 Task: 1.8.3 Create list view for contact records
Action: Mouse moved to (28, 99)
Screenshot: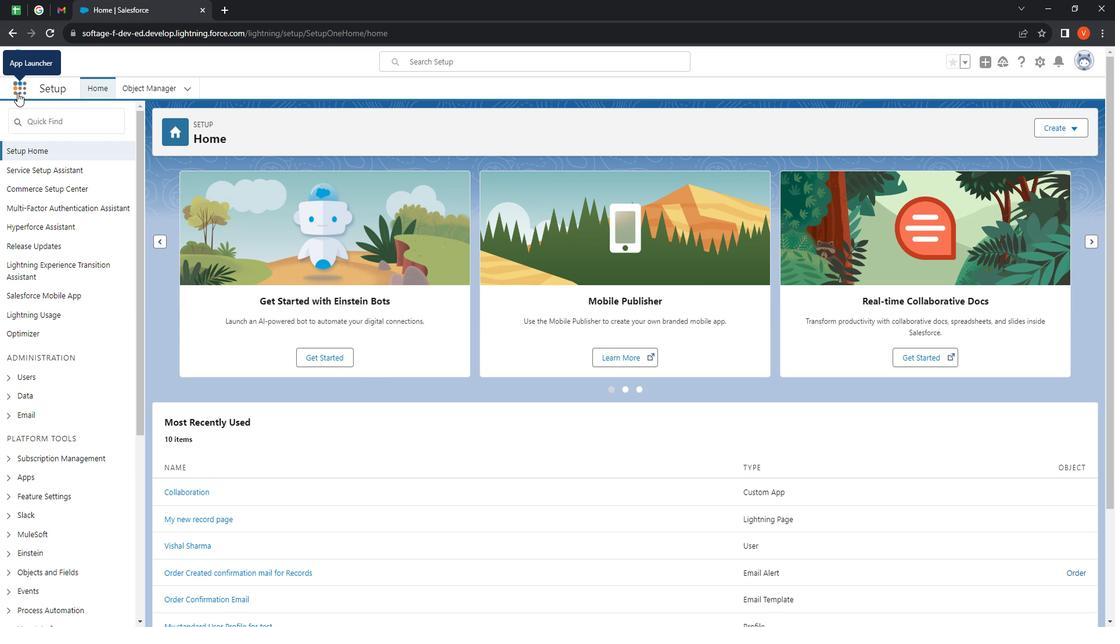 
Action: Mouse pressed left at (28, 99)
Screenshot: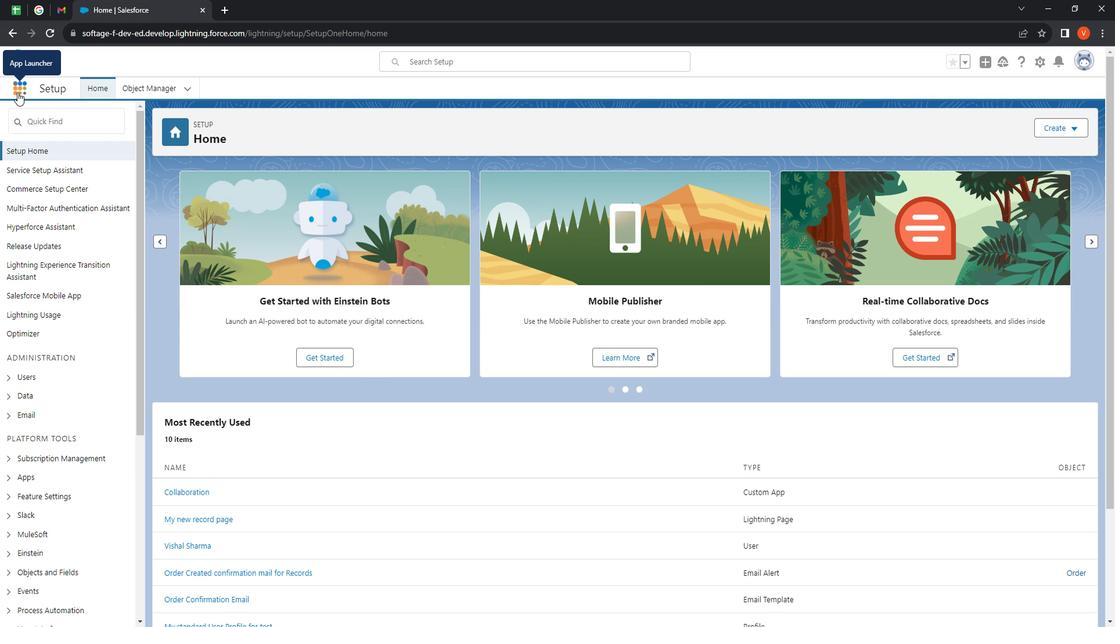 
Action: Mouse moved to (52, 295)
Screenshot: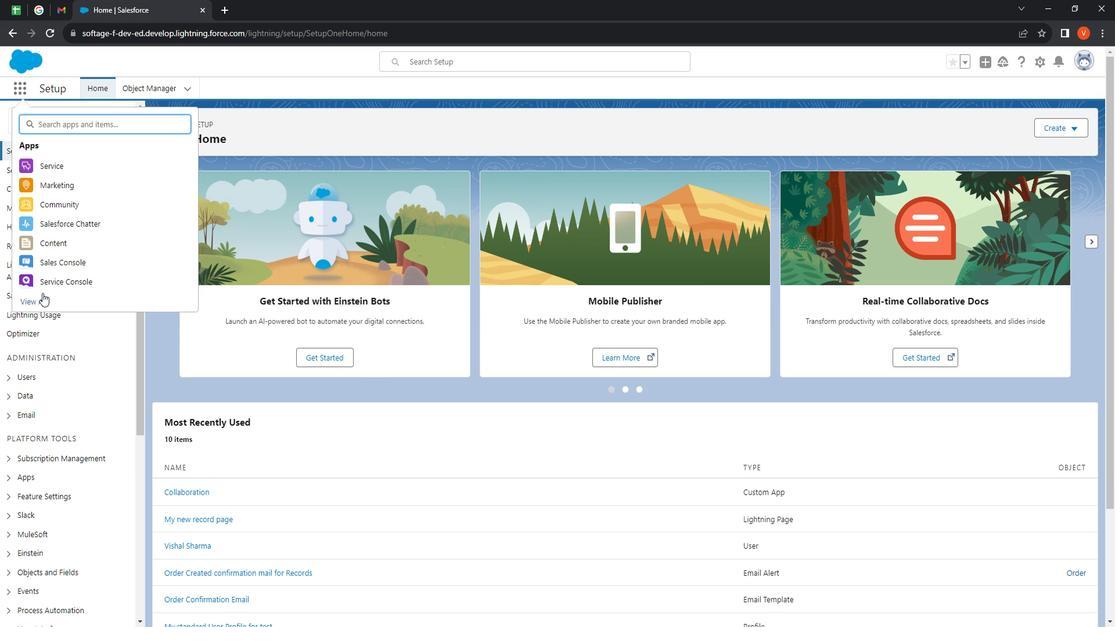 
Action: Mouse pressed left at (52, 295)
Screenshot: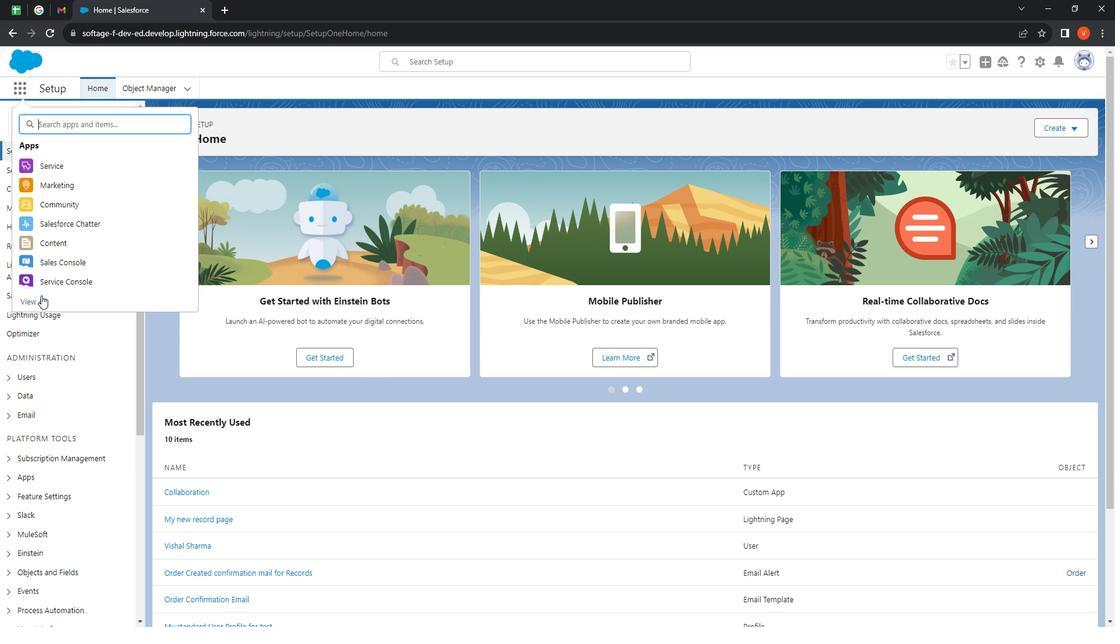 
Action: Mouse moved to (800, 466)
Screenshot: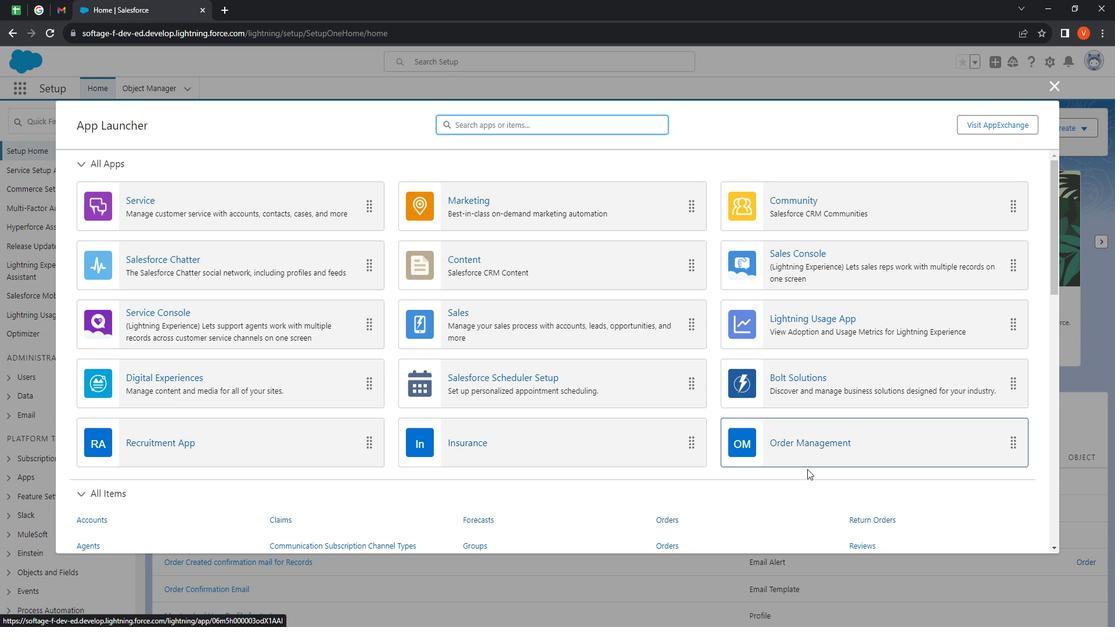 
Action: Mouse scrolled (800, 466) with delta (0, 0)
Screenshot: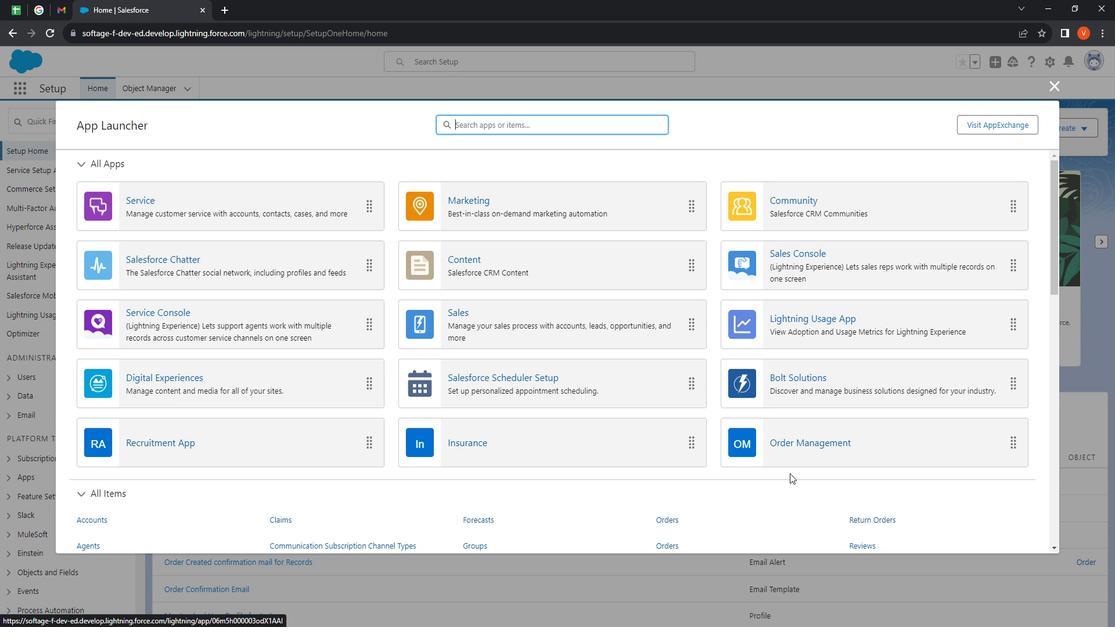 
Action: Mouse scrolled (800, 466) with delta (0, 0)
Screenshot: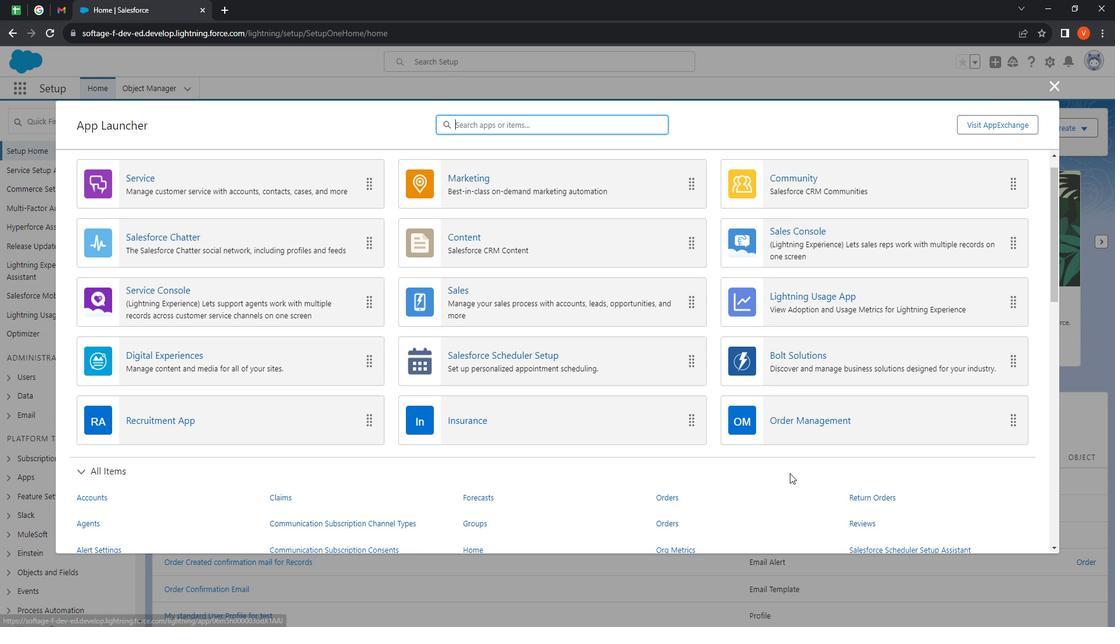 
Action: Mouse moved to (793, 463)
Screenshot: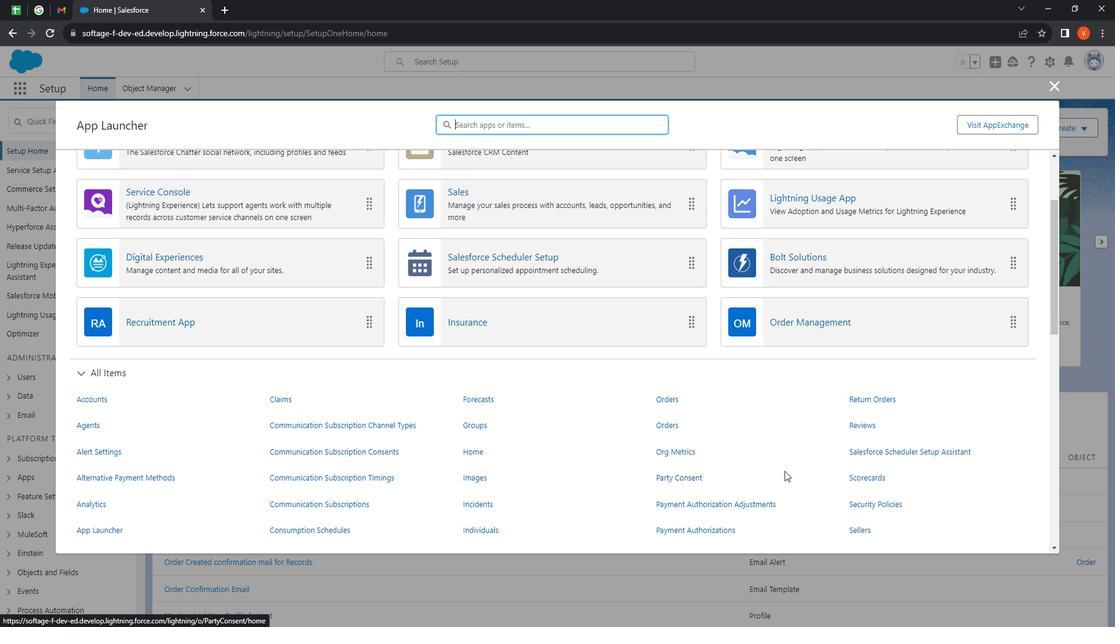 
Action: Mouse scrolled (793, 462) with delta (0, 0)
Screenshot: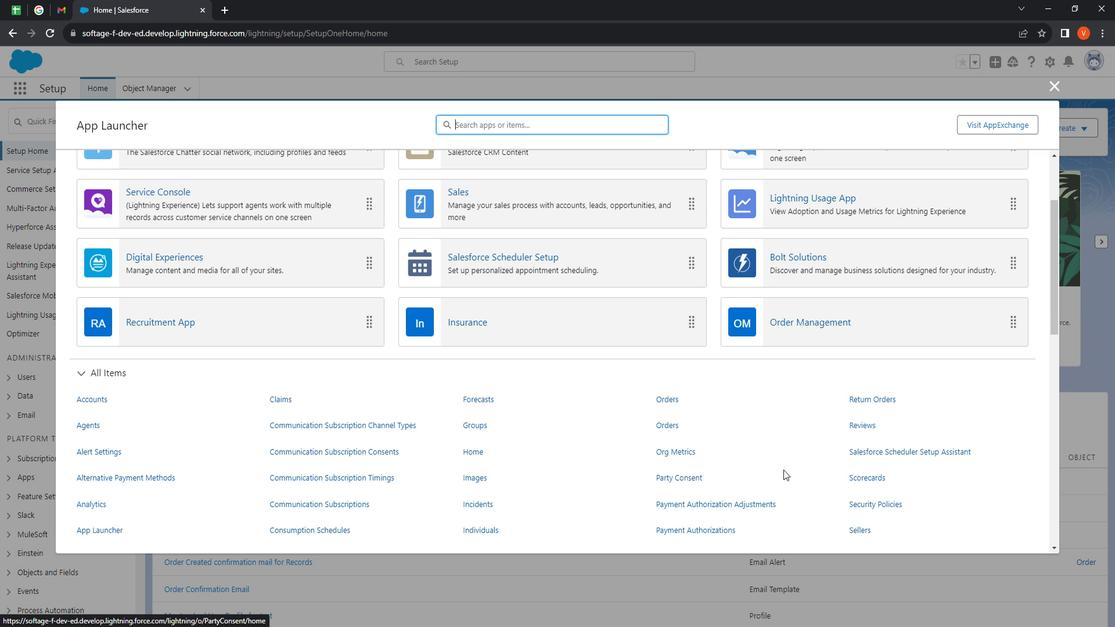 
Action: Mouse moved to (792, 461)
Screenshot: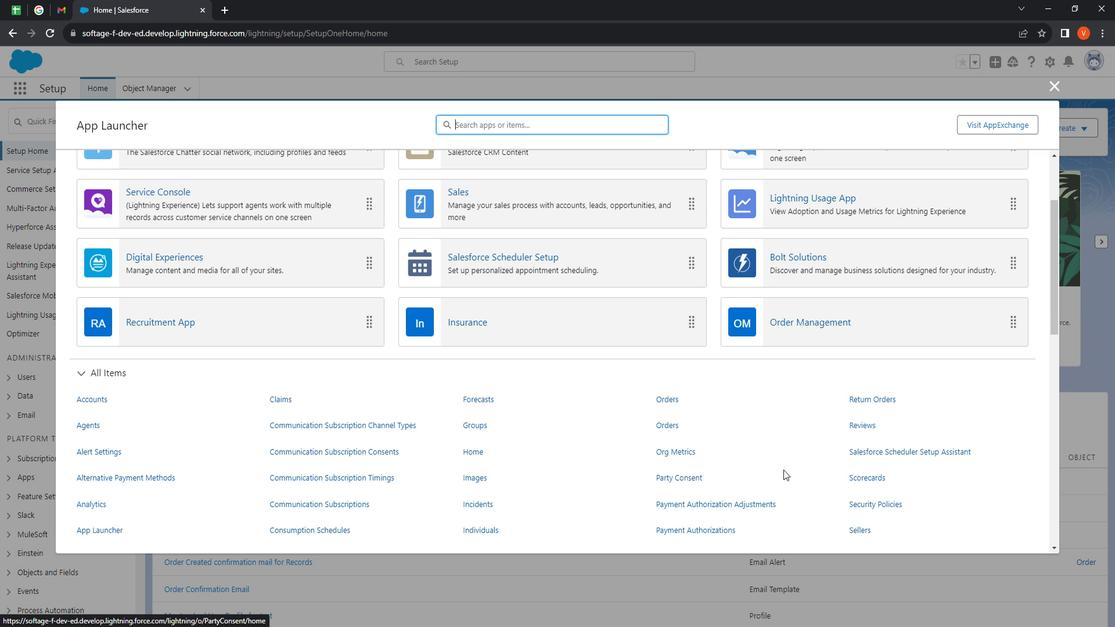 
Action: Mouse scrolled (792, 461) with delta (0, 0)
Screenshot: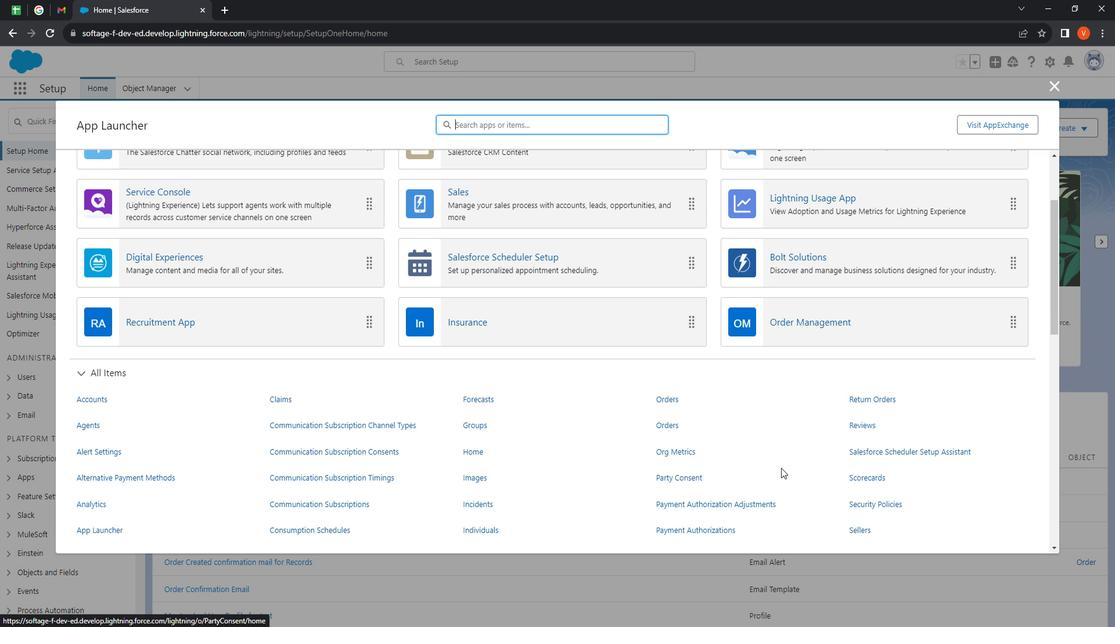 
Action: Mouse moved to (648, 436)
Screenshot: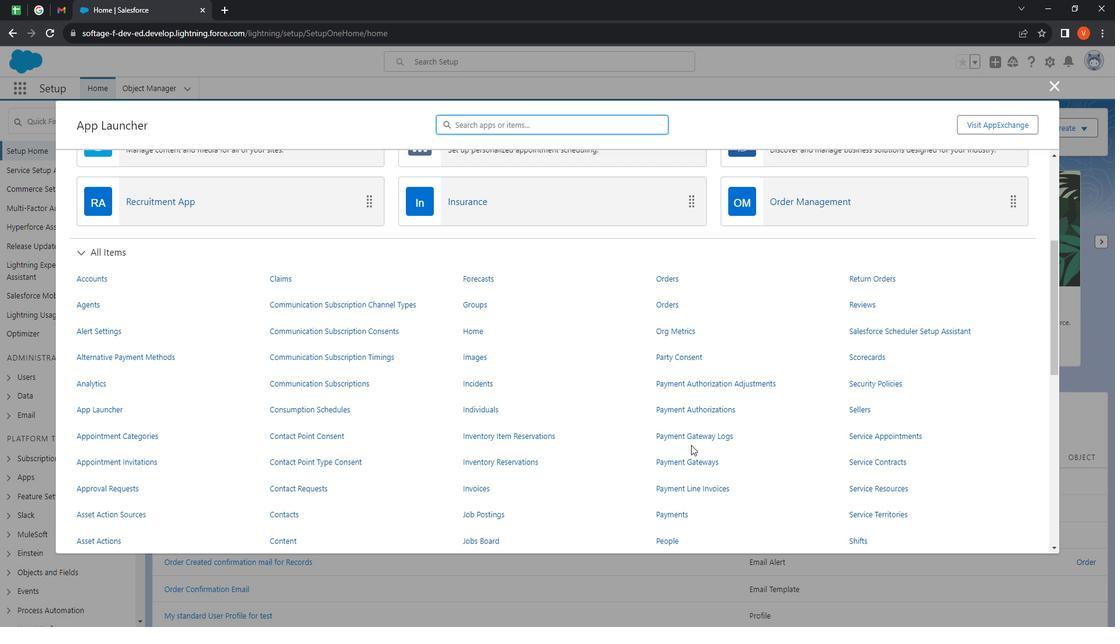 
Action: Mouse scrolled (648, 436) with delta (0, 0)
Screenshot: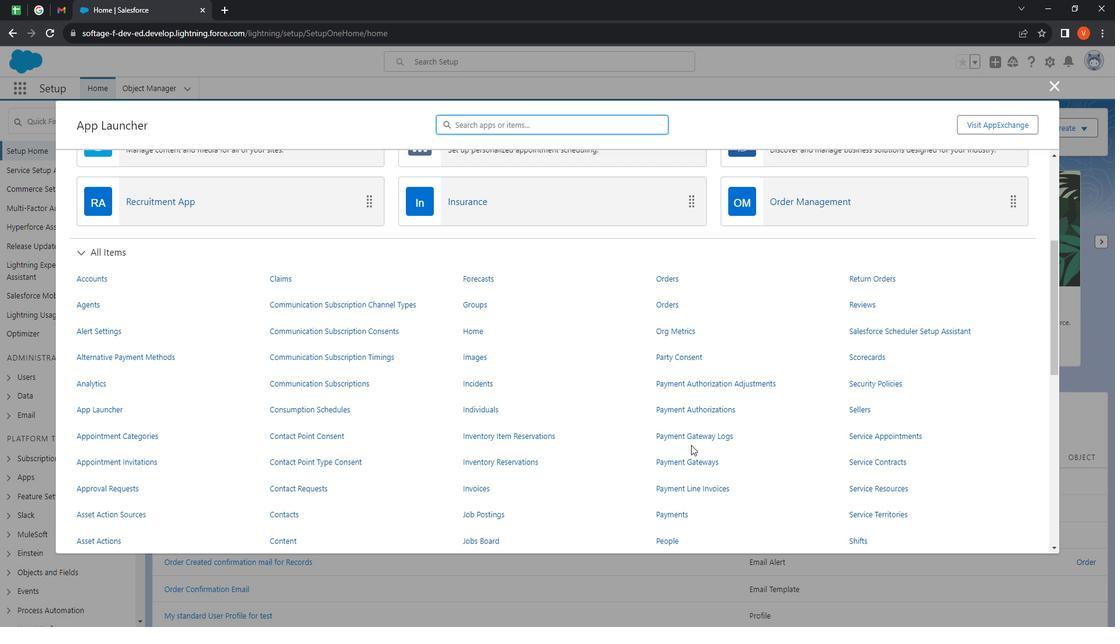 
Action: Mouse moved to (344, 408)
Screenshot: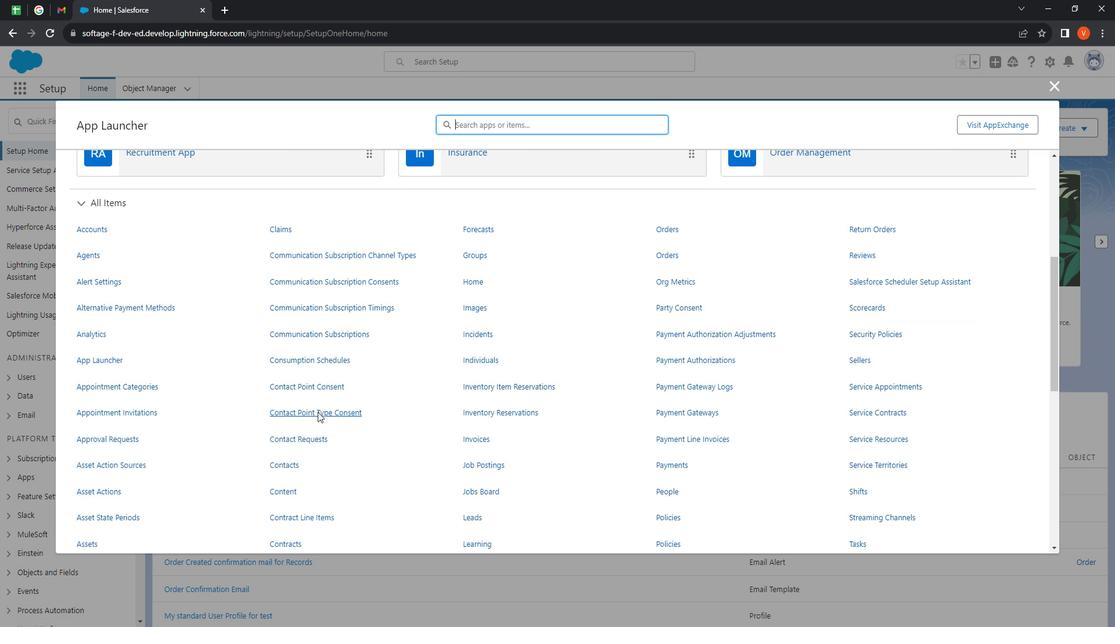 
Action: Mouse scrolled (344, 408) with delta (0, 0)
Screenshot: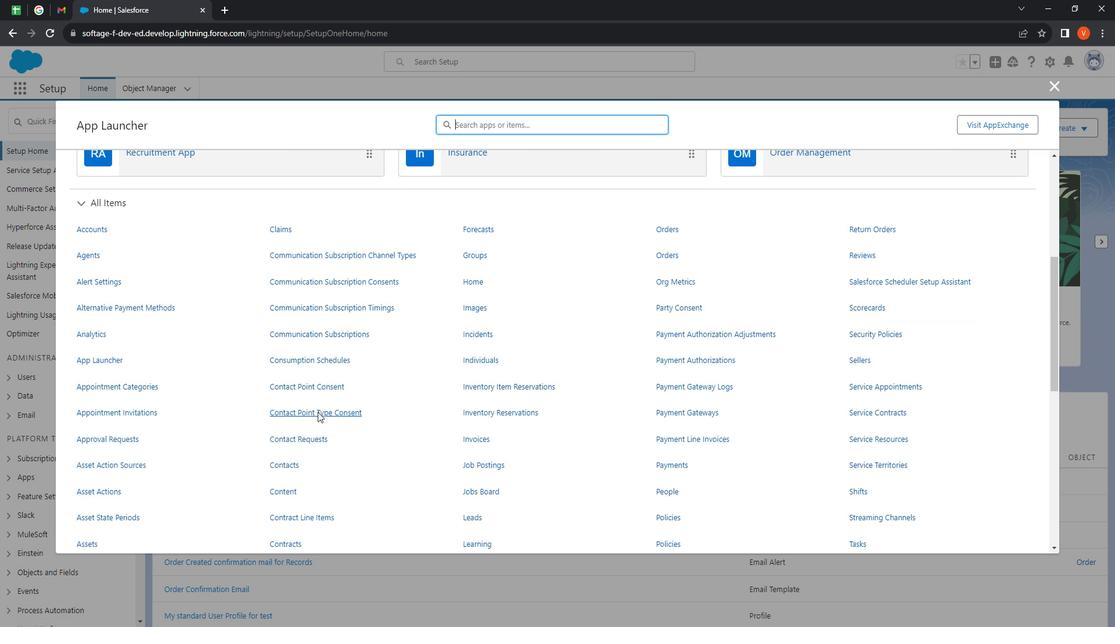 
Action: Mouse moved to (282, 400)
Screenshot: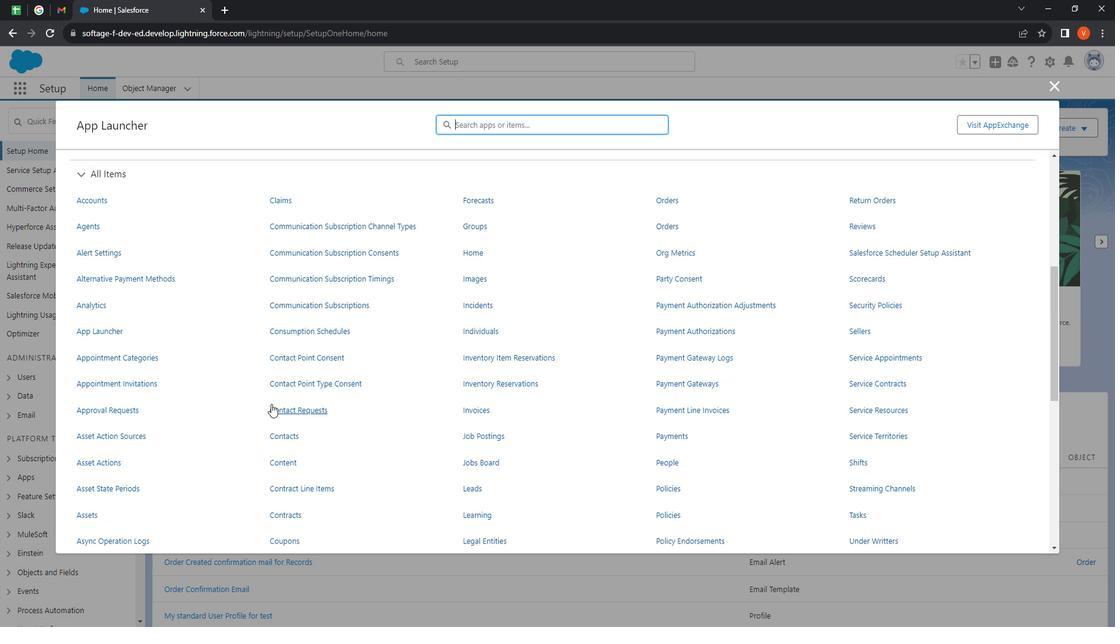 
Action: Mouse scrolled (282, 399) with delta (0, 0)
Screenshot: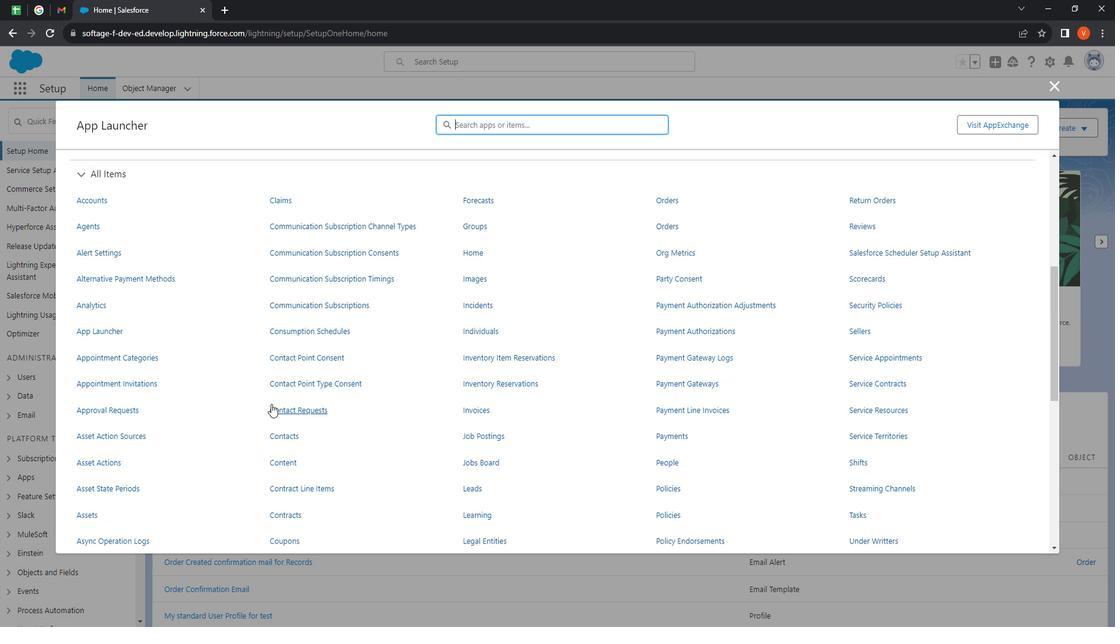 
Action: Mouse moved to (200, 378)
Screenshot: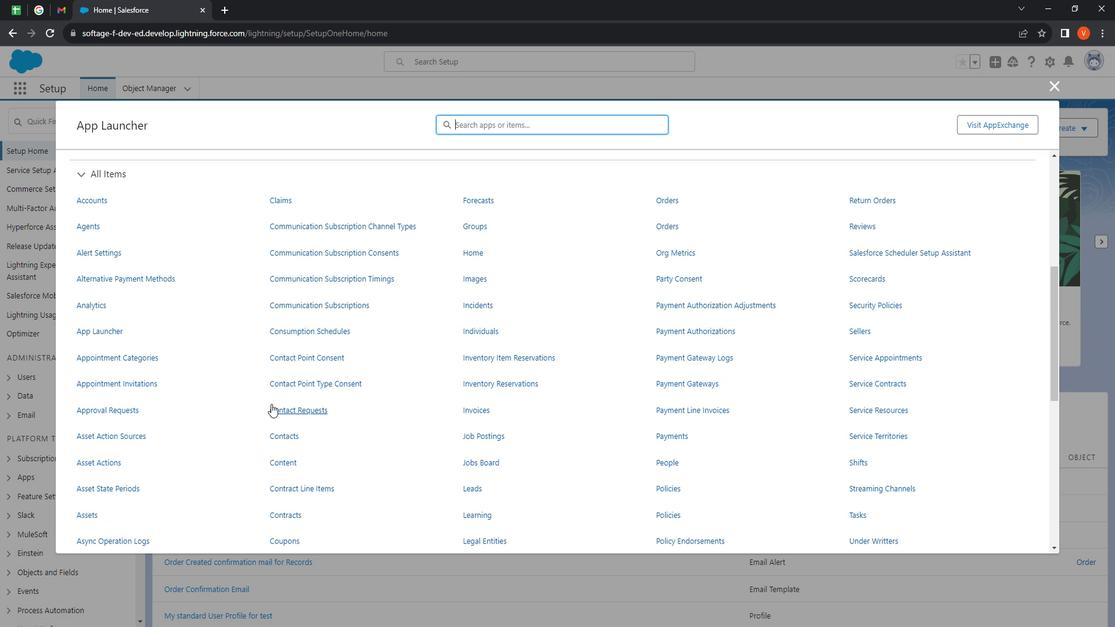 
Action: Mouse scrolled (200, 378) with delta (0, 0)
Screenshot: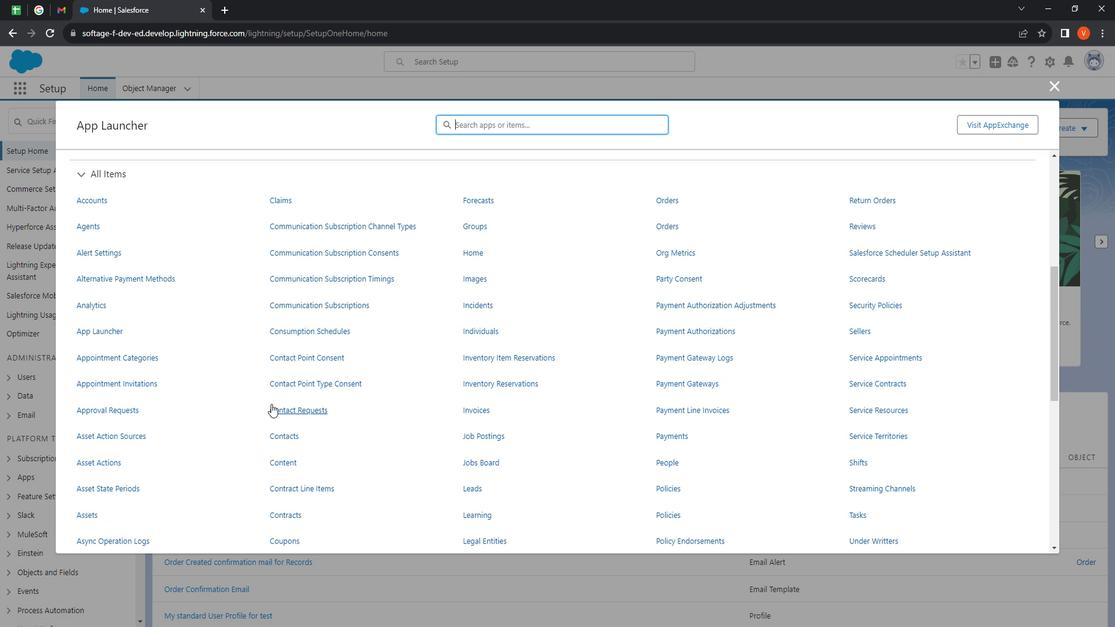 
Action: Mouse moved to (139, 400)
Screenshot: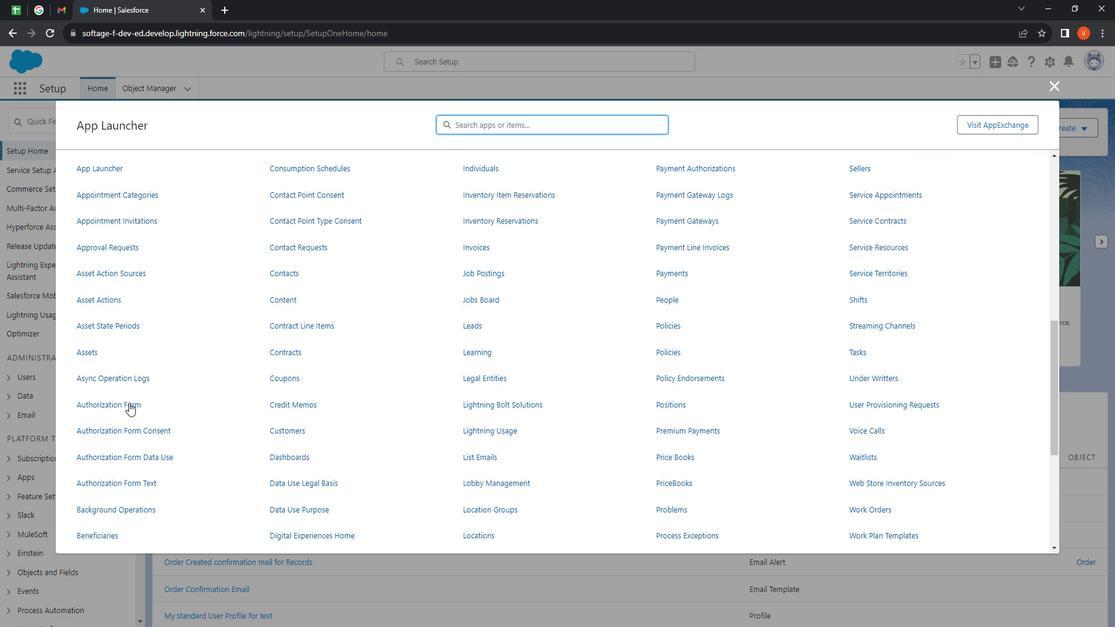 
Action: Mouse scrolled (139, 399) with delta (0, 0)
Screenshot: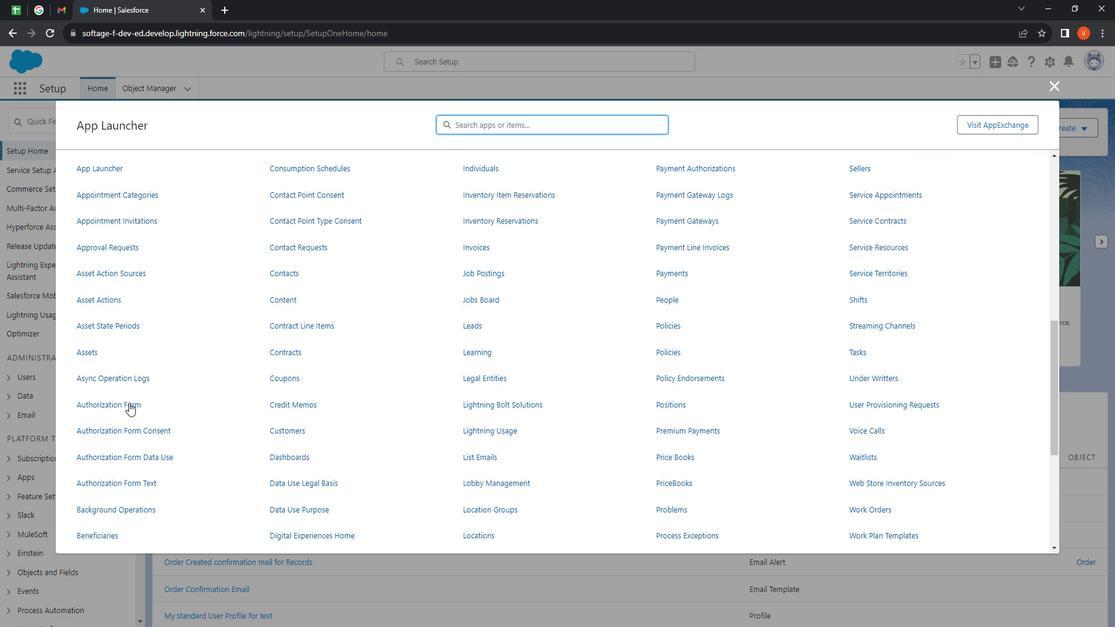 
Action: Mouse moved to (139, 401)
Screenshot: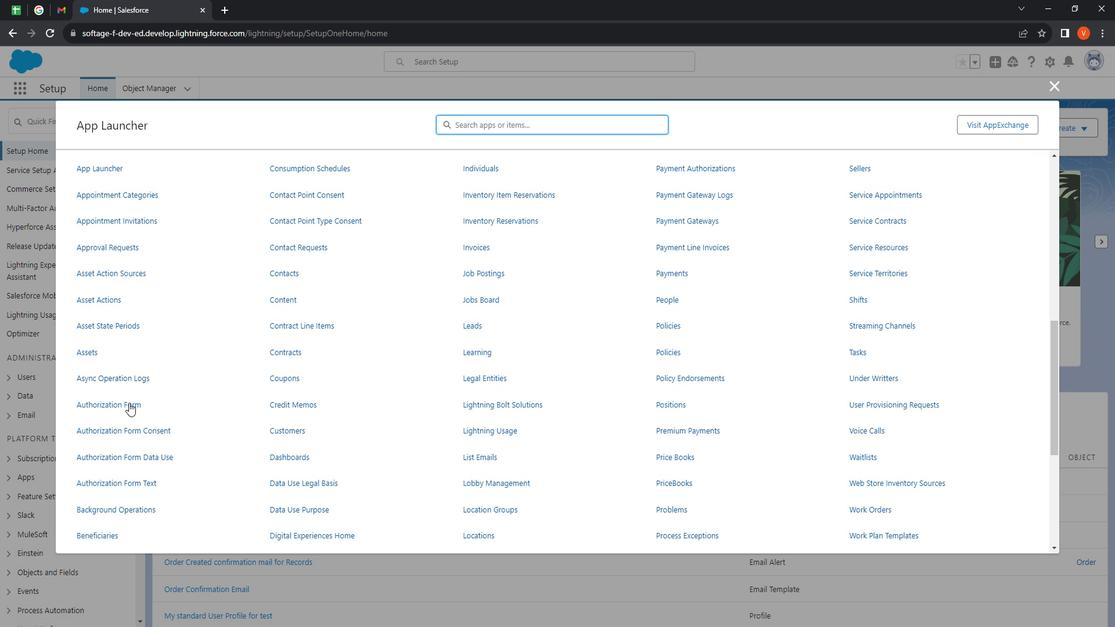 
Action: Mouse scrolled (139, 400) with delta (0, 0)
Screenshot: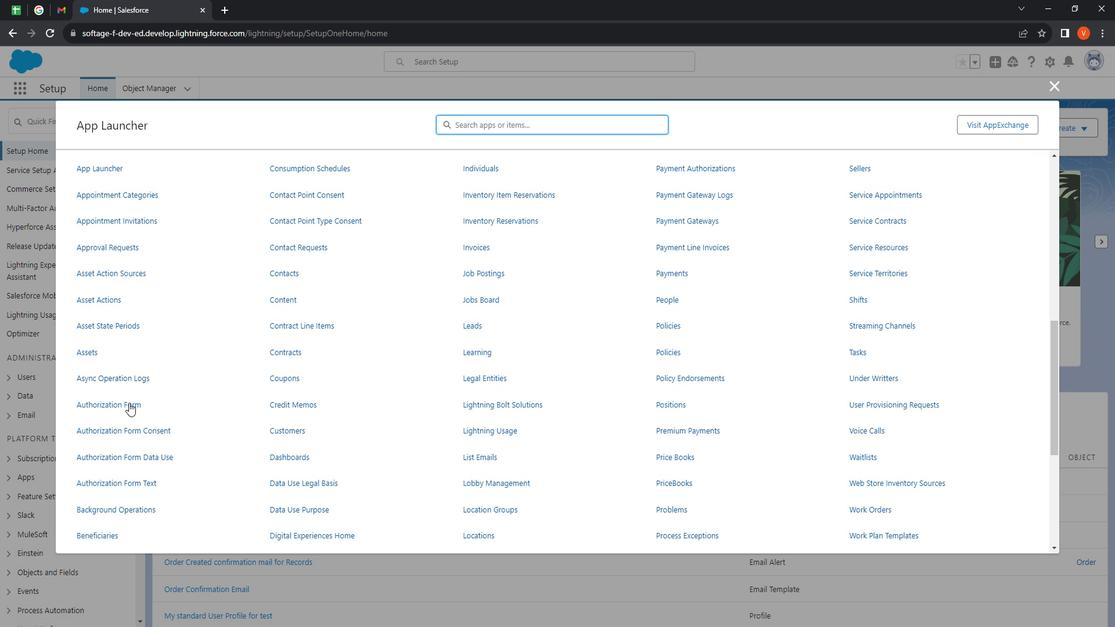 
Action: Mouse moved to (137, 403)
Screenshot: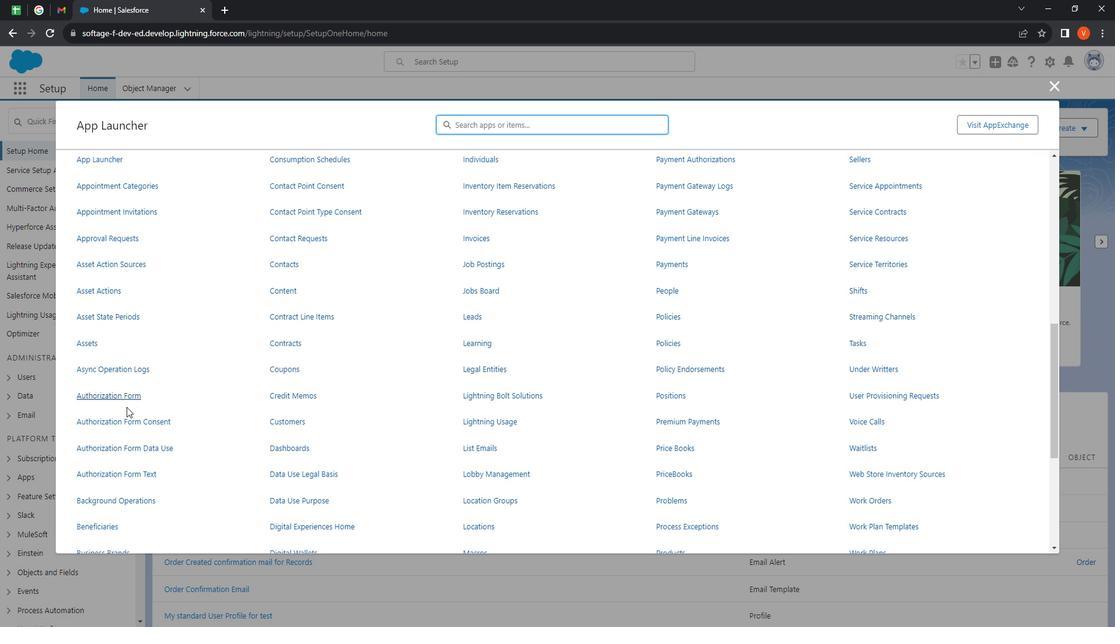 
Action: Mouse scrolled (137, 402) with delta (0, 0)
Screenshot: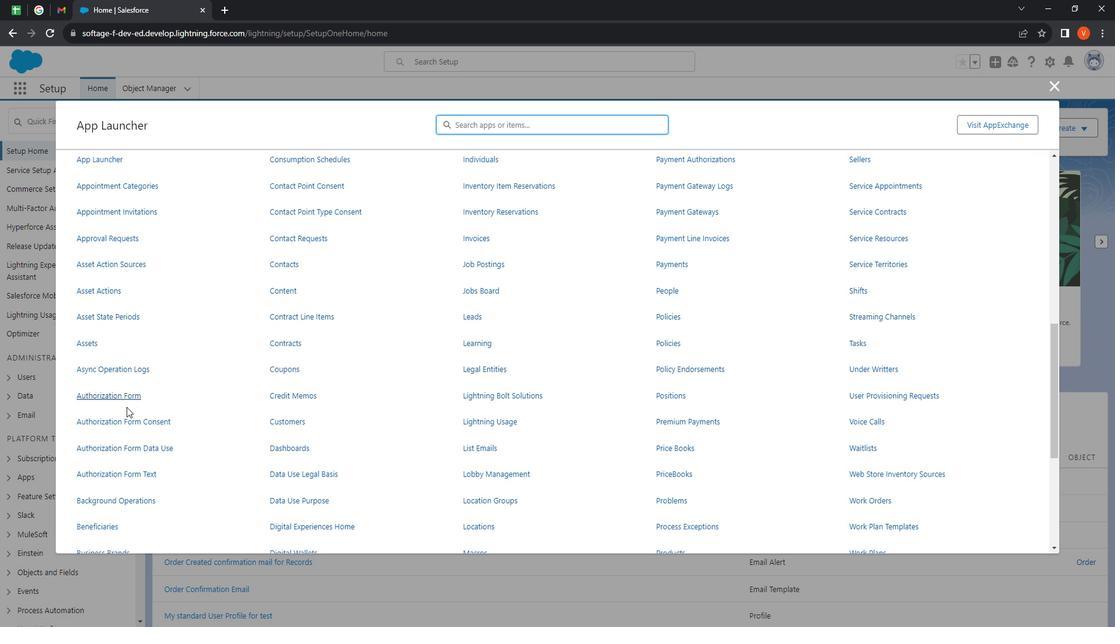 
Action: Mouse moved to (133, 405)
Screenshot: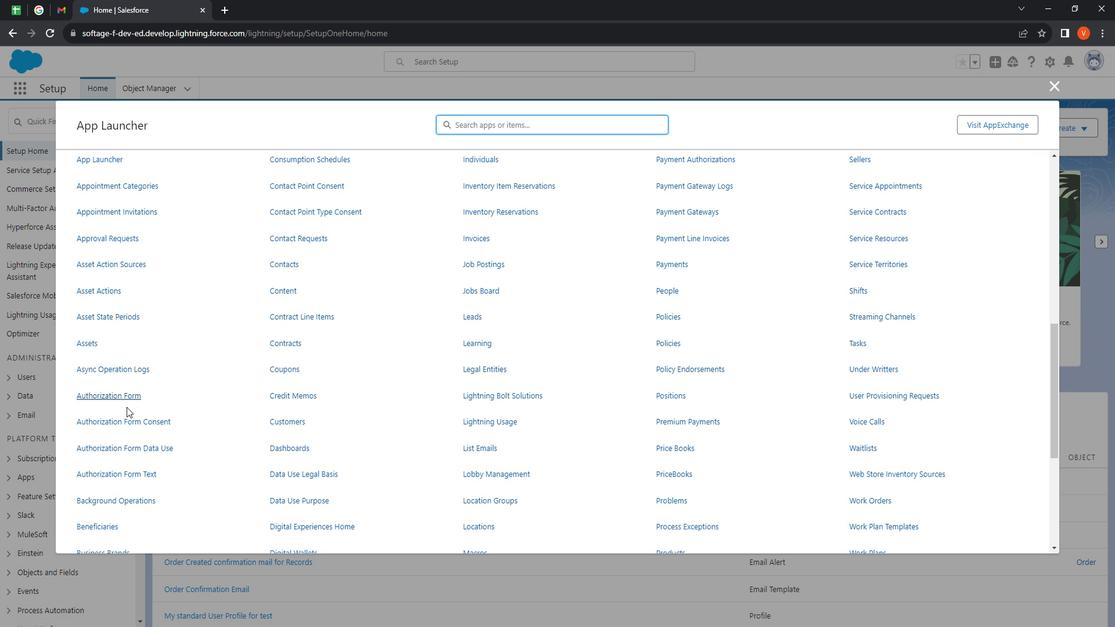 
Action: Mouse scrolled (133, 404) with delta (0, 0)
Screenshot: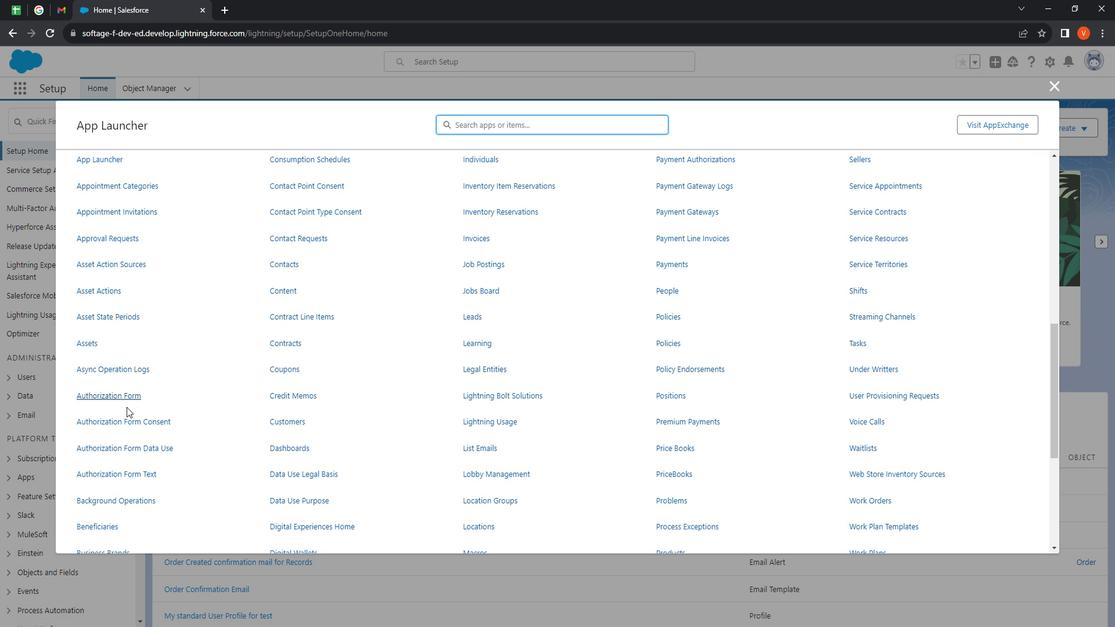
Action: Mouse moved to (130, 407)
Screenshot: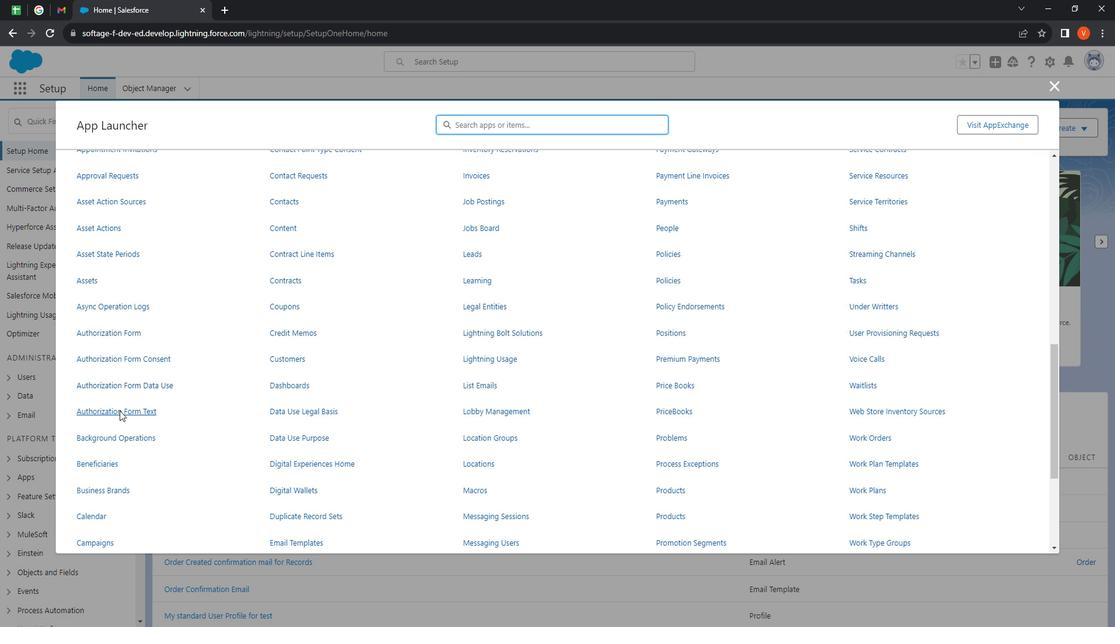 
Action: Mouse scrolled (130, 406) with delta (0, 0)
Screenshot: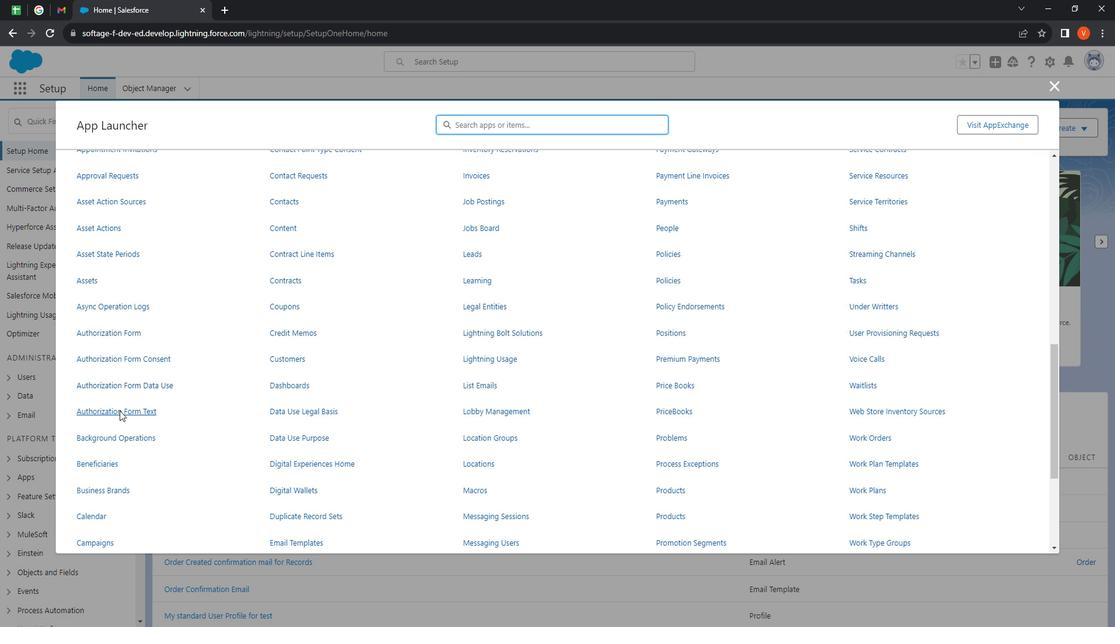 
Action: Mouse moved to (106, 335)
Screenshot: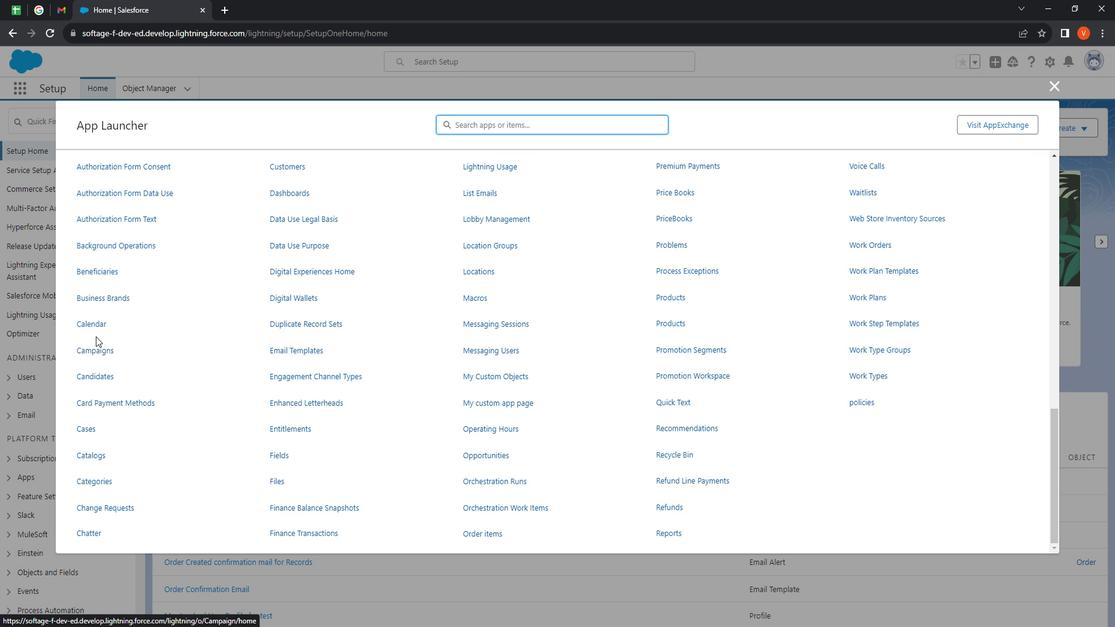 
Action: Mouse scrolled (106, 334) with delta (0, 0)
Screenshot: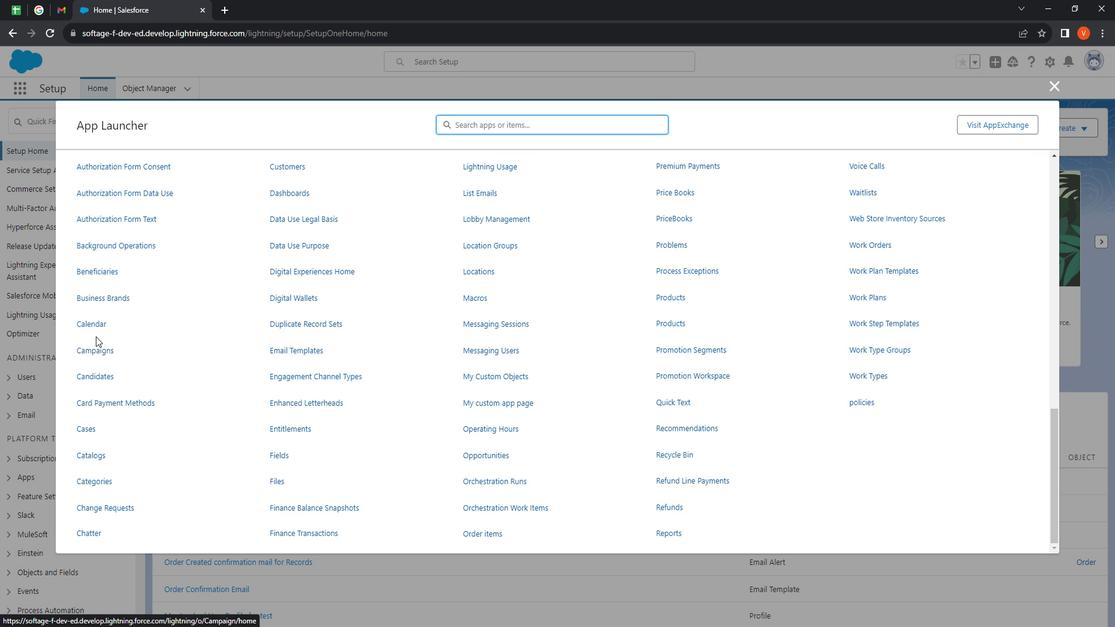 
Action: Mouse scrolled (106, 334) with delta (0, 0)
Screenshot: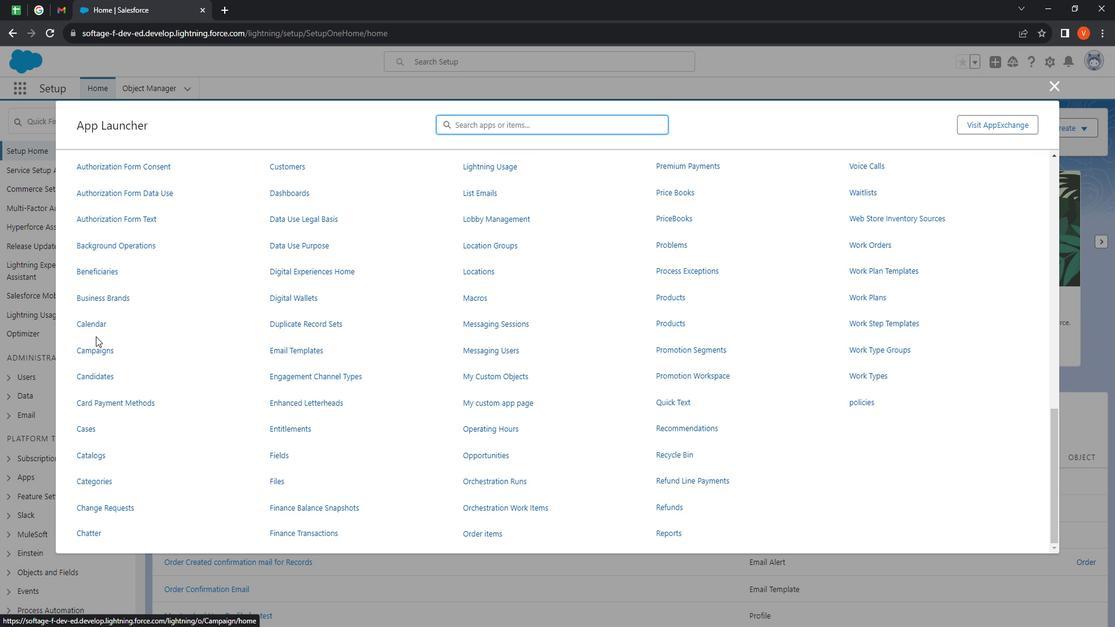 
Action: Mouse moved to (103, 372)
Screenshot: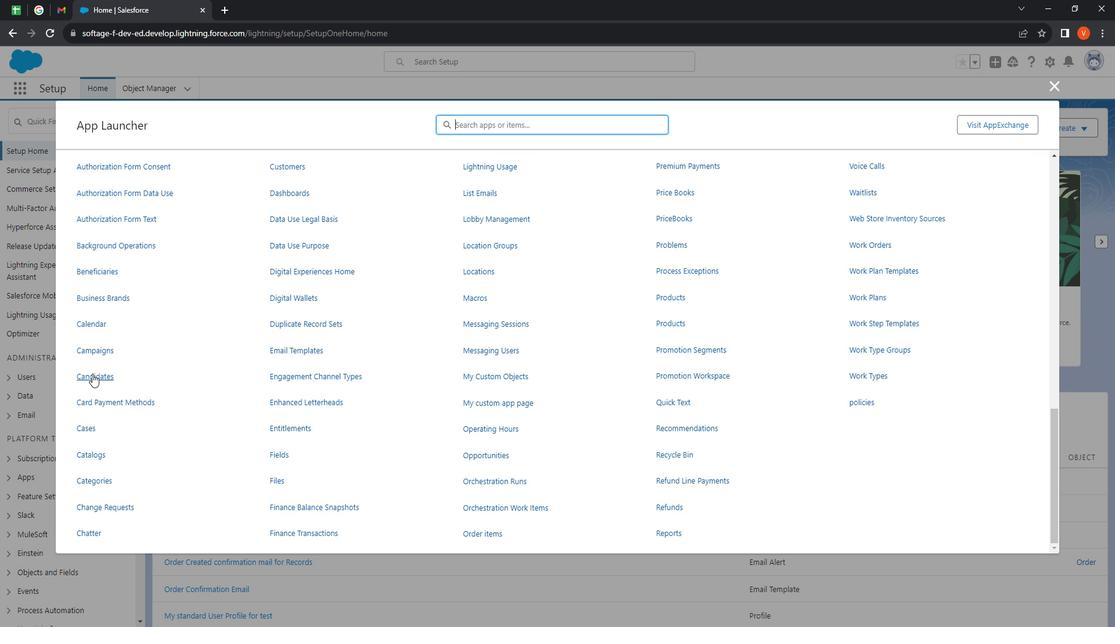 
Action: Mouse scrolled (103, 371) with delta (0, 0)
Screenshot: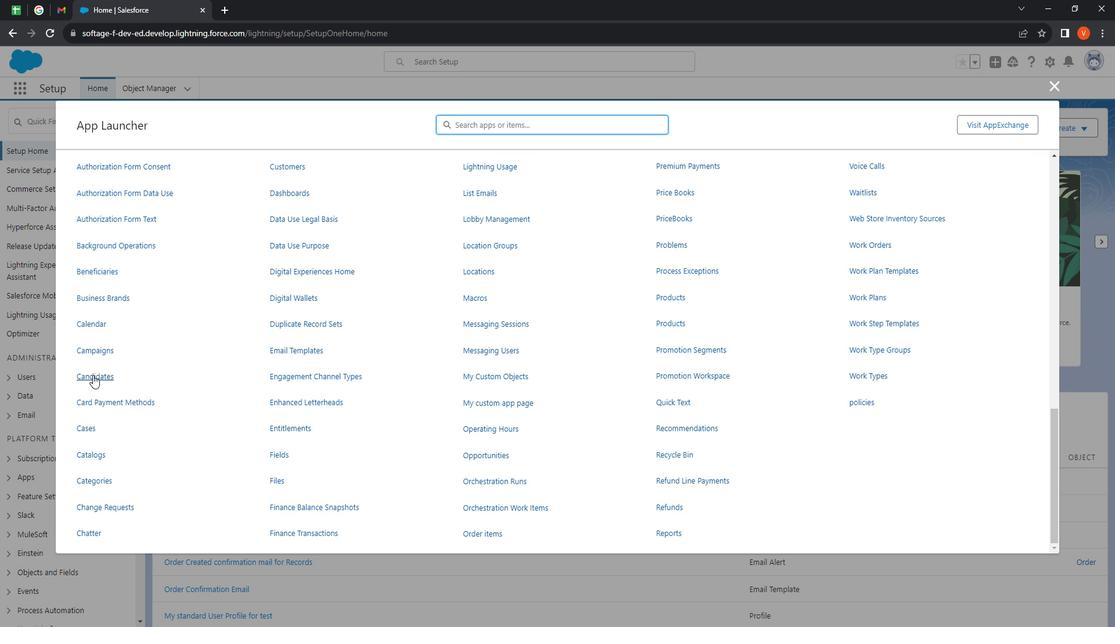 
Action: Mouse moved to (103, 378)
Screenshot: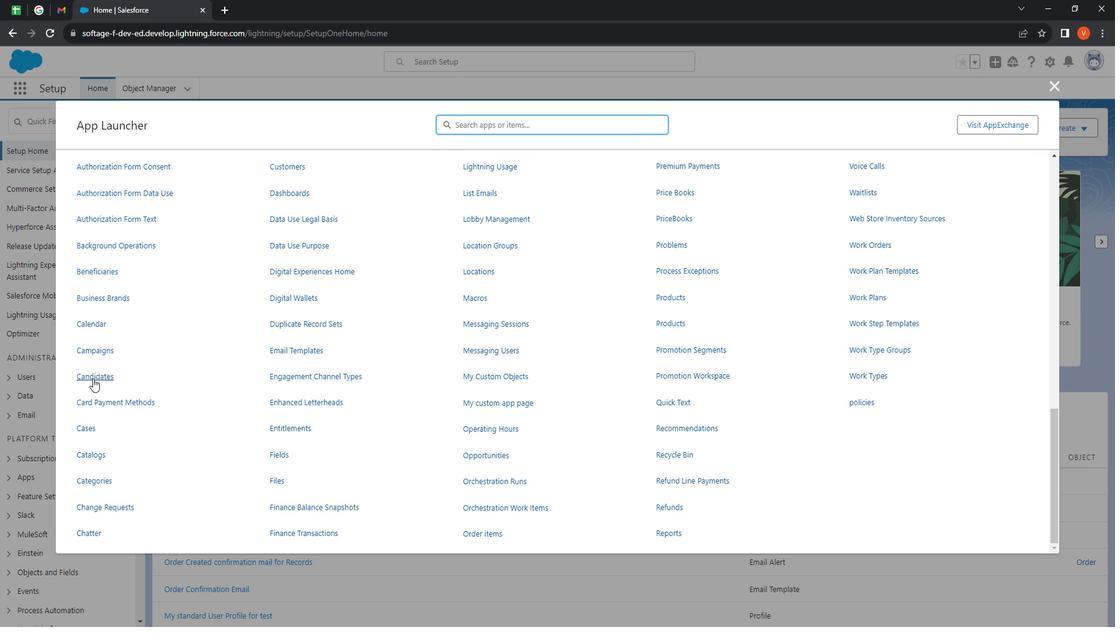 
Action: Mouse scrolled (103, 378) with delta (0, 0)
Screenshot: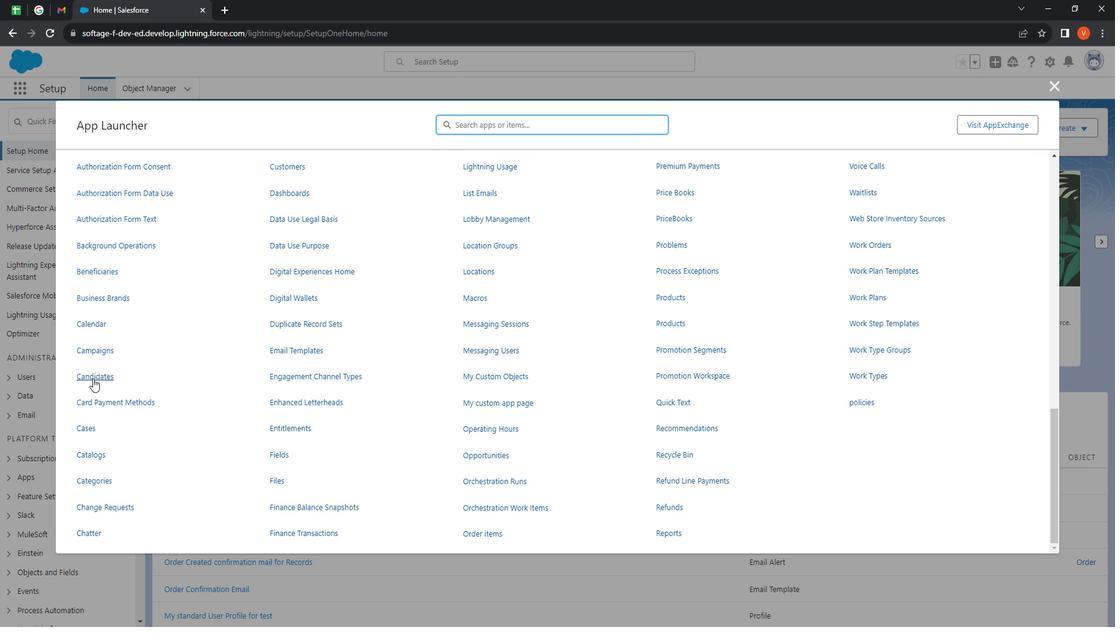 
Action: Mouse moved to (112, 394)
Screenshot: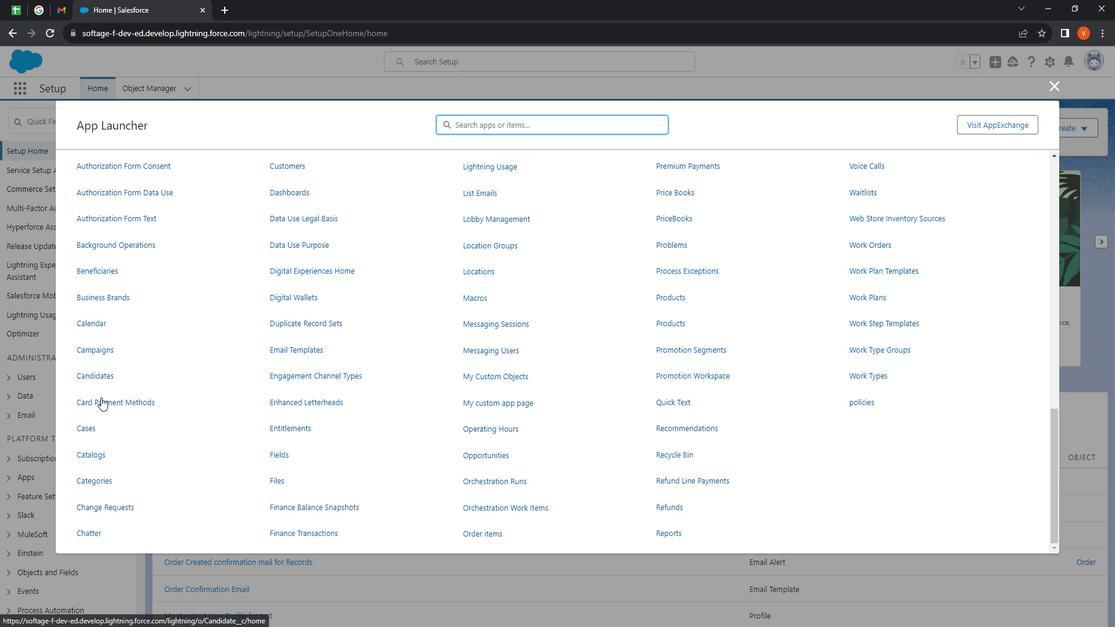 
Action: Mouse scrolled (112, 394) with delta (0, 0)
Screenshot: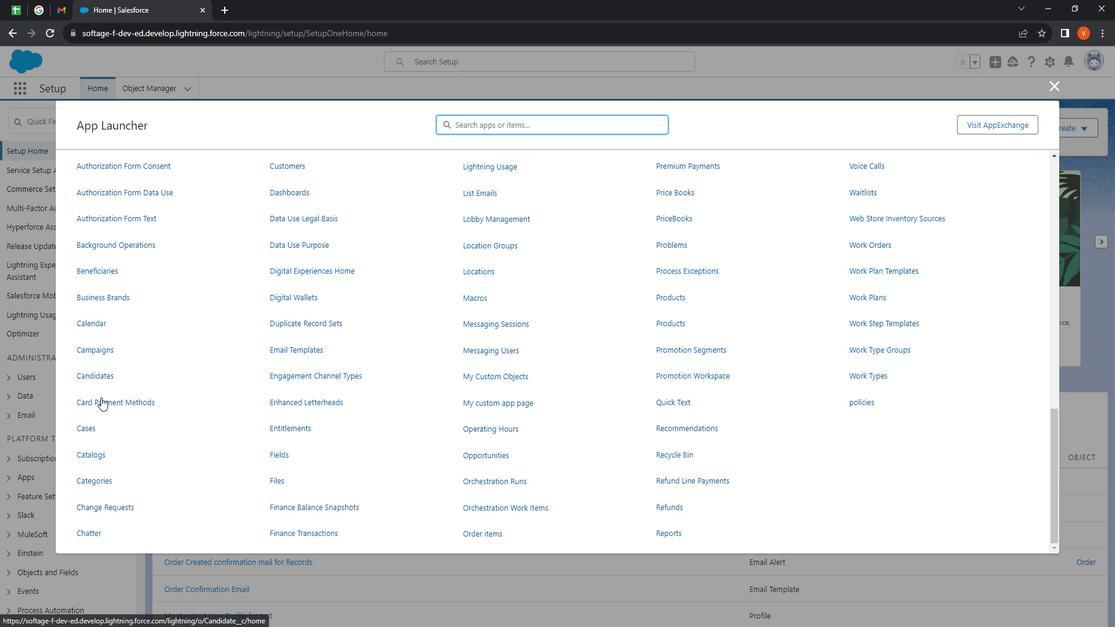 
Action: Mouse moved to (378, 376)
Screenshot: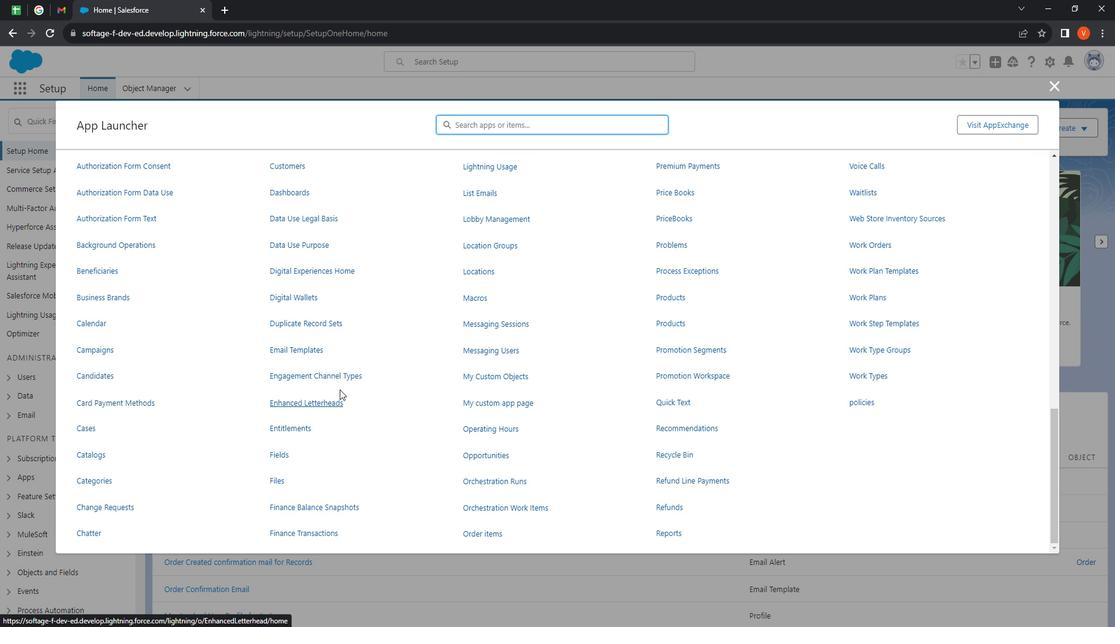 
Action: Mouse scrolled (378, 376) with delta (0, 0)
Screenshot: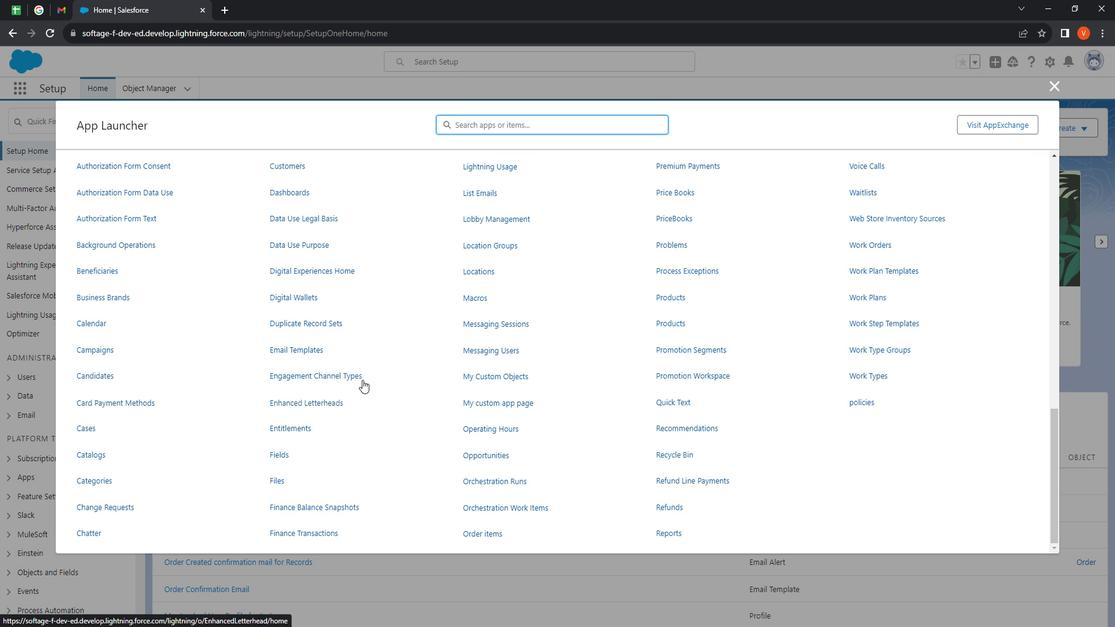 
Action: Mouse moved to (379, 375)
Screenshot: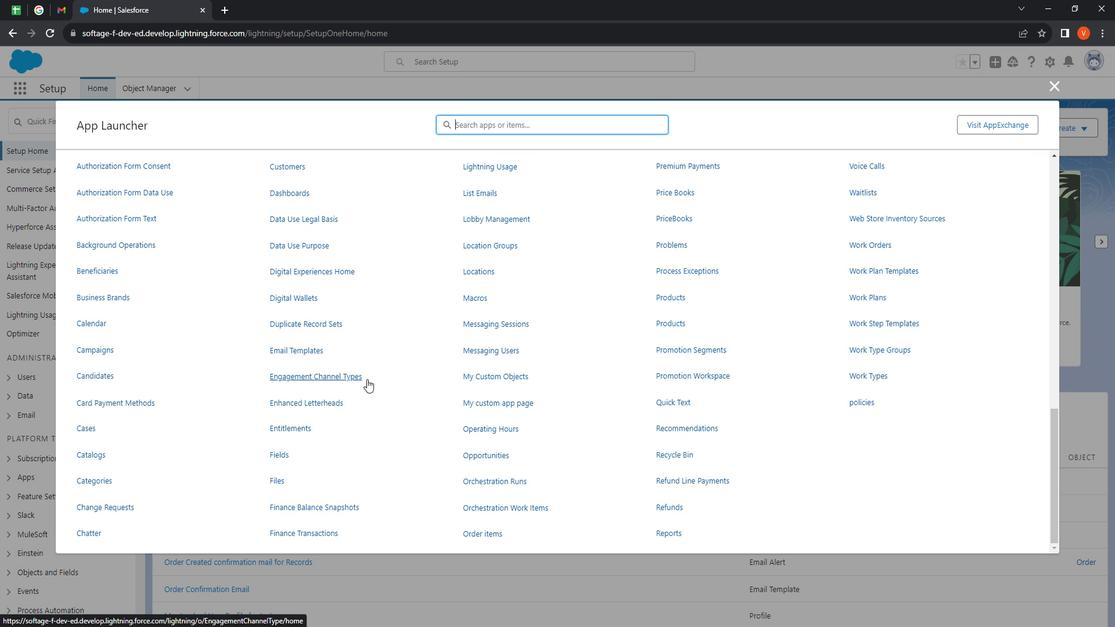 
Action: Mouse scrolled (379, 376) with delta (0, 0)
Screenshot: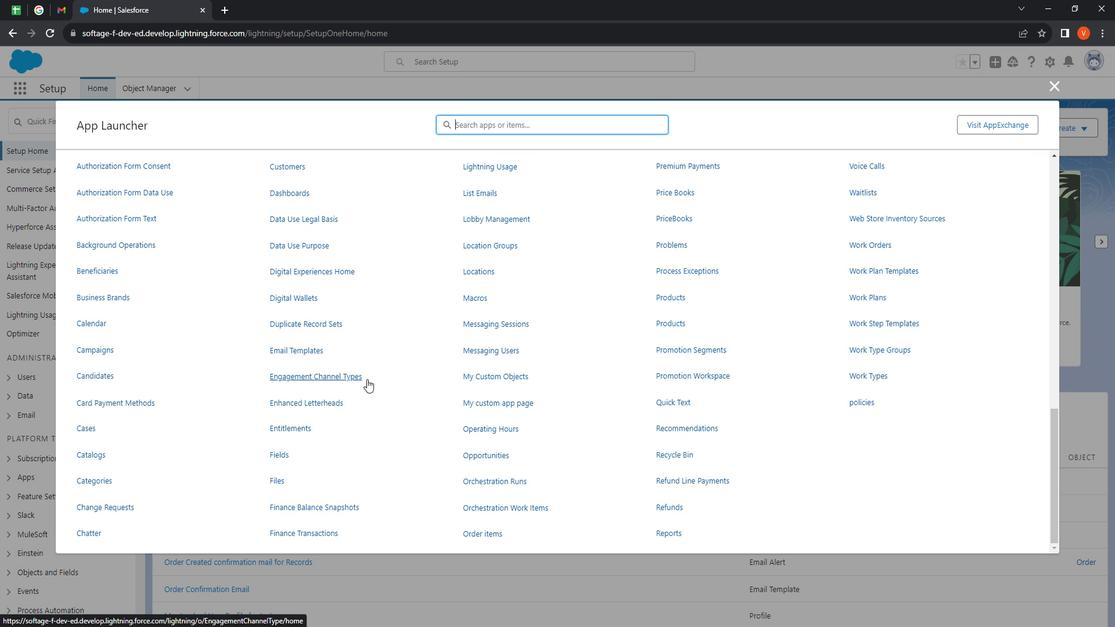 
Action: Mouse moved to (379, 375)
Screenshot: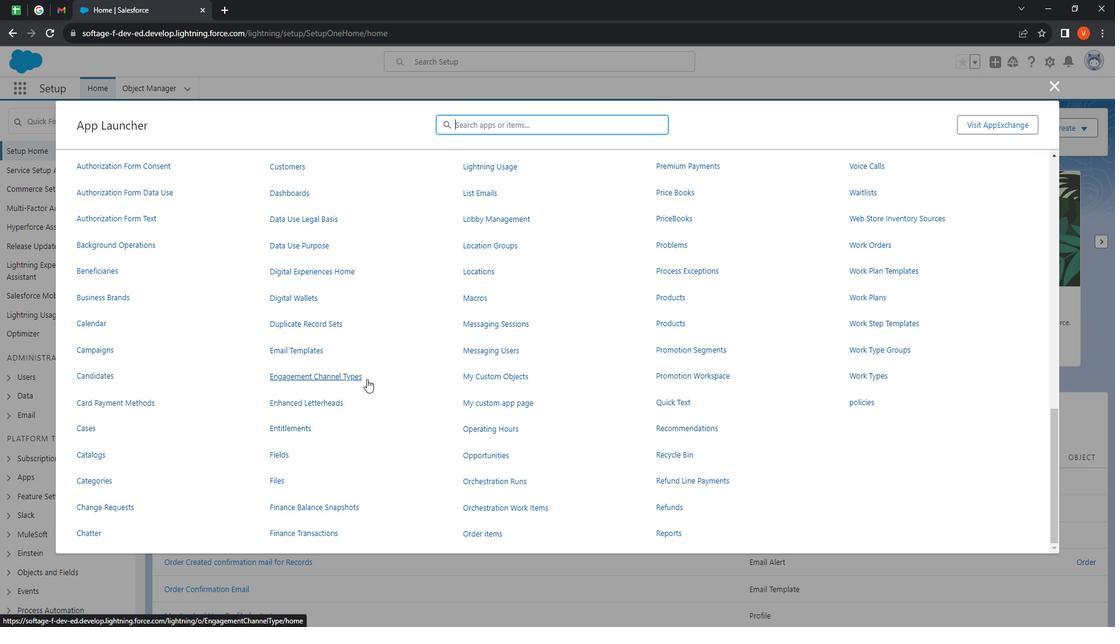 
Action: Mouse scrolled (379, 375) with delta (0, 0)
Screenshot: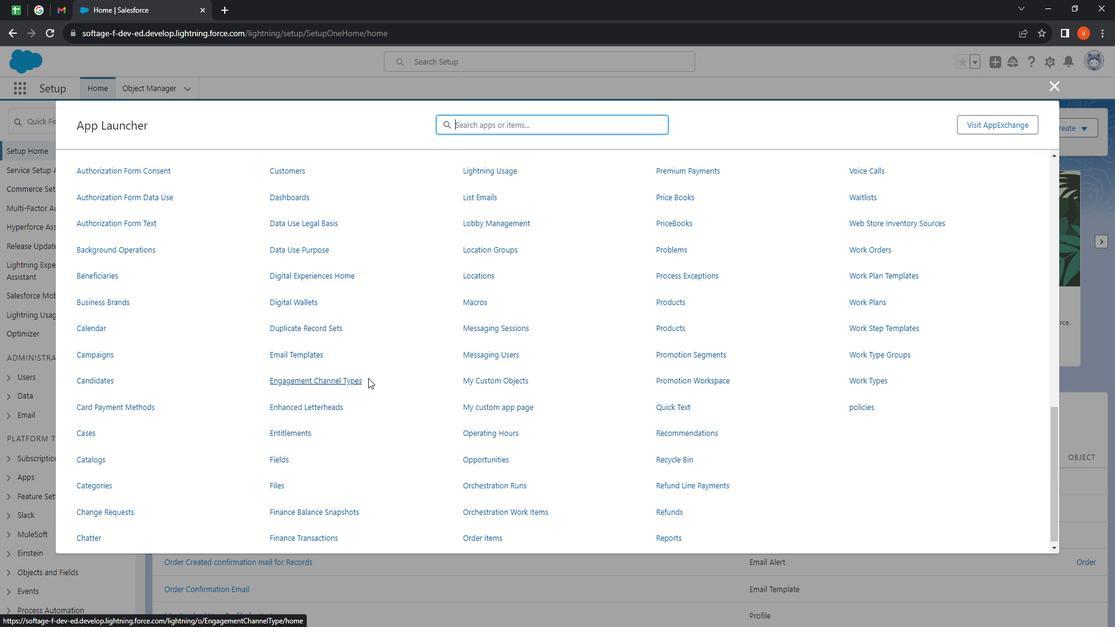 
Action: Mouse moved to (380, 374)
Screenshot: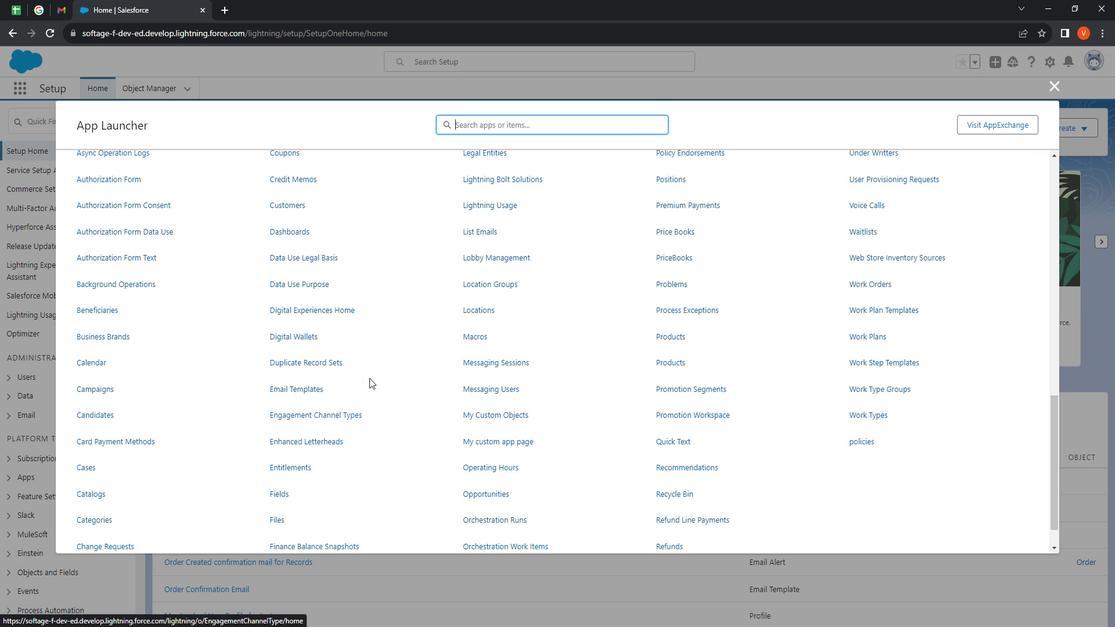 
Action: Mouse scrolled (380, 375) with delta (0, 0)
Screenshot: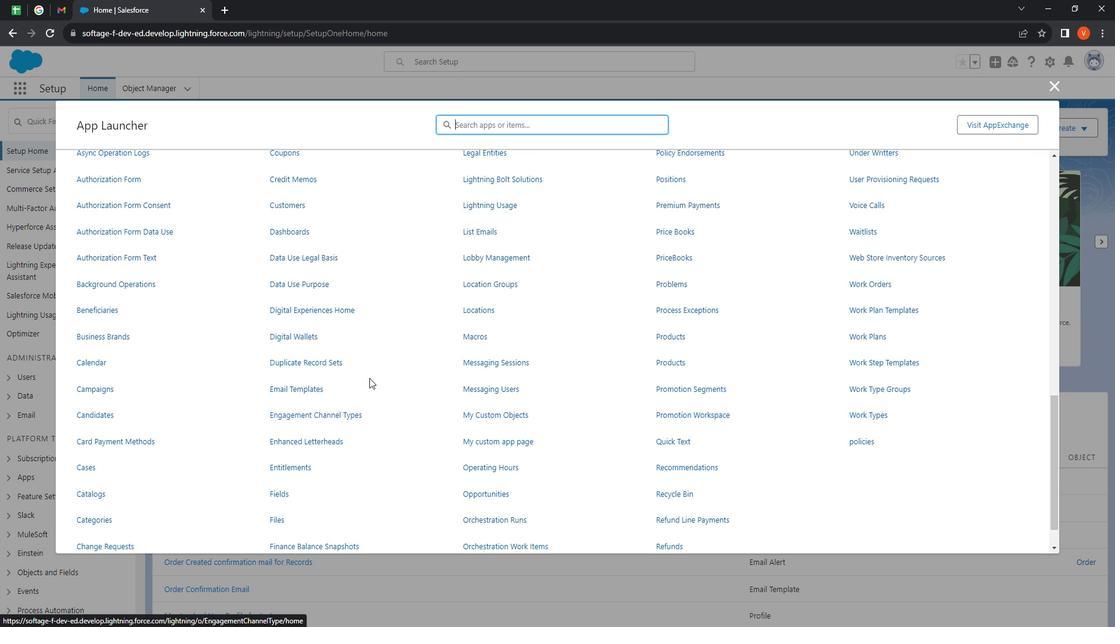 
Action: Mouse moved to (382, 373)
Screenshot: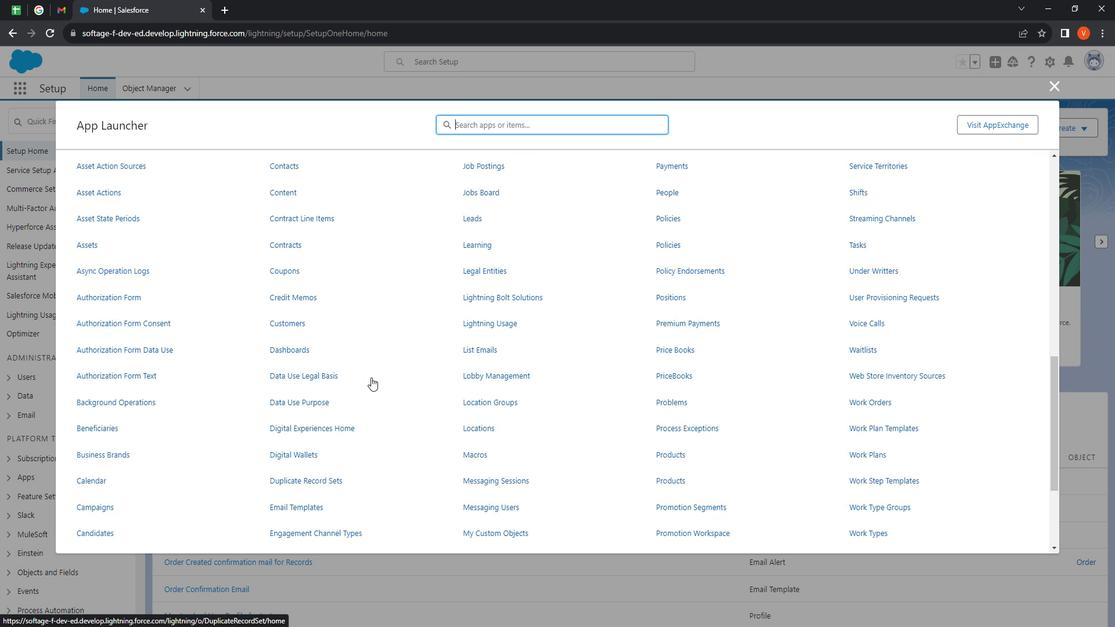 
Action: Mouse scrolled (382, 374) with delta (0, 0)
Screenshot: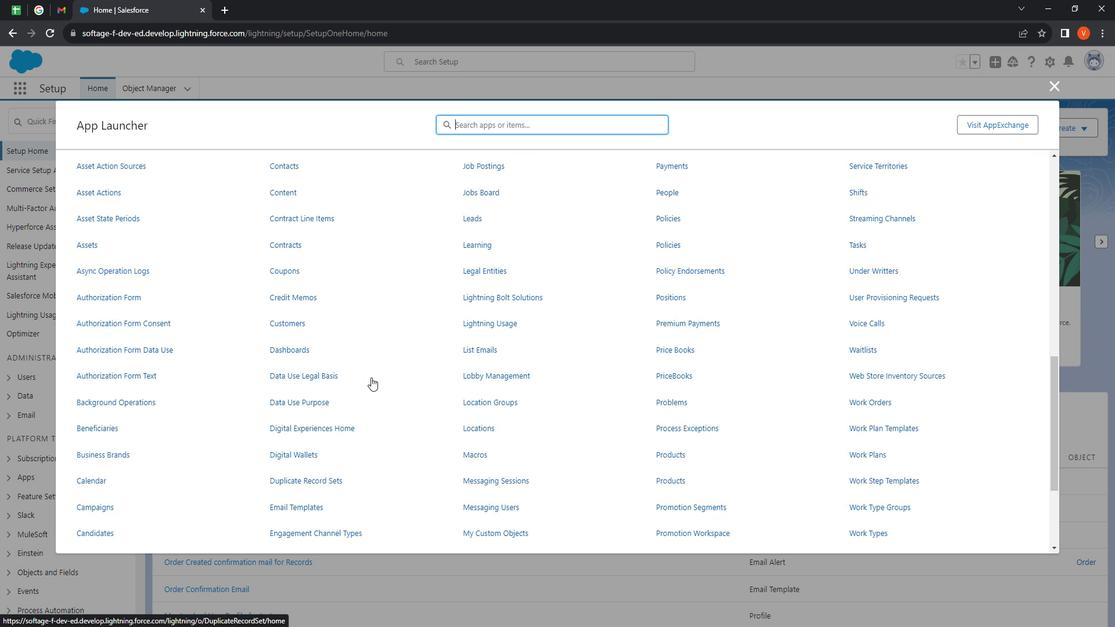 
Action: Mouse moved to (388, 369)
Screenshot: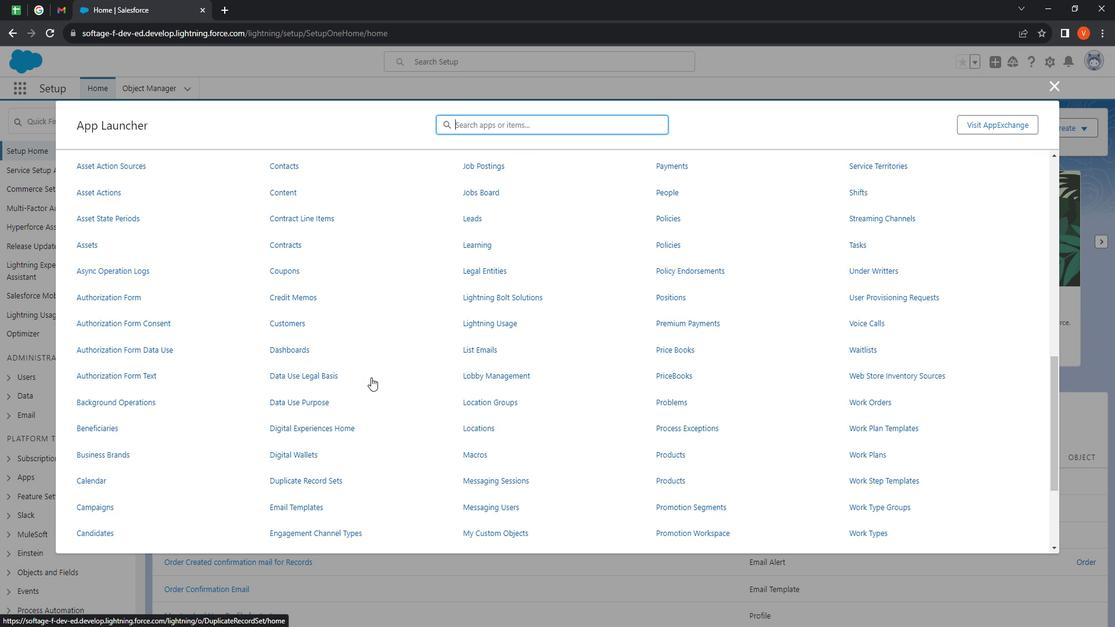 
Action: Mouse scrolled (388, 369) with delta (0, 0)
Screenshot: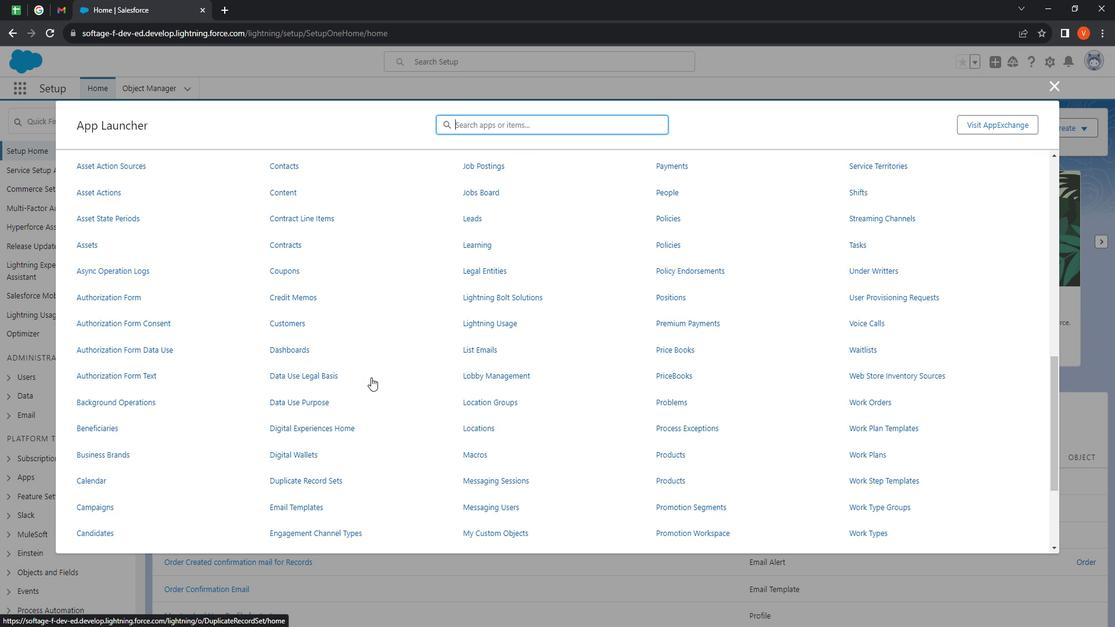 
Action: Mouse moved to (393, 367)
Screenshot: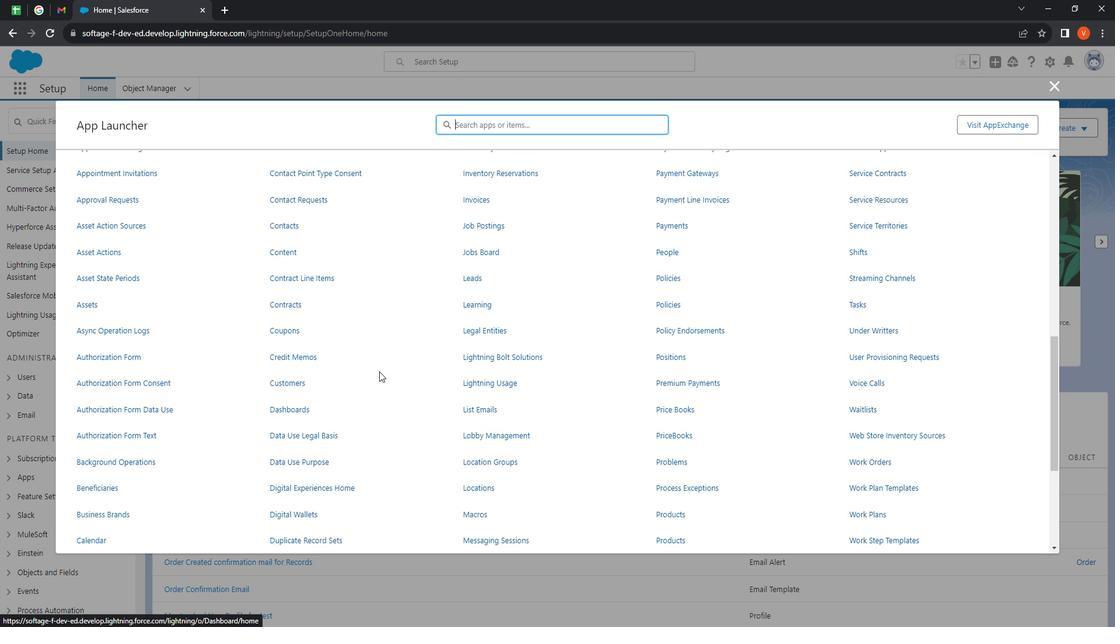 
Action: Mouse scrolled (393, 367) with delta (0, 0)
Screenshot: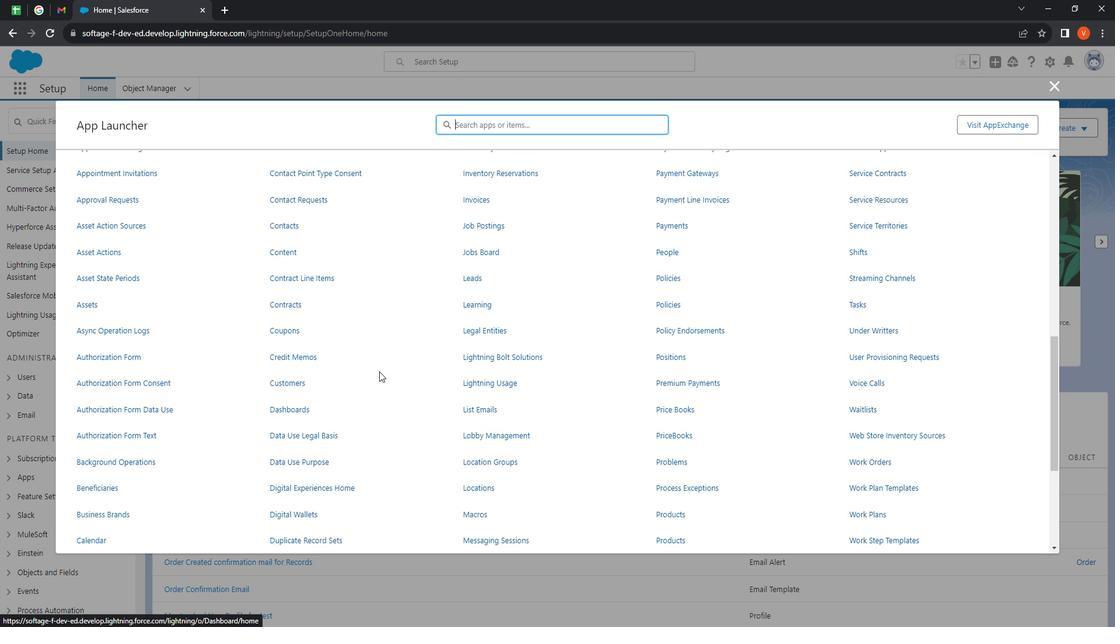 
Action: Mouse moved to (392, 362)
Screenshot: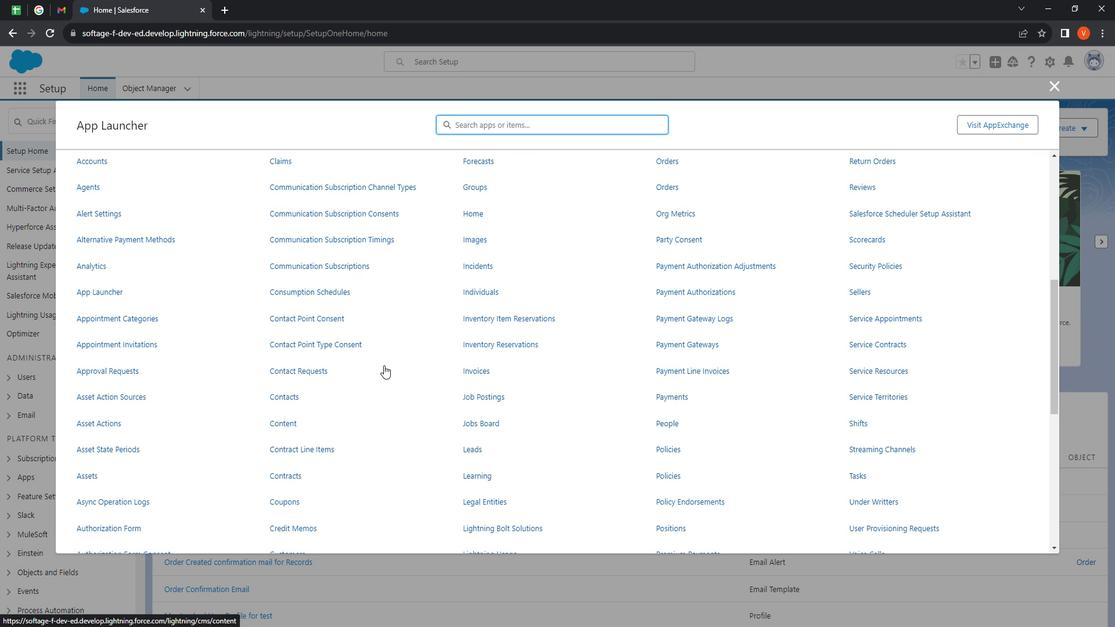 
Action: Mouse scrolled (392, 362) with delta (0, 0)
Screenshot: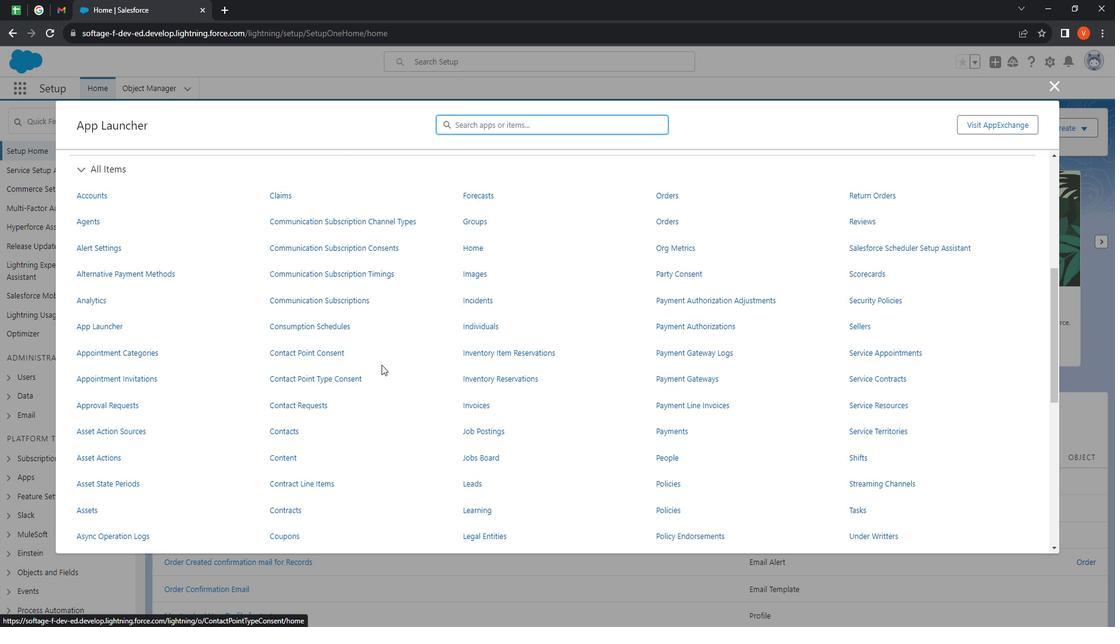 
Action: Mouse scrolled (392, 362) with delta (0, 0)
Screenshot: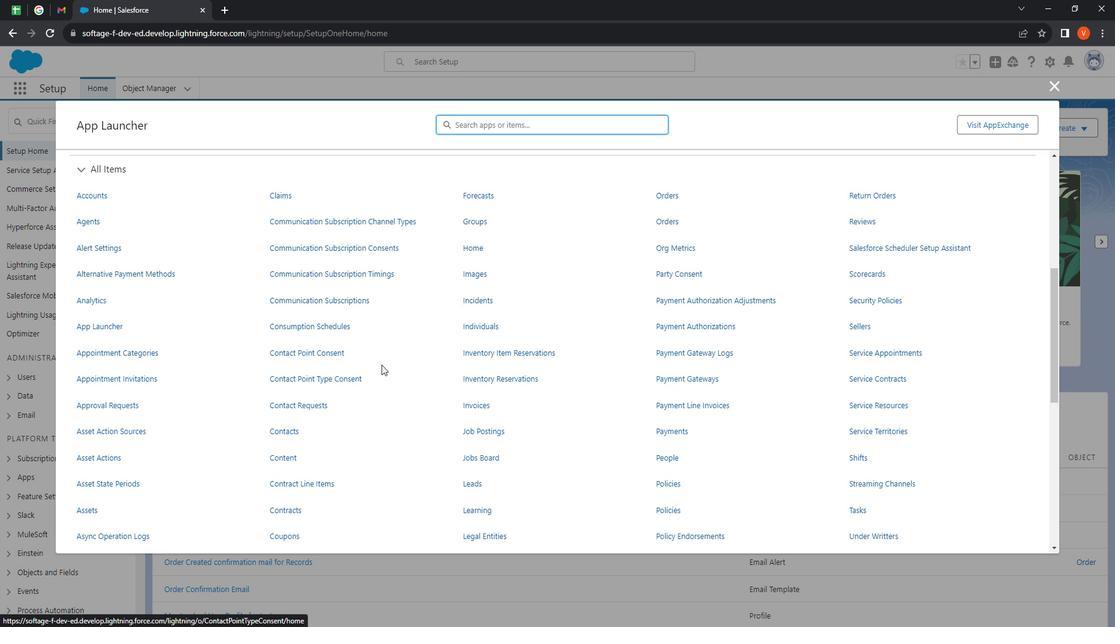 
Action: Mouse moved to (321, 355)
Screenshot: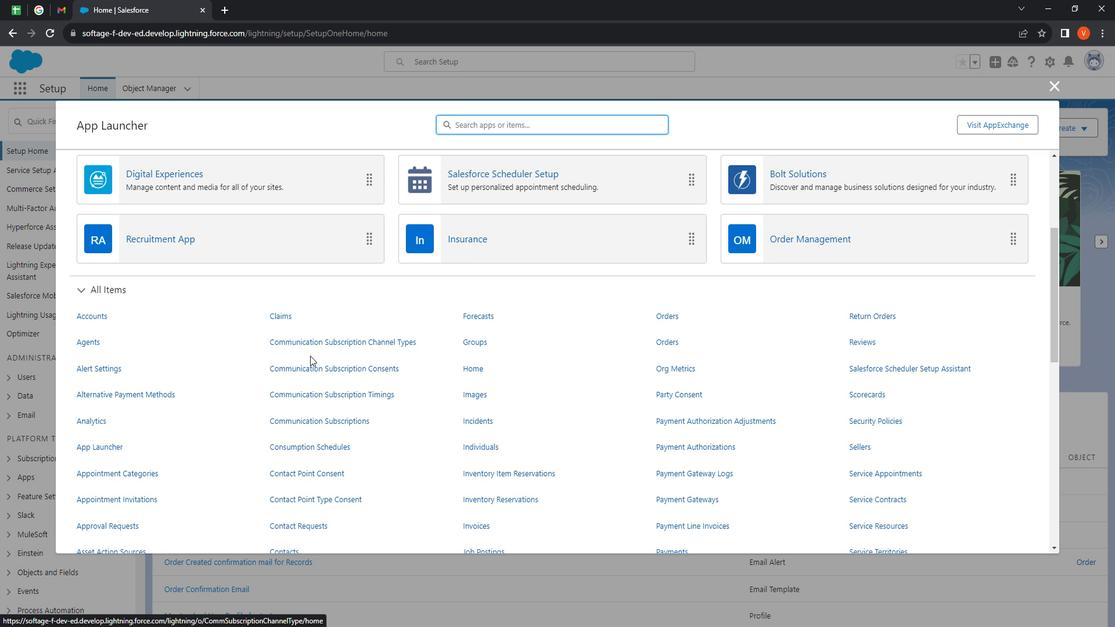 
Action: Mouse scrolled (321, 354) with delta (0, 0)
Screenshot: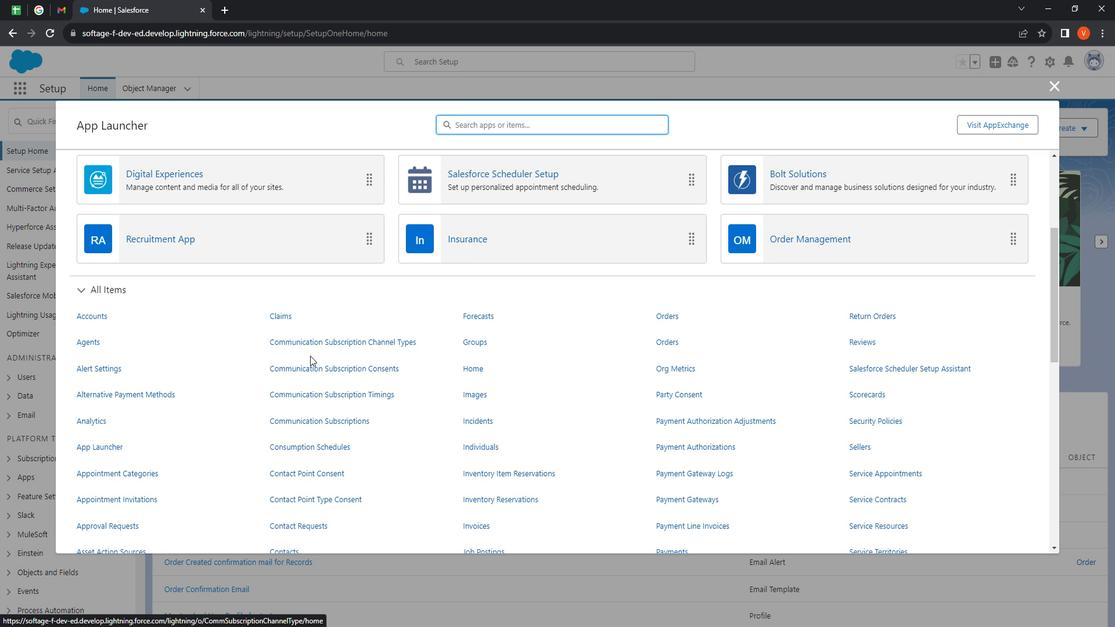 
Action: Mouse moved to (321, 360)
Screenshot: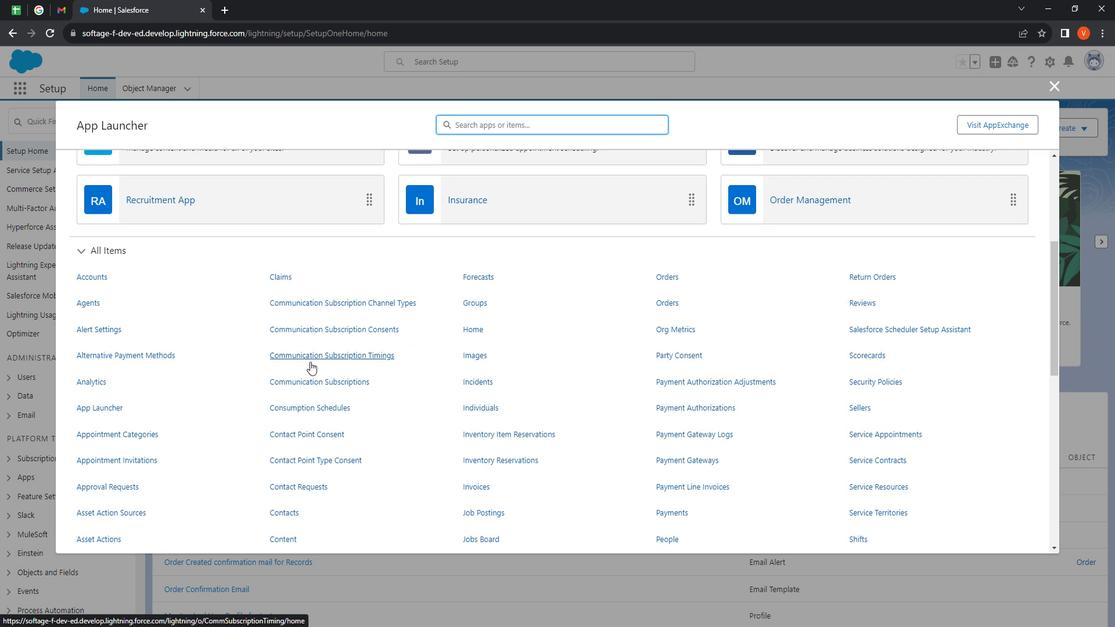
Action: Mouse scrolled (321, 360) with delta (0, 0)
Screenshot: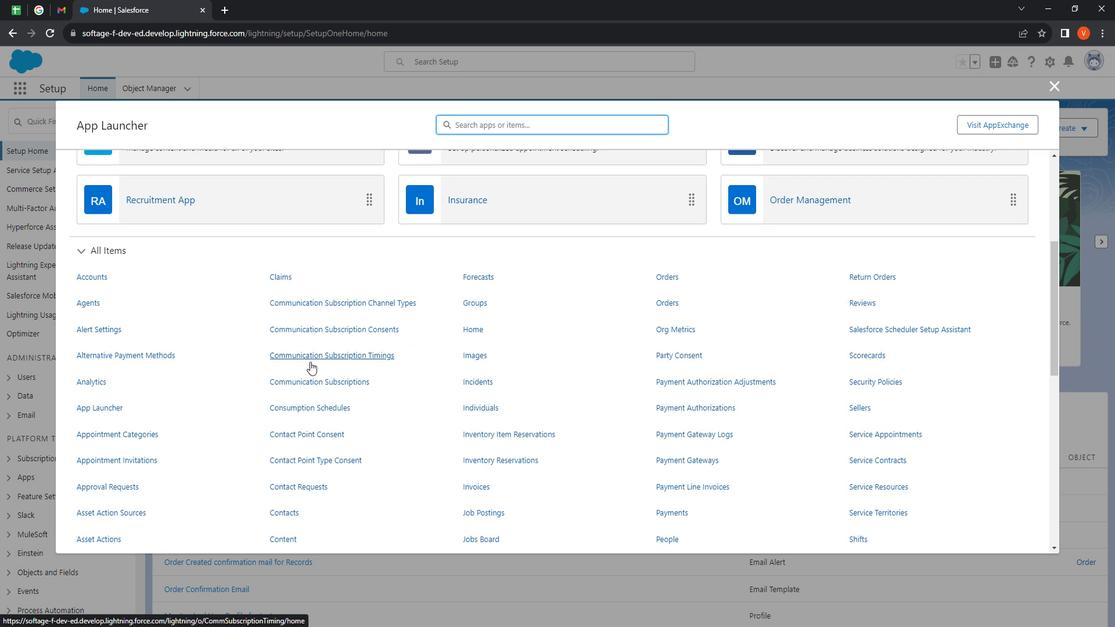 
Action: Mouse moved to (306, 428)
Screenshot: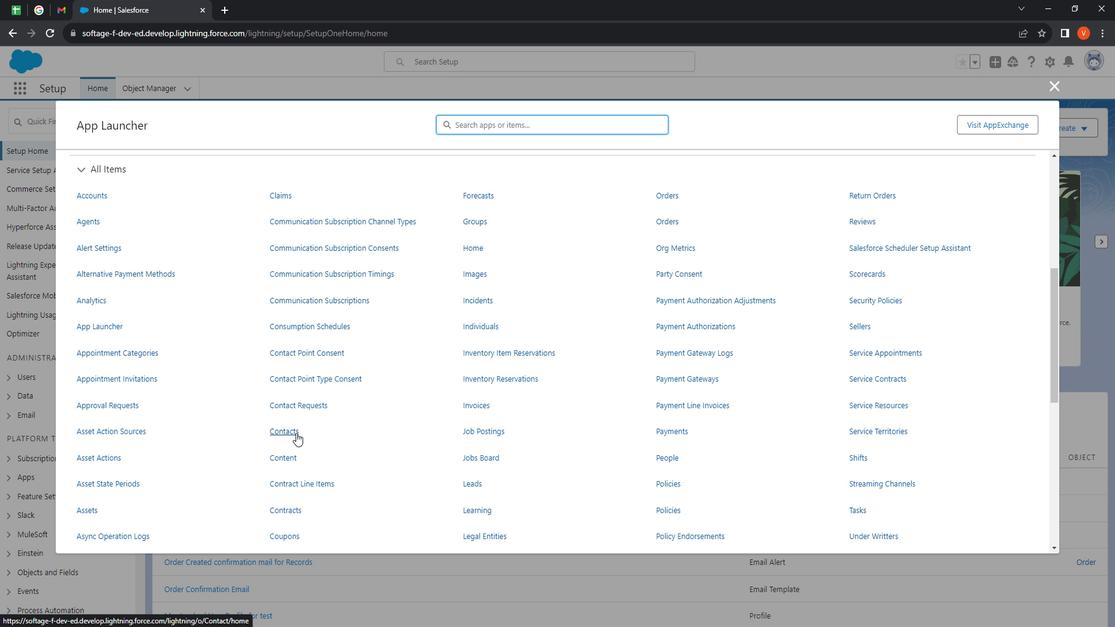 
Action: Mouse pressed left at (306, 428)
Screenshot: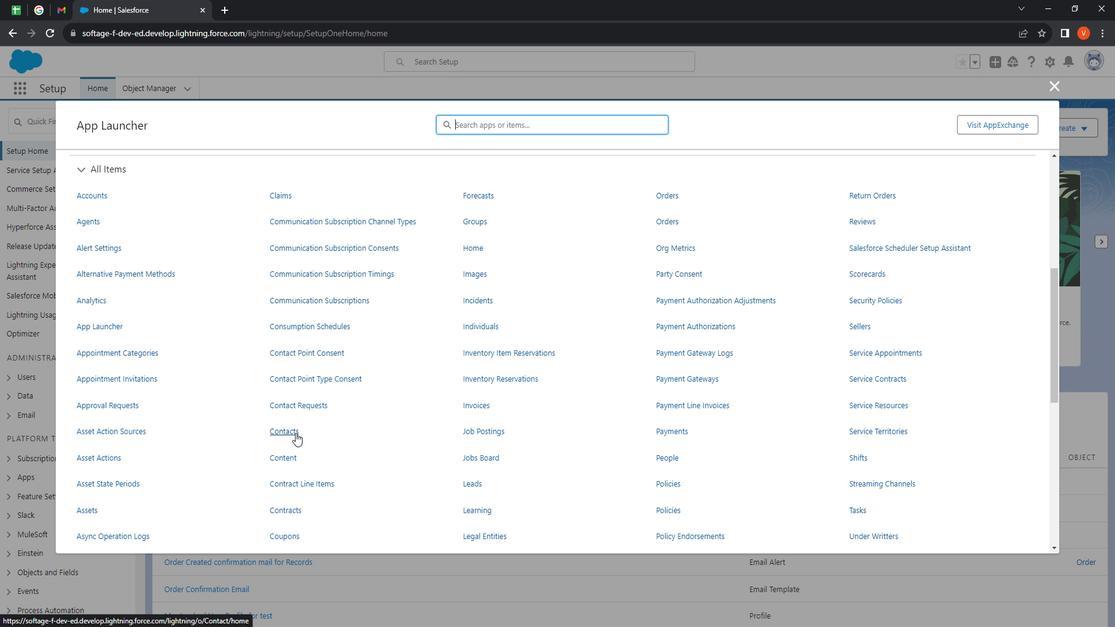 
Action: Mouse moved to (134, 139)
Screenshot: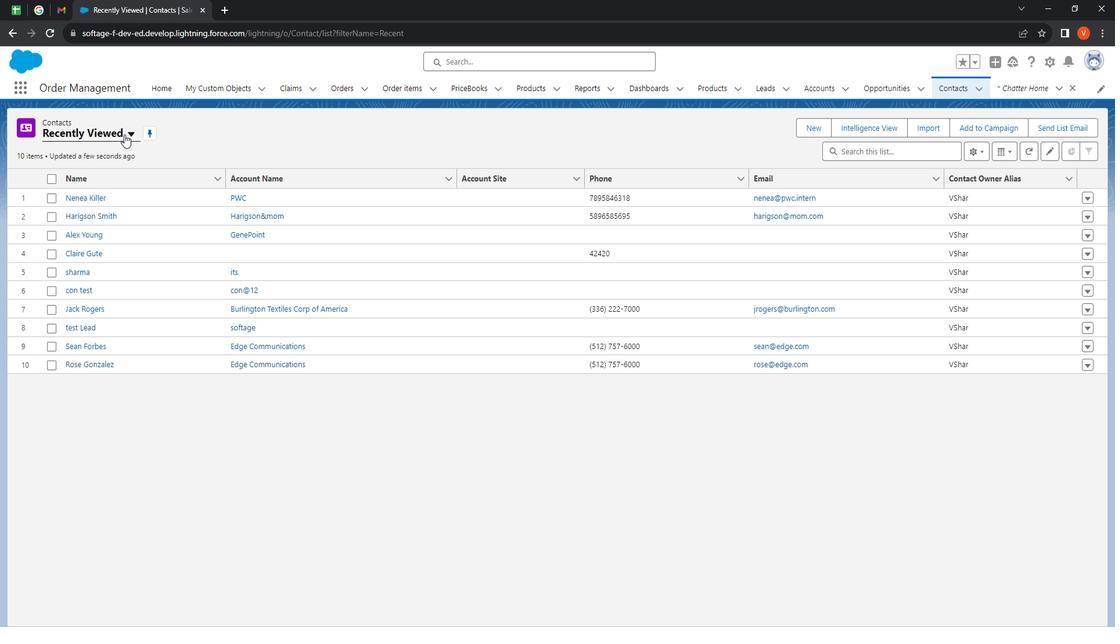 
Action: Mouse pressed left at (134, 139)
Screenshot: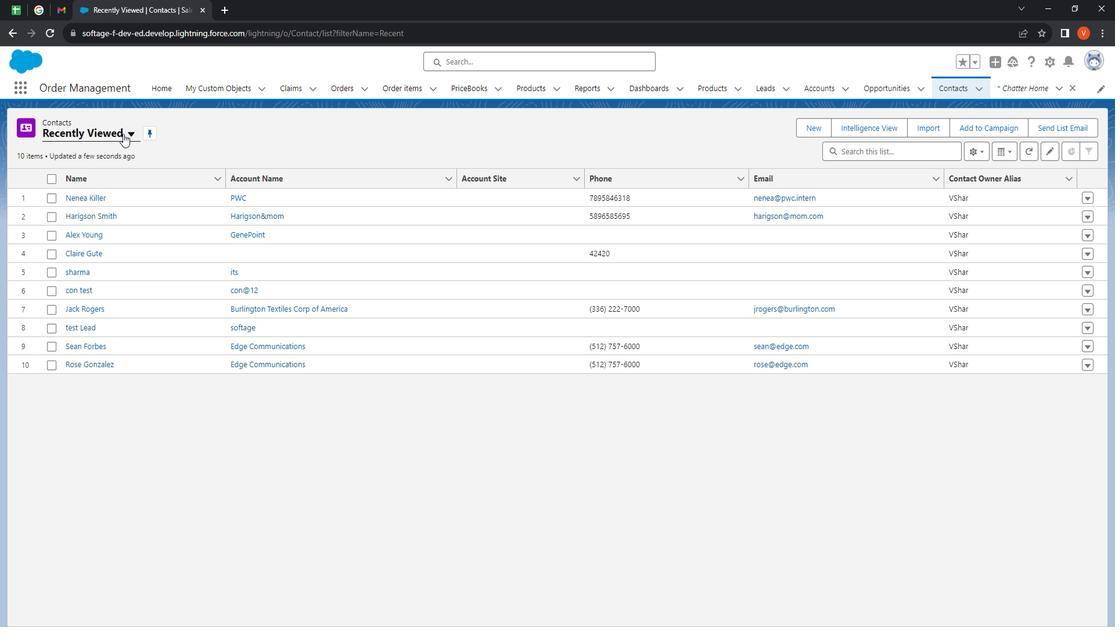 
Action: Mouse moved to (130, 181)
Screenshot: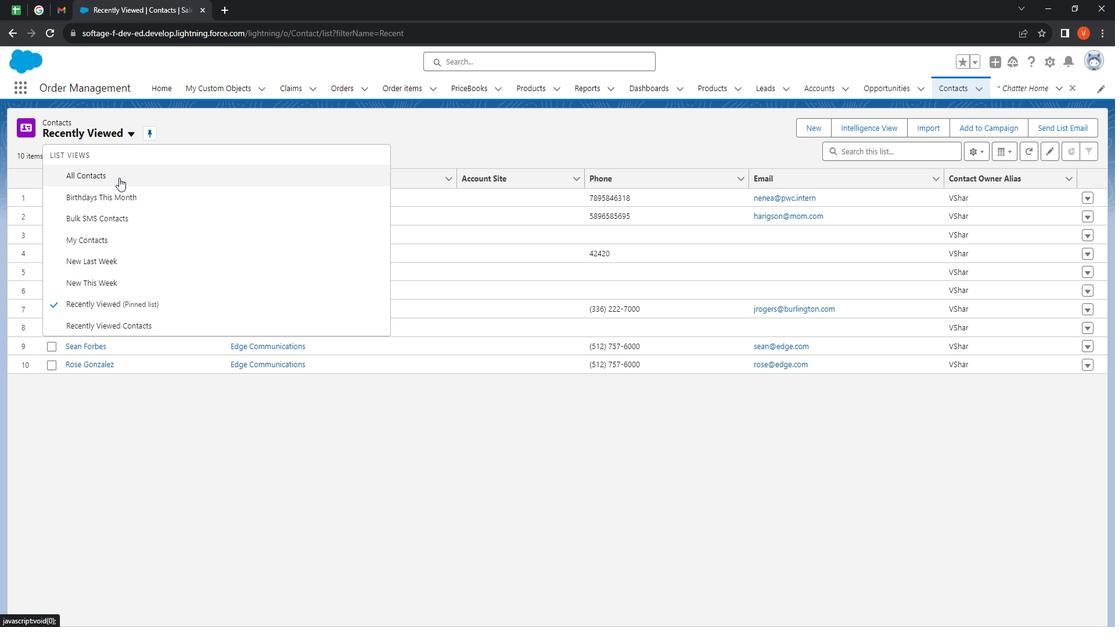 
Action: Mouse pressed left at (130, 181)
Screenshot: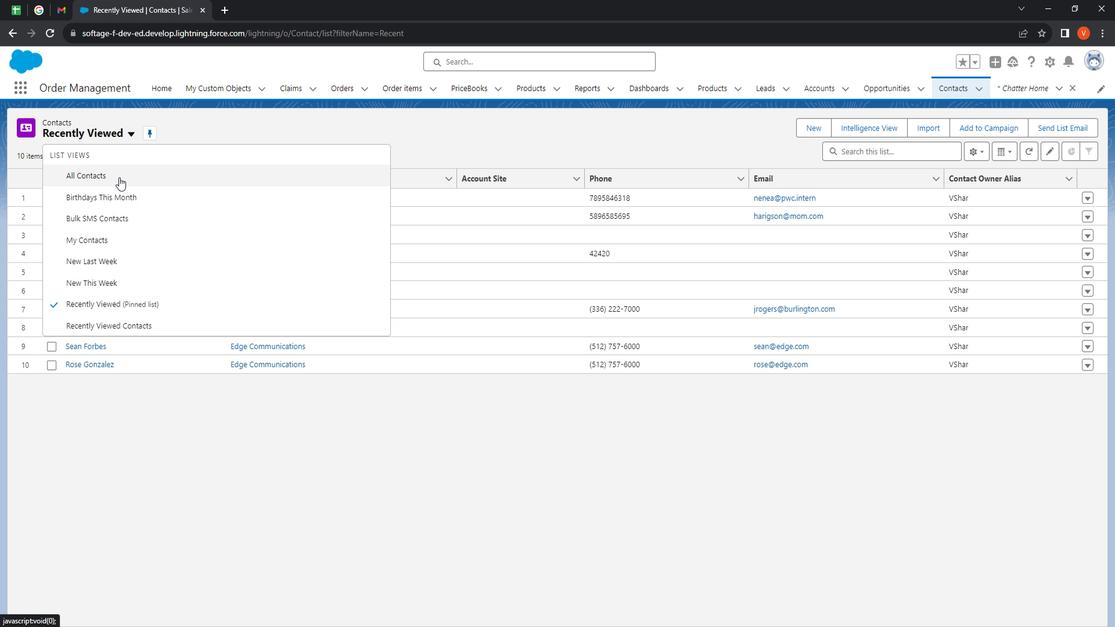 
Action: Mouse moved to (139, 142)
Screenshot: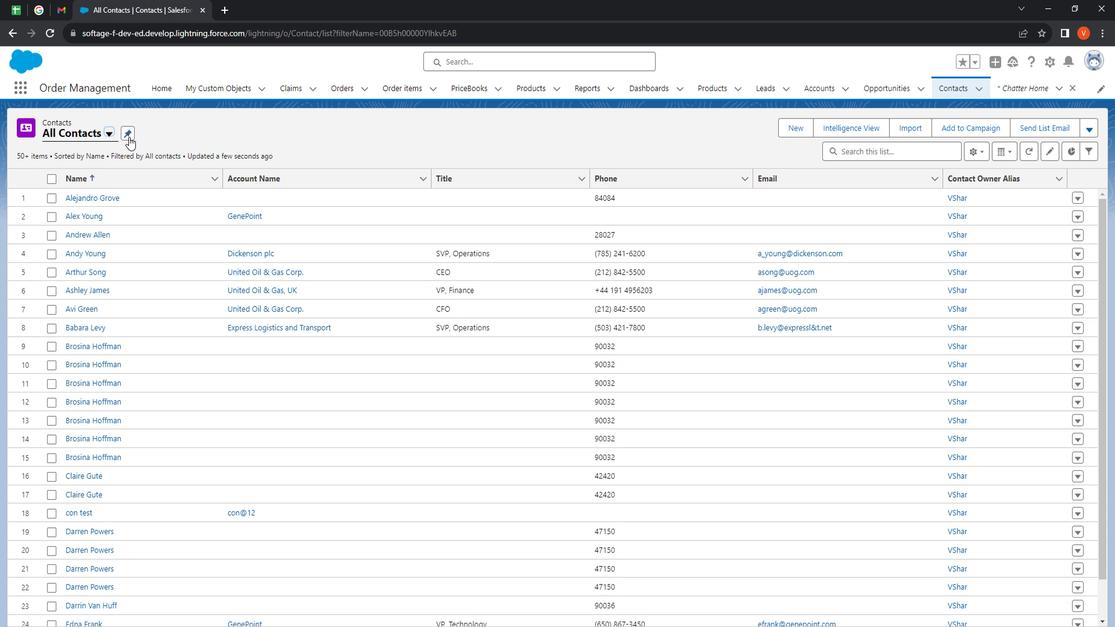 
Action: Mouse pressed left at (139, 142)
Screenshot: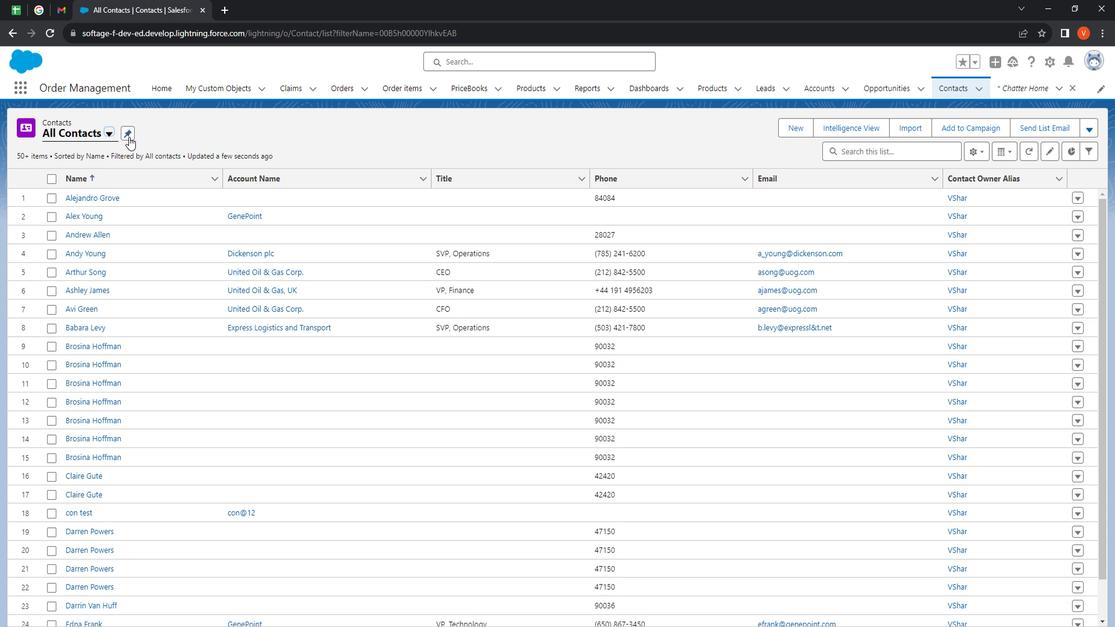 
Action: Mouse moved to (994, 160)
Screenshot: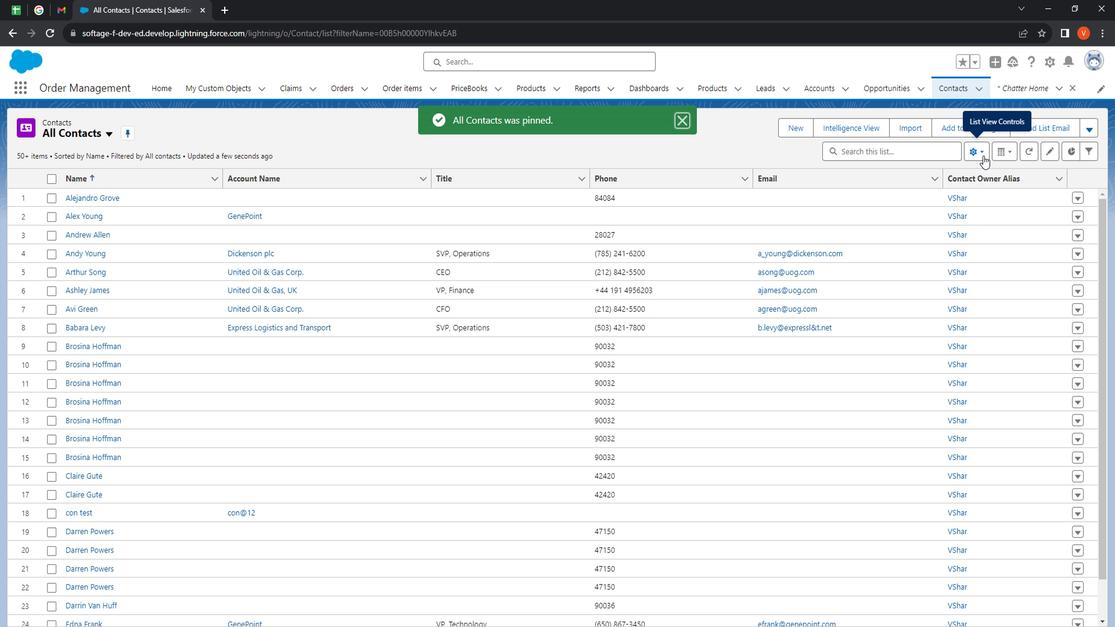 
Action: Mouse pressed left at (994, 160)
Screenshot: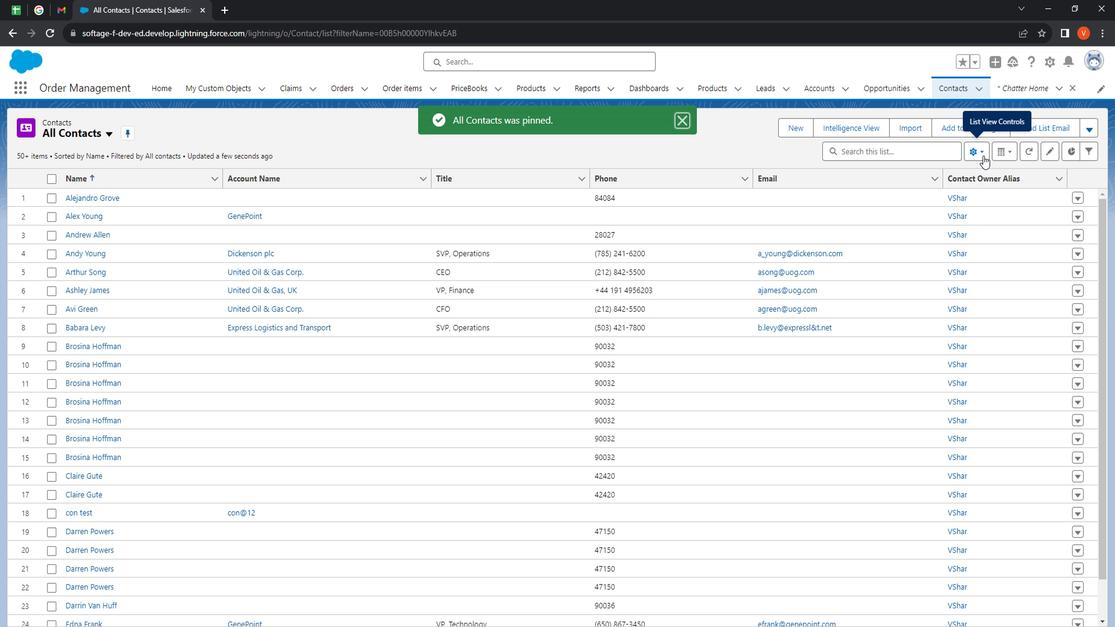 
Action: Mouse moved to (965, 216)
Screenshot: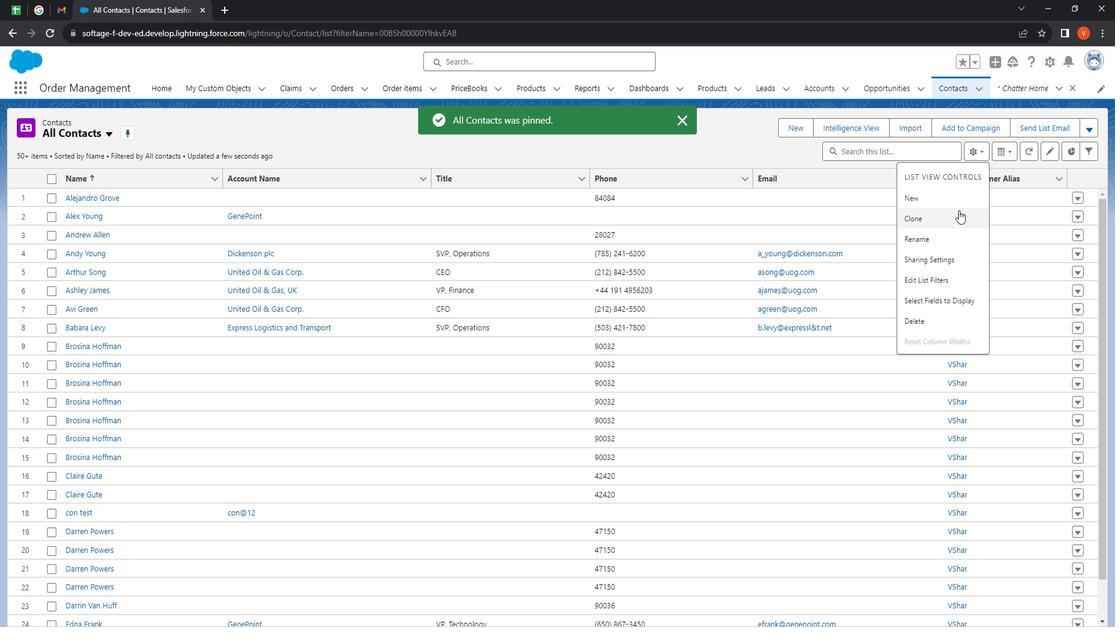 
Action: Mouse pressed left at (965, 216)
Screenshot: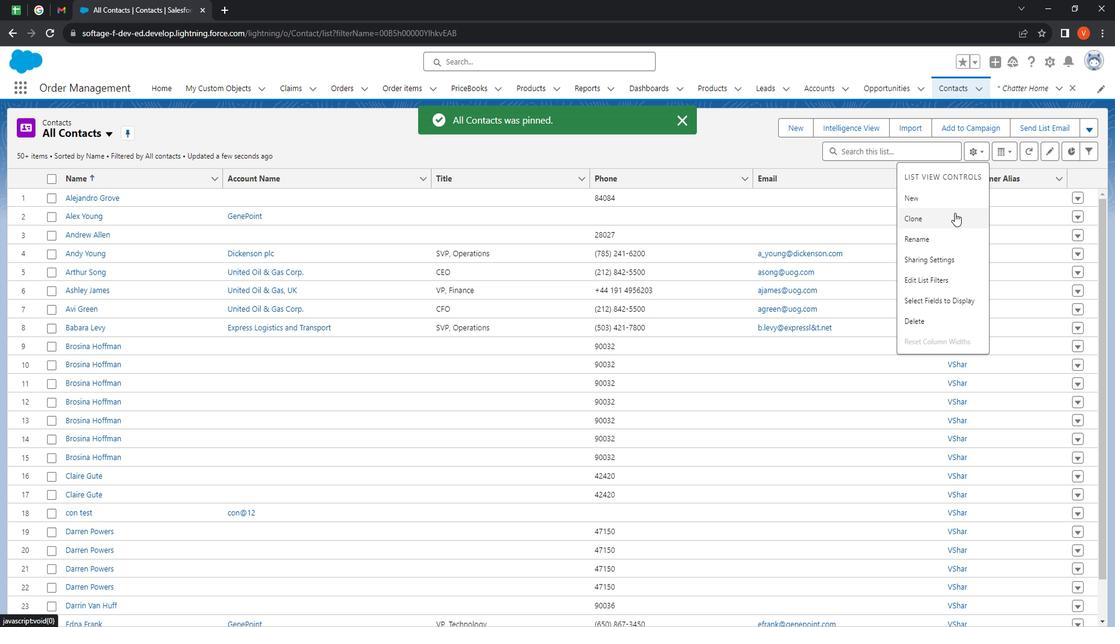 
Action: Mouse moved to (506, 269)
Screenshot: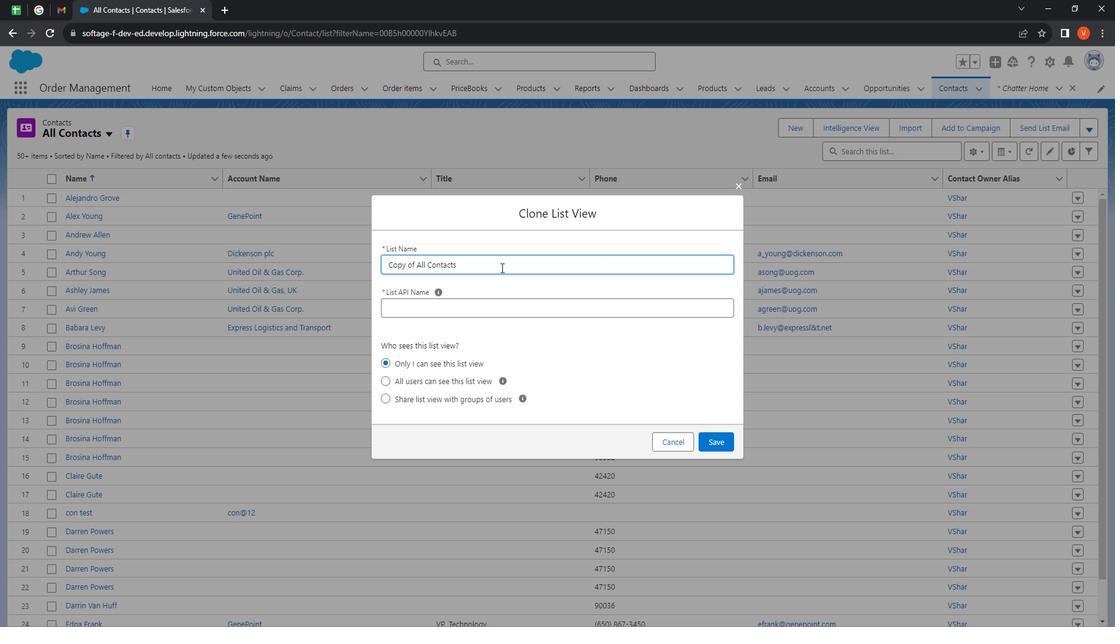 
Action: Key pressed <Key.backspace><Key.backspace><Key.backspace><Key.backspace><Key.backspace><Key.backspace><Key.backspace><Key.backspace><Key.backspace><Key.backspace><Key.backspace><Key.backspace><Key.backspace><Key.shift>Account<Key.space>name<Key.space>with<Key.space>united<Key.space>oil<Key.space>and<Key.space>gas<Key.space>corps<Key.backspace><Key.backspace><Key.backspace><Key.backspace>sp<Key.backspace><Key.backspace><Key.shift>Corp
Screenshot: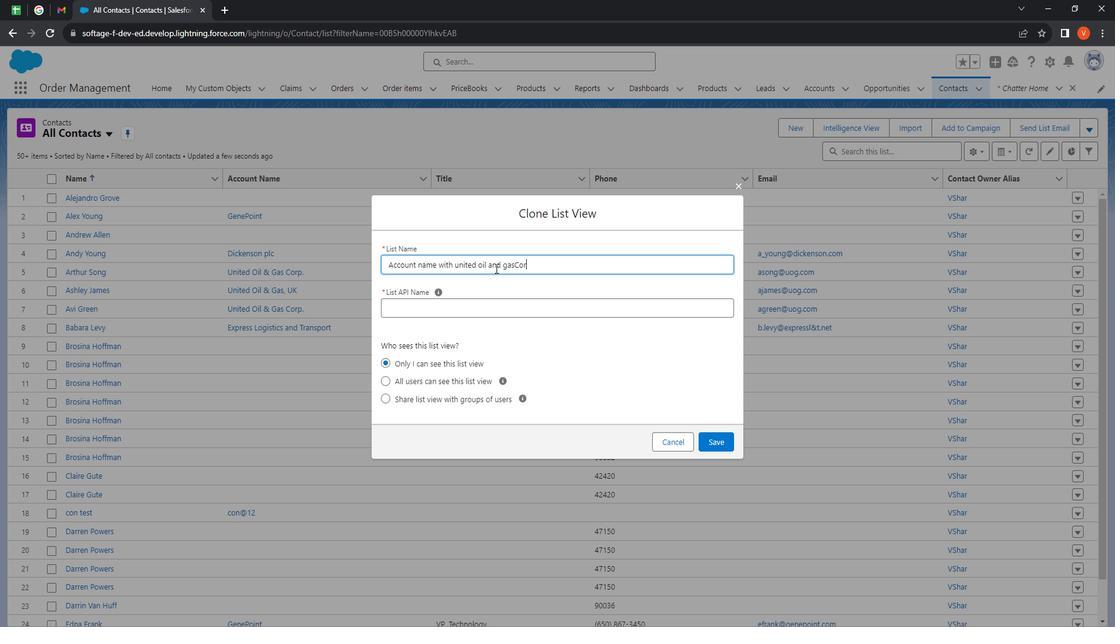 
Action: Mouse moved to (579, 306)
Screenshot: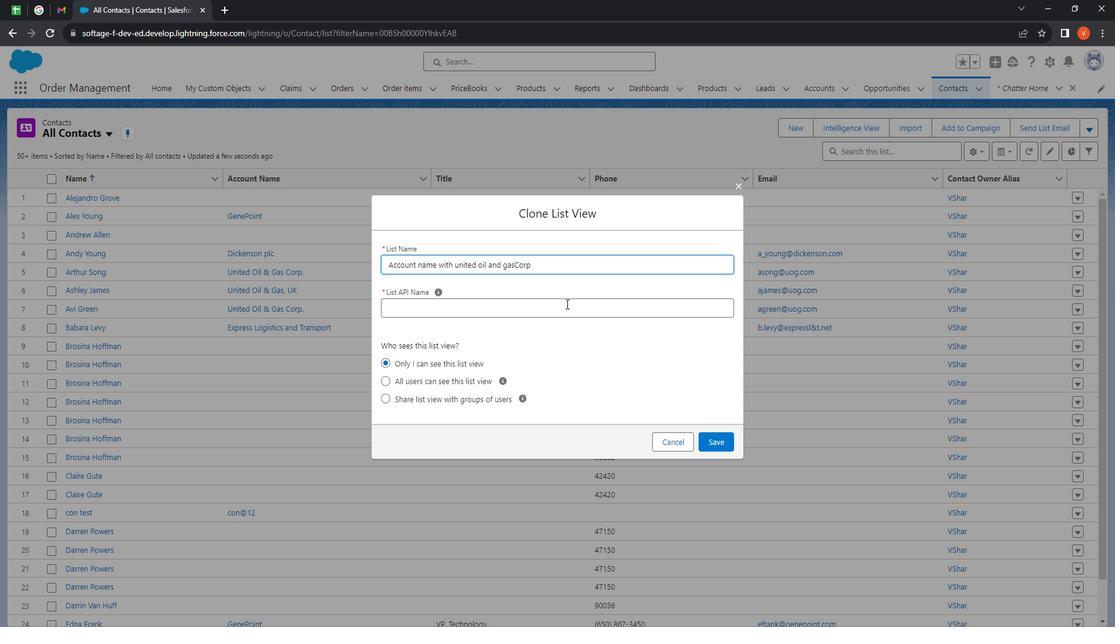 
Action: Mouse pressed left at (579, 306)
Screenshot: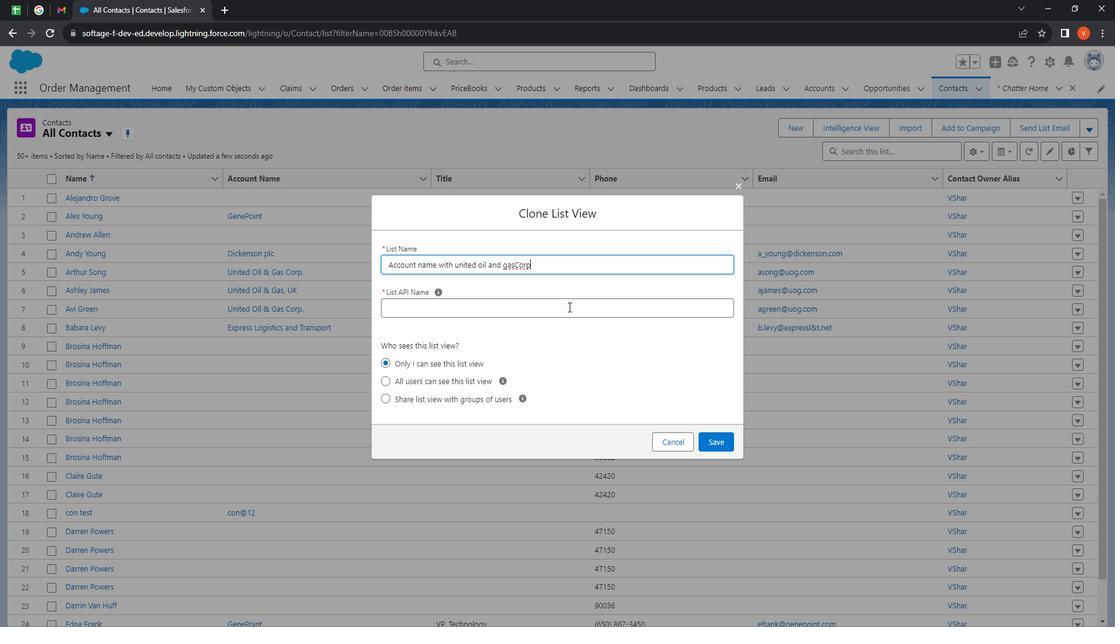 
Action: Mouse moved to (720, 435)
Screenshot: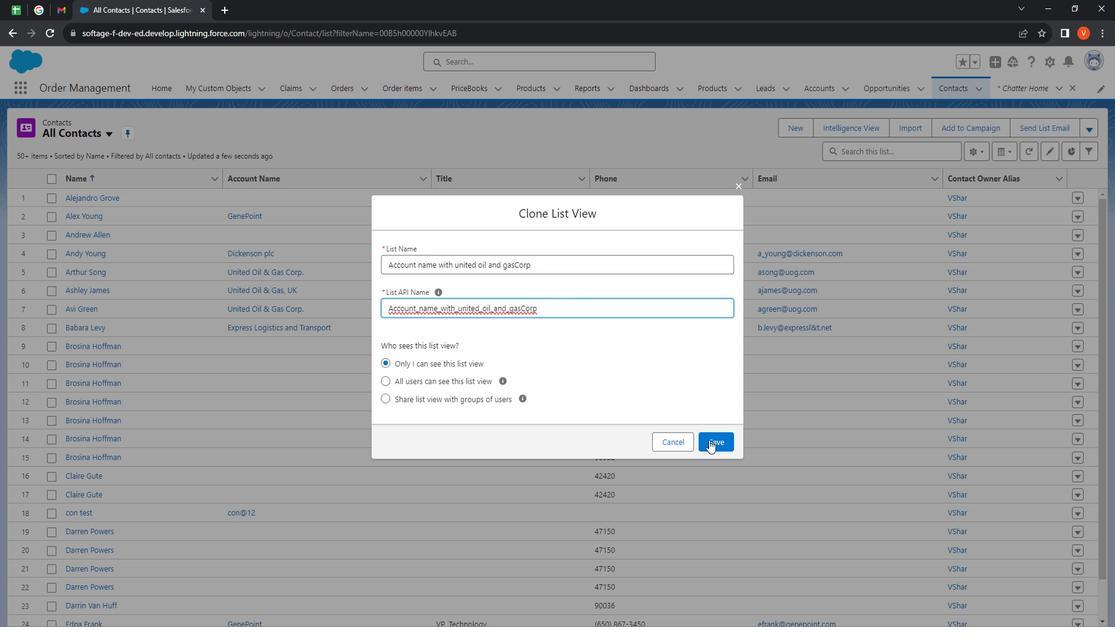
Action: Mouse pressed left at (720, 435)
Screenshot: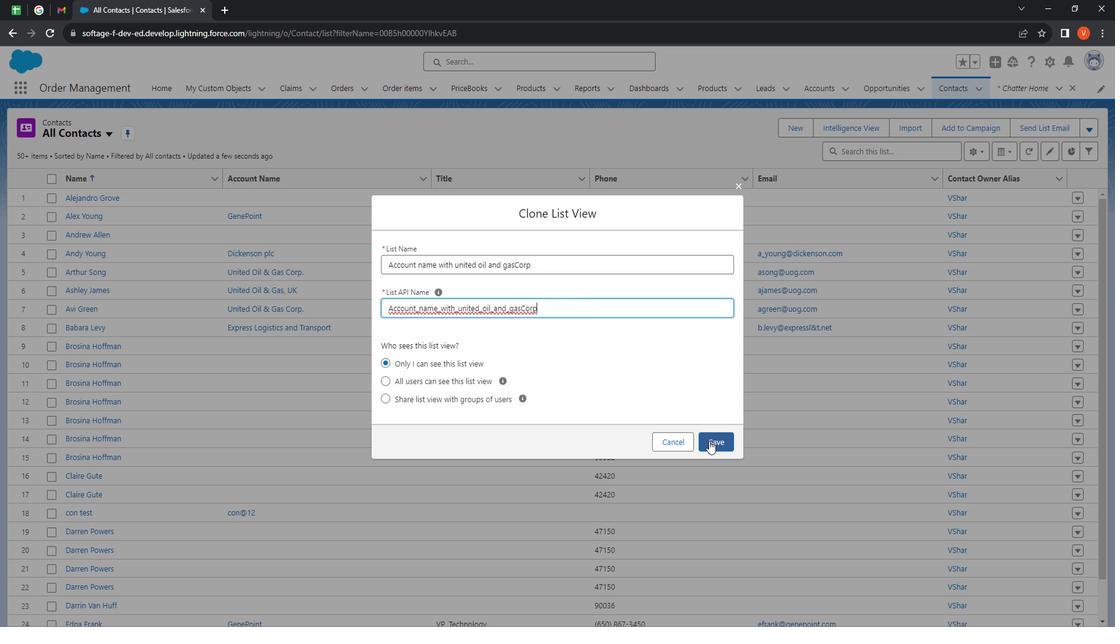 
Action: Mouse moved to (951, 261)
Screenshot: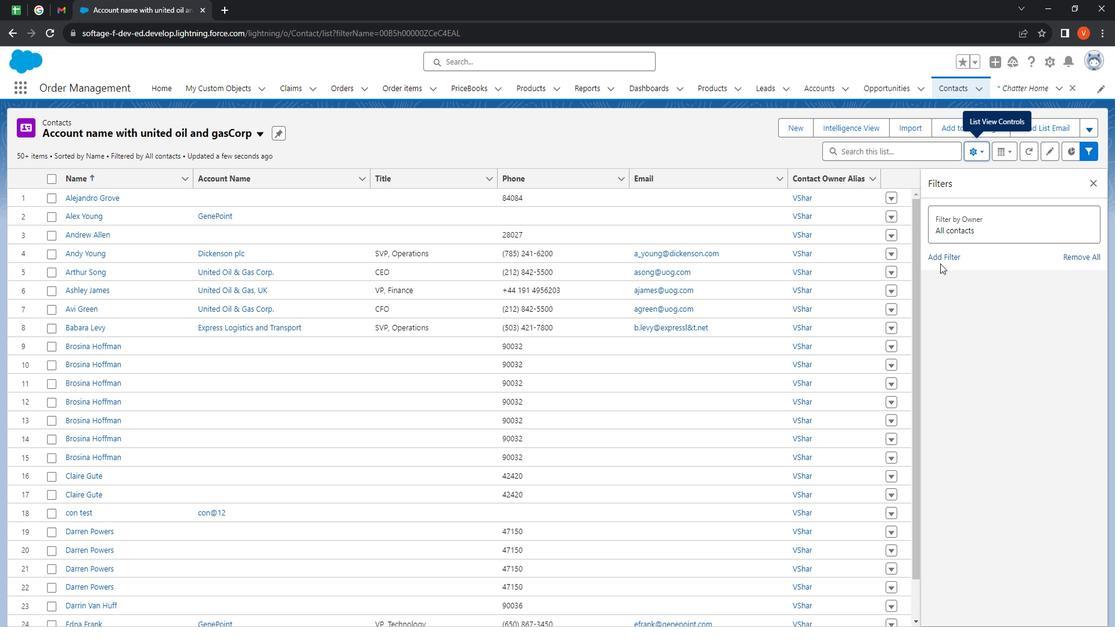 
Action: Mouse pressed left at (951, 261)
Screenshot: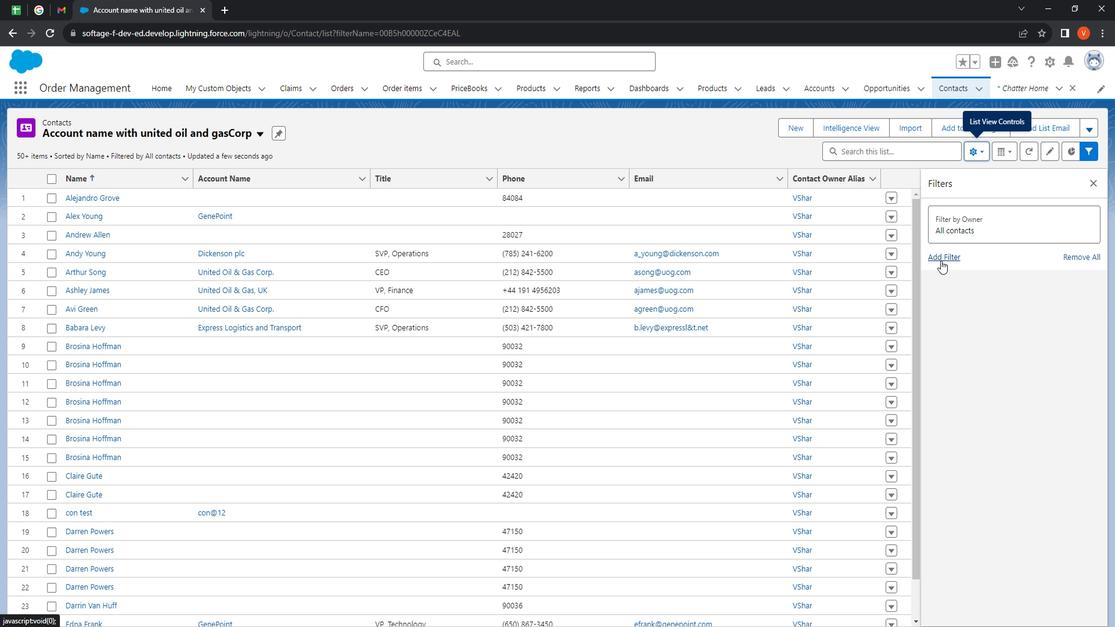 
Action: Mouse moved to (816, 229)
Screenshot: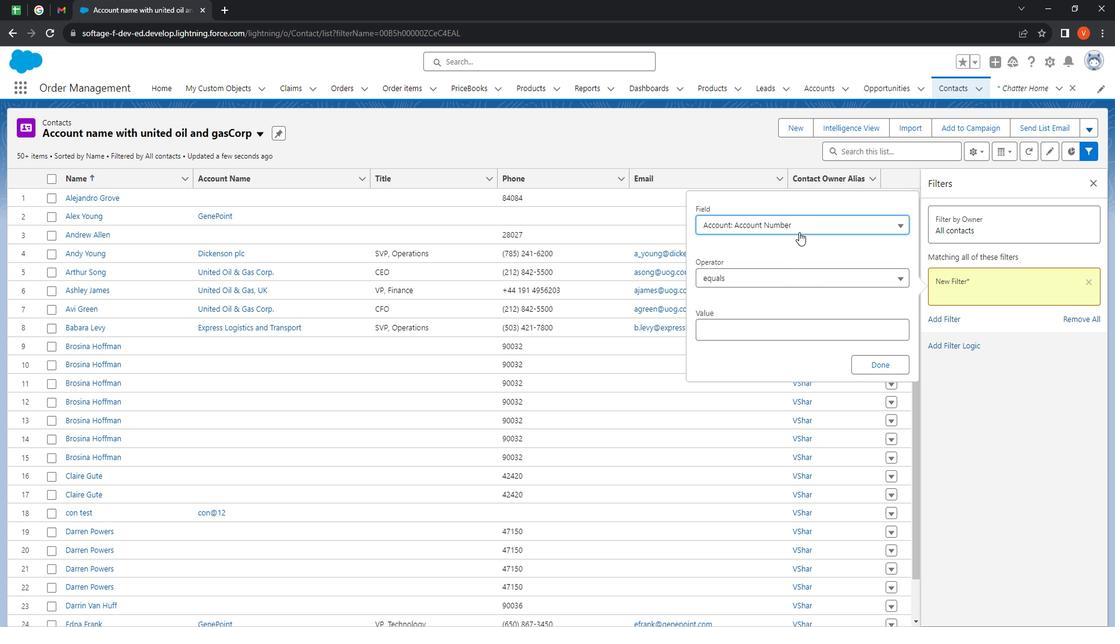 
Action: Mouse pressed left at (816, 229)
Screenshot: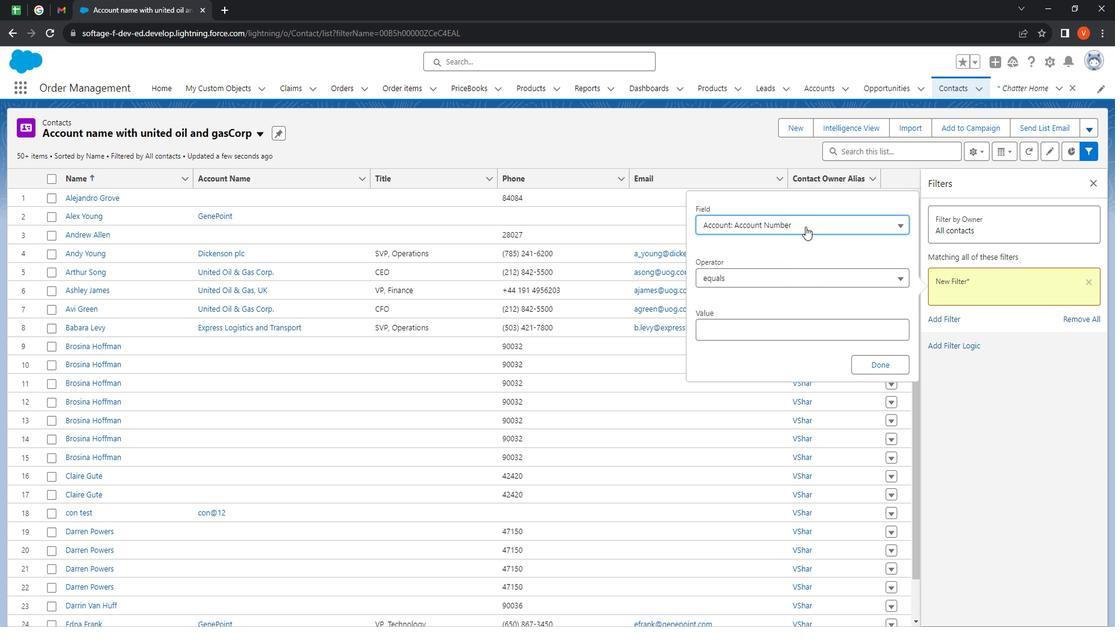 
Action: Mouse moved to (842, 329)
Screenshot: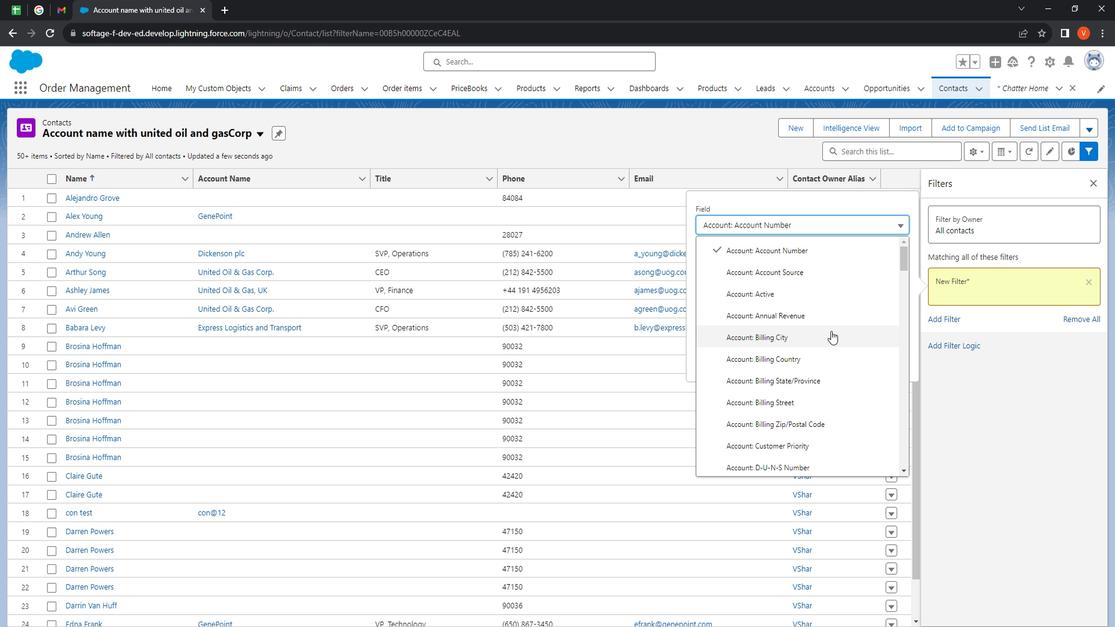 
Action: Mouse scrolled (842, 330) with delta (0, 0)
Screenshot: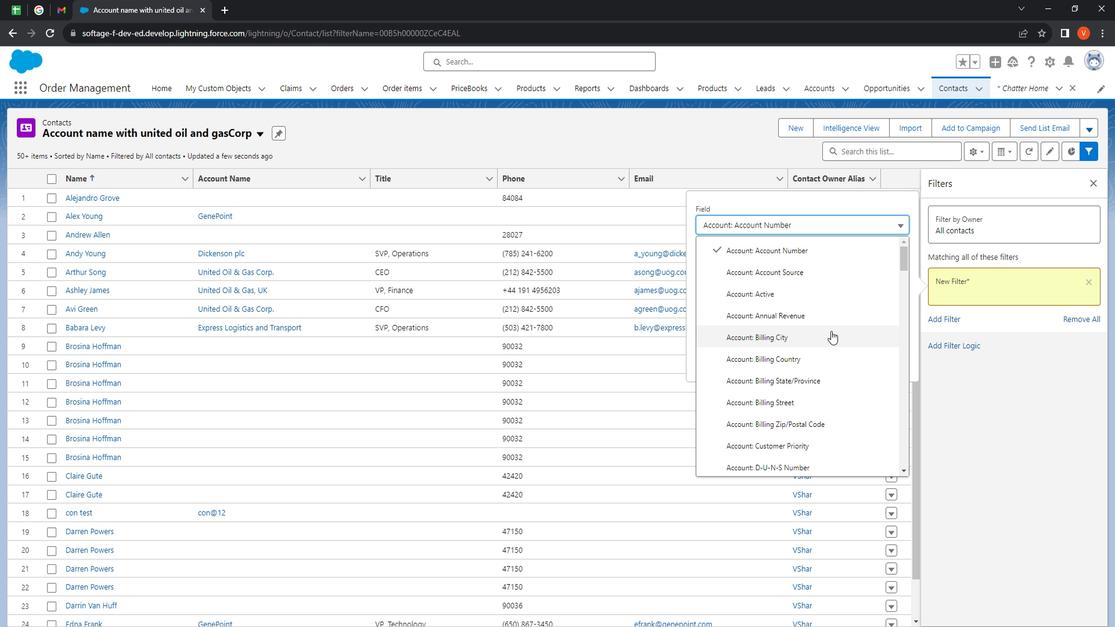 
Action: Mouse scrolled (842, 329) with delta (0, 0)
Screenshot: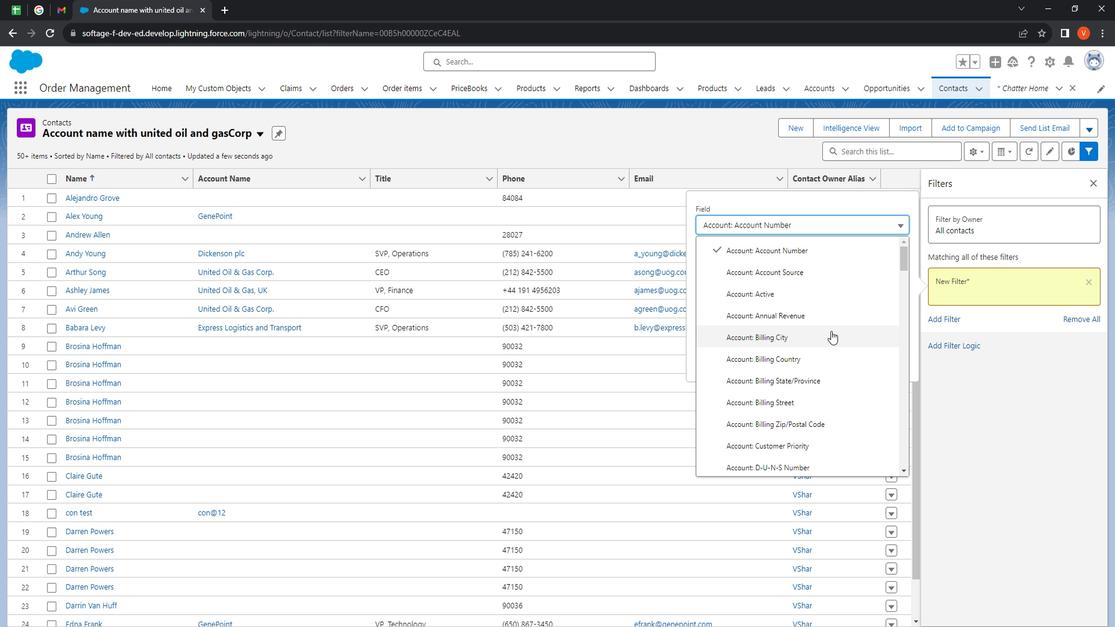 
Action: Mouse moved to (841, 338)
Screenshot: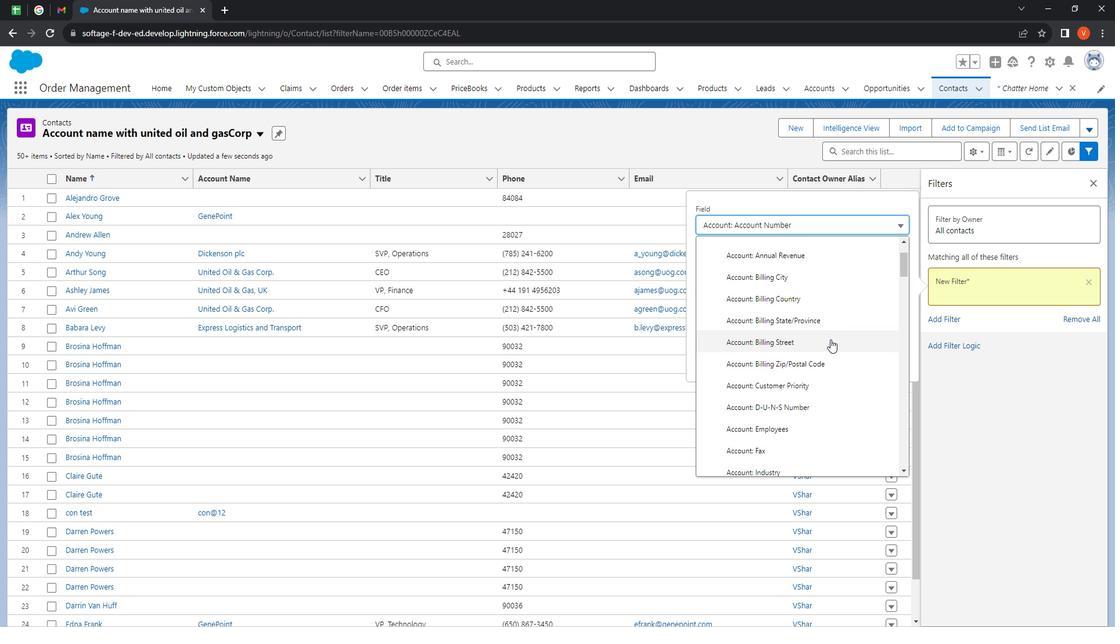 
Action: Mouse scrolled (841, 337) with delta (0, 0)
Screenshot: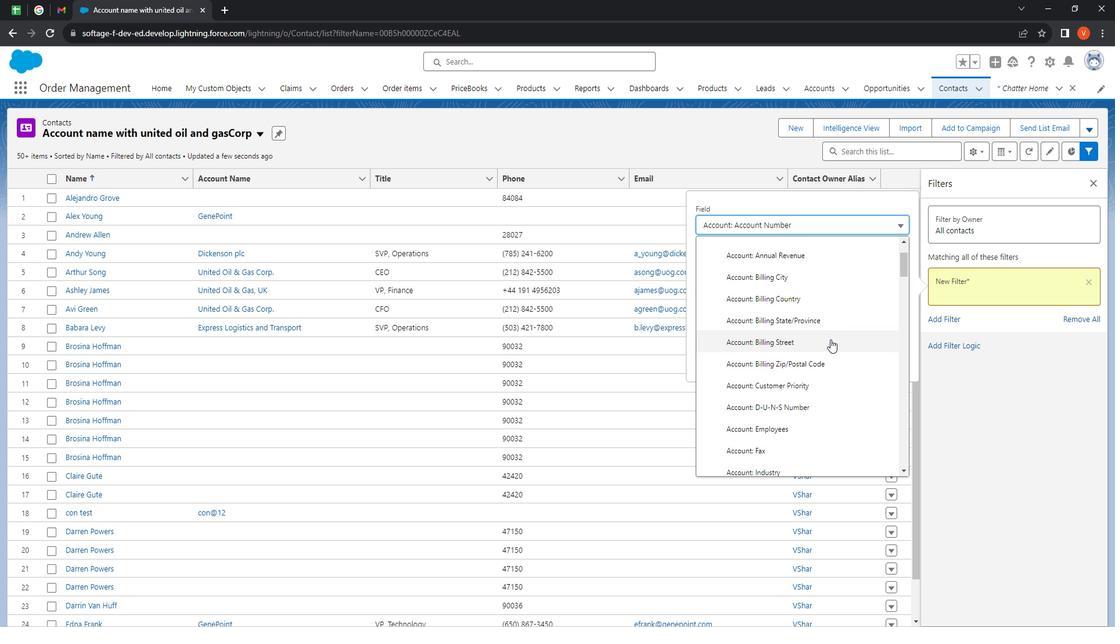 
Action: Mouse moved to (803, 367)
Screenshot: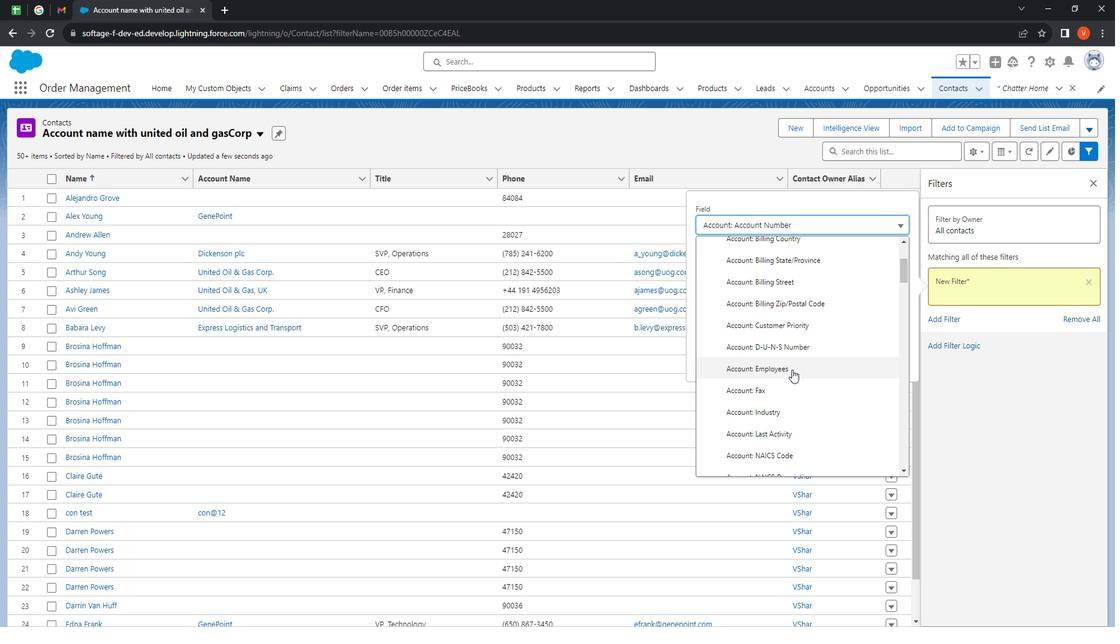
Action: Mouse scrolled (803, 367) with delta (0, 0)
Screenshot: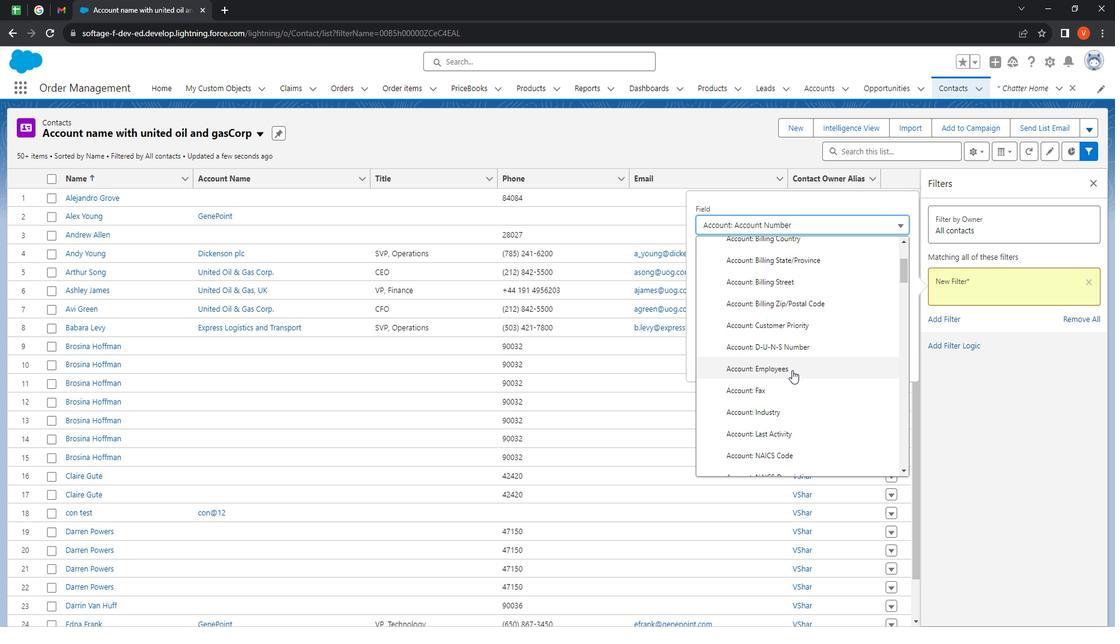 
Action: Mouse moved to (814, 353)
Screenshot: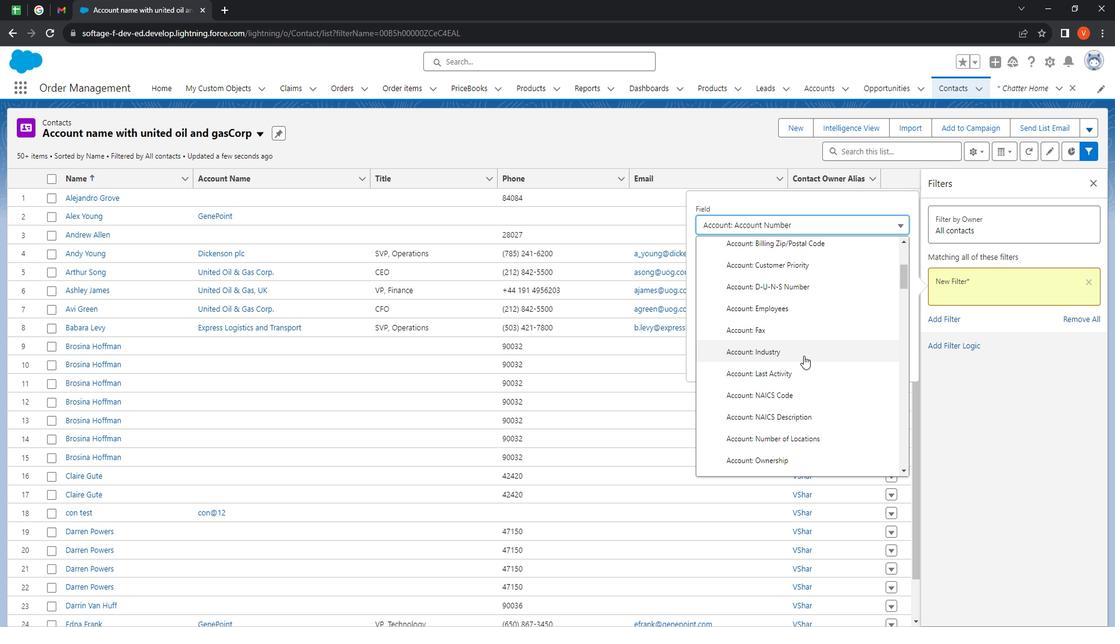 
Action: Mouse scrolled (814, 353) with delta (0, 0)
Screenshot: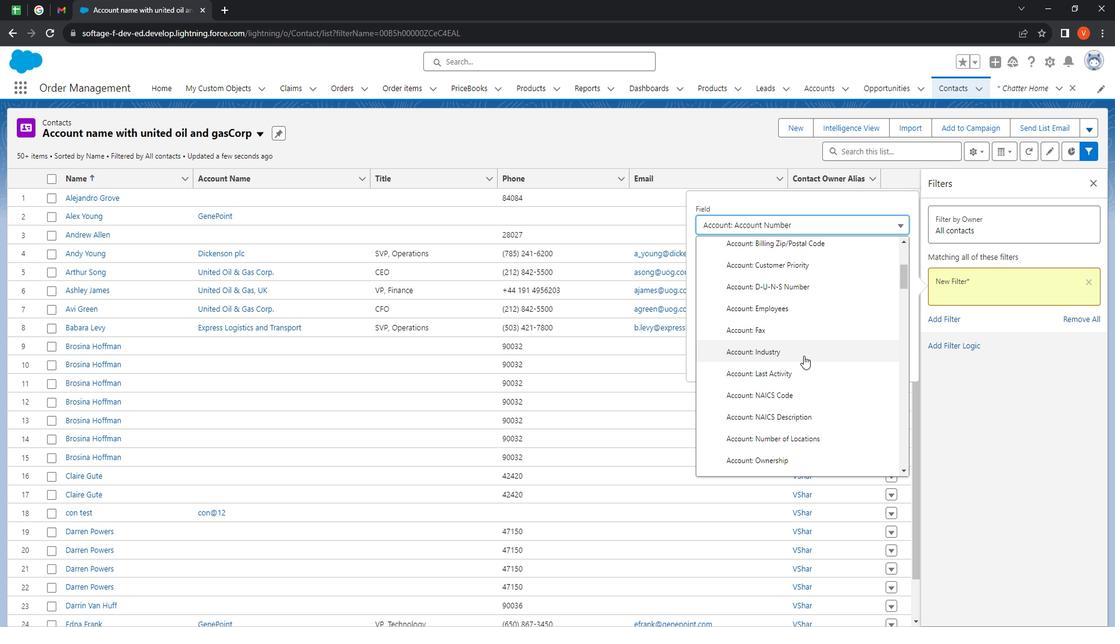 
Action: Mouse moved to (816, 359)
Screenshot: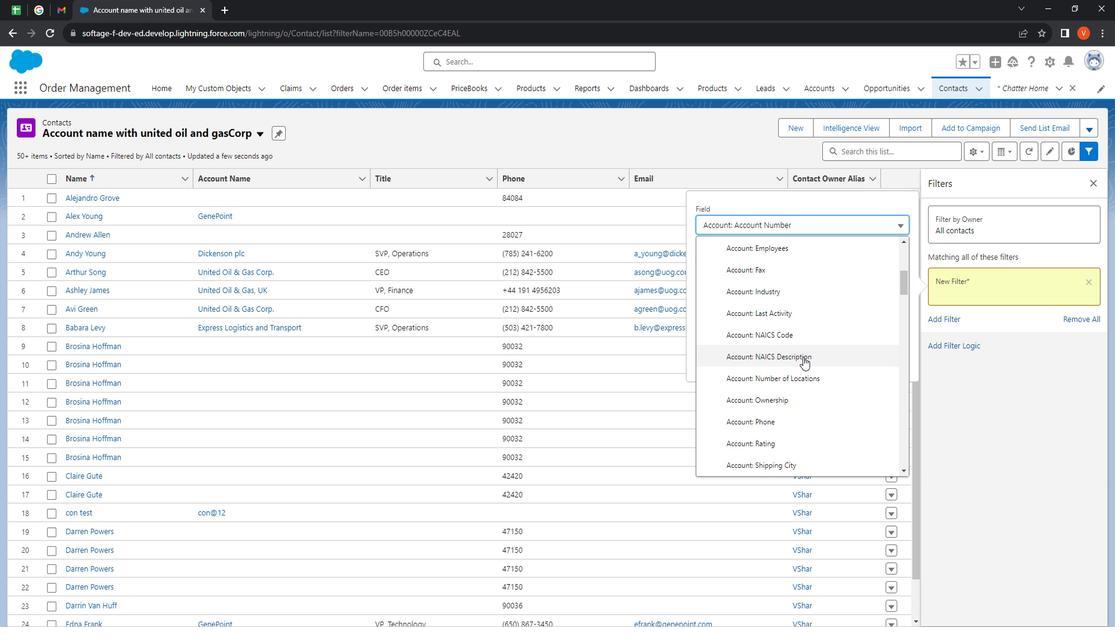 
Action: Mouse scrolled (816, 358) with delta (0, 0)
Screenshot: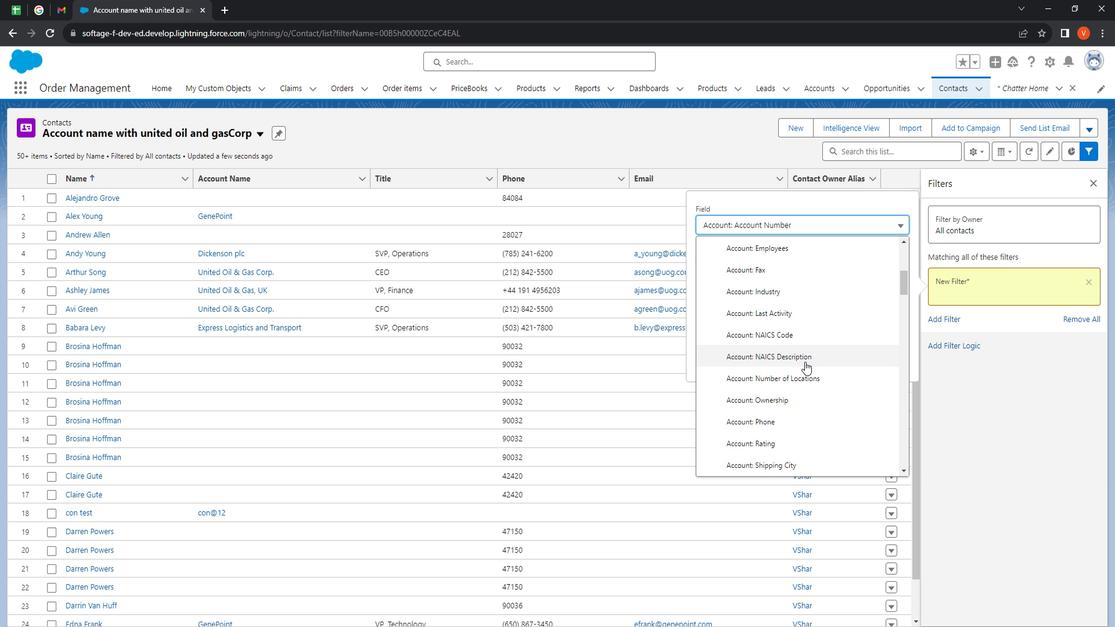 
Action: Mouse moved to (840, 308)
Screenshot: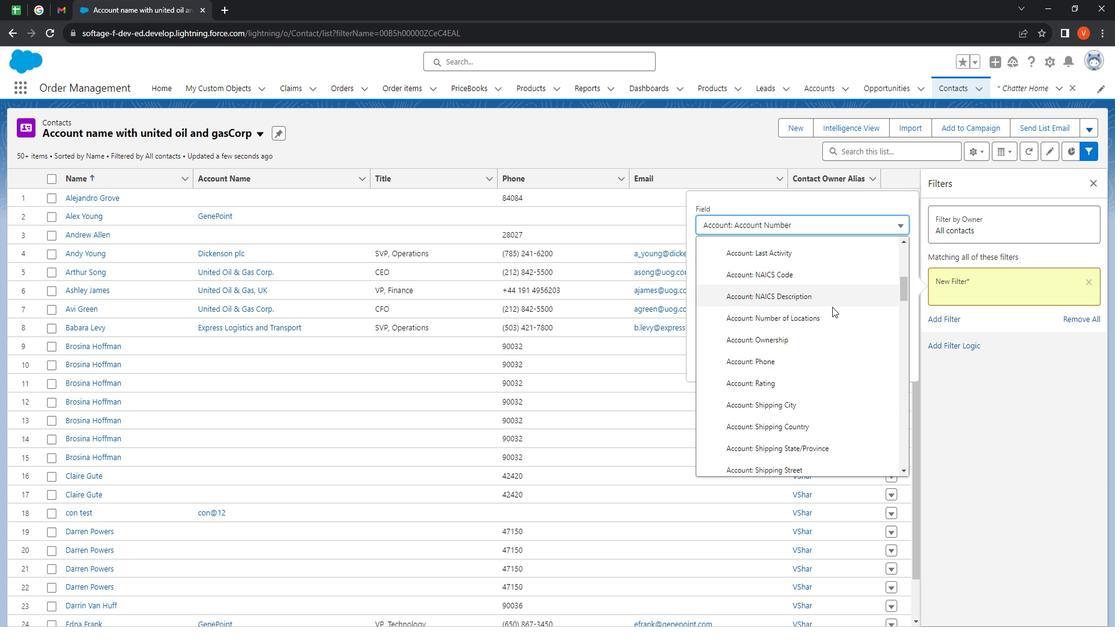 
Action: Mouse scrolled (840, 308) with delta (0, 0)
Screenshot: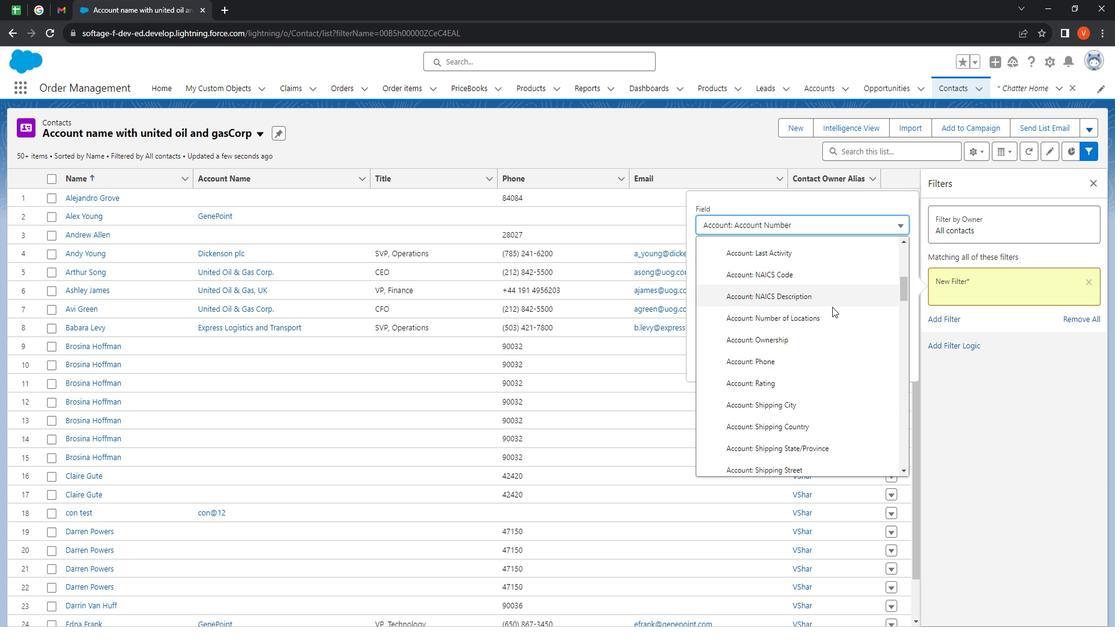 
Action: Mouse scrolled (840, 308) with delta (0, 0)
Screenshot: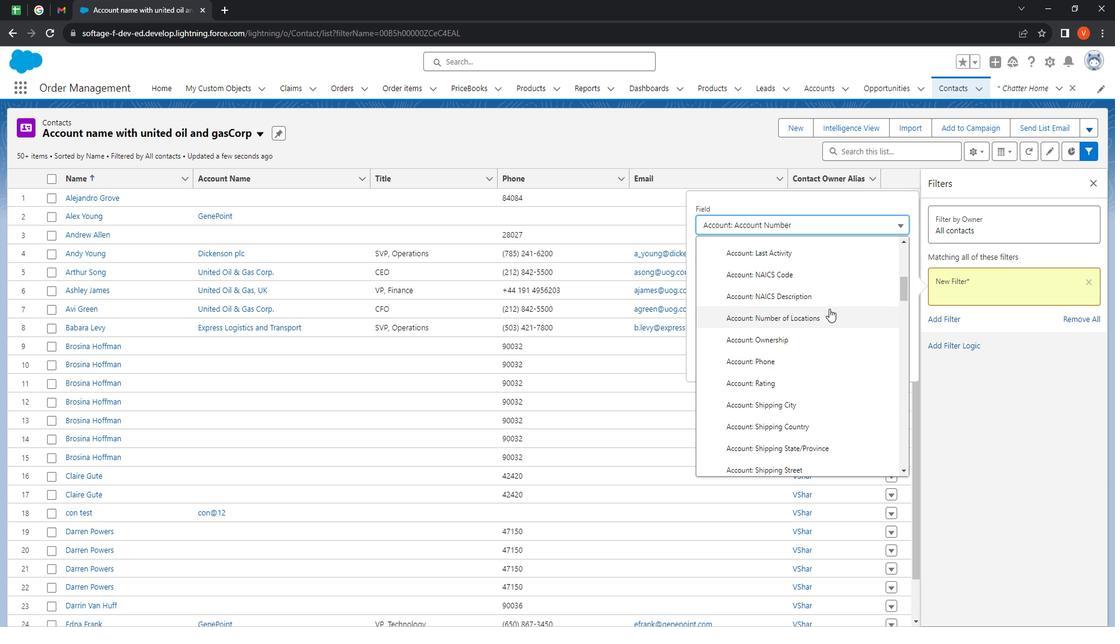 
Action: Mouse moved to (838, 313)
Screenshot: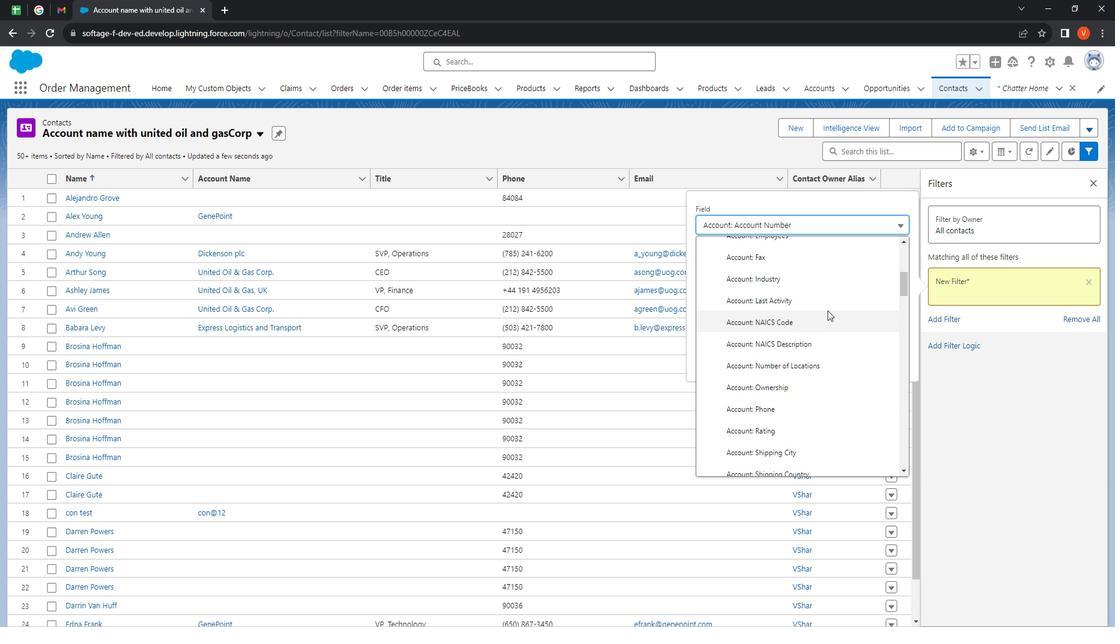 
Action: Mouse scrolled (838, 313) with delta (0, 0)
Screenshot: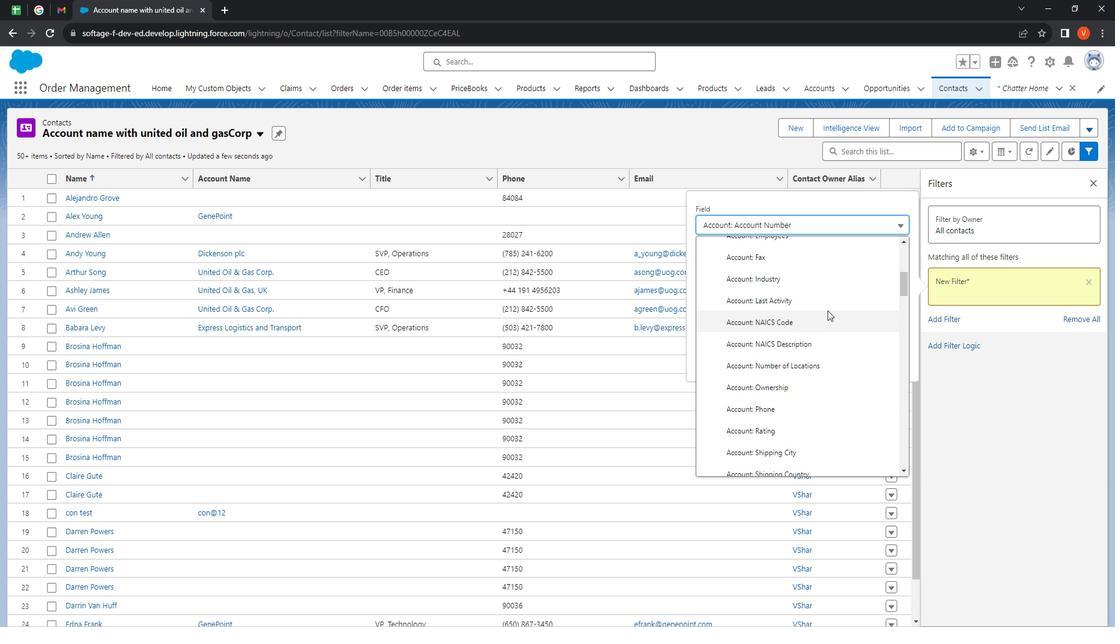 
Action: Mouse moved to (882, 292)
Screenshot: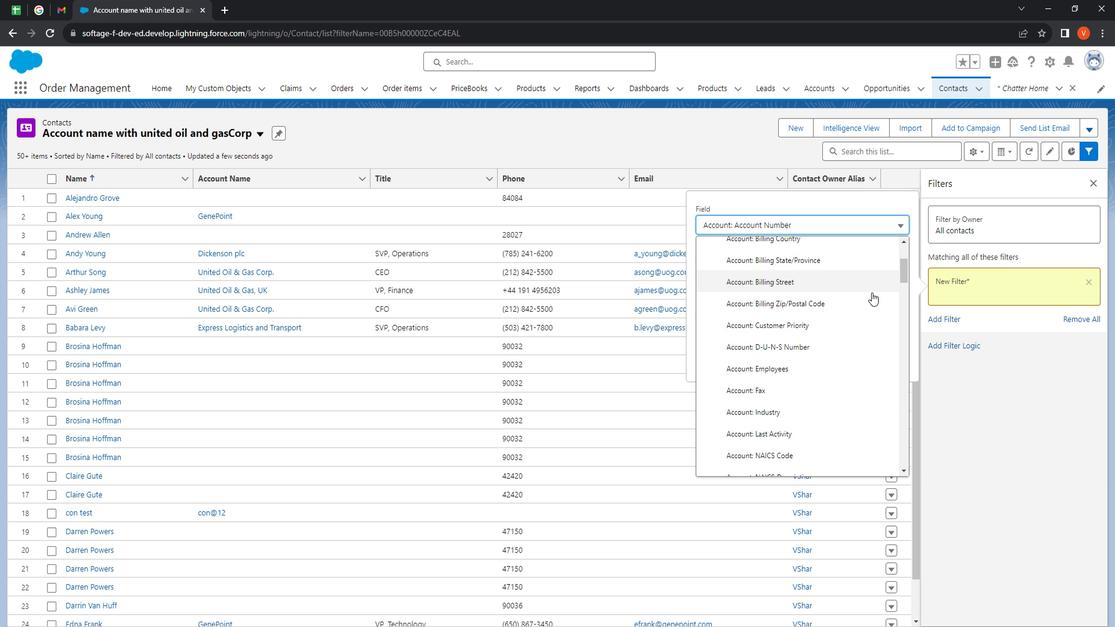 
Action: Mouse scrolled (882, 293) with delta (0, 0)
Screenshot: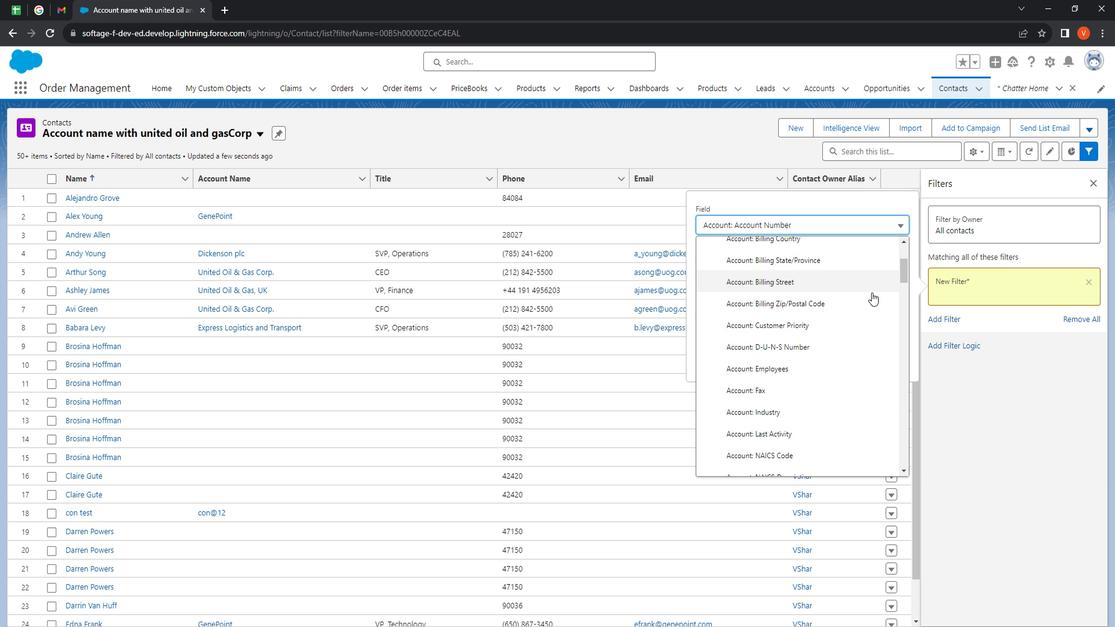 
Action: Mouse moved to (882, 293)
Screenshot: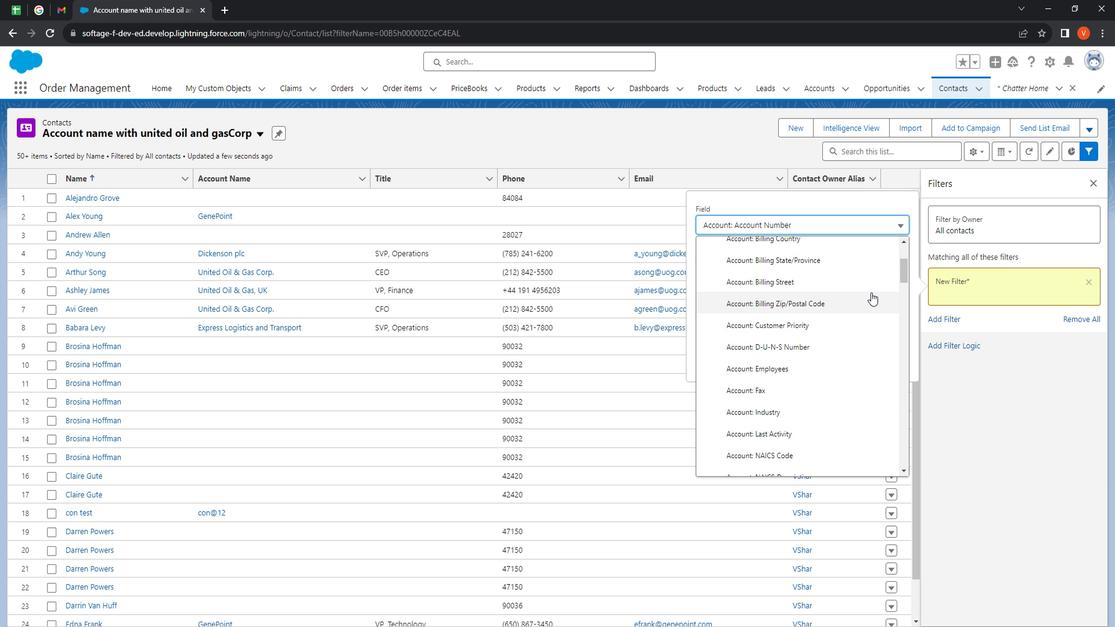
Action: Mouse scrolled (882, 293) with delta (0, 0)
Screenshot: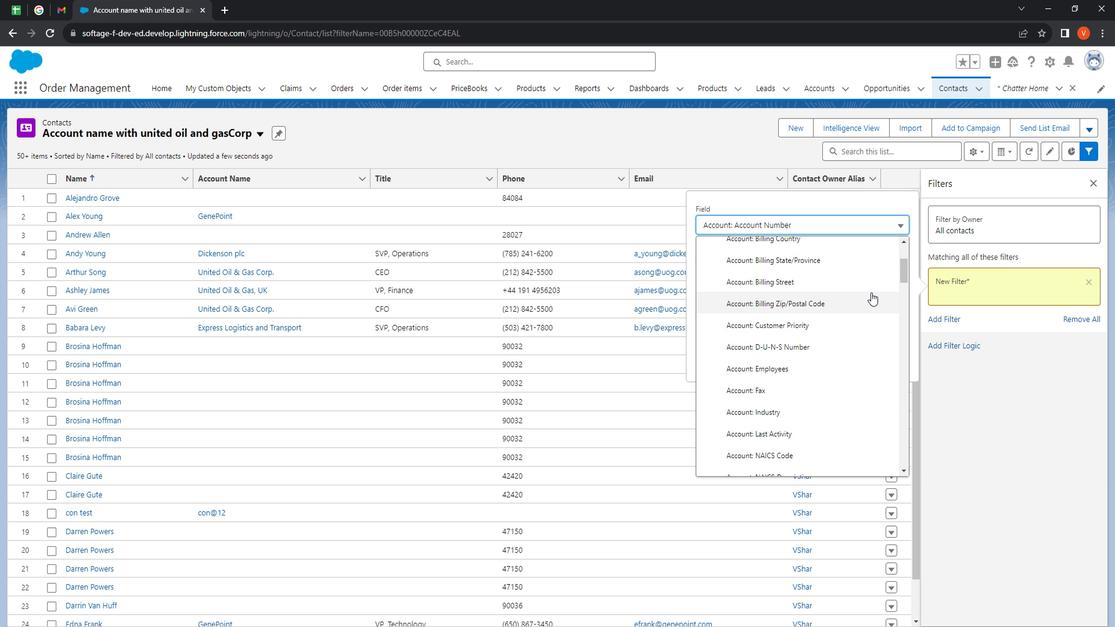
Action: Mouse moved to (882, 293)
Screenshot: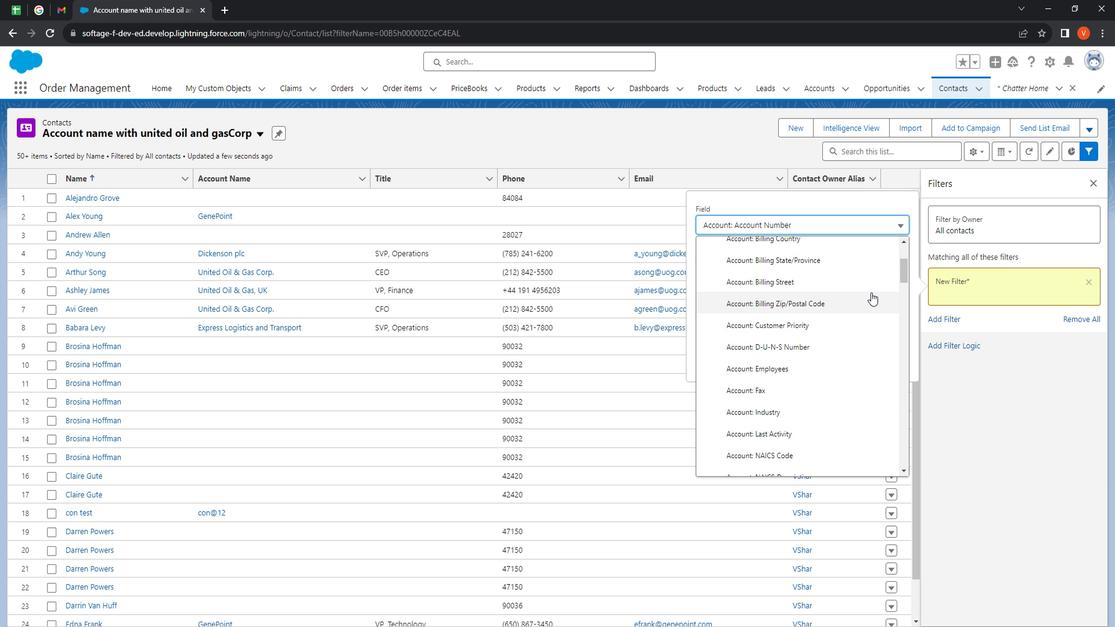 
Action: Mouse scrolled (882, 294) with delta (0, 0)
Screenshot: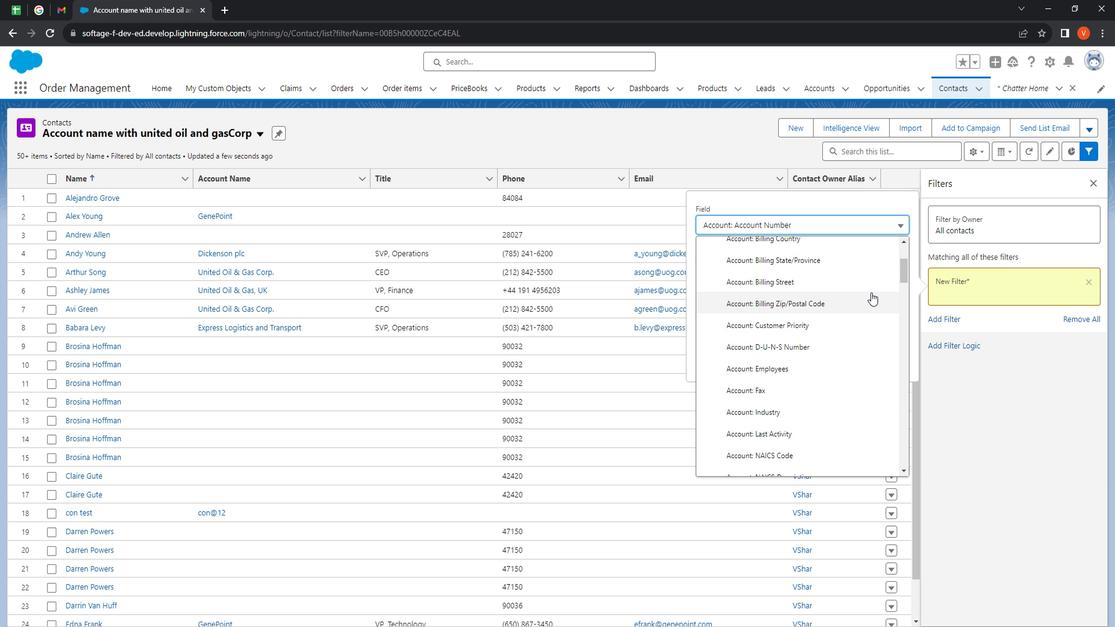 
Action: Mouse moved to (886, 286)
Screenshot: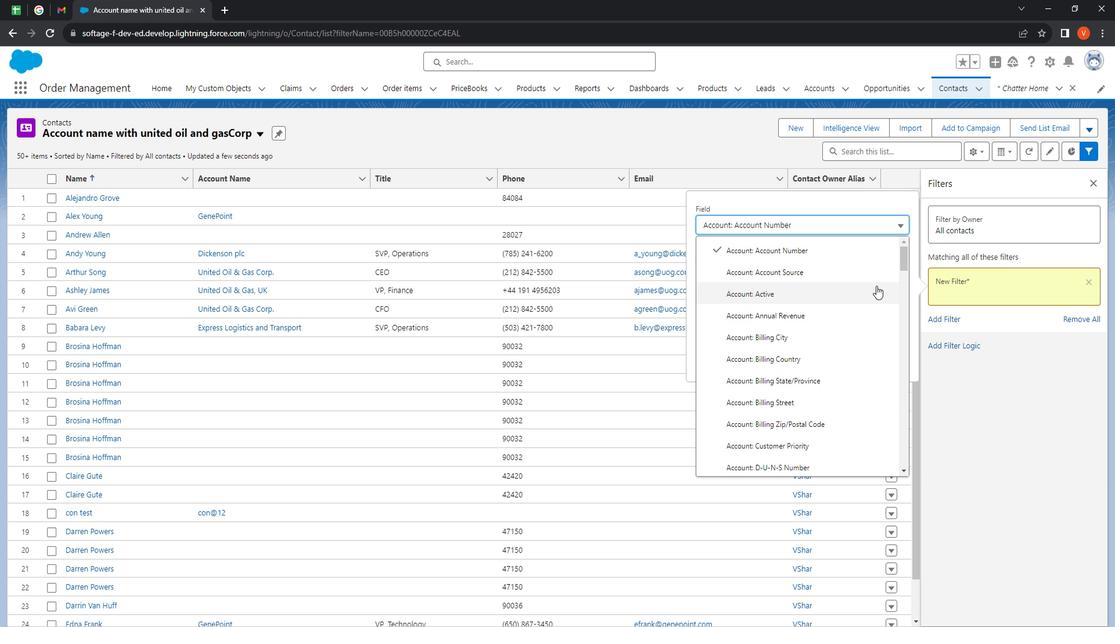 
Action: Mouse scrolled (886, 286) with delta (0, 0)
Screenshot: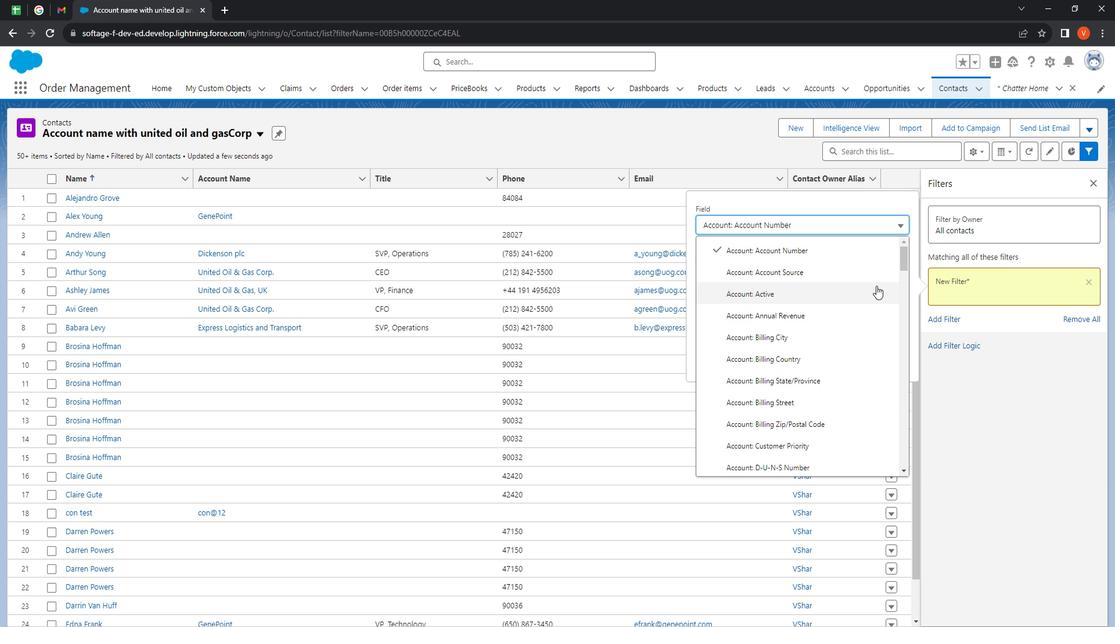 
Action: Mouse moved to (886, 286)
Screenshot: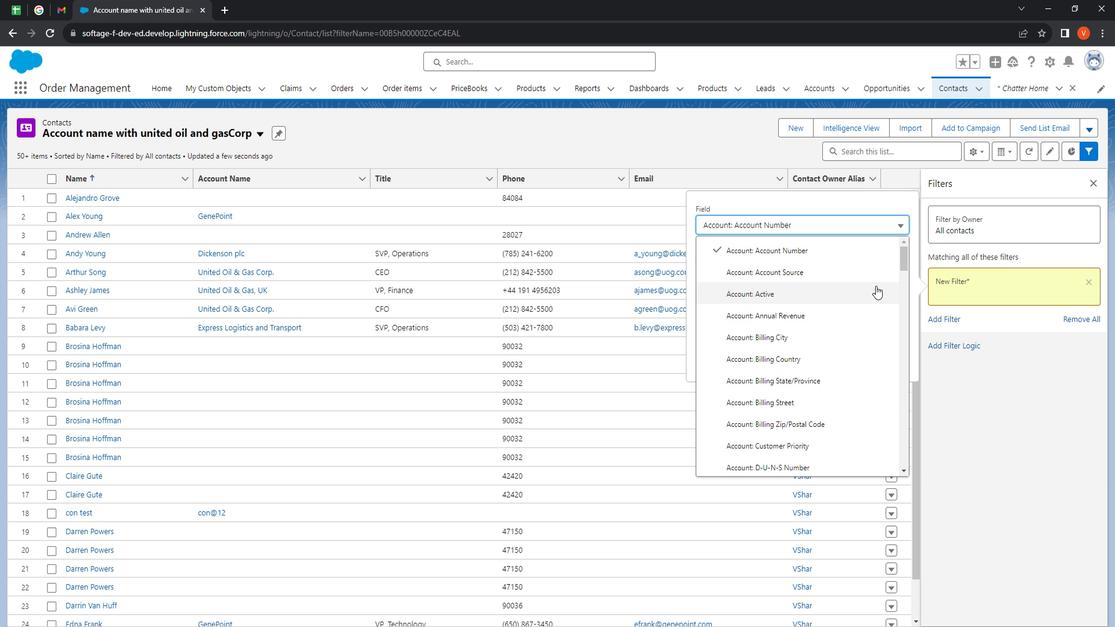 
Action: Mouse scrolled (886, 286) with delta (0, 0)
Screenshot: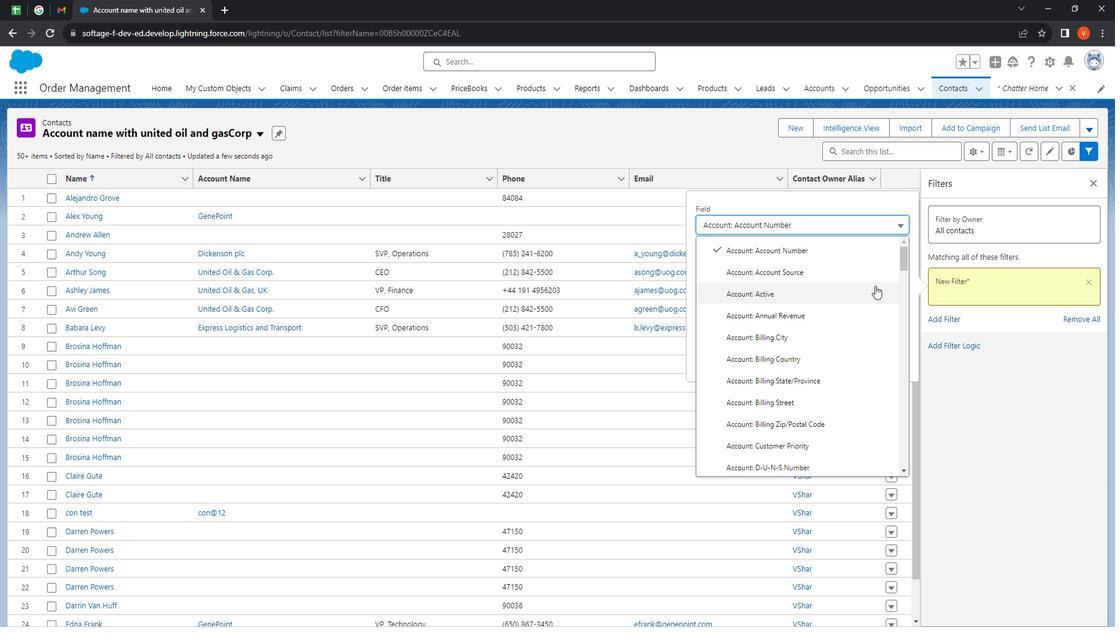 
Action: Mouse scrolled (886, 286) with delta (0, 0)
Screenshot: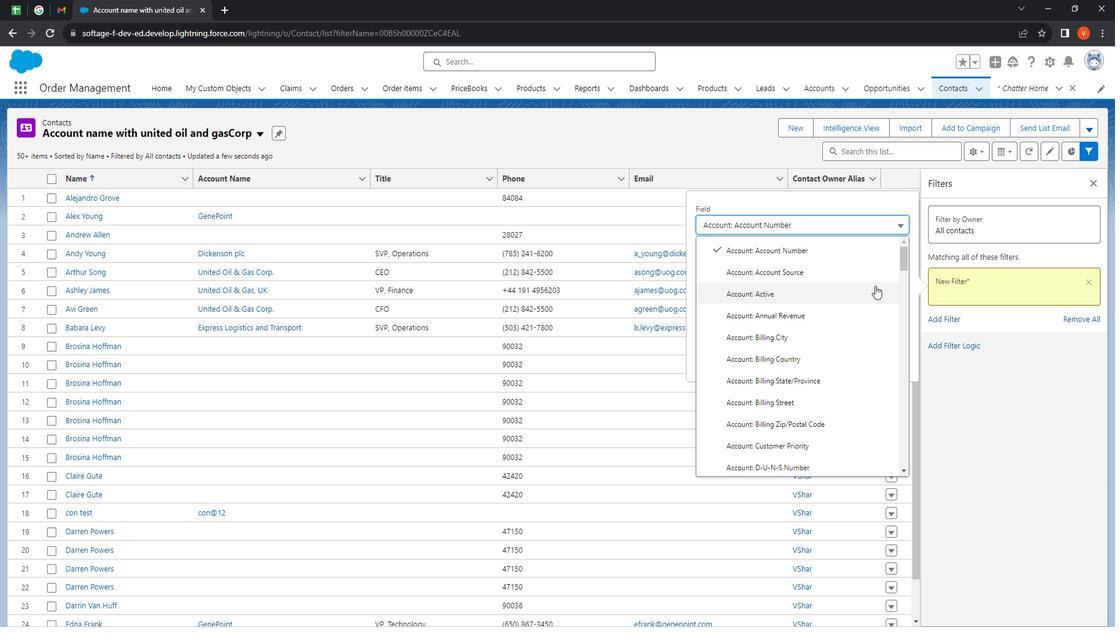 
Action: Mouse moved to (914, 259)
Screenshot: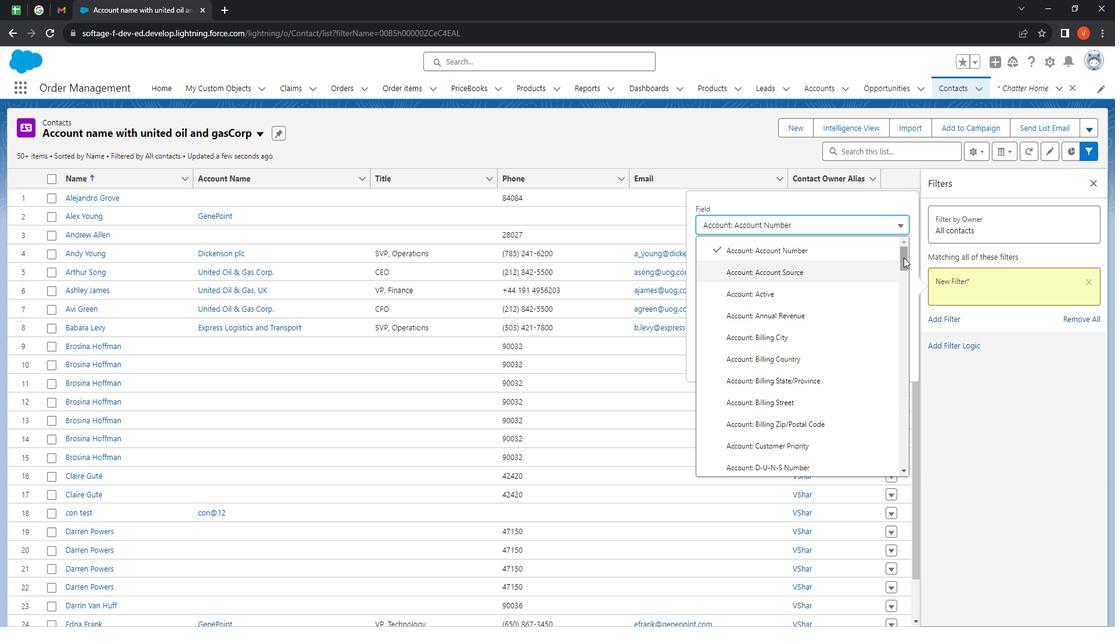 
Action: Mouse pressed left at (914, 259)
Screenshot: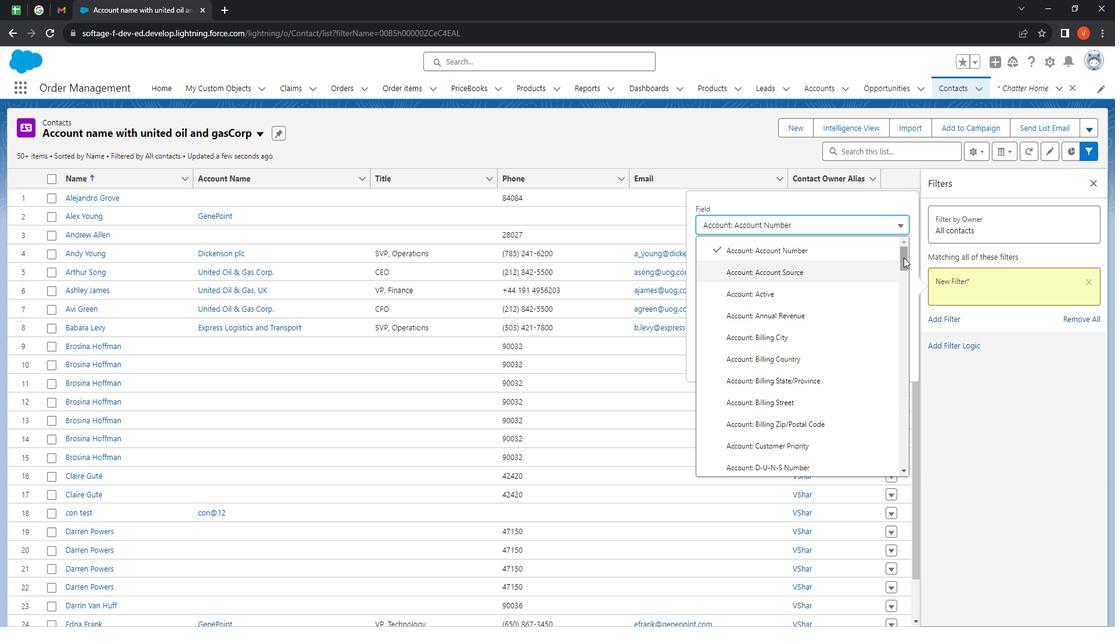 
Action: Mouse moved to (822, 226)
Screenshot: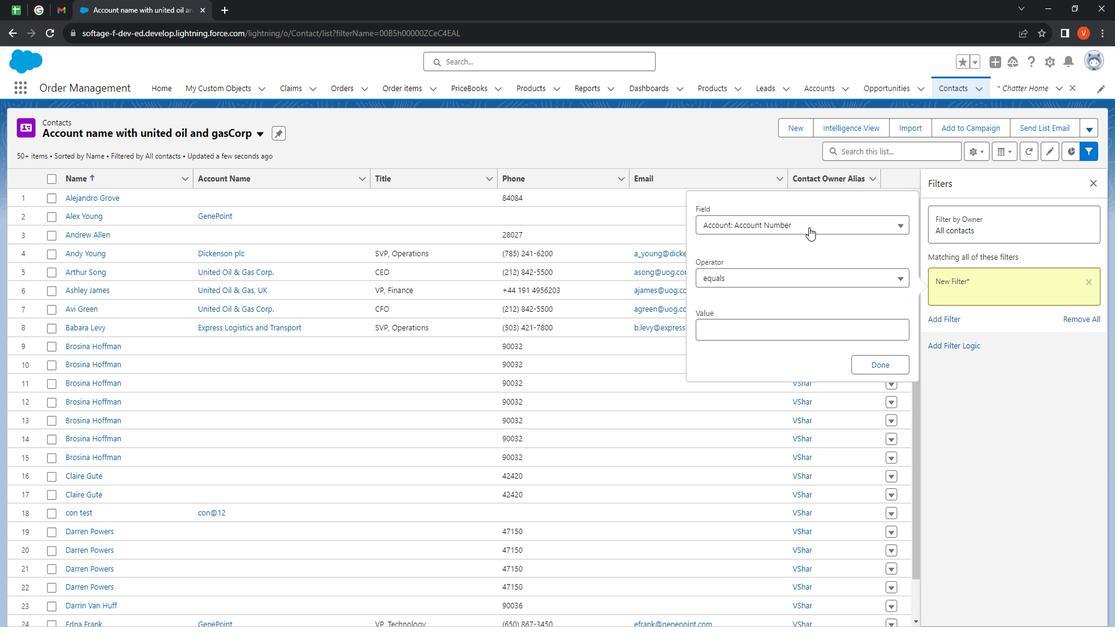 
Action: Mouse pressed left at (822, 226)
Screenshot: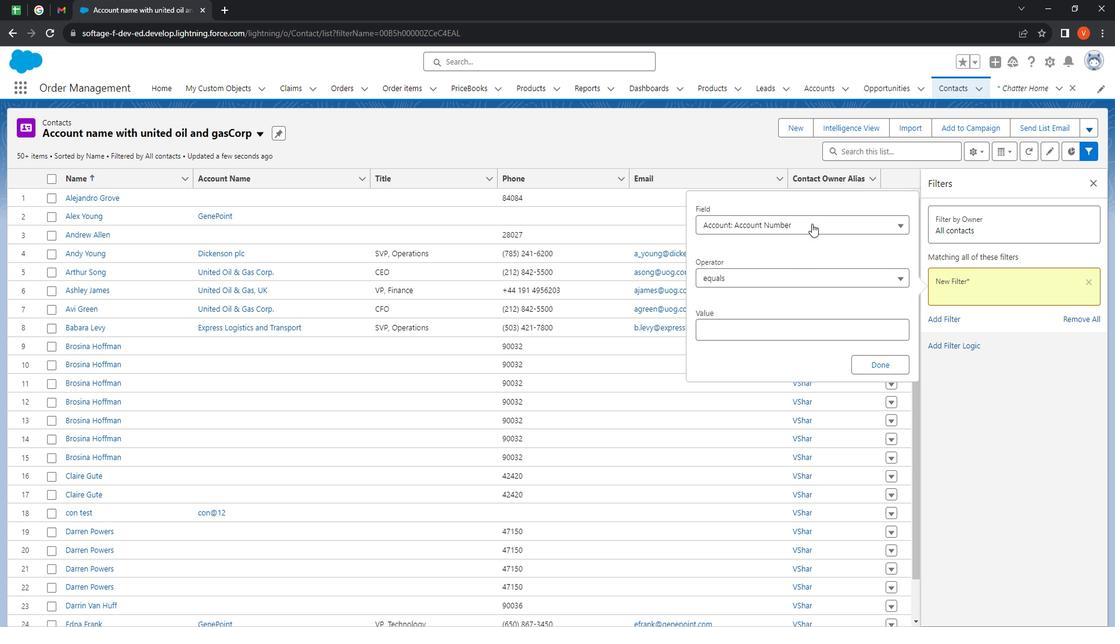 
Action: Mouse moved to (829, 310)
Screenshot: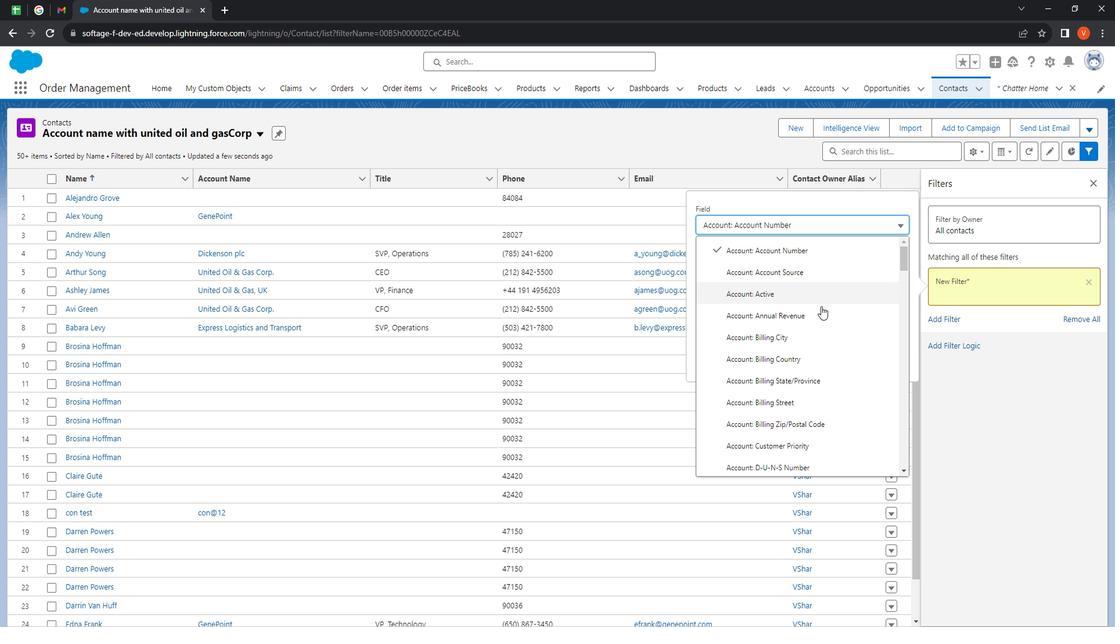 
Action: Mouse scrolled (829, 310) with delta (0, 0)
Screenshot: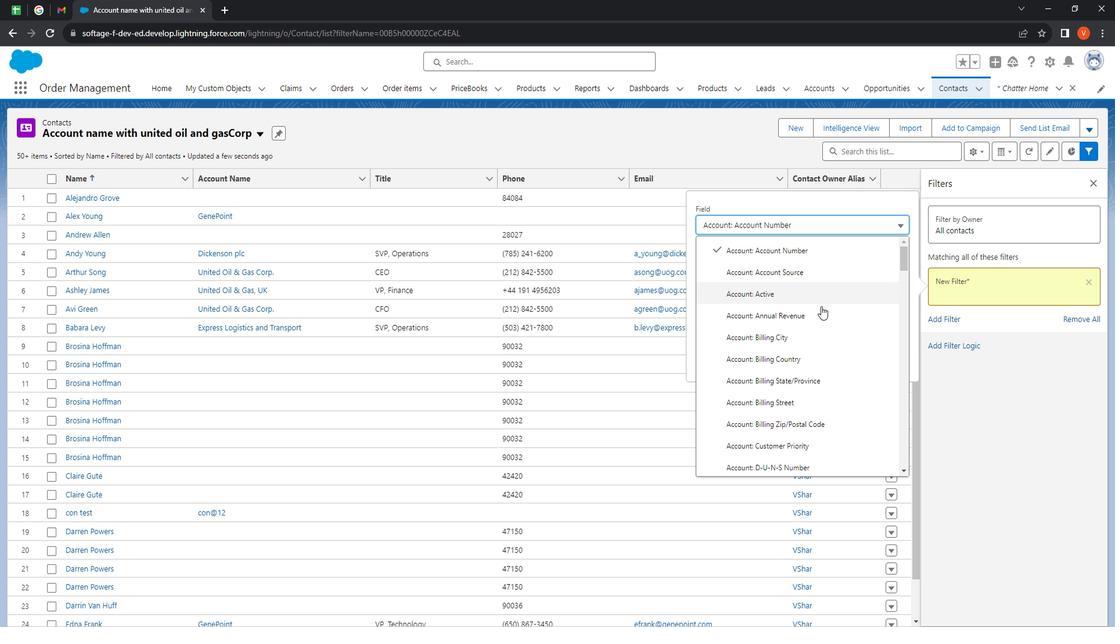 
Action: Mouse moved to (825, 315)
Screenshot: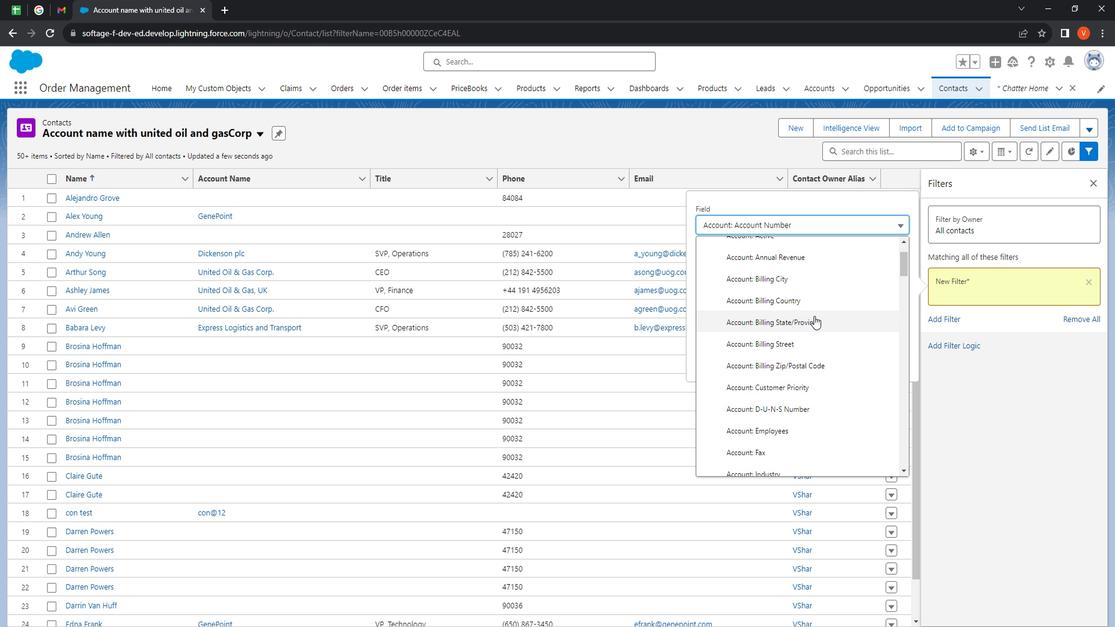 
Action: Mouse scrolled (825, 315) with delta (0, 0)
Screenshot: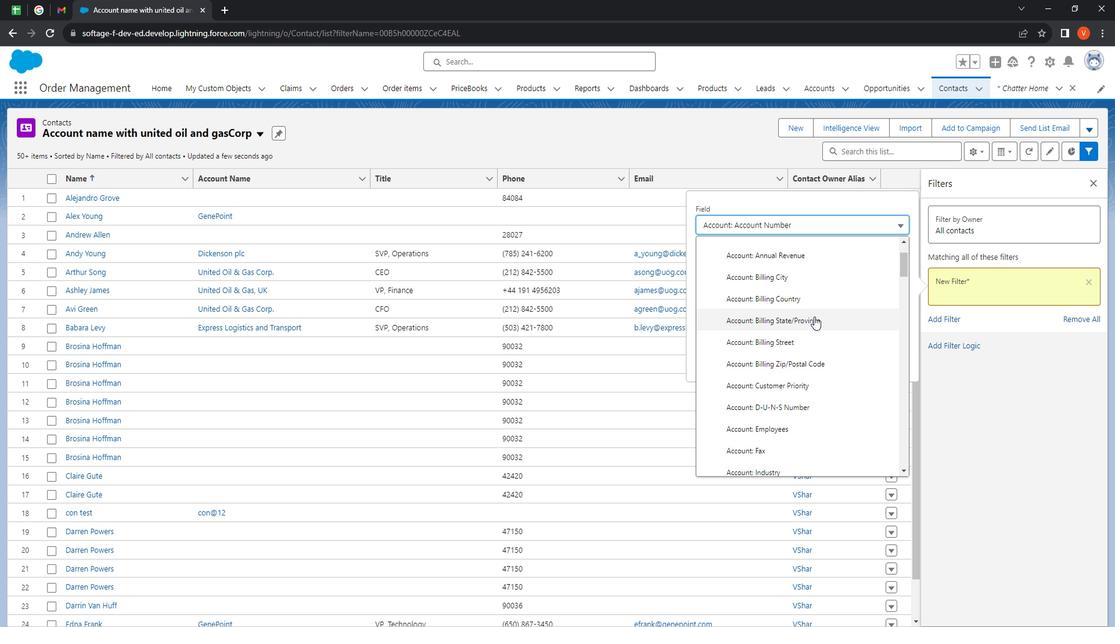 
Action: Mouse moved to (818, 332)
Screenshot: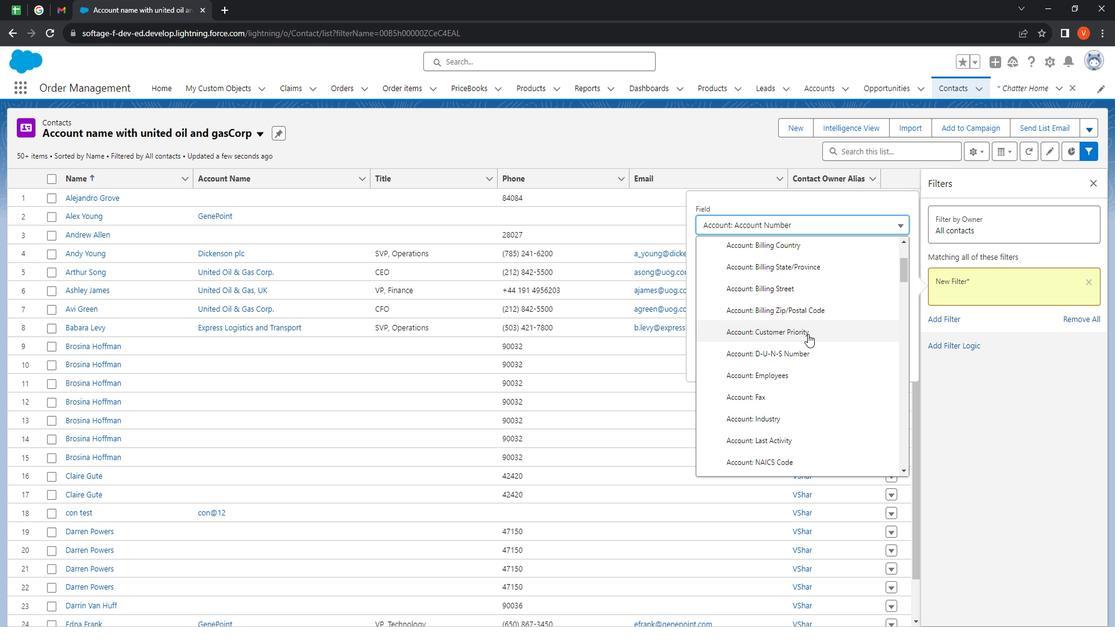
Action: Mouse scrolled (818, 332) with delta (0, 0)
Screenshot: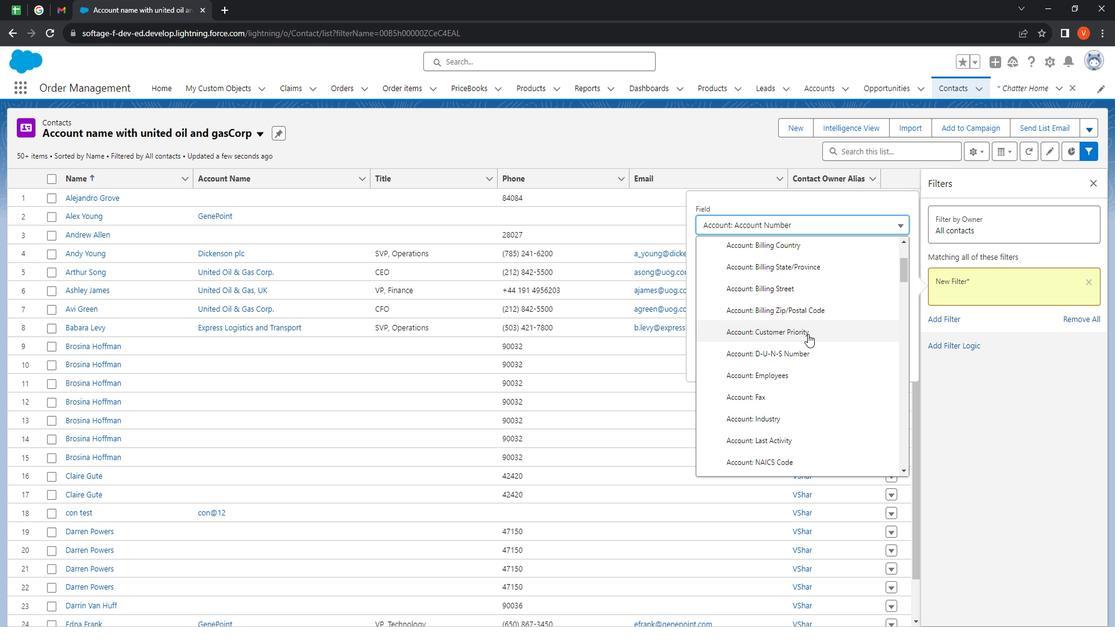 
Action: Mouse moved to (814, 343)
Screenshot: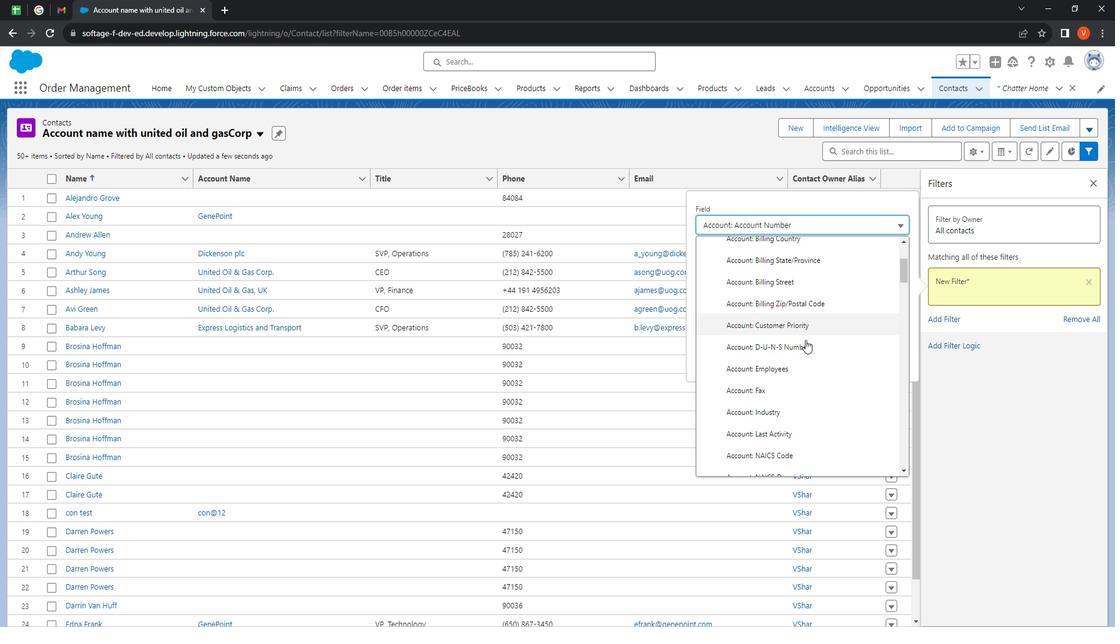 
Action: Mouse scrolled (814, 342) with delta (0, 0)
Screenshot: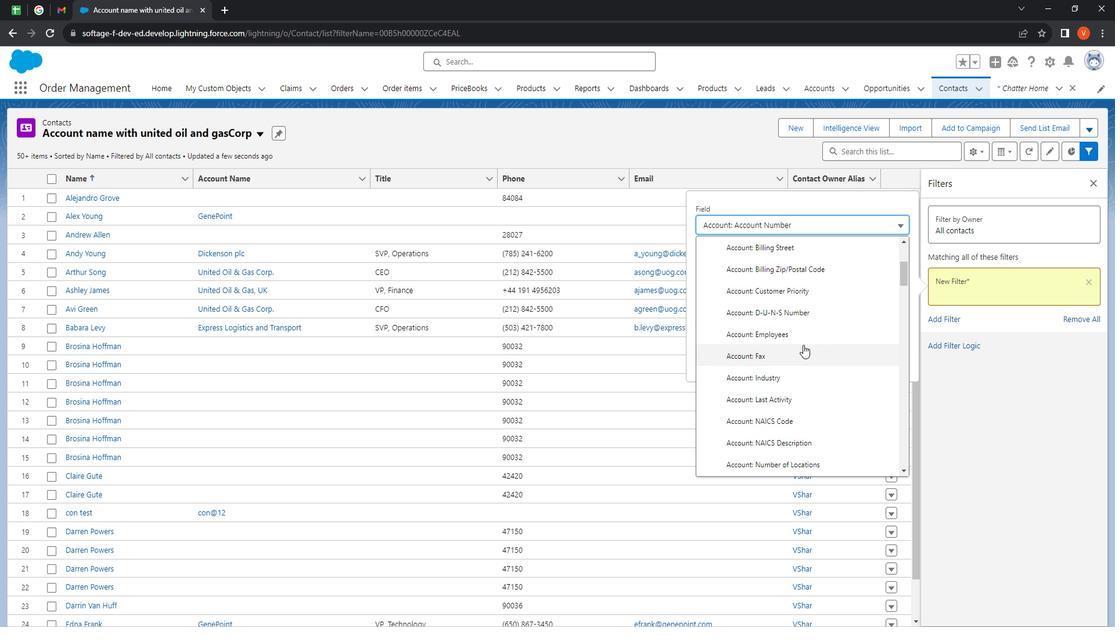
Action: Mouse moved to (813, 348)
Screenshot: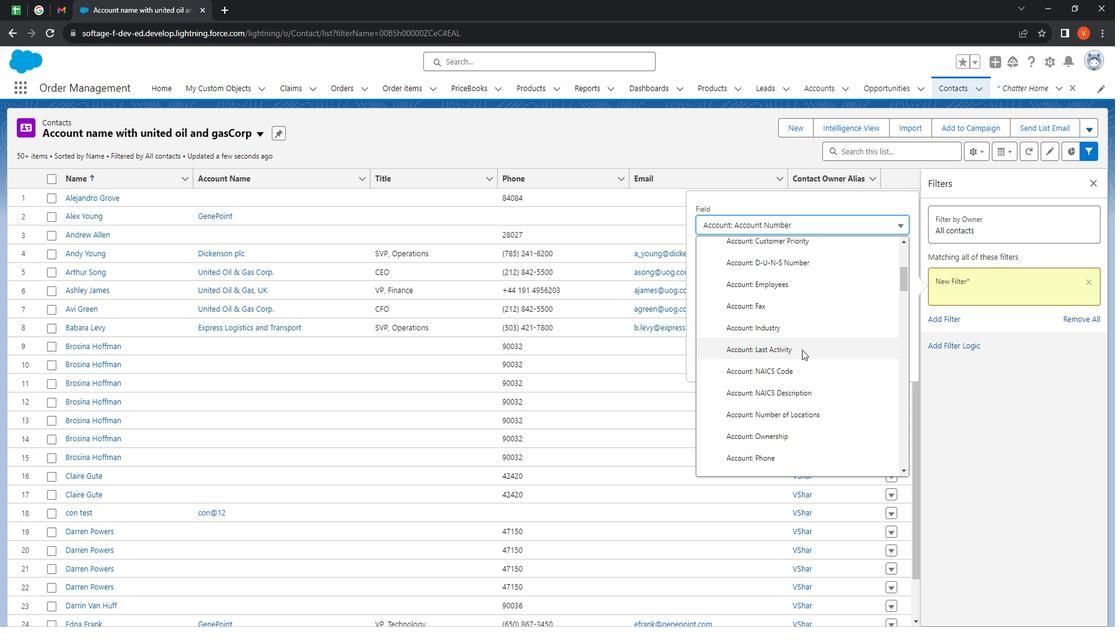 
Action: Mouse scrolled (813, 347) with delta (0, 0)
Screenshot: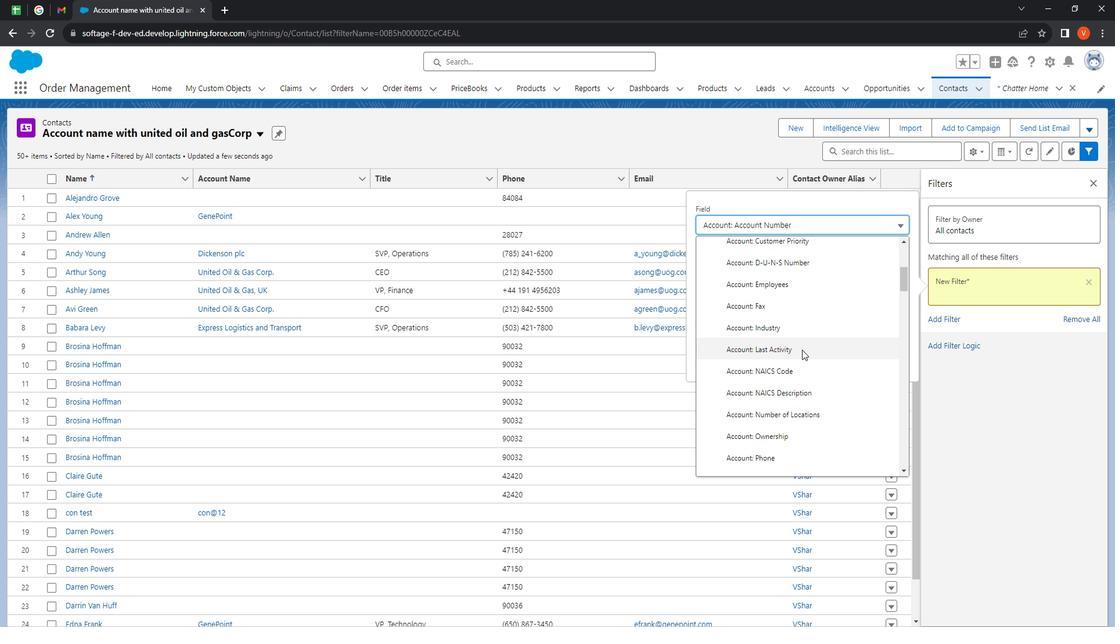 
Action: Mouse moved to (824, 362)
Screenshot: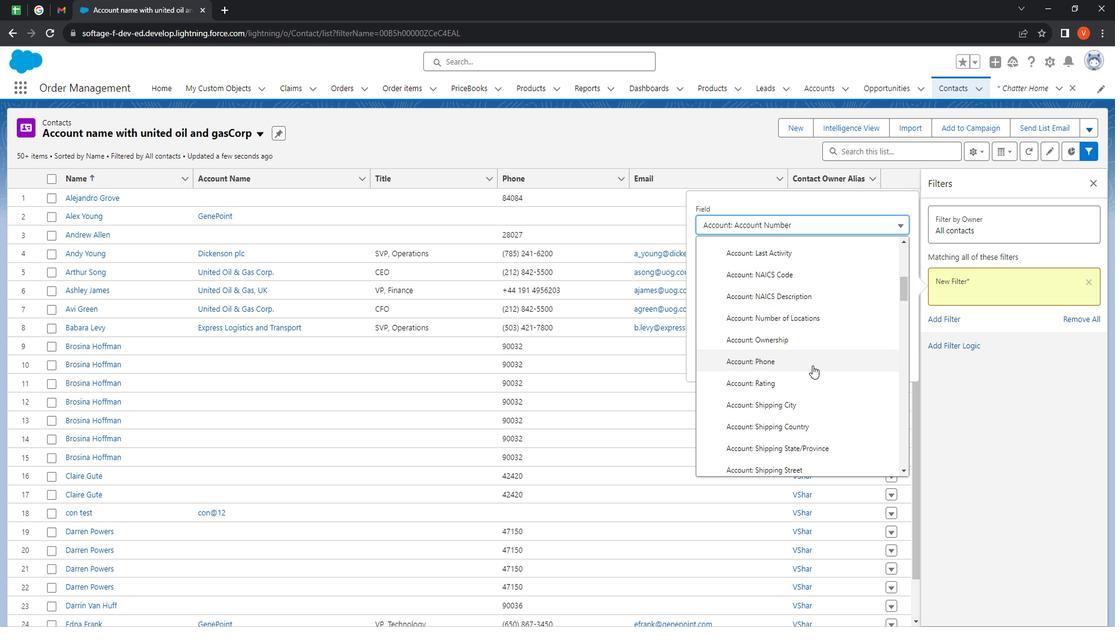 
Action: Mouse scrolled (824, 362) with delta (0, 0)
Screenshot: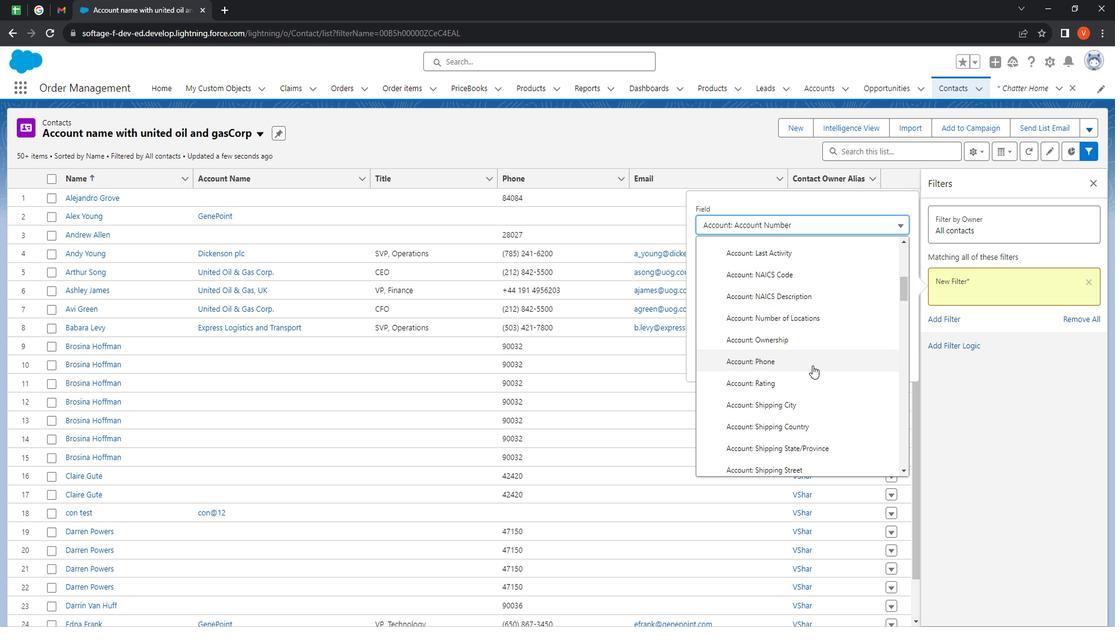 
Action: Mouse moved to (824, 364)
Screenshot: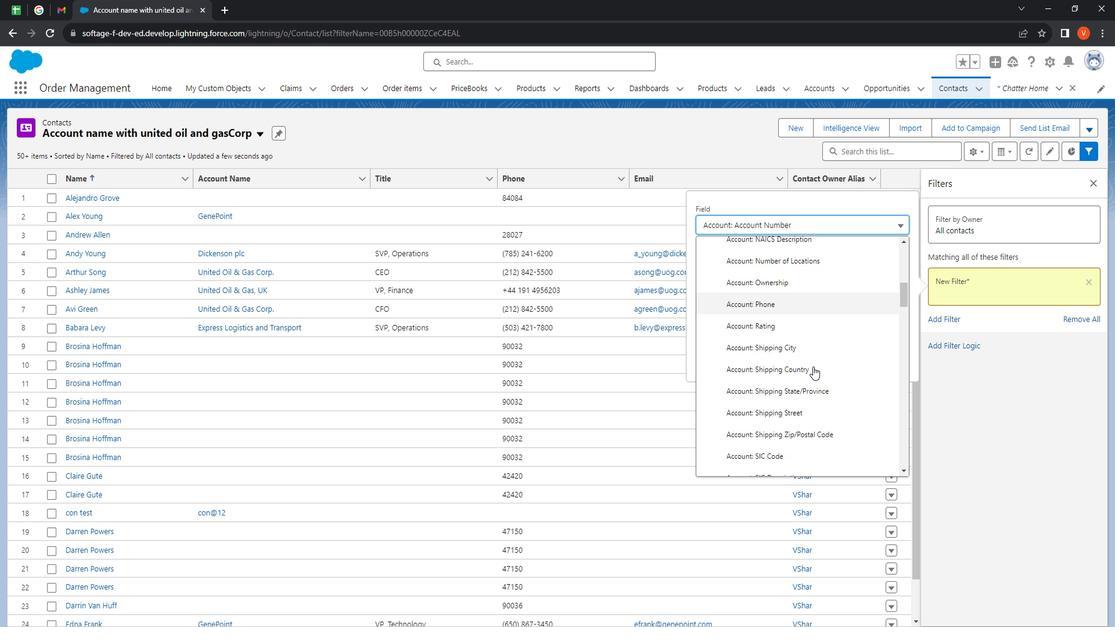 
Action: Mouse scrolled (824, 363) with delta (0, 0)
Screenshot: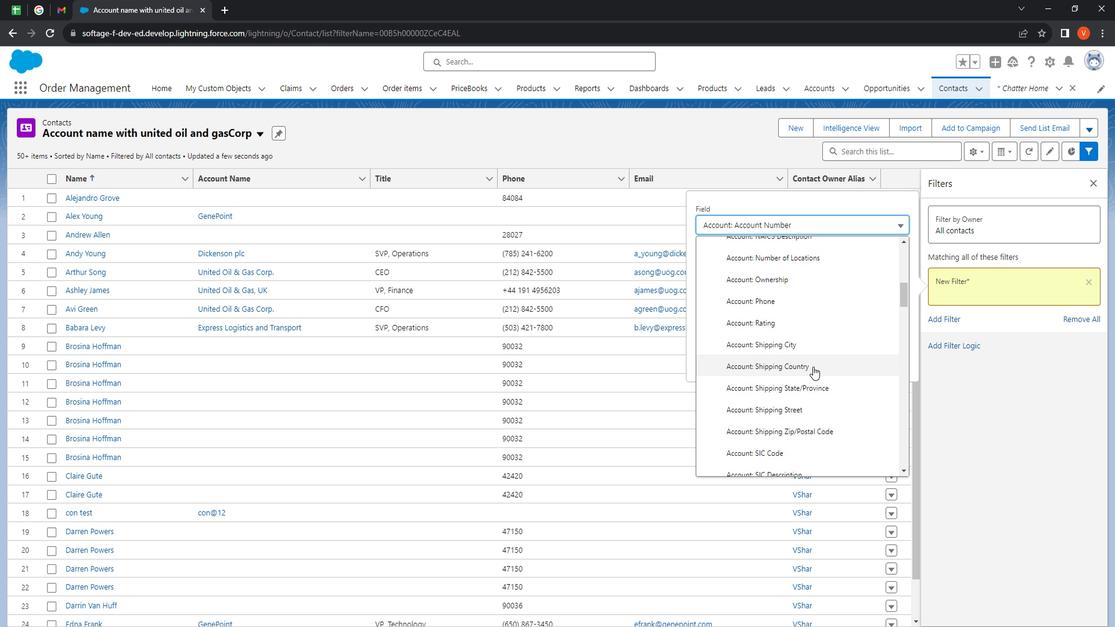 
Action: Mouse moved to (823, 364)
Screenshot: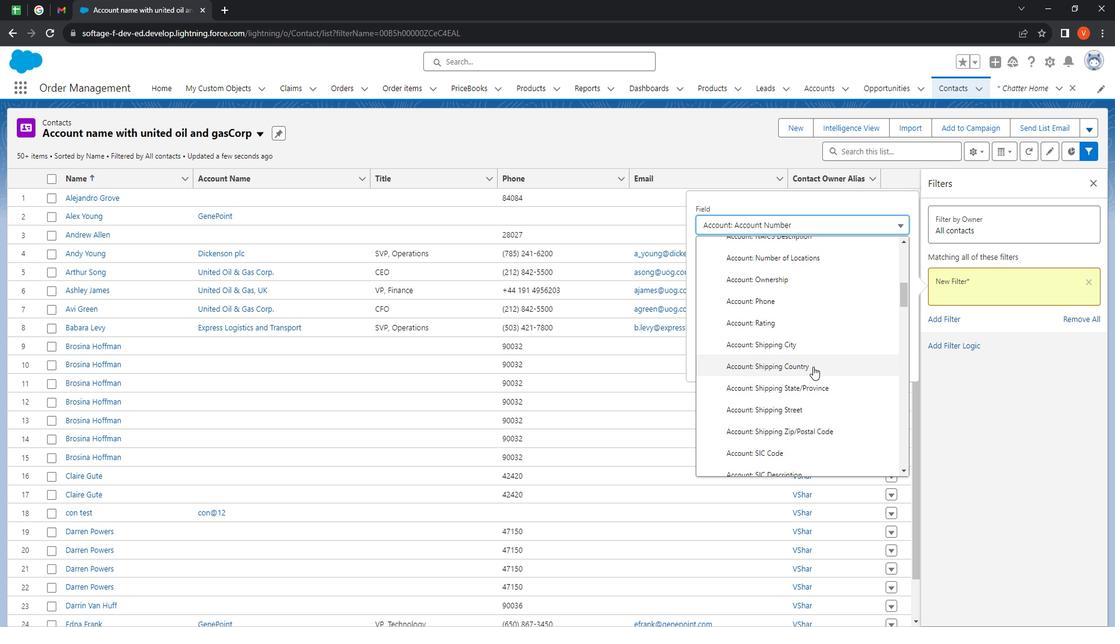 
Action: Mouse scrolled (823, 363) with delta (0, 0)
Screenshot: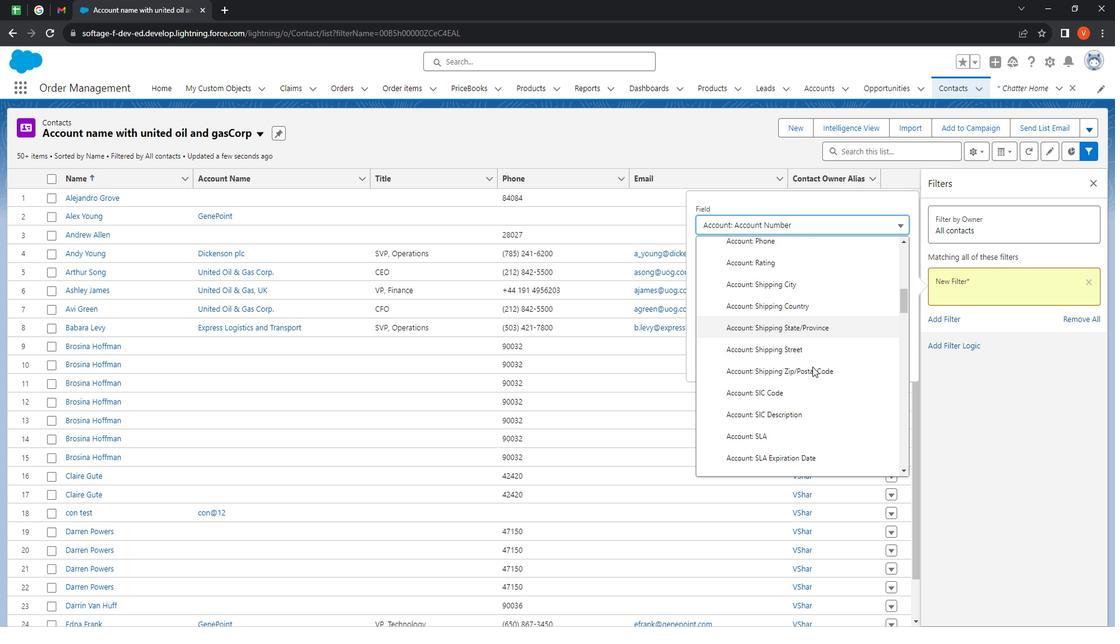 
Action: Mouse moved to (800, 362)
Screenshot: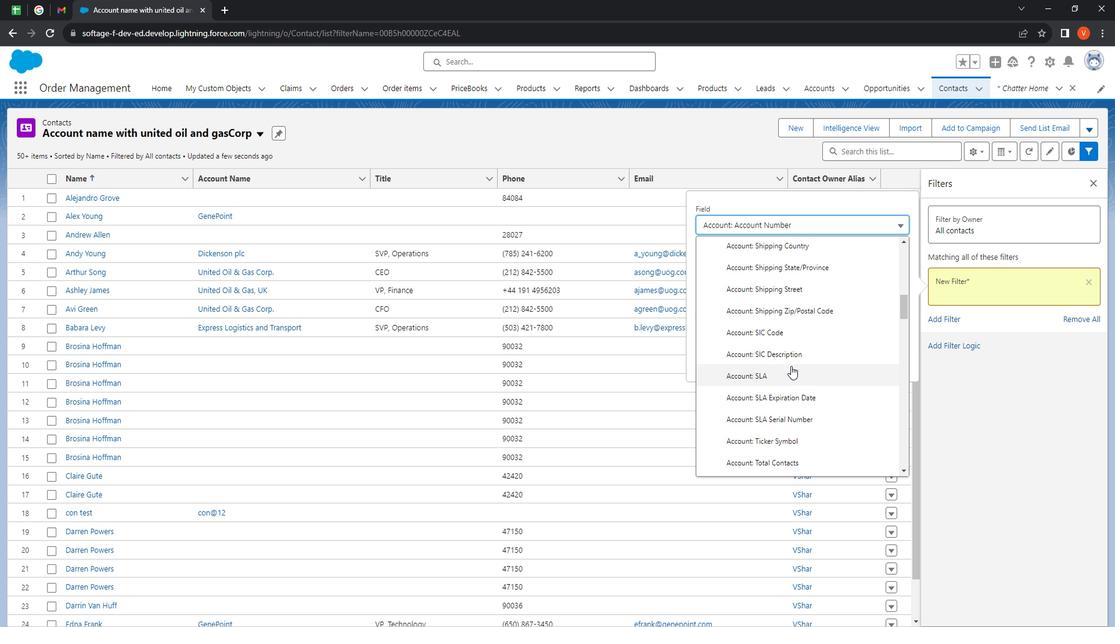 
Action: Mouse scrolled (800, 361) with delta (0, 0)
Screenshot: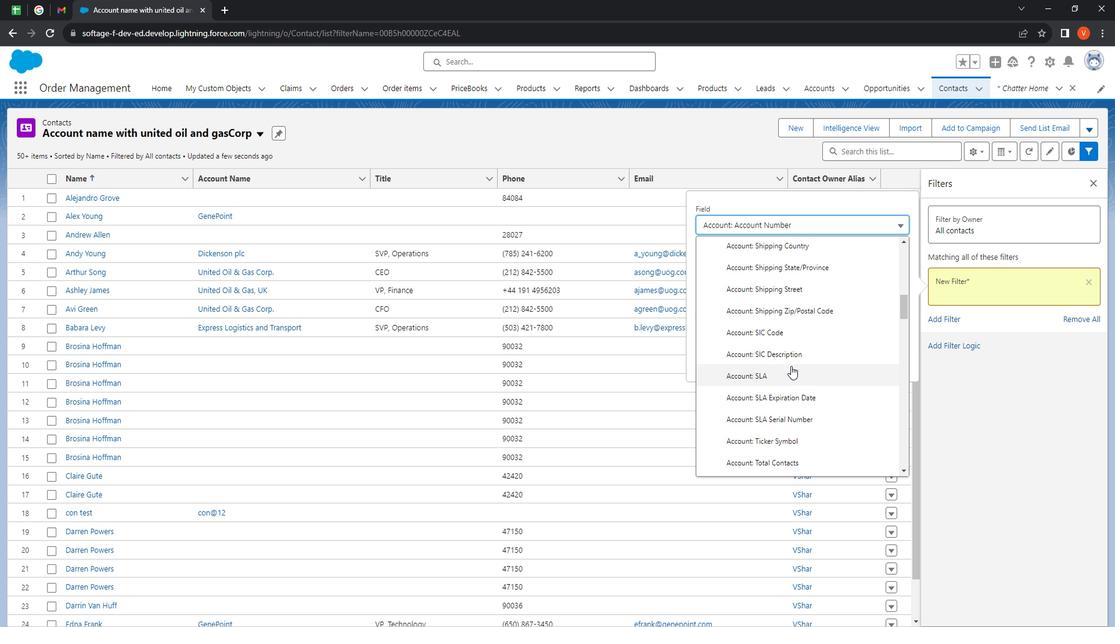 
Action: Mouse moved to (800, 362)
Screenshot: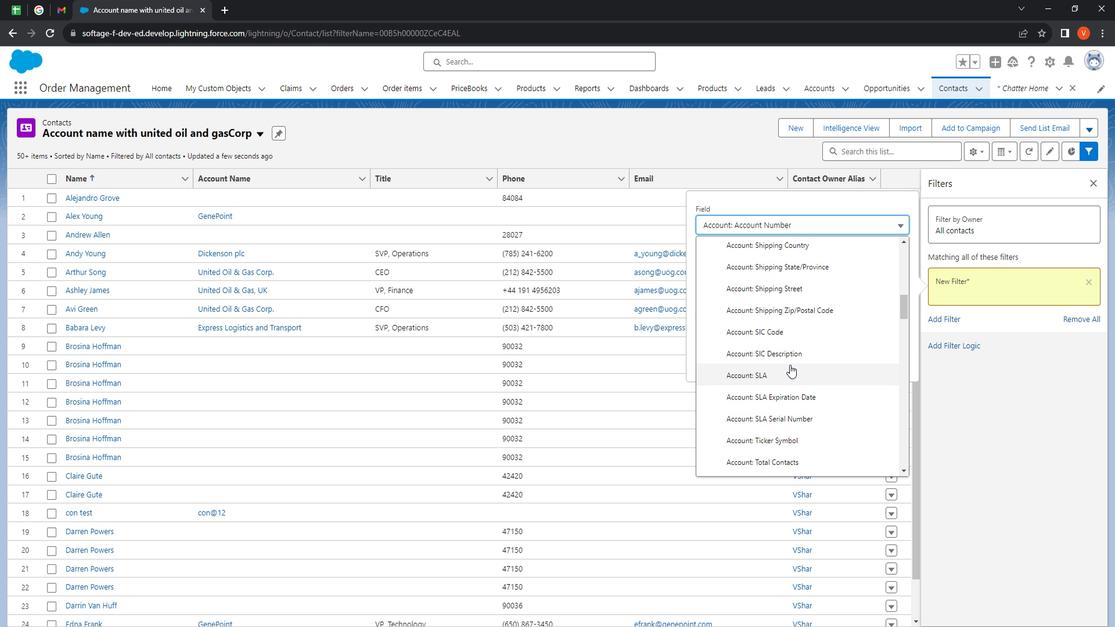 
Action: Mouse scrolled (800, 361) with delta (0, 0)
Screenshot: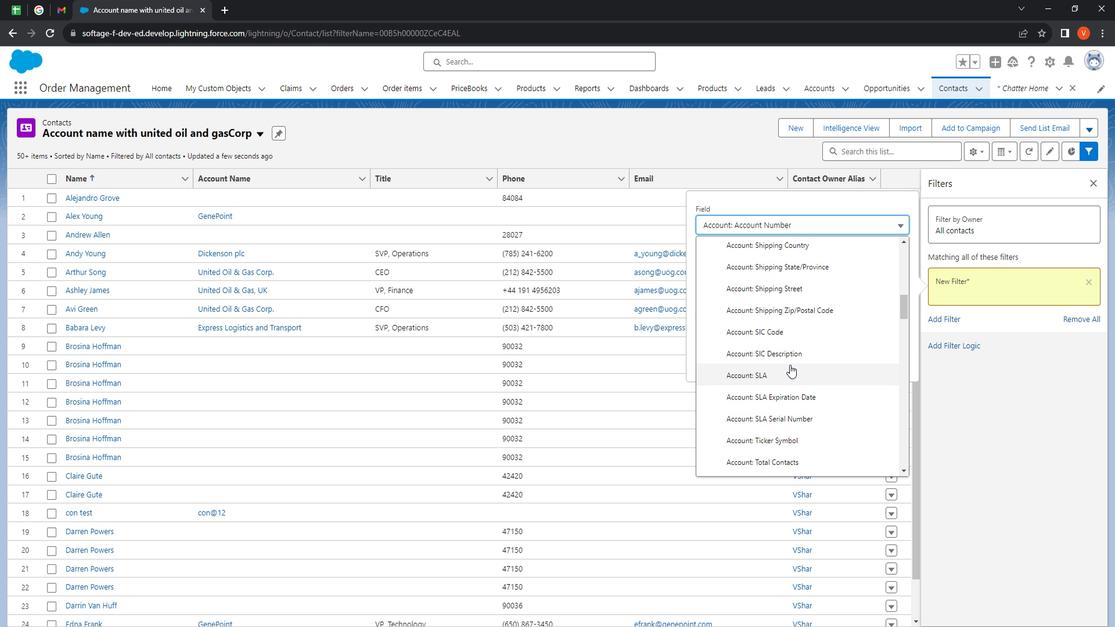 
Action: Mouse moved to (798, 362)
Screenshot: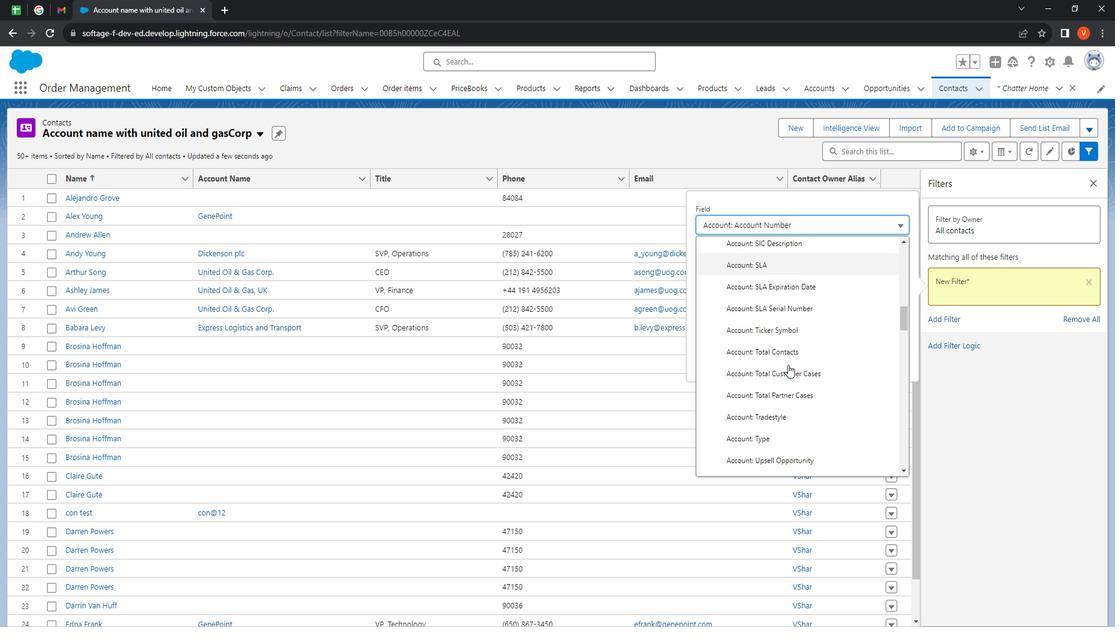 
Action: Mouse scrolled (798, 361) with delta (0, 0)
Screenshot: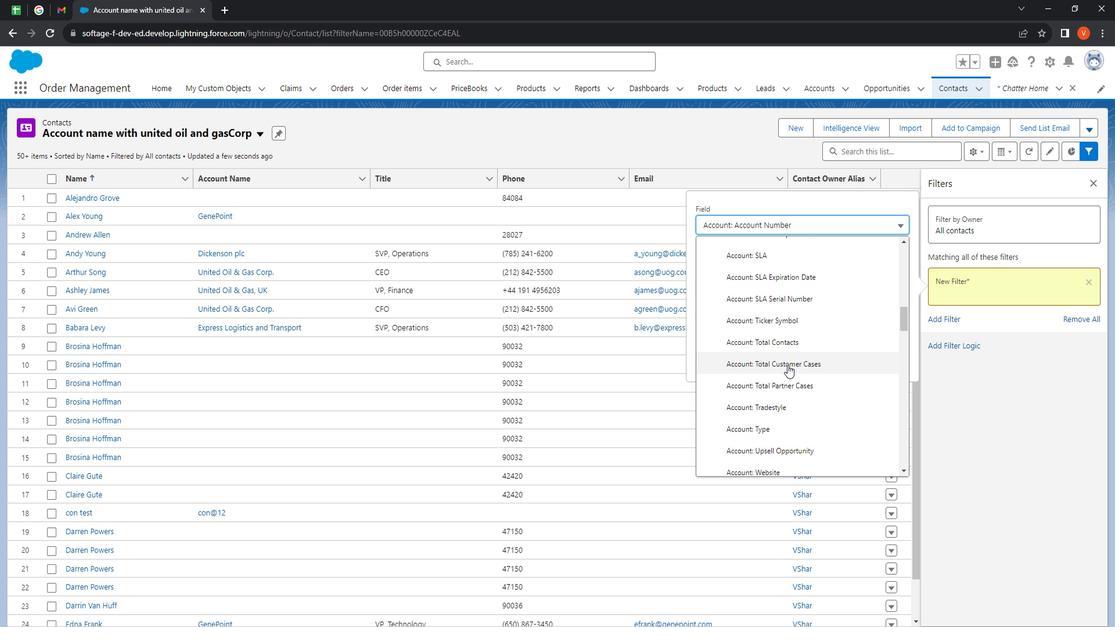 
Action: Mouse moved to (798, 362)
Screenshot: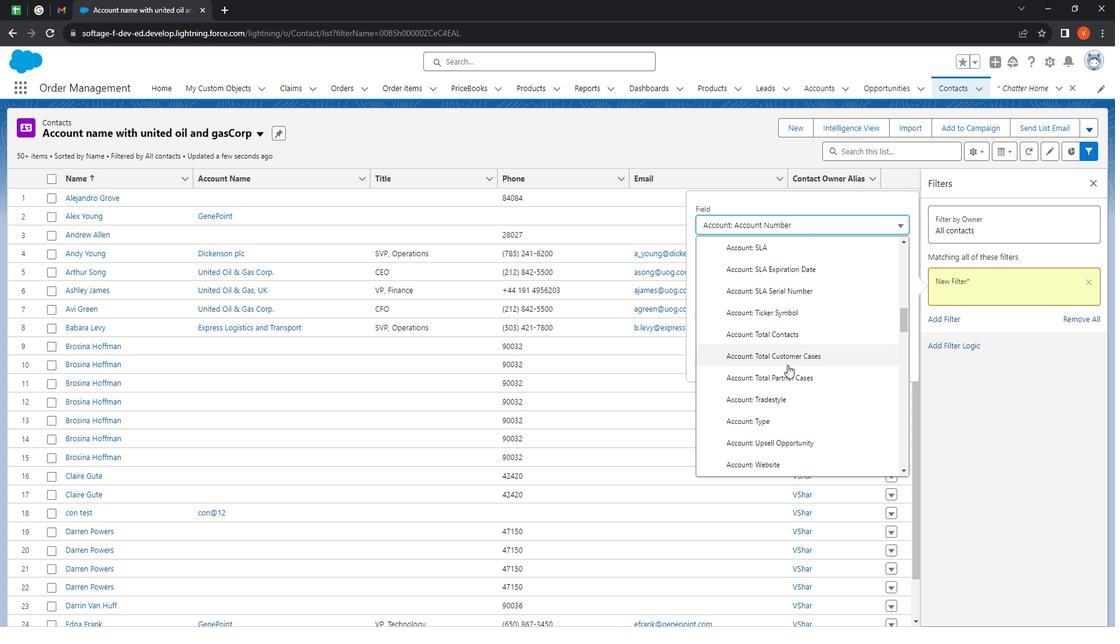 
Action: Mouse scrolled (798, 361) with delta (0, 0)
Screenshot: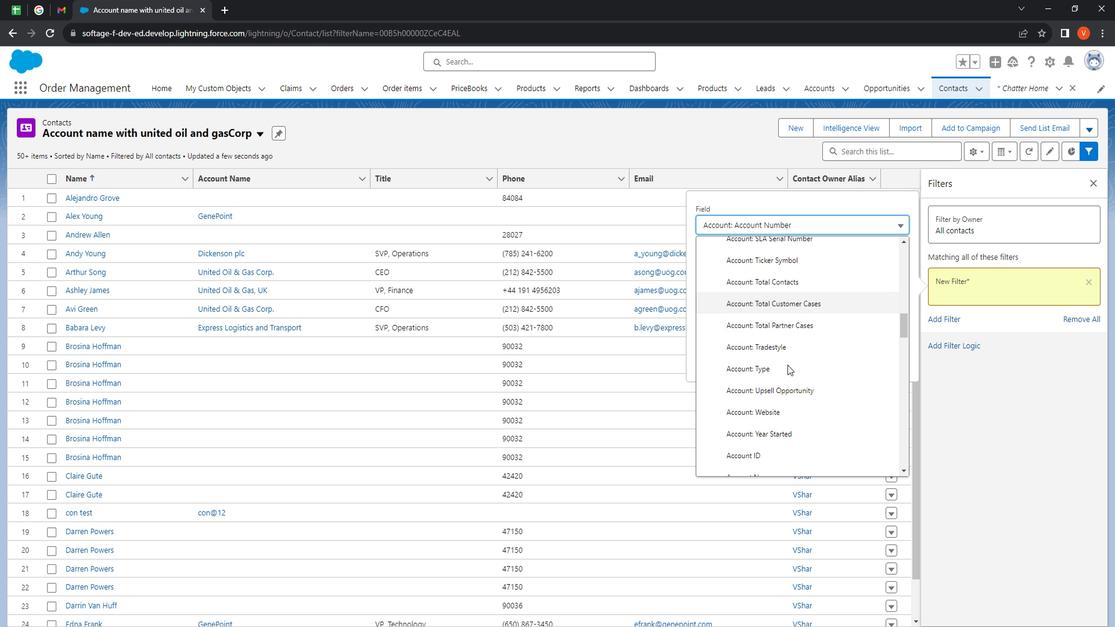
Action: Mouse moved to (786, 411)
Screenshot: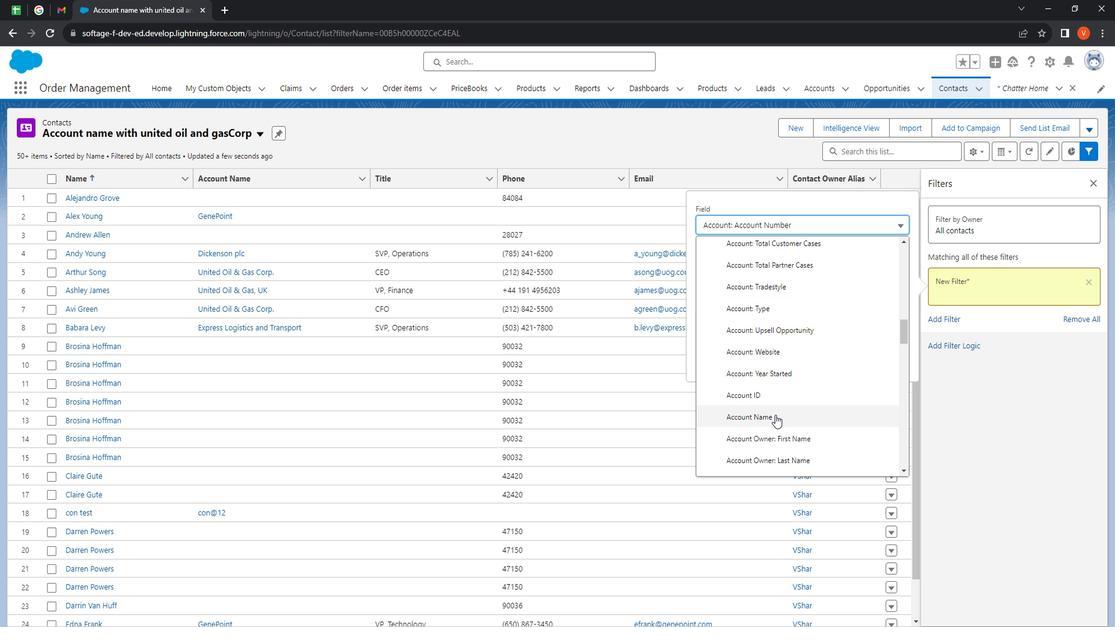 
Action: Mouse pressed left at (786, 411)
Screenshot: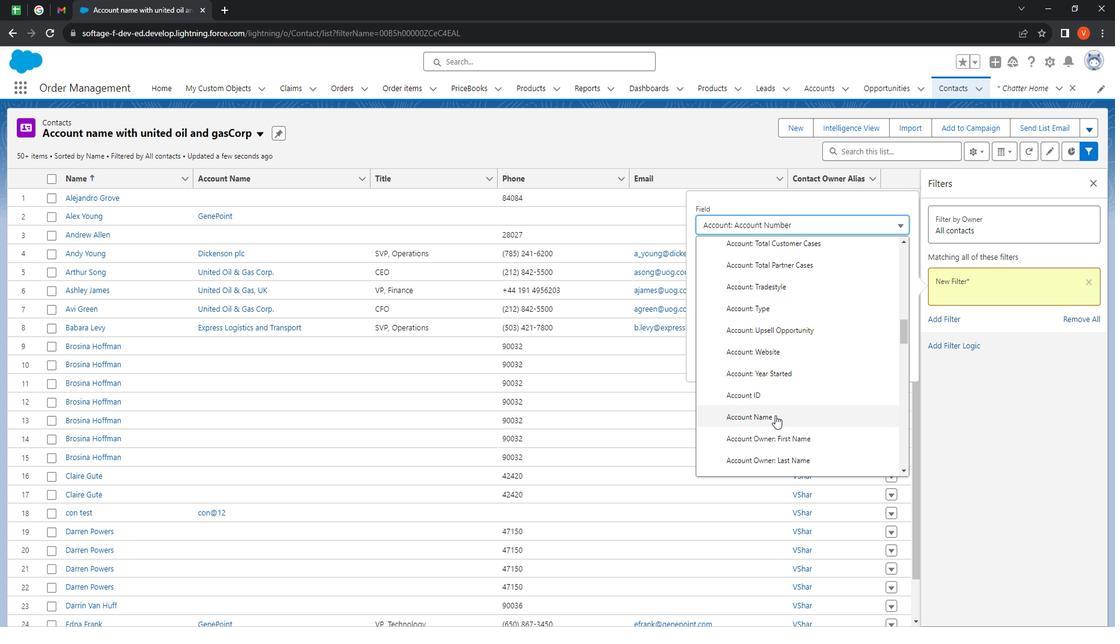 
Action: Mouse moved to (762, 329)
Screenshot: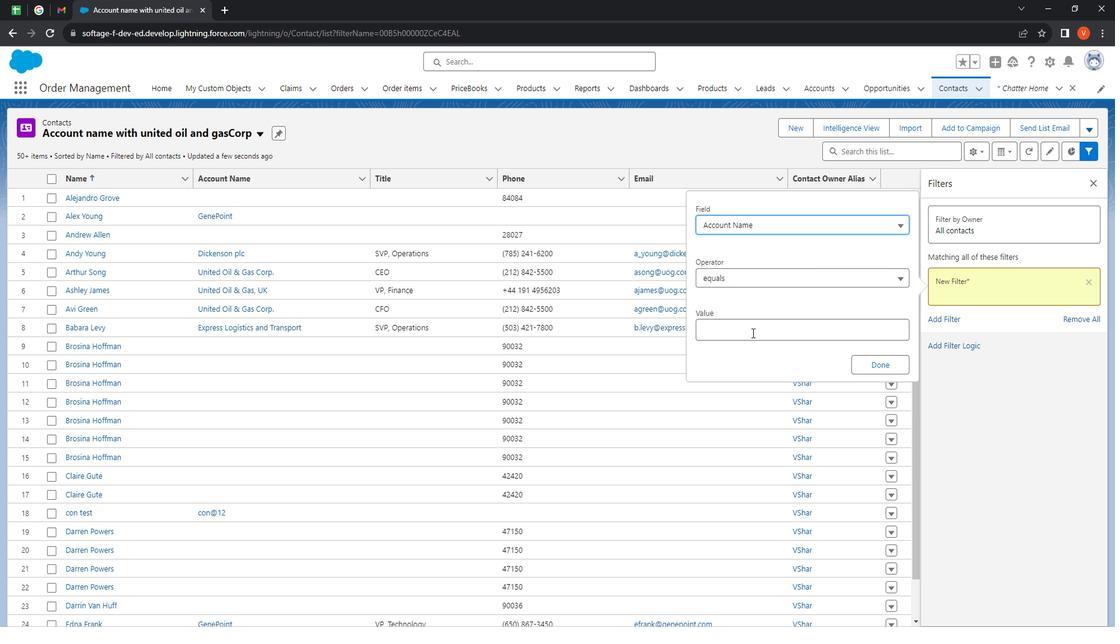 
Action: Mouse pressed left at (762, 329)
Screenshot: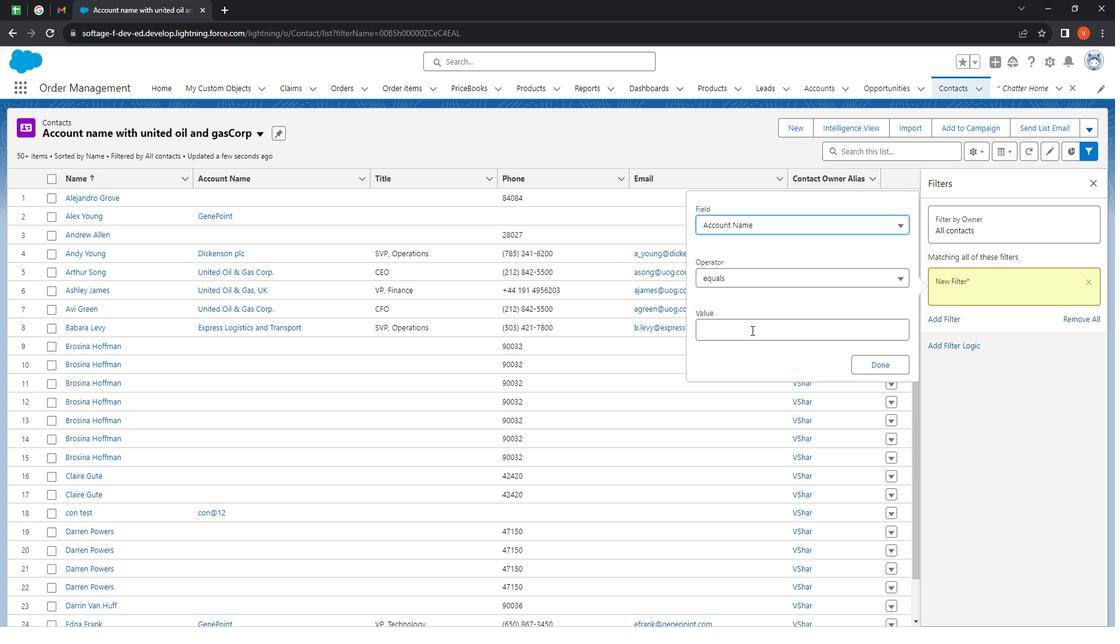 
Action: Mouse moved to (761, 329)
Screenshot: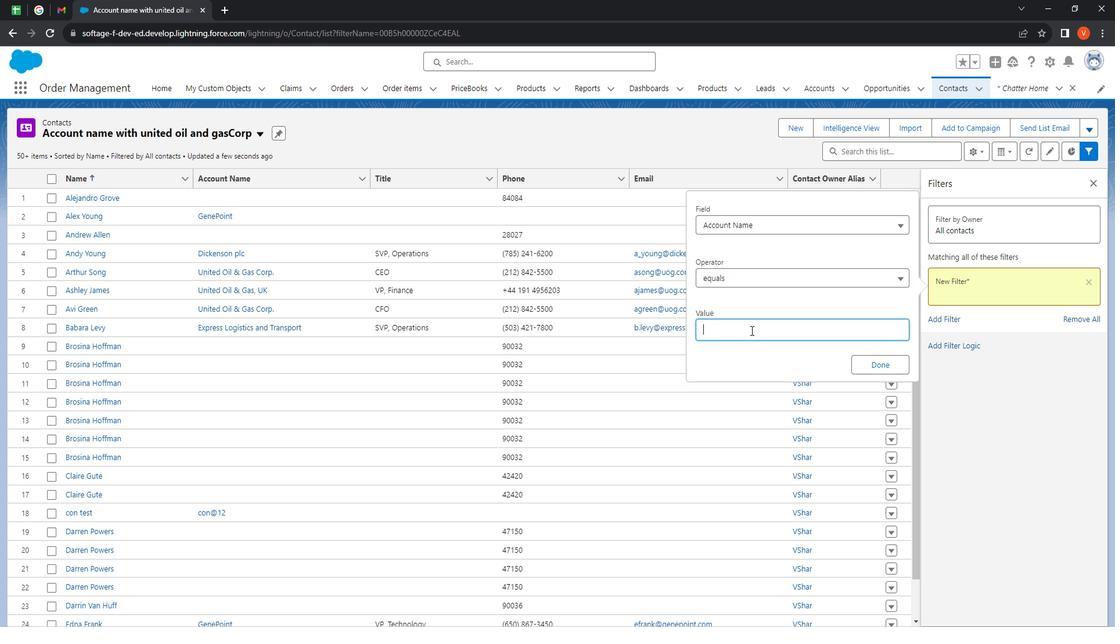 
Action: Key pressed <Key.shift><Key.shift><Key.shift><Key.shift><Key.shift><Key.shift><Key.shift><Key.shift><Key.shift><Key.shift><Key.shift><Key.shift><Key.shift><Key.shift><Key.shift><Key.shift><Key.shift><Key.shift>United<Key.space><Key.shift>Oil<Key.space><Key.shift>&<Key.space><Key.shift><Key.shift><Key.shift><Key.shift><Key.shift><Key.shift><Key.shift><Key.shift><Key.shift>F<Key.backspace><Key.shift>Gas<Key.space><Key.shift>Corp.
Screenshot: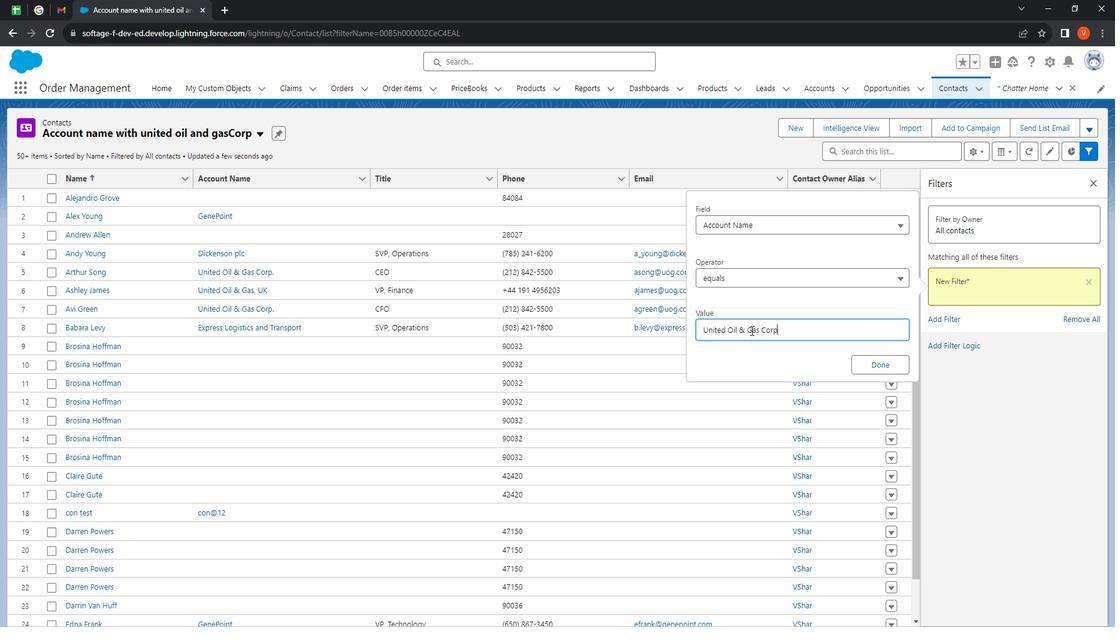 
Action: Mouse moved to (896, 362)
Screenshot: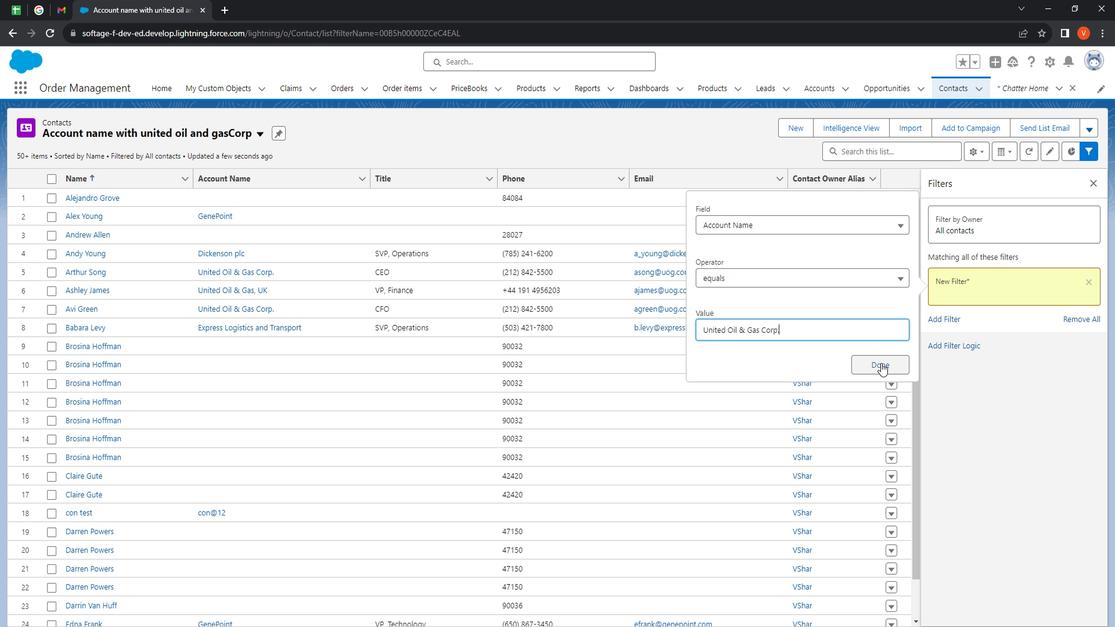 
Action: Mouse pressed left at (896, 362)
Screenshot: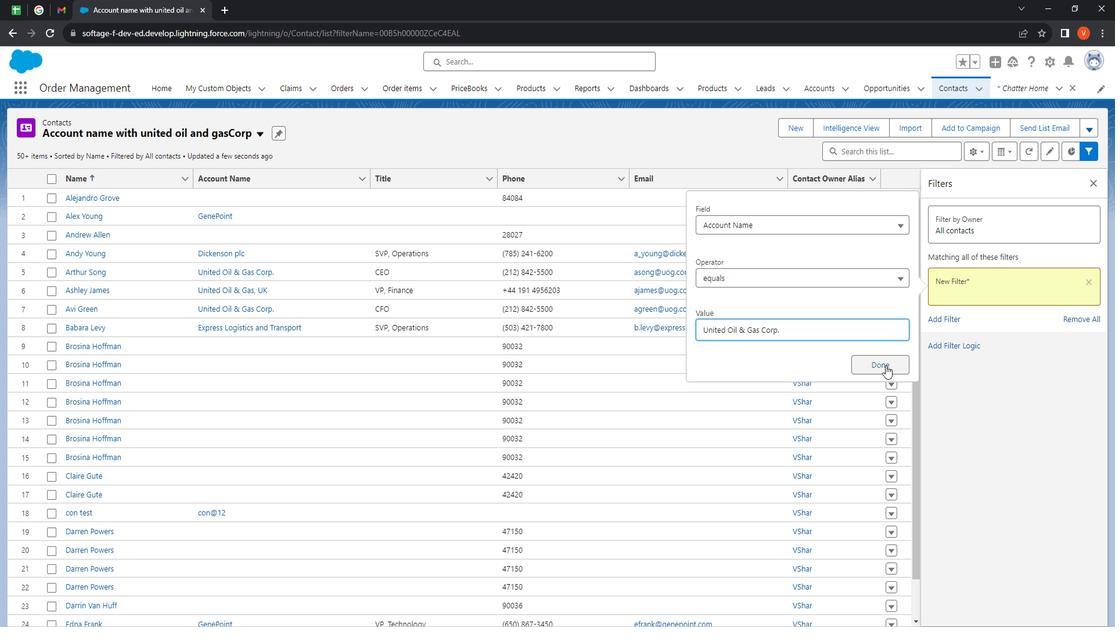 
Action: Mouse moved to (1080, 192)
Screenshot: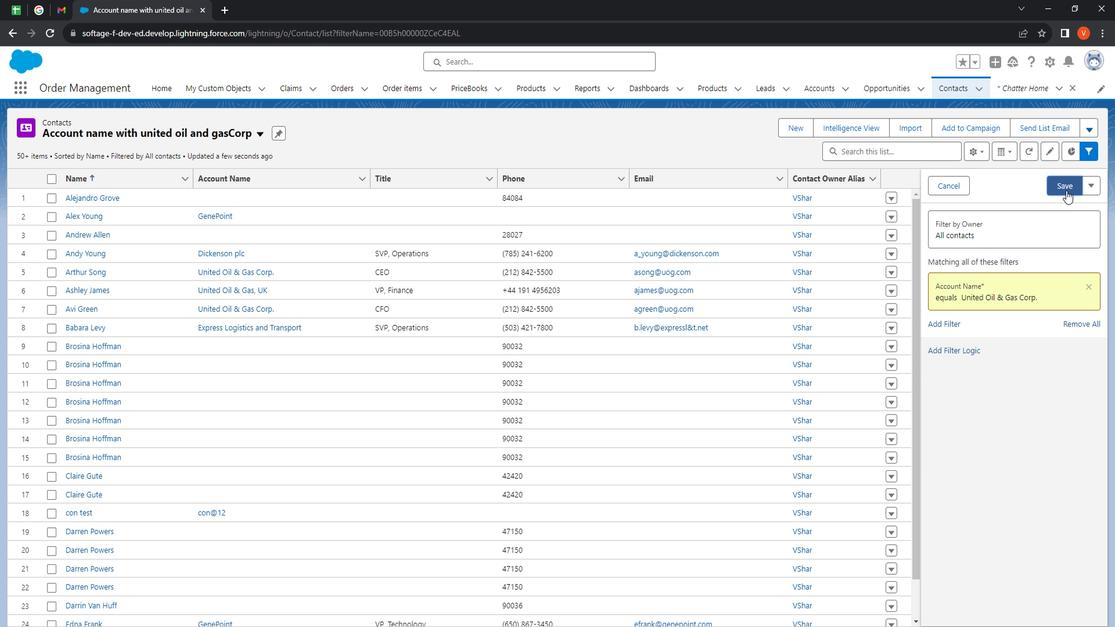 
Action: Mouse pressed left at (1080, 192)
Screenshot: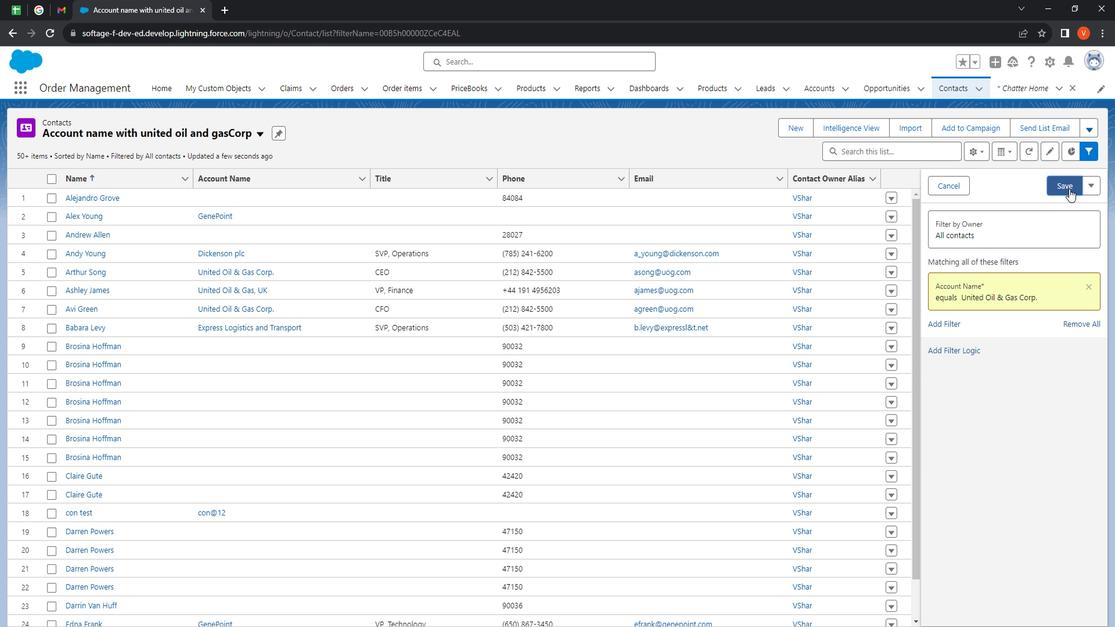 
Action: Mouse moved to (1105, 188)
Screenshot: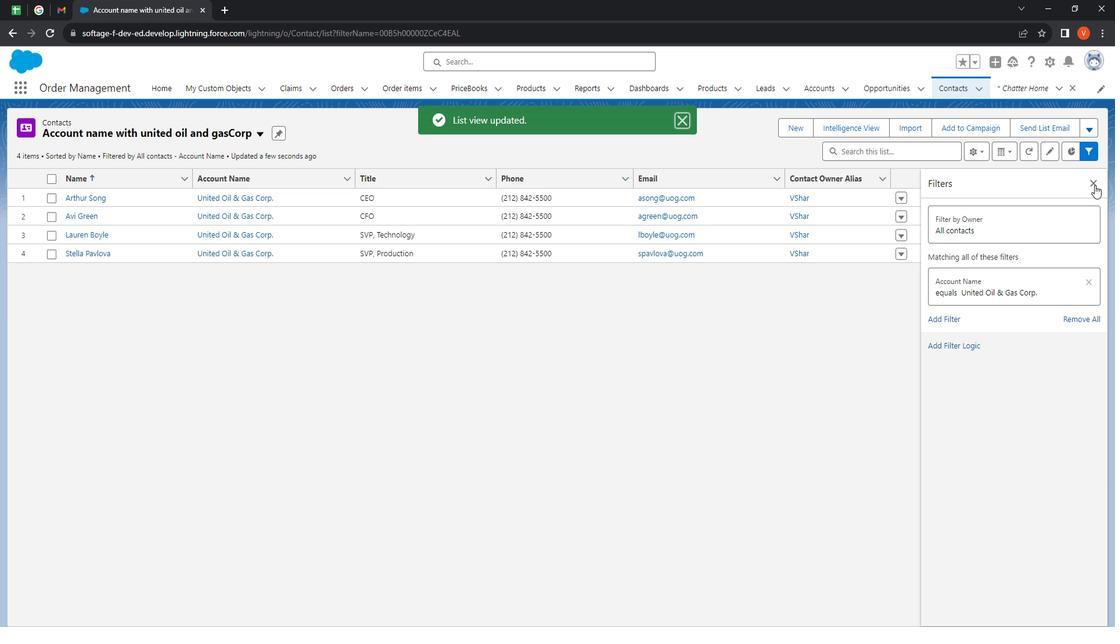 
Action: Mouse pressed left at (1105, 188)
Screenshot: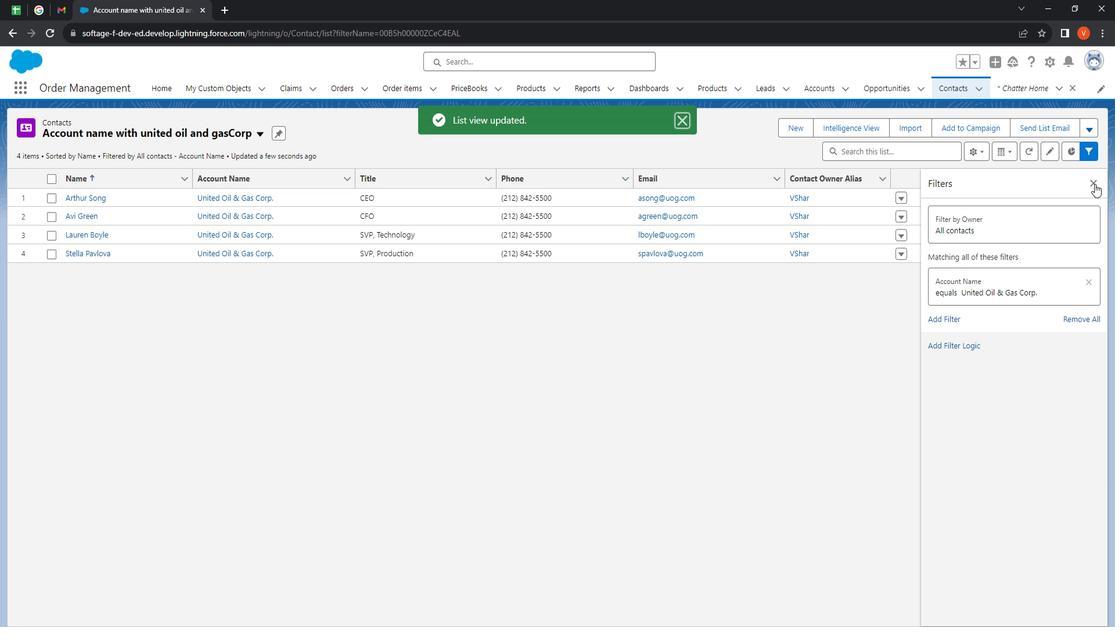 
Action: Mouse moved to (219, 135)
Screenshot: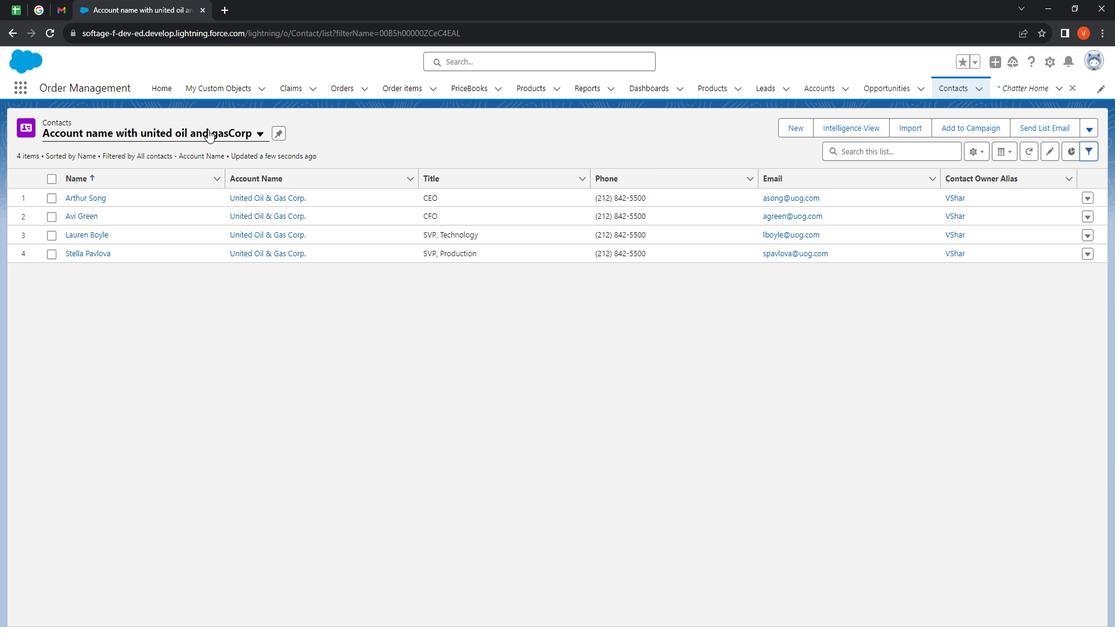 
Action: Mouse pressed left at (219, 135)
Screenshot: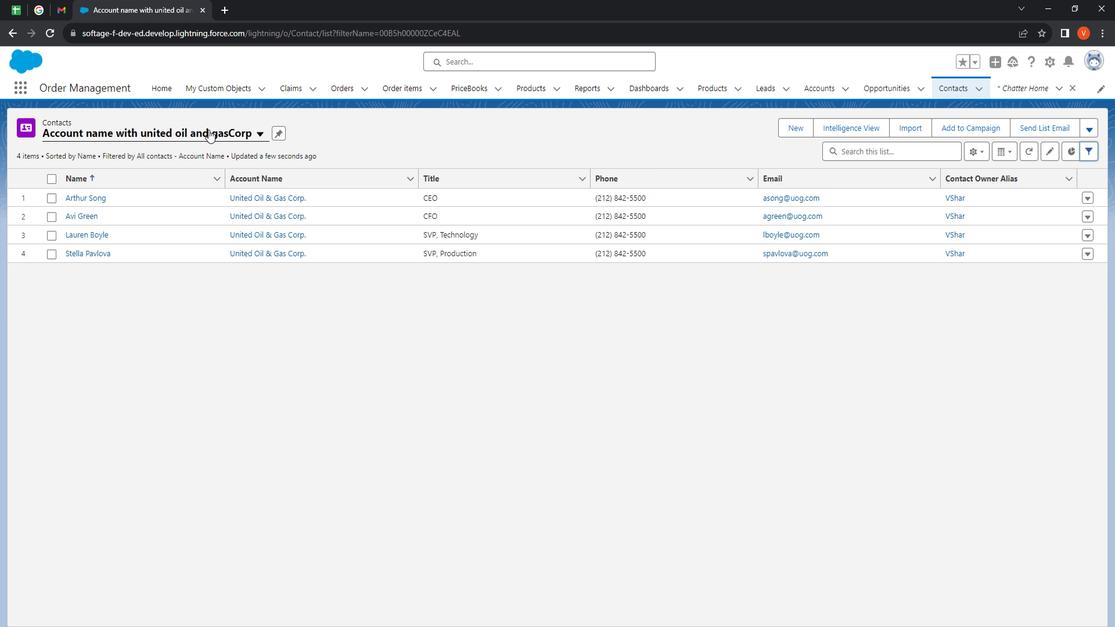
Action: Mouse moved to (140, 205)
Screenshot: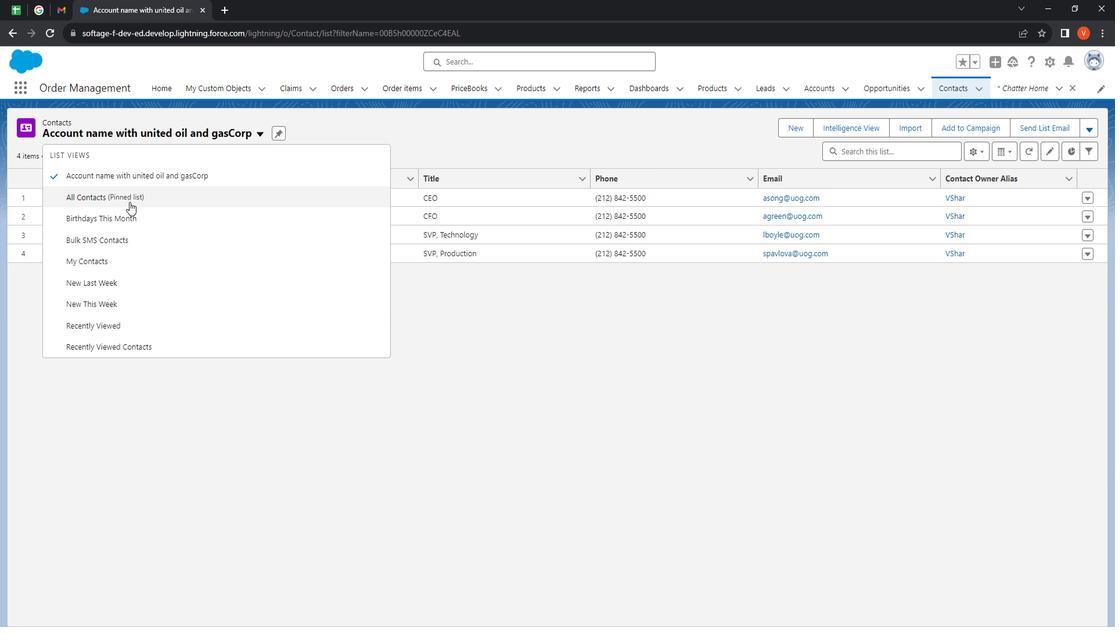 
Action: Mouse pressed left at (140, 205)
Screenshot: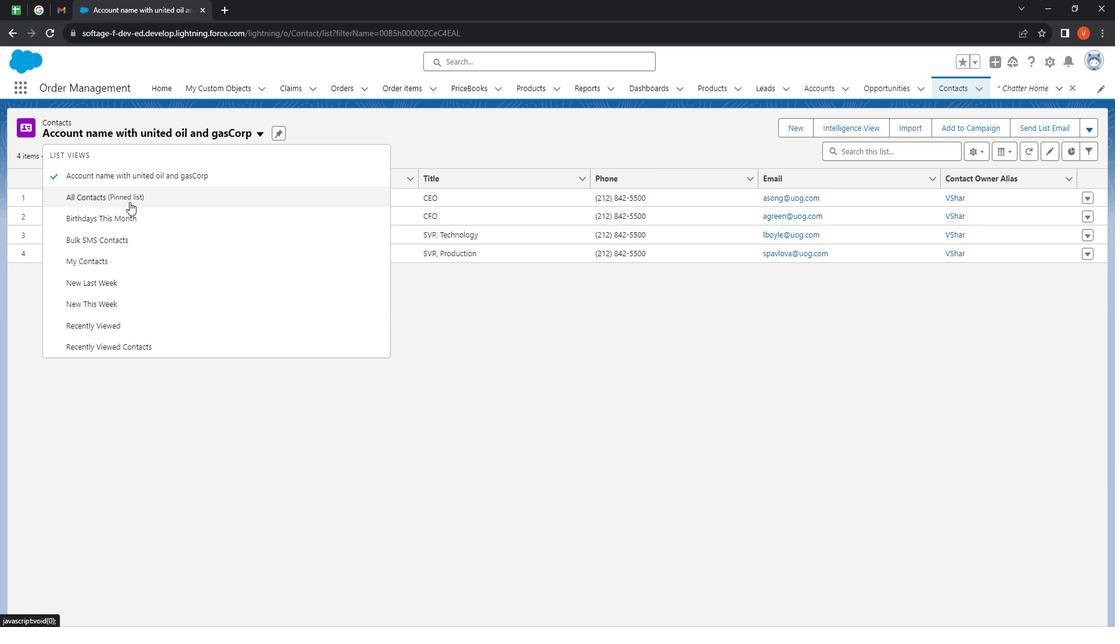 
Action: Mouse moved to (990, 155)
Screenshot: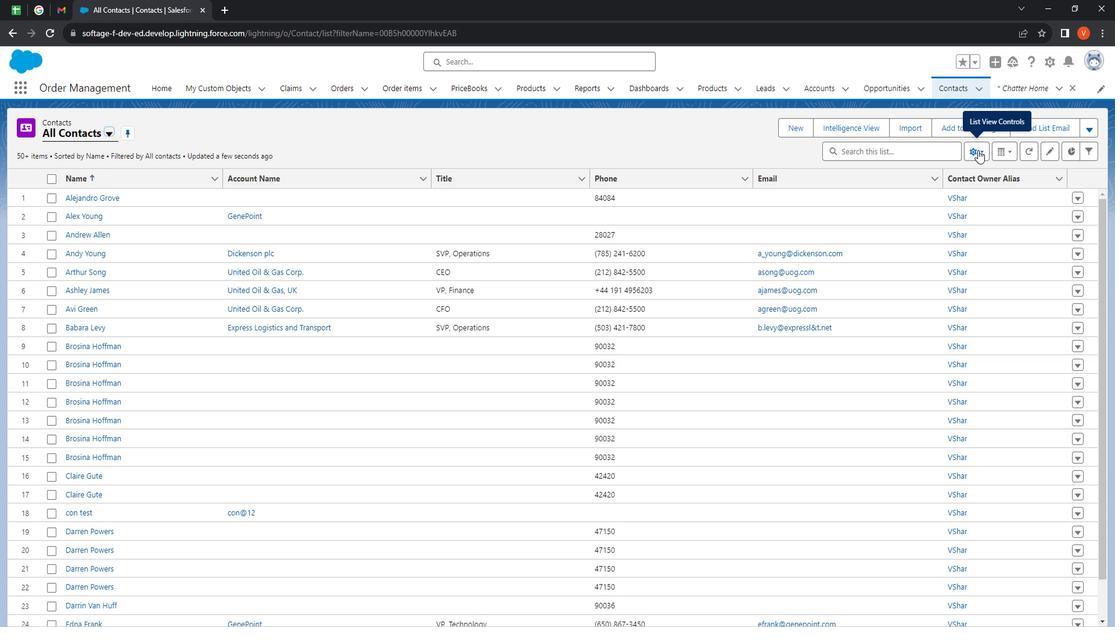
Action: Mouse pressed left at (990, 155)
Screenshot: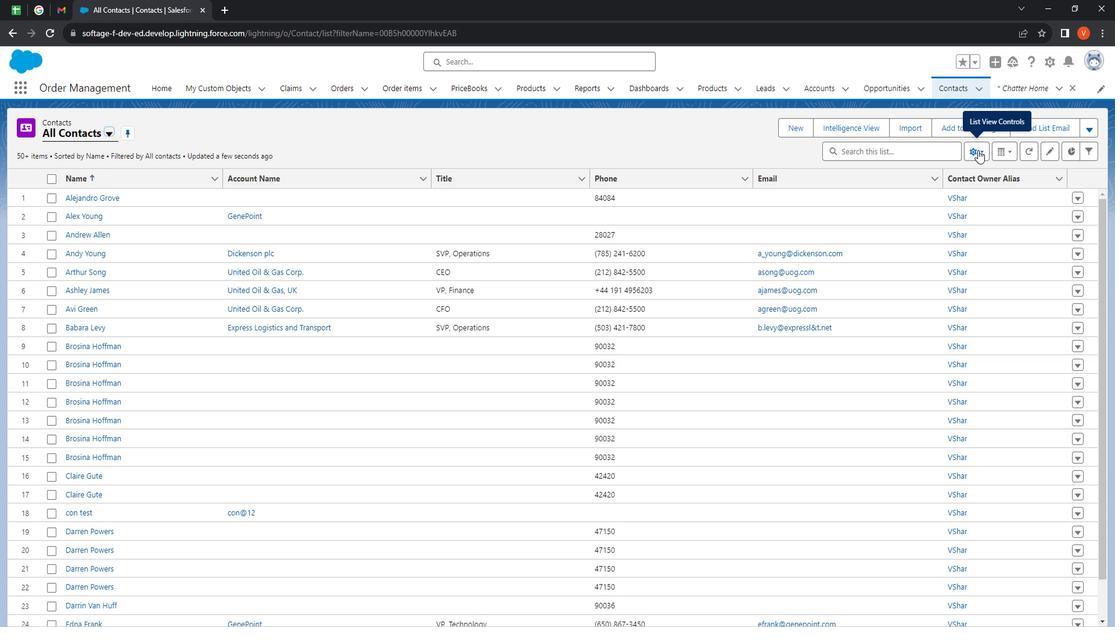 
Action: Mouse moved to (950, 299)
Screenshot: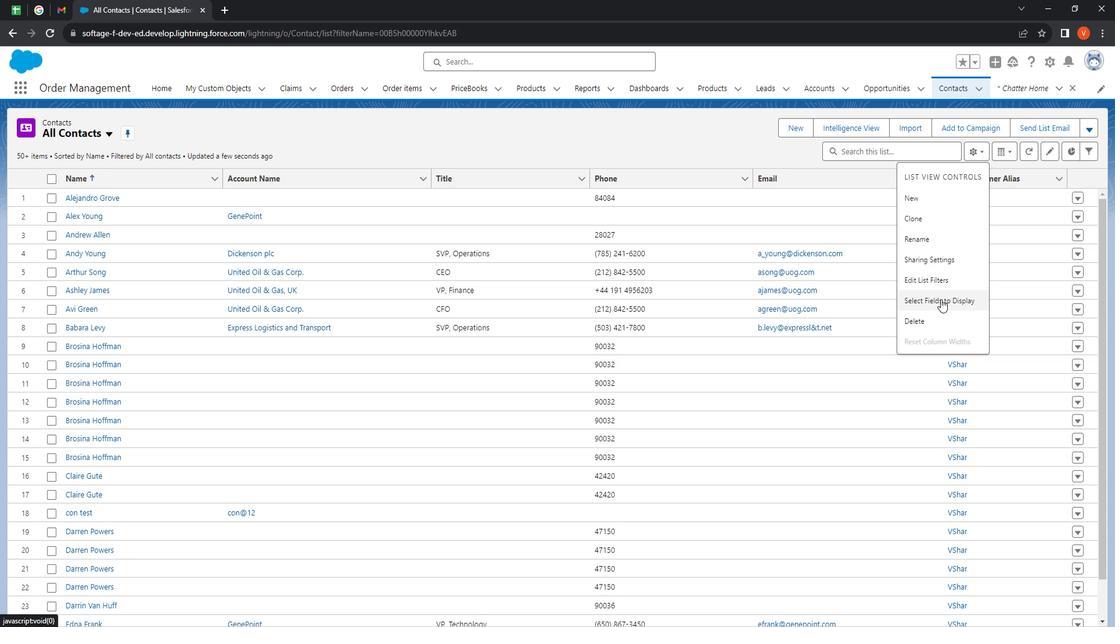 
Action: Mouse pressed left at (950, 299)
Screenshot: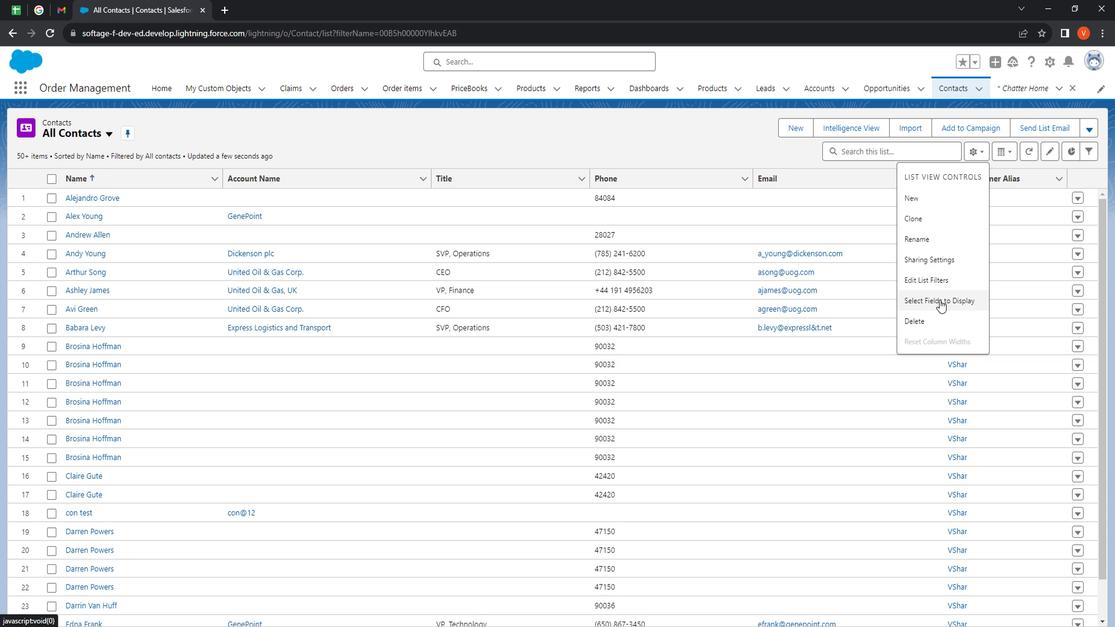 
Action: Mouse moved to (484, 286)
Screenshot: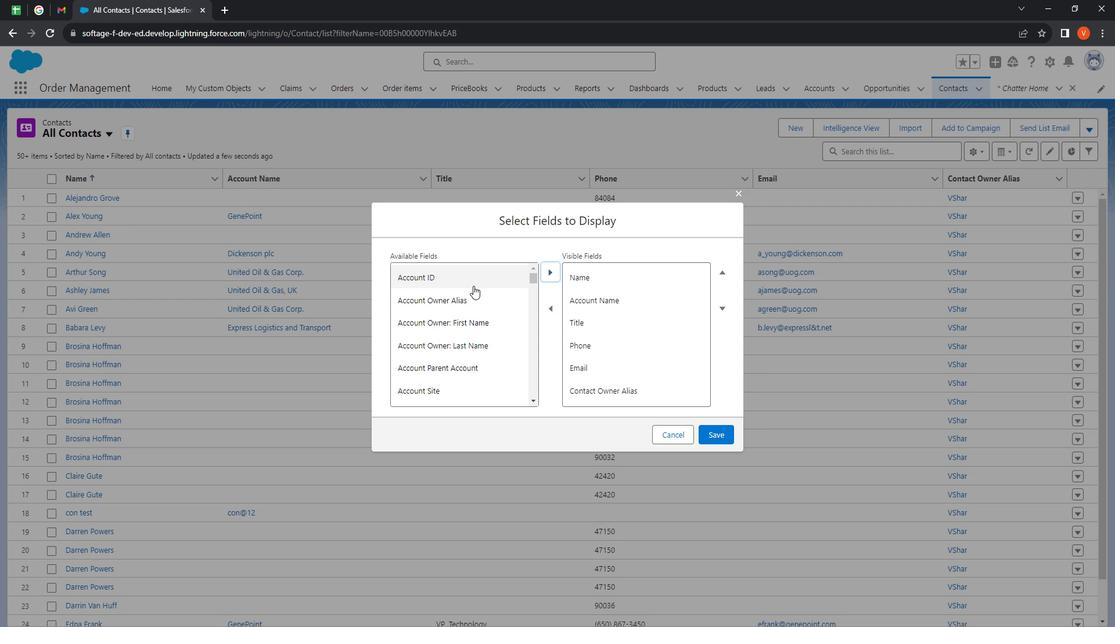
Action: Mouse scrolled (484, 285) with delta (0, 0)
Screenshot: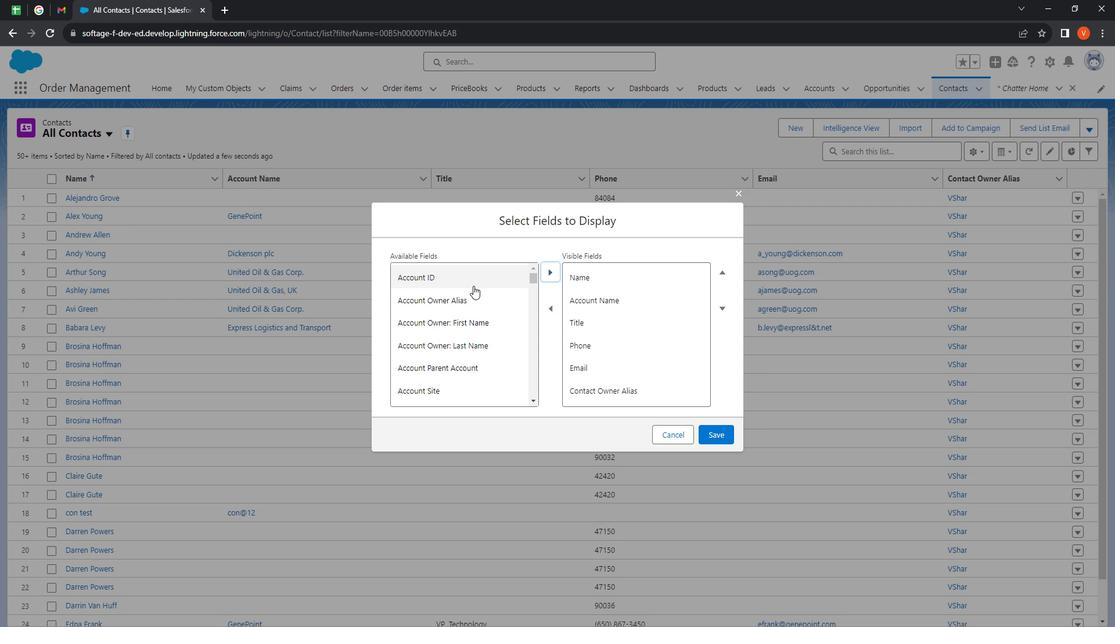 
Action: Mouse moved to (487, 286)
Screenshot: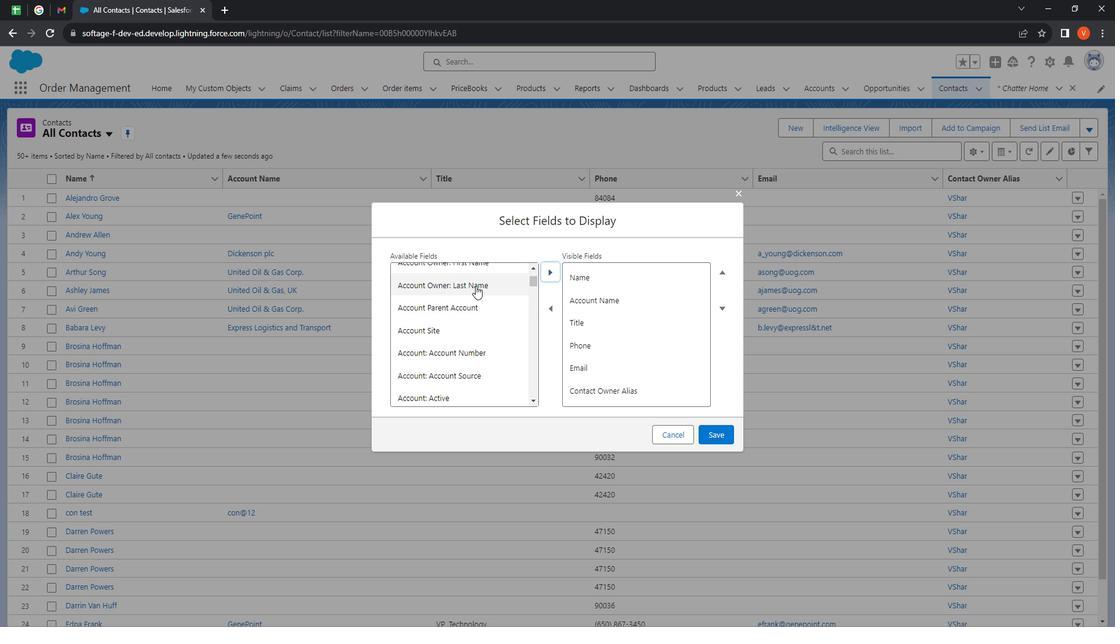 
Action: Mouse scrolled (487, 285) with delta (0, 0)
Screenshot: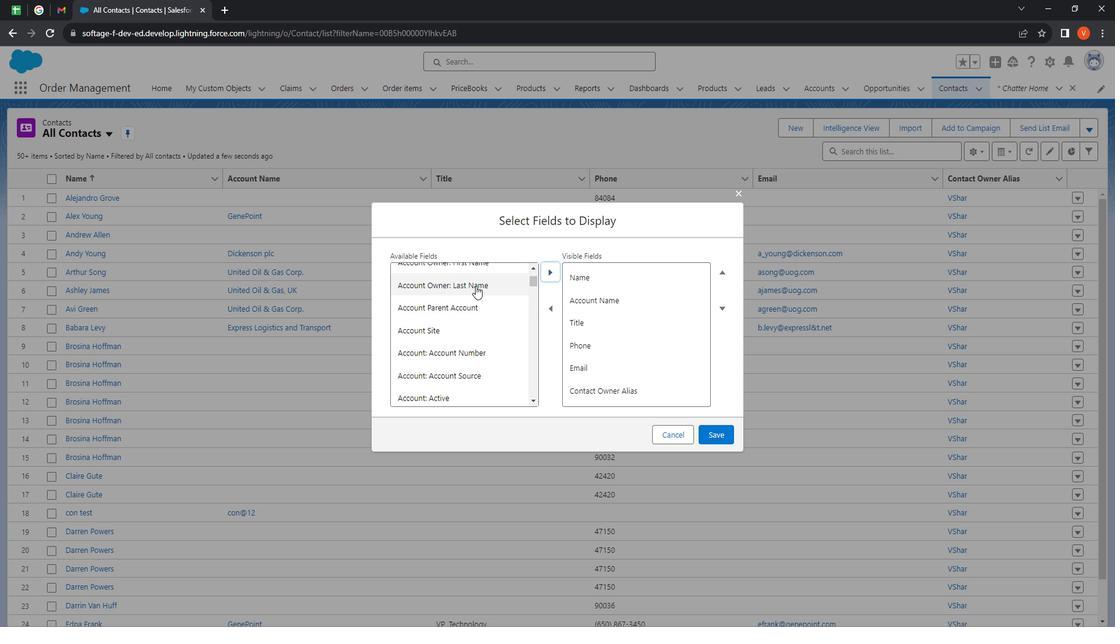 
Action: Mouse moved to (489, 335)
Screenshot: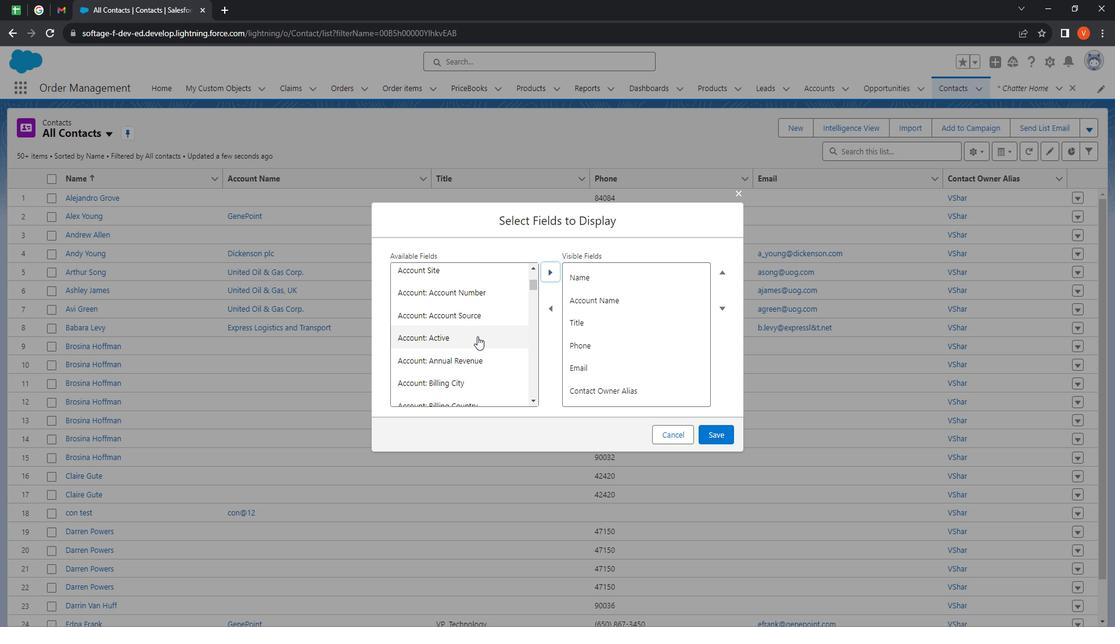 
Action: Mouse scrolled (489, 335) with delta (0, 0)
Screenshot: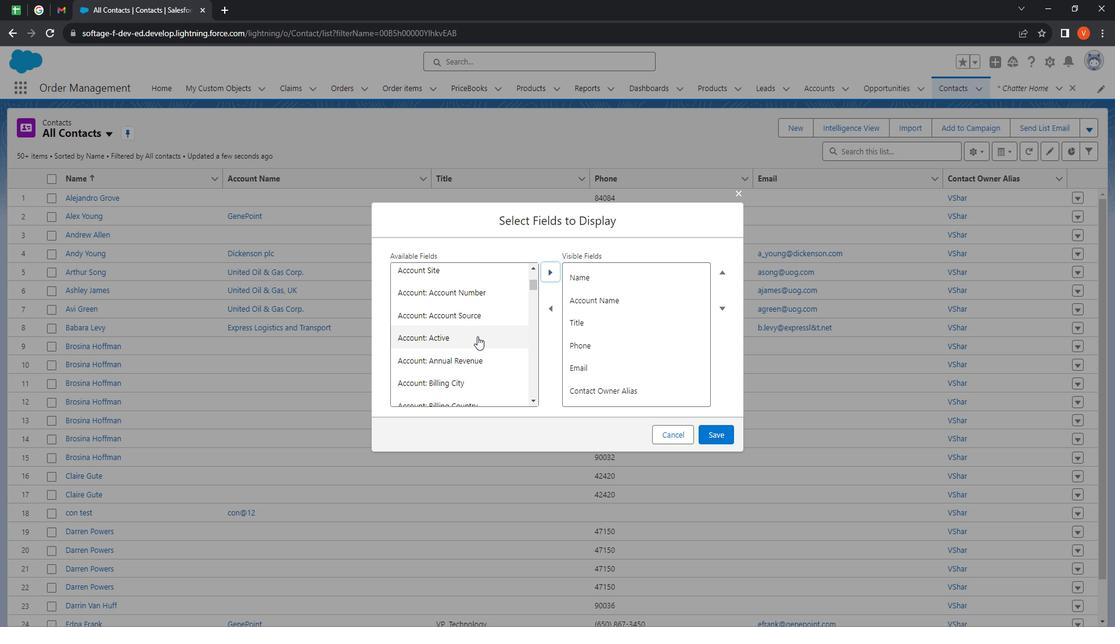 
Action: Mouse moved to (483, 329)
Screenshot: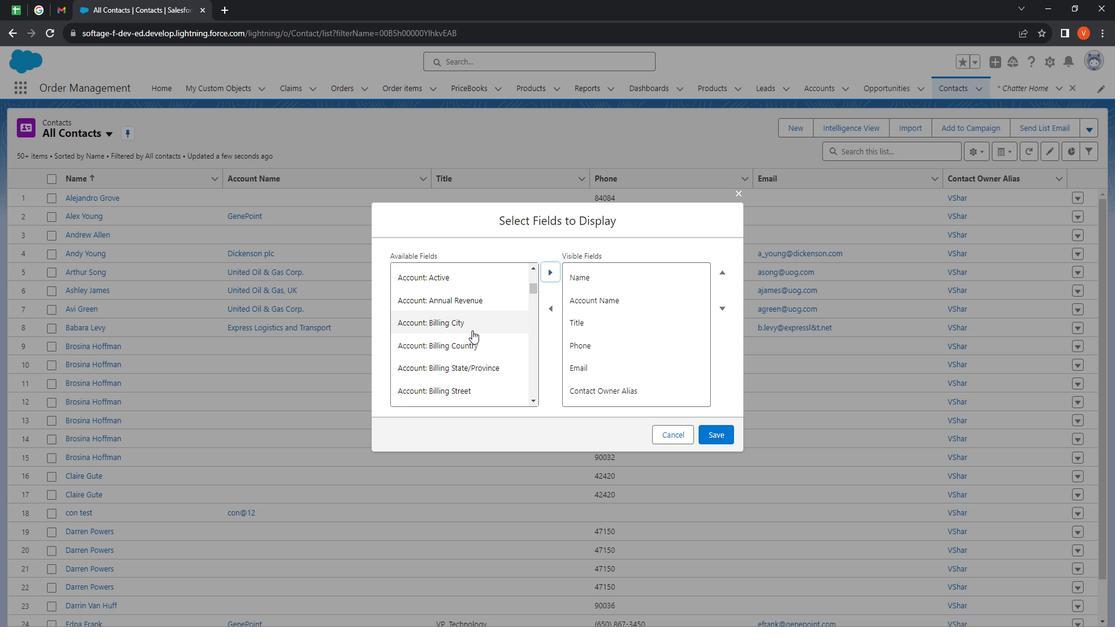 
Action: Mouse scrolled (483, 328) with delta (0, 0)
Screenshot: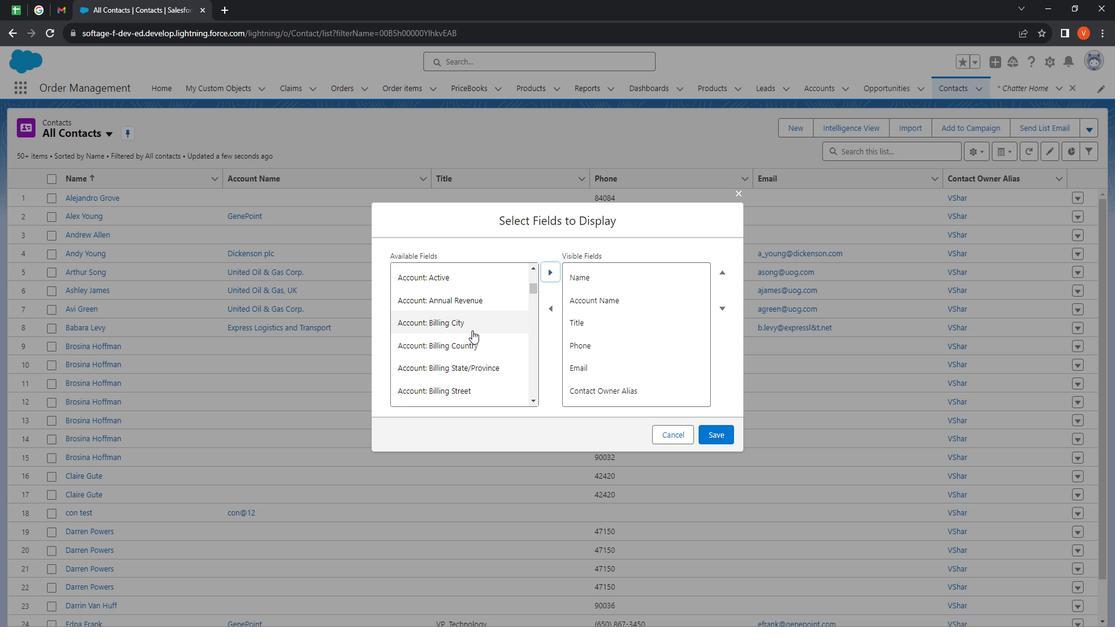 
Action: Mouse moved to (483, 329)
Screenshot: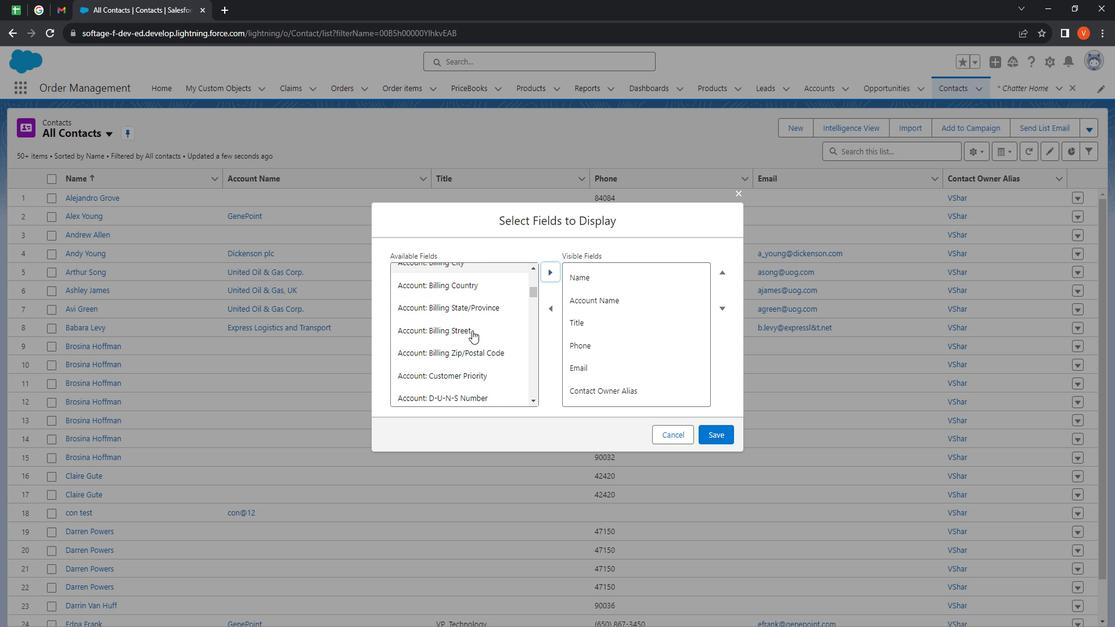 
Action: Mouse scrolled (483, 328) with delta (0, 0)
Screenshot: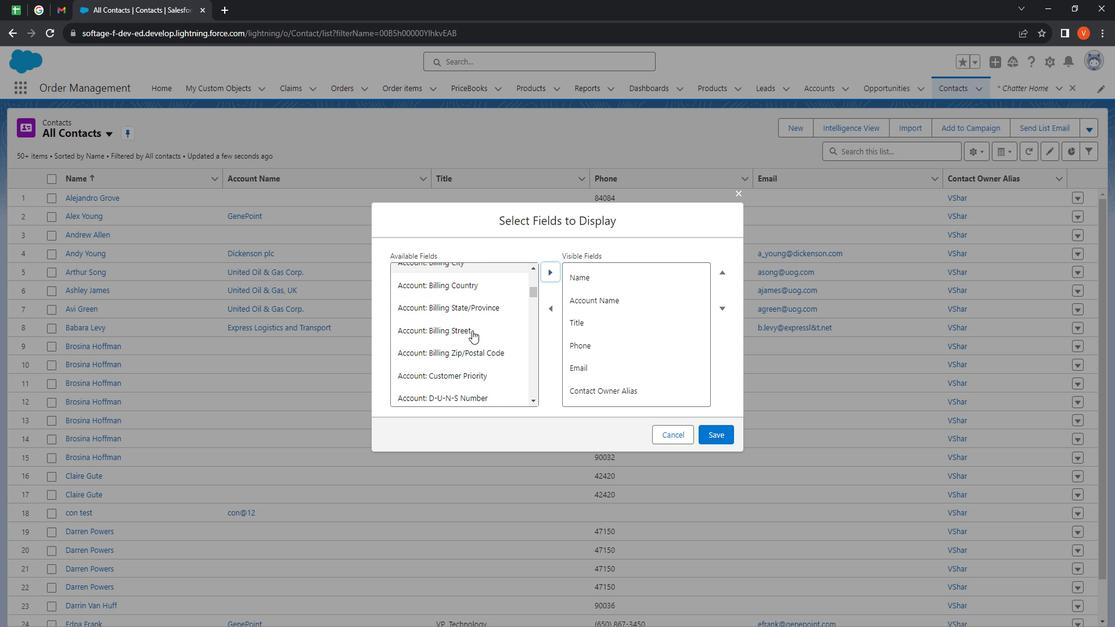 
Action: Mouse moved to (490, 342)
Screenshot: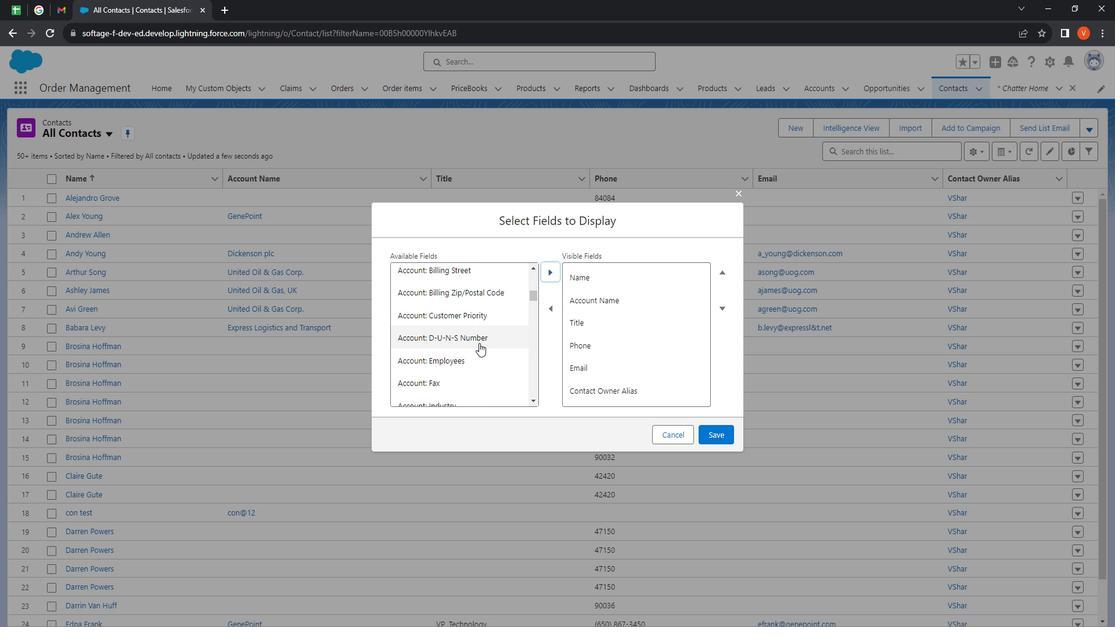 
Action: Mouse scrolled (490, 341) with delta (0, 0)
Screenshot: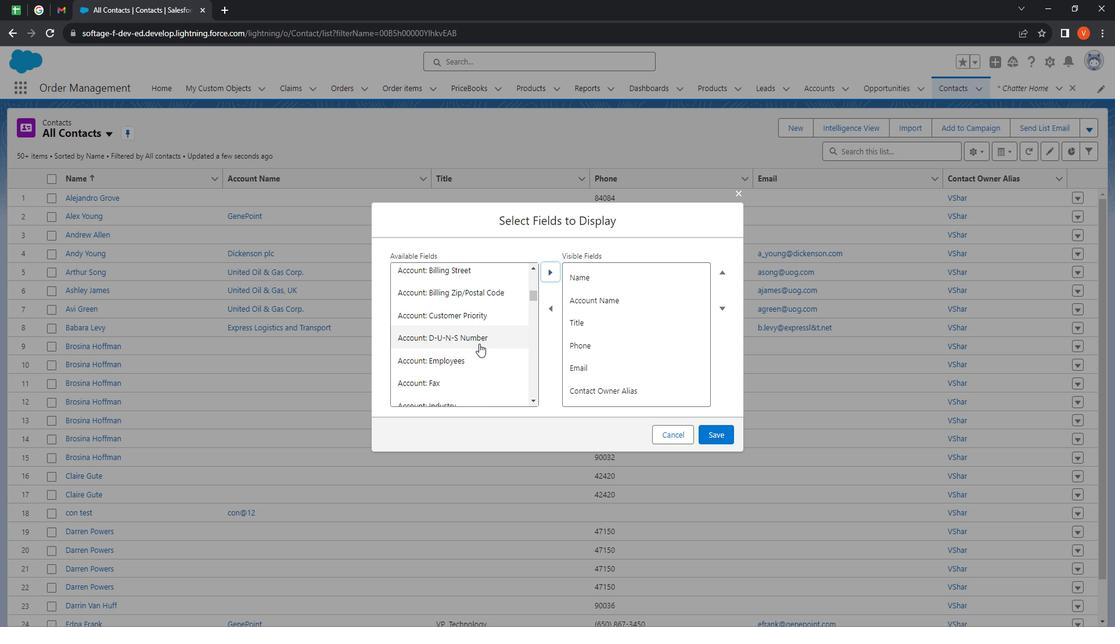 
Action: Mouse moved to (467, 308)
Screenshot: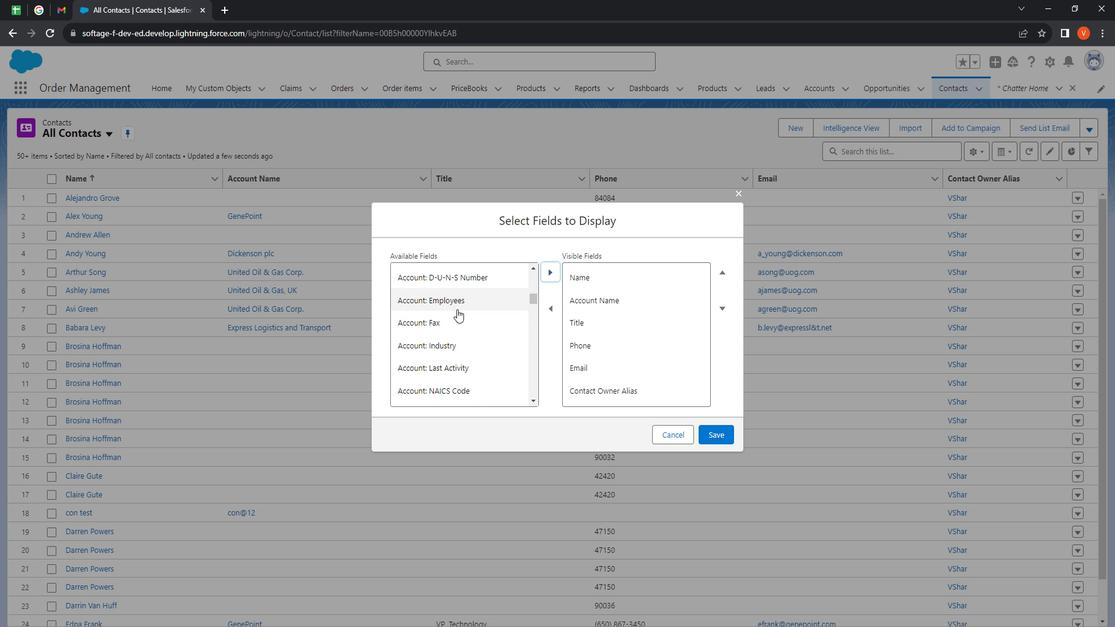 
Action: Mouse pressed left at (467, 308)
Screenshot: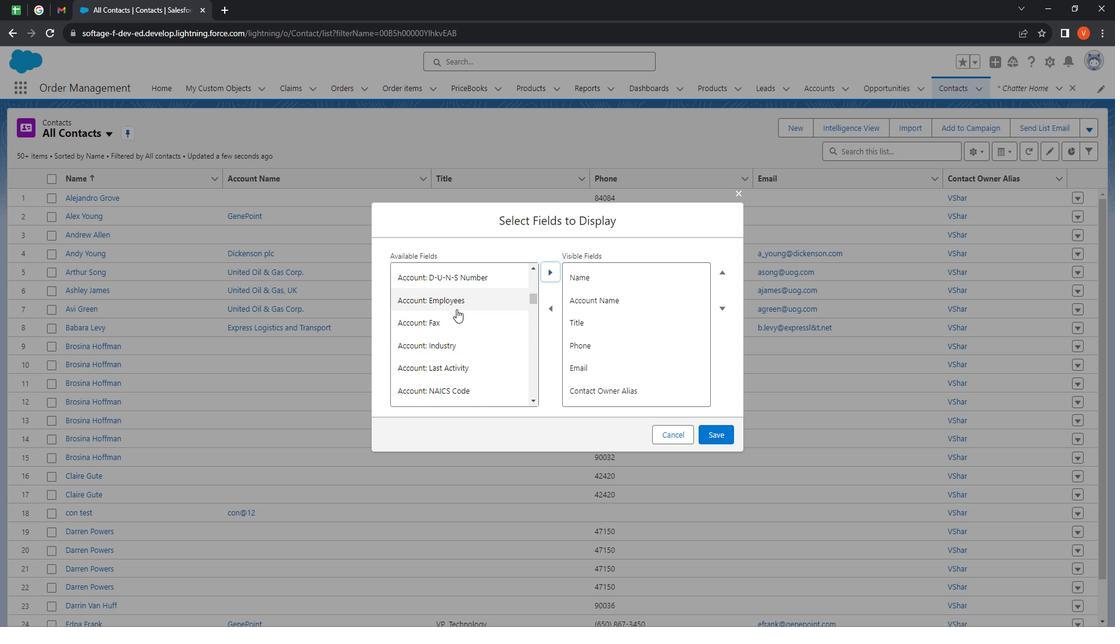 
Action: Mouse moved to (562, 272)
Screenshot: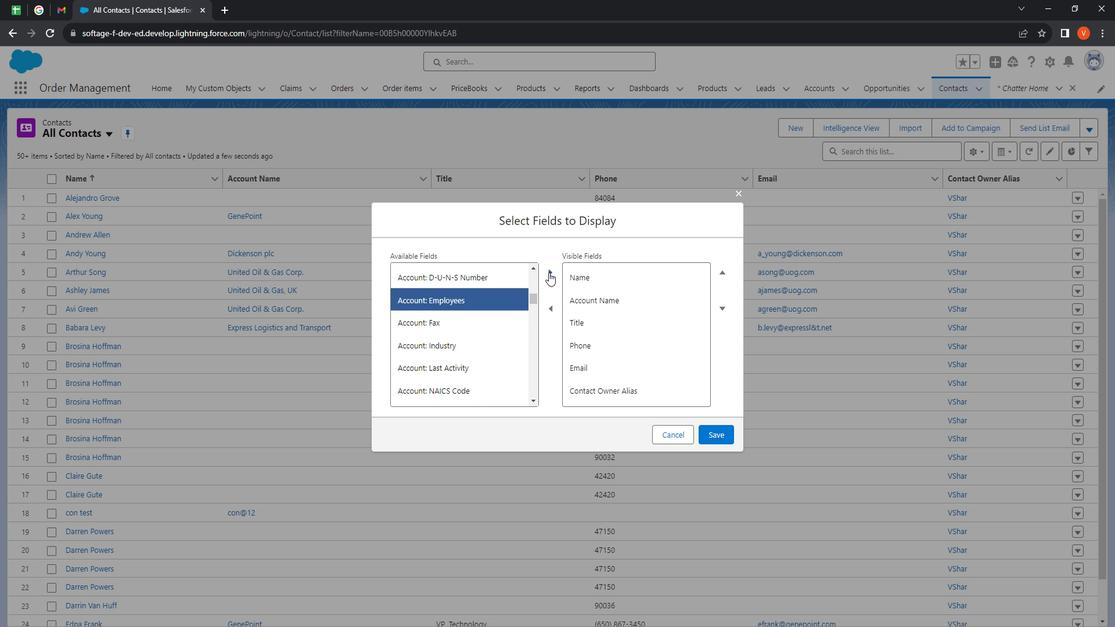 
Action: Mouse pressed left at (562, 272)
Screenshot: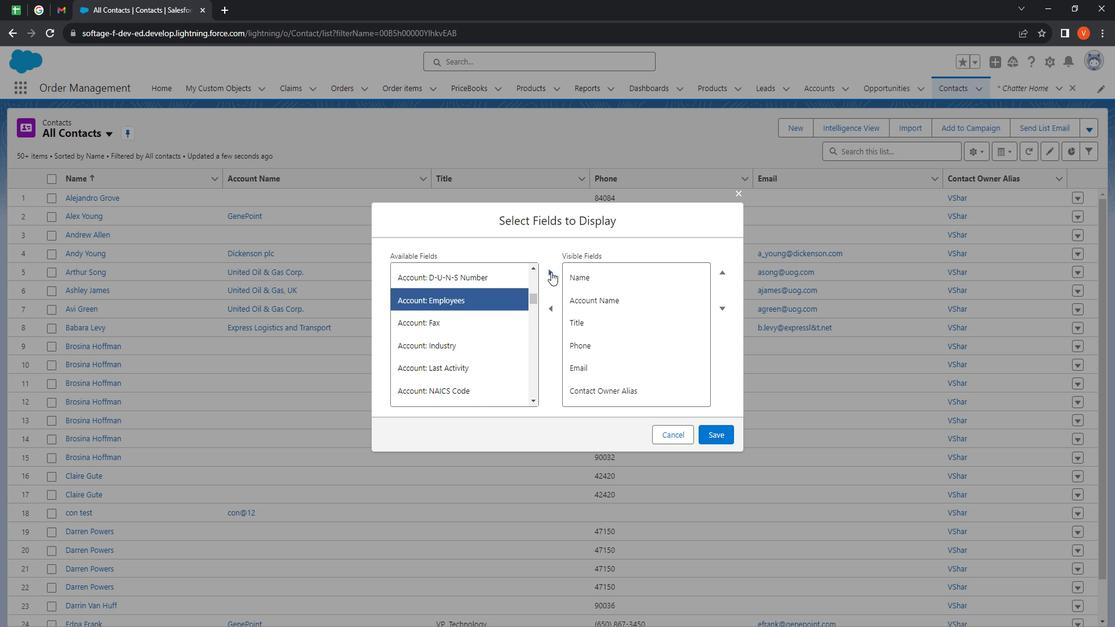 
Action: Mouse moved to (732, 422)
Screenshot: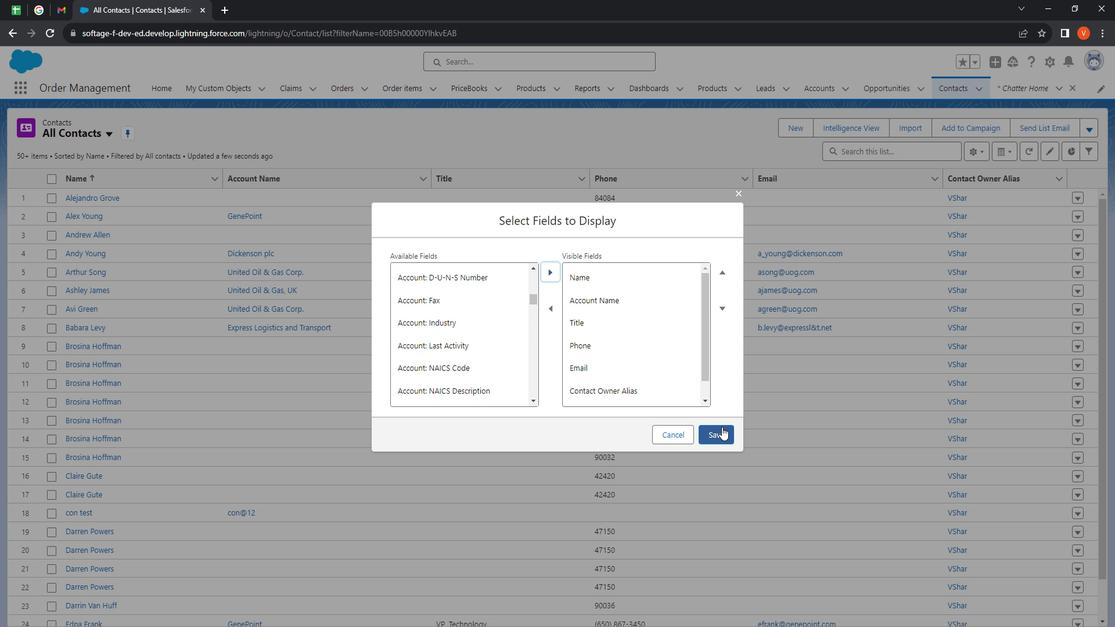 
Action: Mouse pressed left at (732, 422)
Screenshot: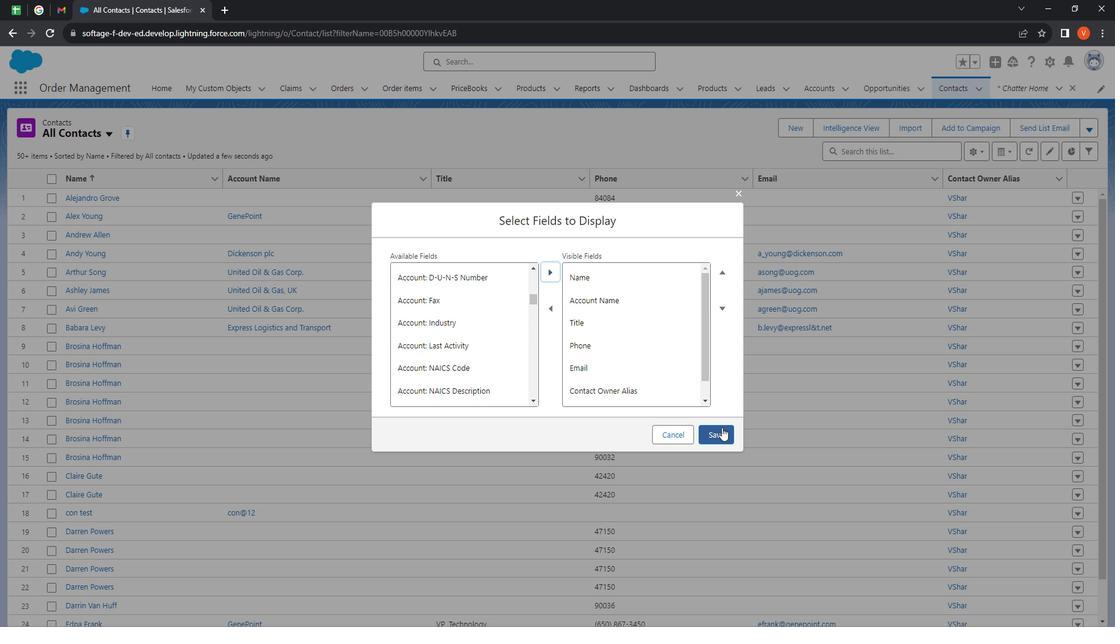 
Action: Mouse moved to (989, 157)
Screenshot: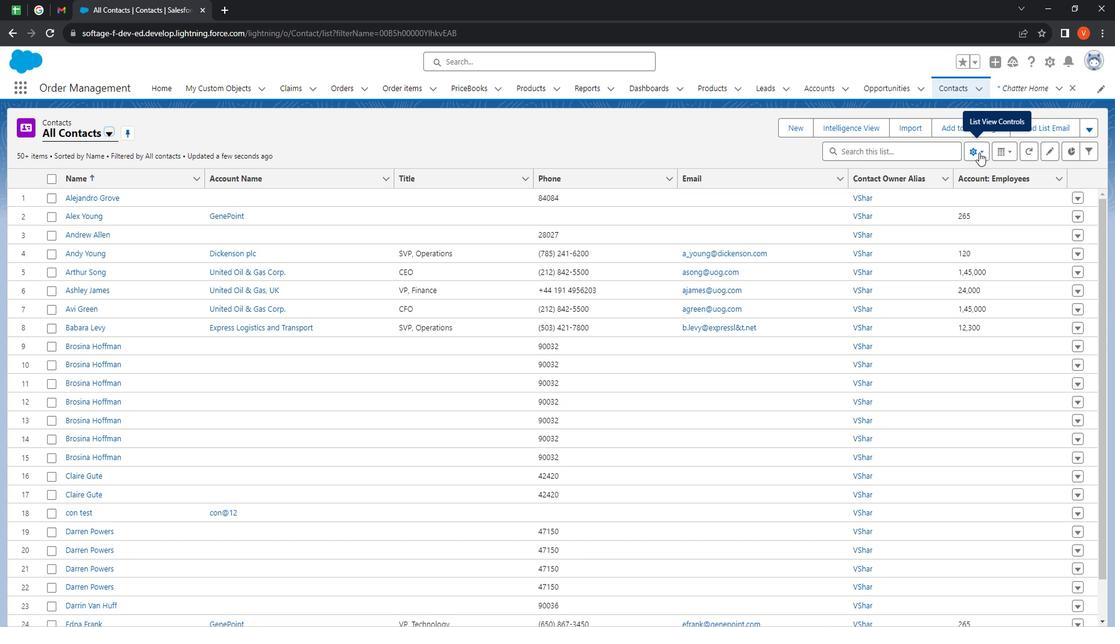 
Action: Mouse pressed left at (989, 157)
Screenshot: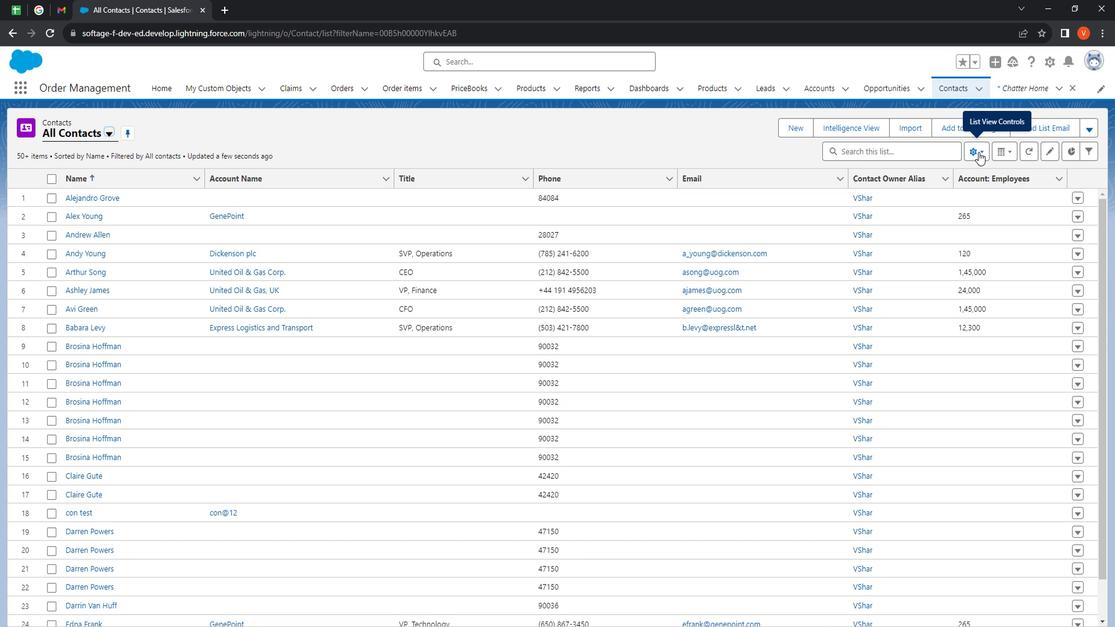 
Action: Mouse moved to (946, 223)
Screenshot: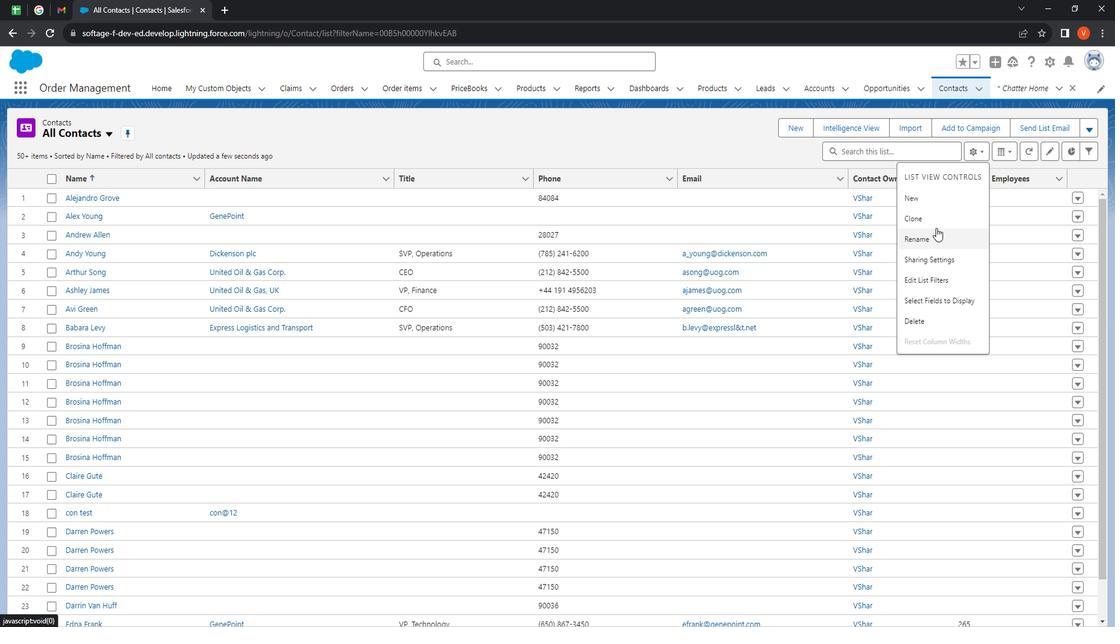 
Action: Mouse pressed left at (946, 223)
Screenshot: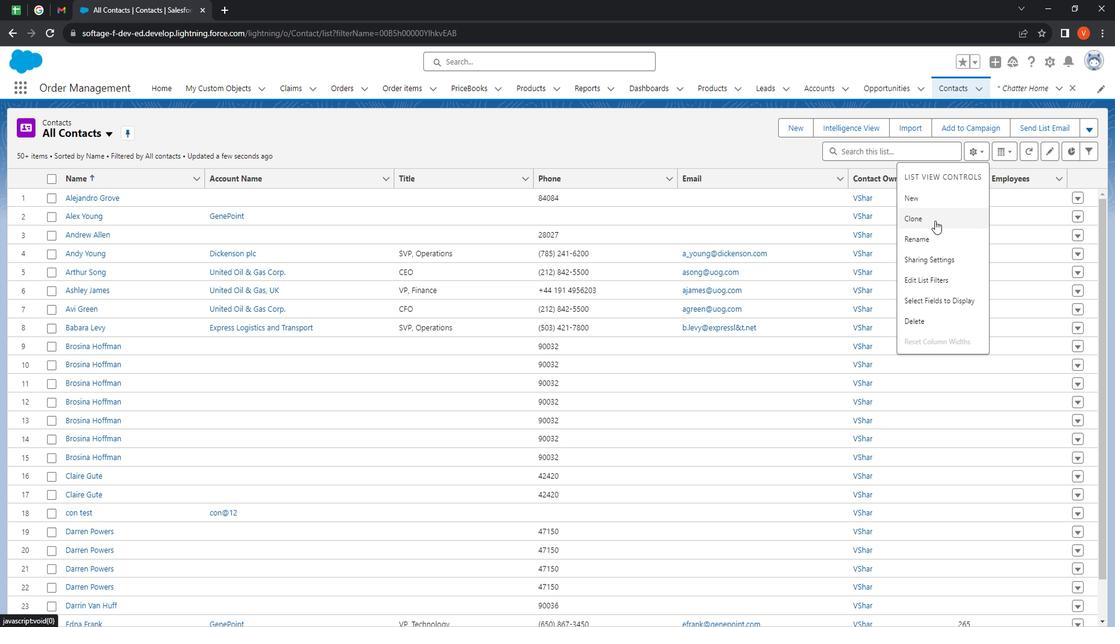 
Action: Mouse moved to (477, 267)
Screenshot: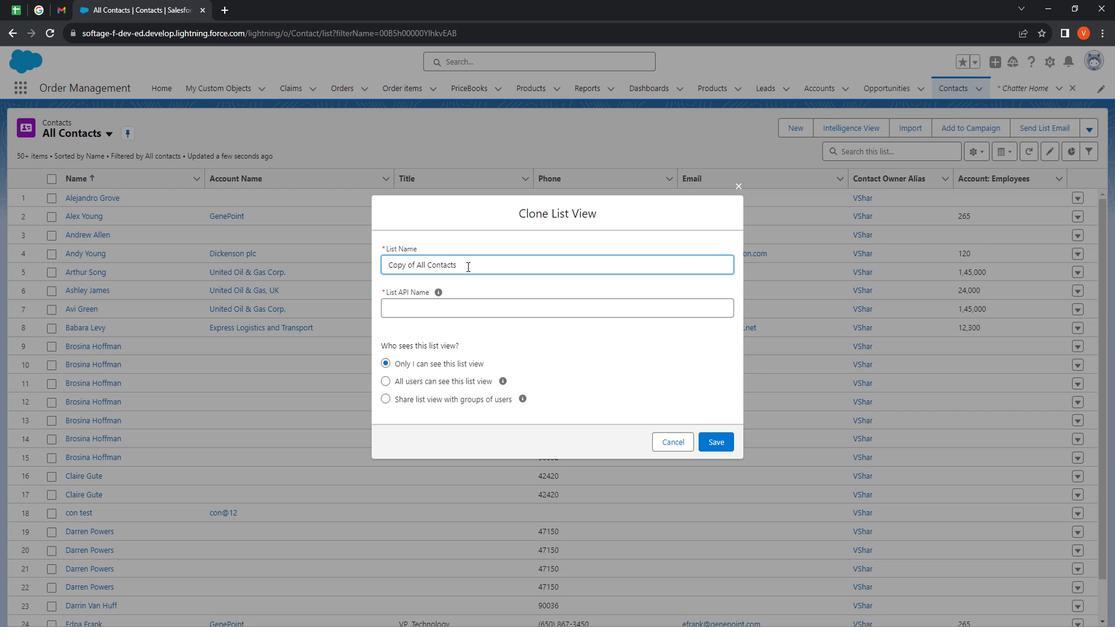 
Action: Mouse pressed left at (477, 267)
Screenshot: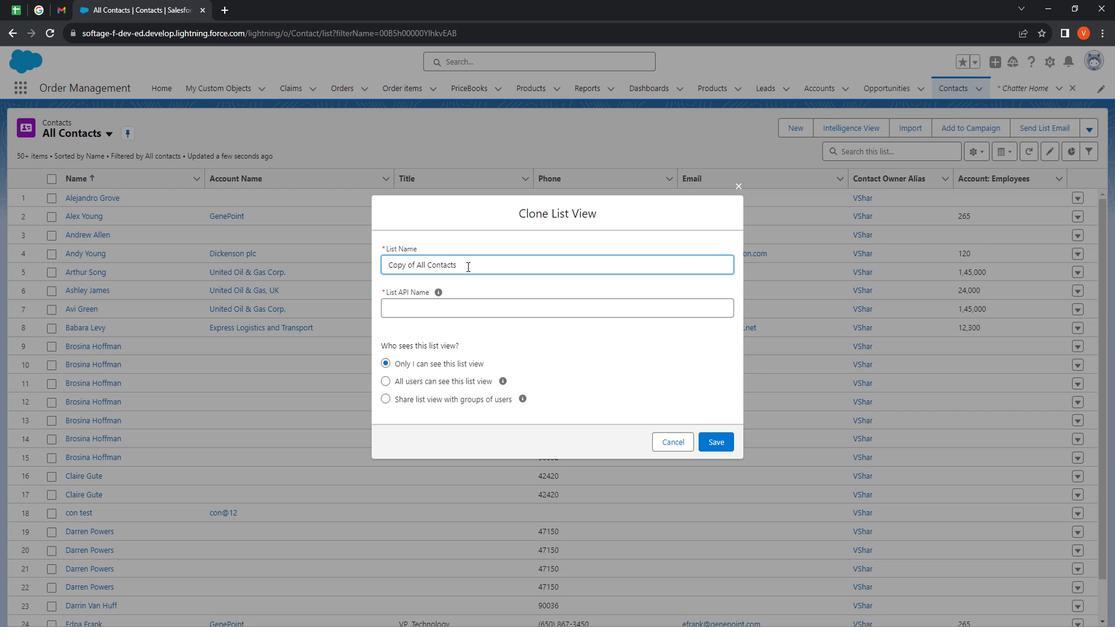 
Action: Mouse moved to (356, 270)
Screenshot: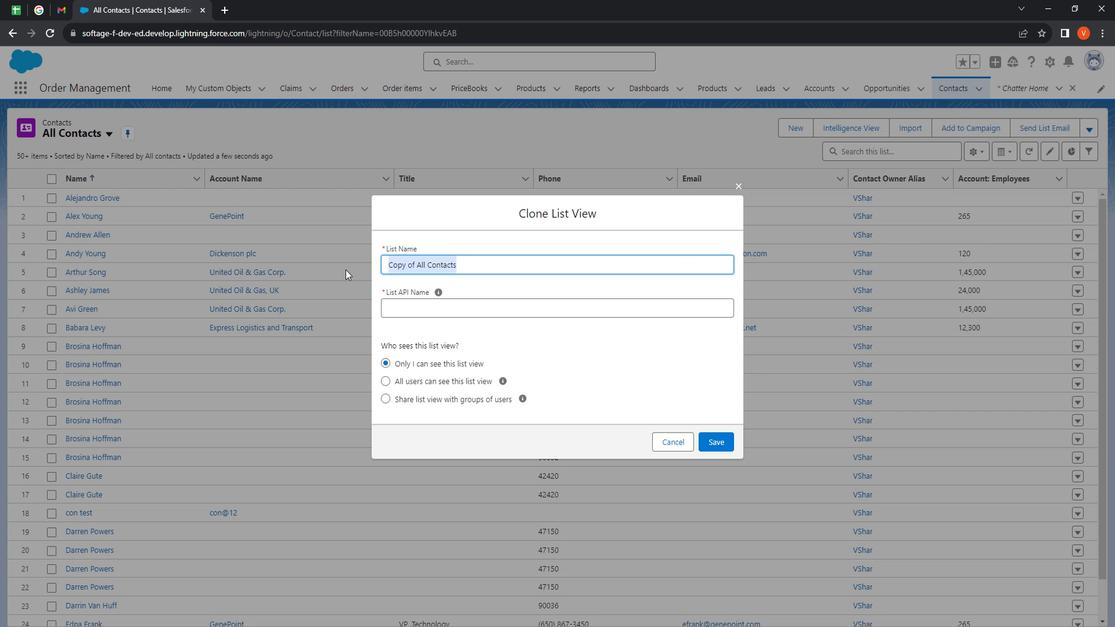 
Action: Key pressed <Key.shift><Key.shift><Key.shift><Key.shift><Key.shift><Key.shift><Key.shift><Key.shift><Key.shift><Key.shift><Key.shift><Key.shift><Key.shift><Key.shift><Key.shift><Key.shift><Key.shift><Key.shift><Key.shift><Key.shift><Key.shift><Key.shift><Key.shift><Key.shift><Key.shift><Key.shift><Key.shift><Key.shift><Key.shift><Key.shift><Key.shift><Key.shift><Key.shift><Key.shift><Key.shift><Key.shift><Key.shift><Key.shift><Key.shift><Key.shift><Key.shift><Key.shift><Key.shift><Key.shift><Key.shift><Key.shift><Key.shift><Key.shift><Key.shift><Key.shift><Key.shift><Key.shift><Key.shift><Key.shift><Key.shift><Key.shift><Key.shift><Key.shift><Key.shift><Key.shift><Key.shift><Key.shift><Key.shift><Key.shift><Key.shift><Key.shift><Key.shift><Key.shift><Key.shift><Key.shift><Key.shift><Key.shift><Key.shift><Key.shift><Key.shift><Key.shift><Key.shift><Key.shift><Key.shift><Key.shift><Key.shift>Account<Key.space>employees<Key.space><Key.shift>Greate<Key.backspace><Key.backspace><Key.backspace><Key.backspace><Key.backspace><Key.backspace><Key.backspace><Key.shift><Key.space><Key.shift>><Key.space>25000
Screenshot: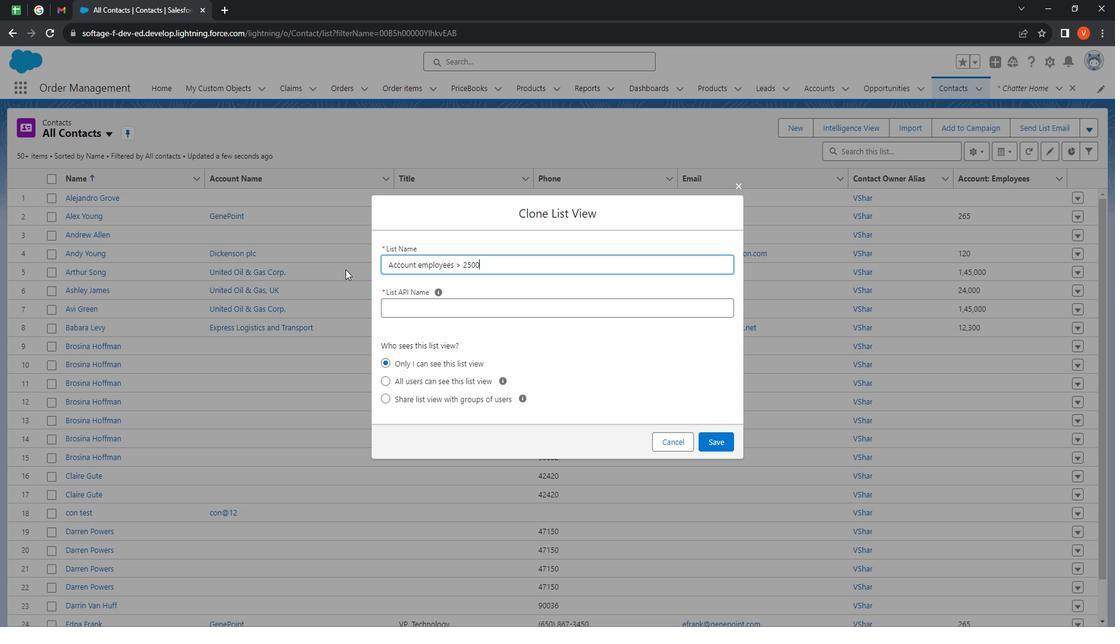 
Action: Mouse moved to (463, 302)
Screenshot: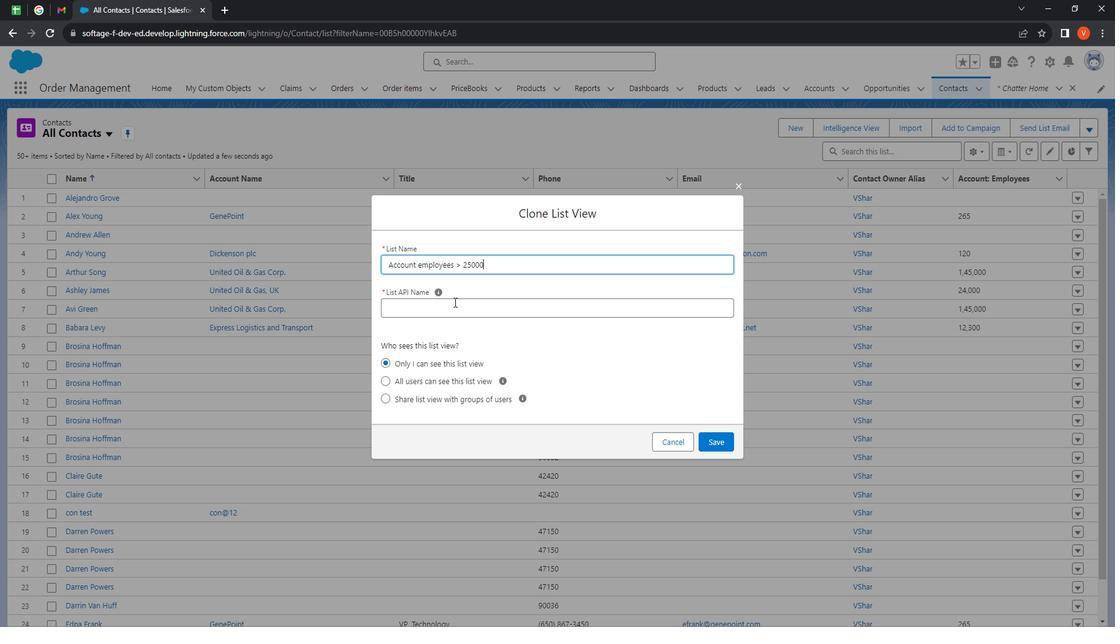 
Action: Mouse pressed left at (463, 302)
Screenshot: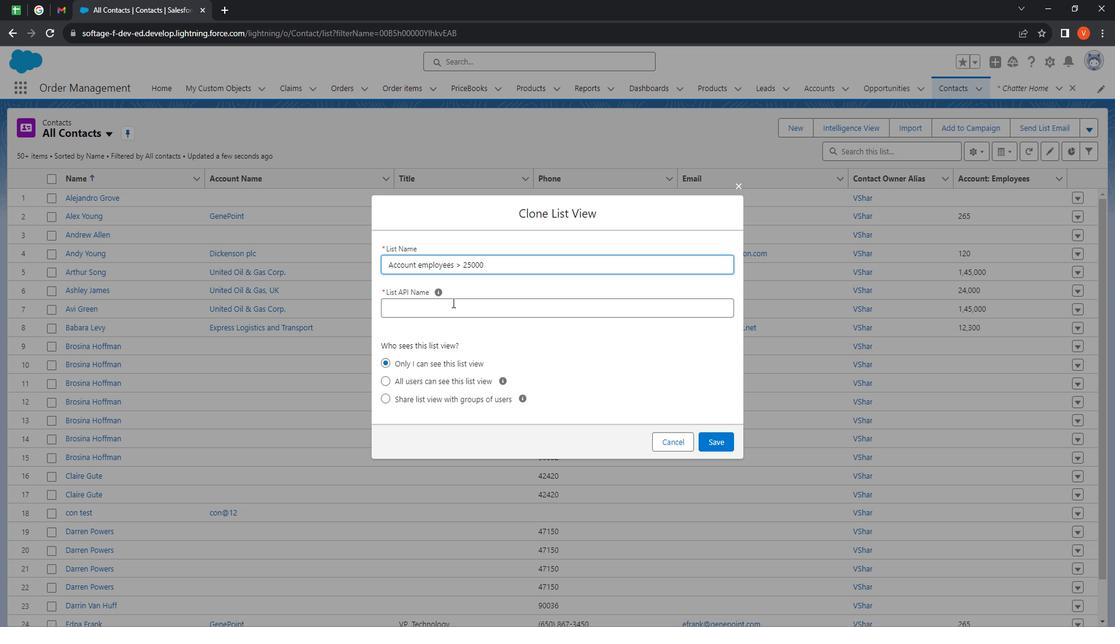 
Action: Mouse moved to (712, 435)
Screenshot: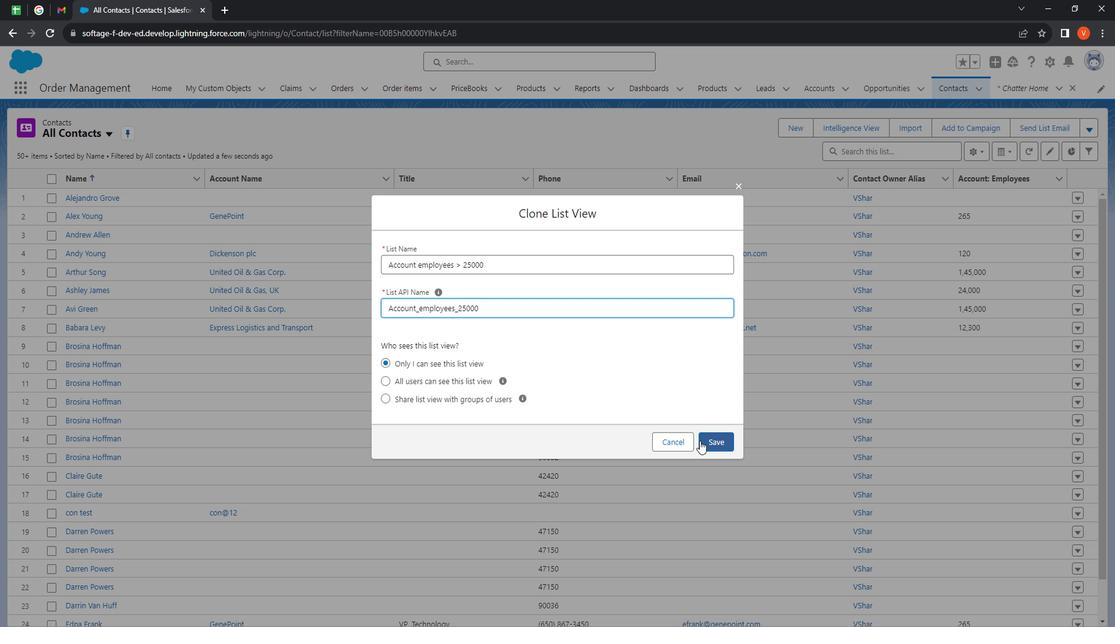 
Action: Mouse pressed left at (712, 435)
Screenshot: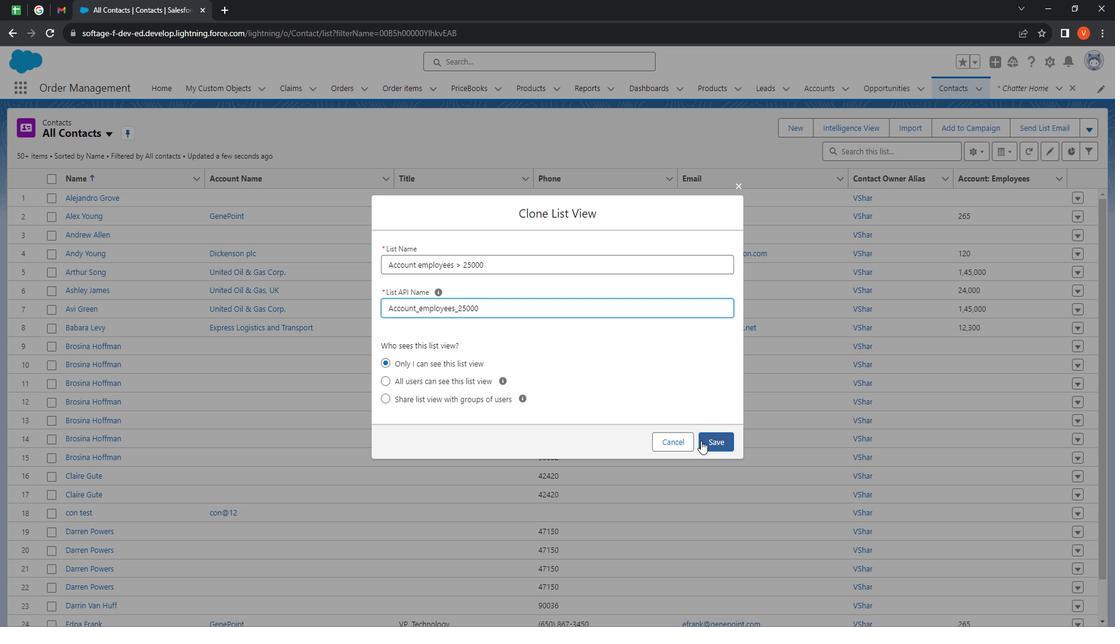 
Action: Mouse moved to (962, 259)
Screenshot: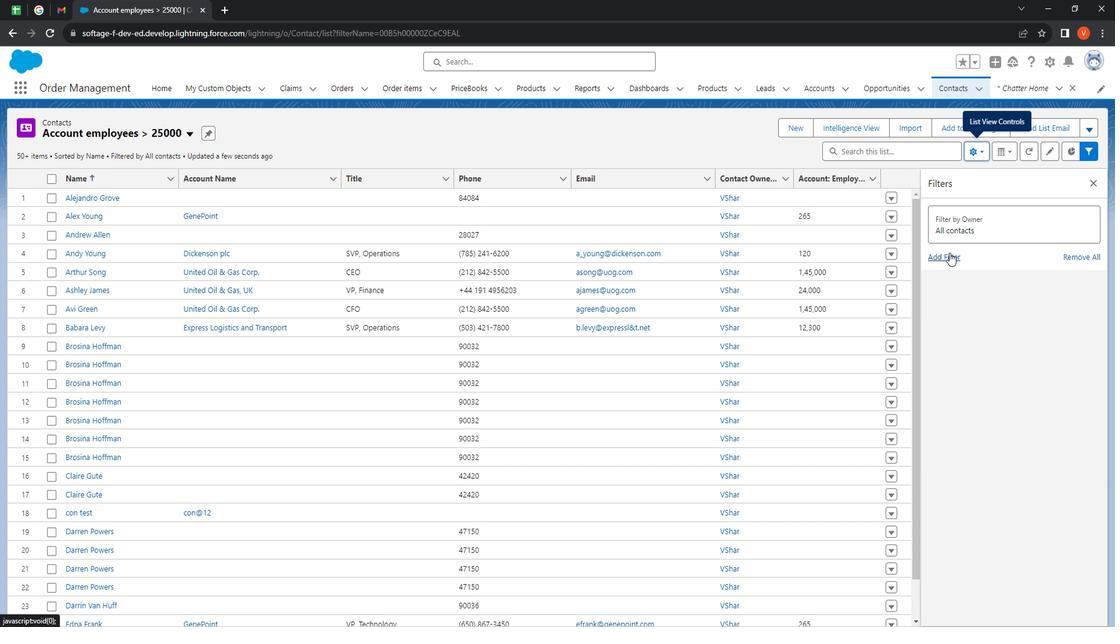 
Action: Mouse pressed left at (962, 259)
Screenshot: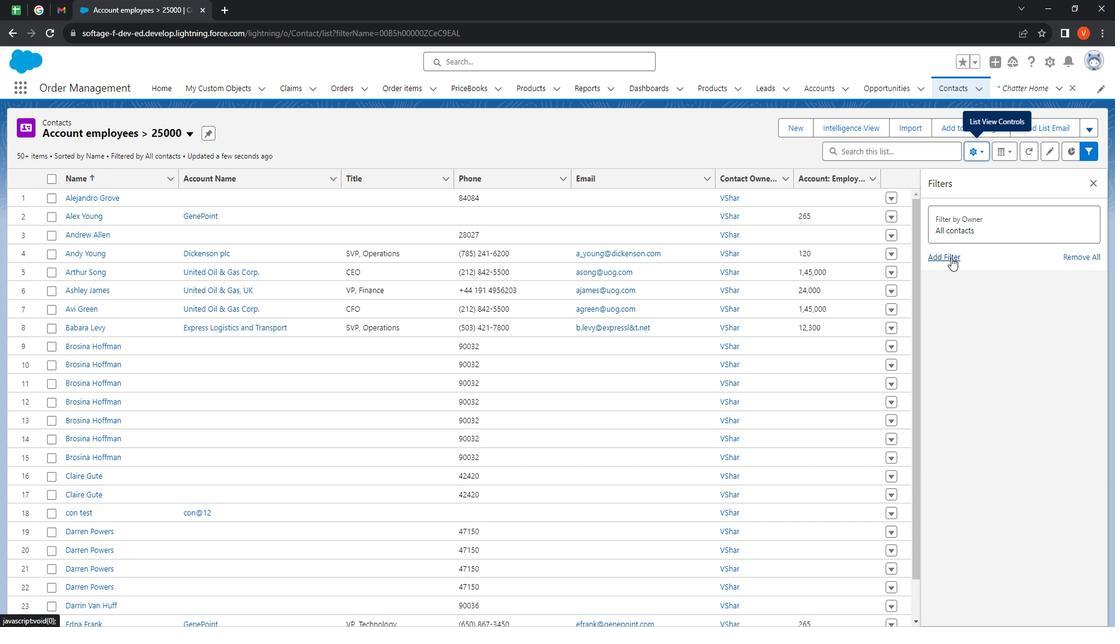 
Action: Mouse moved to (795, 232)
Screenshot: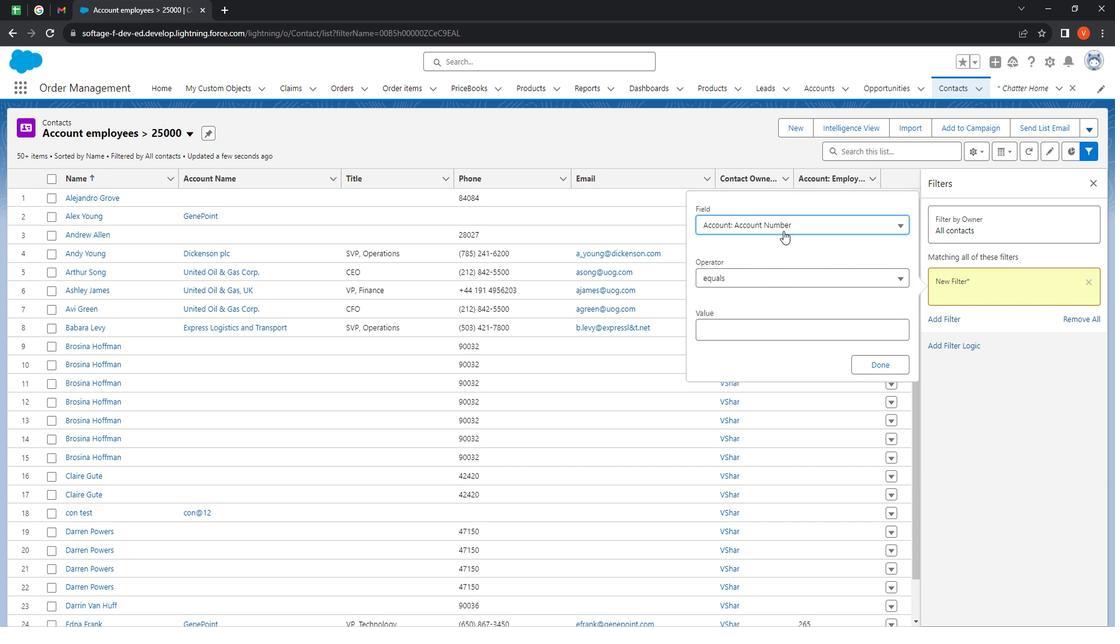 
Action: Mouse pressed left at (795, 232)
Screenshot: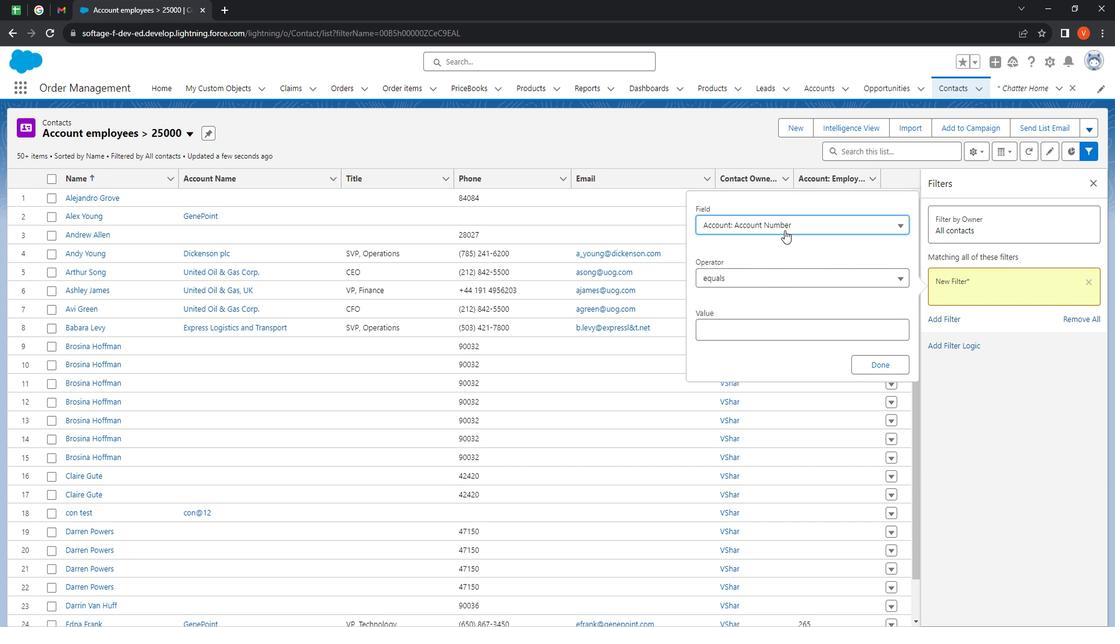 
Action: Mouse moved to (827, 378)
Screenshot: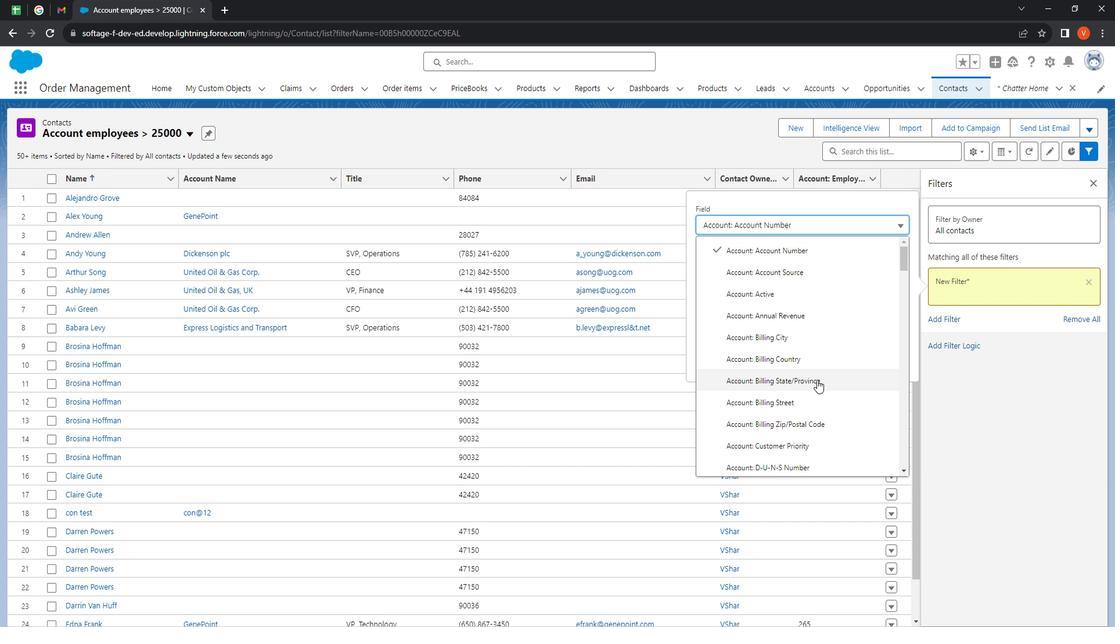 
Action: Mouse scrolled (827, 378) with delta (0, 0)
Screenshot: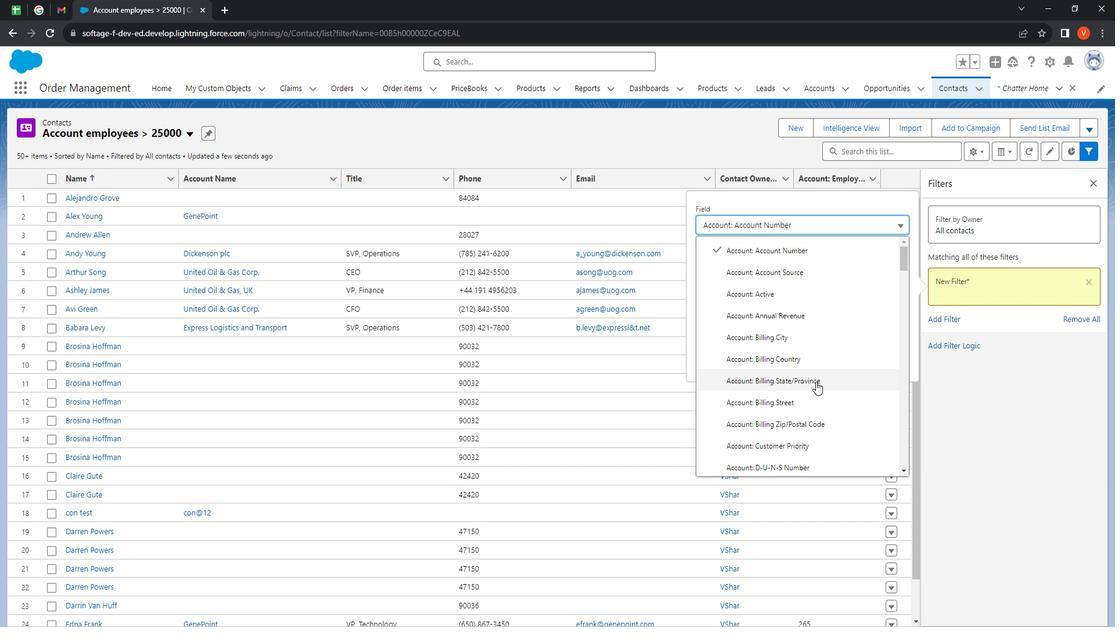 
Action: Mouse moved to (823, 391)
Screenshot: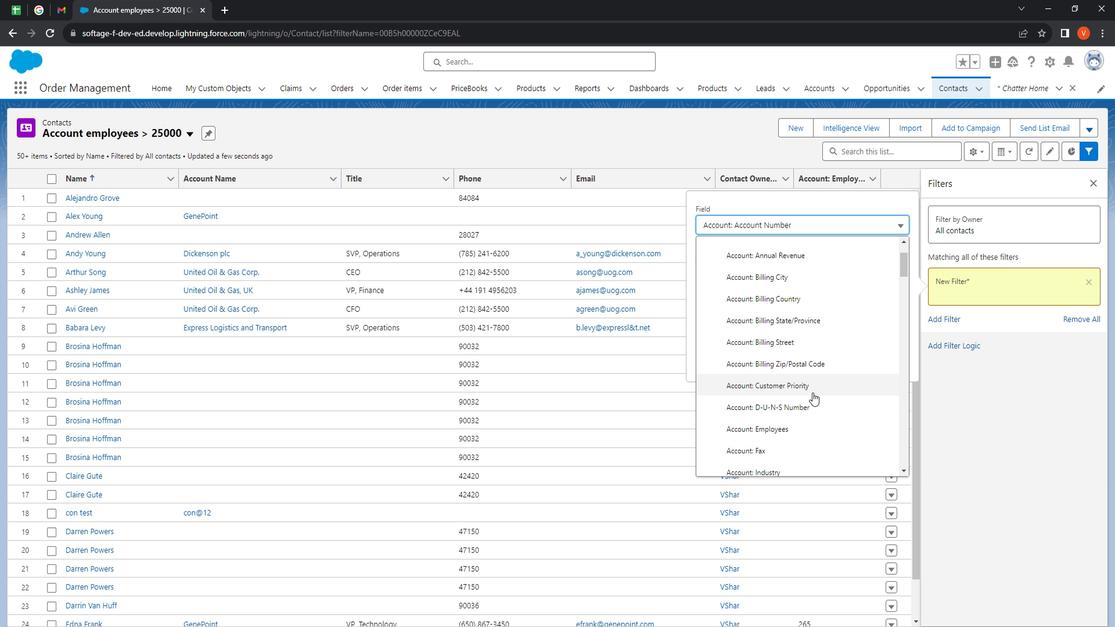 
Action: Mouse scrolled (823, 390) with delta (0, 0)
Screenshot: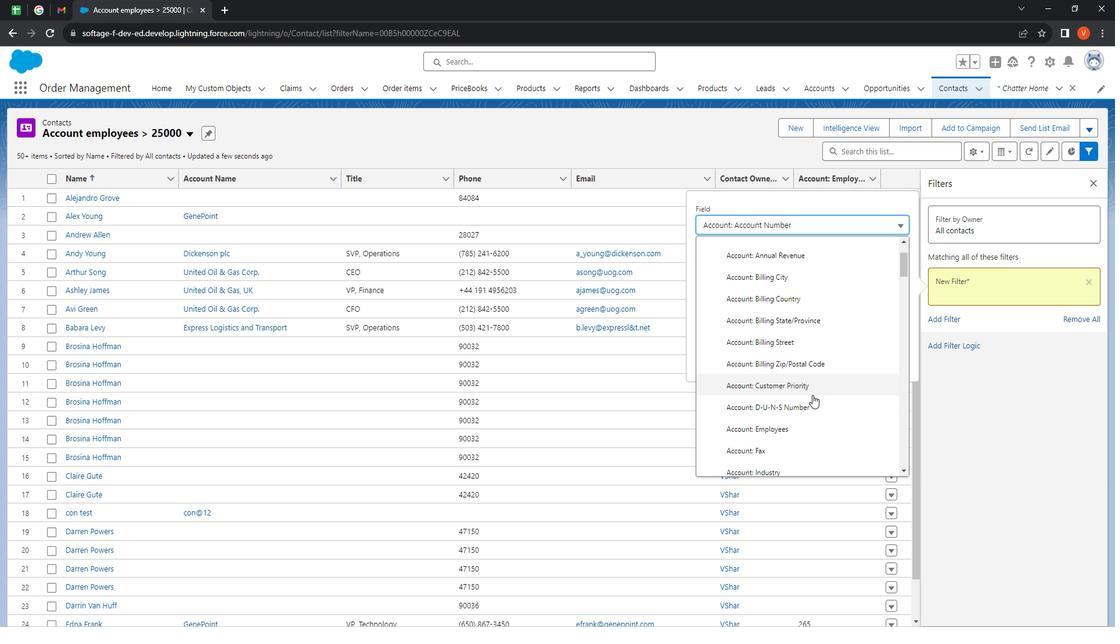 
Action: Mouse moved to (782, 366)
Screenshot: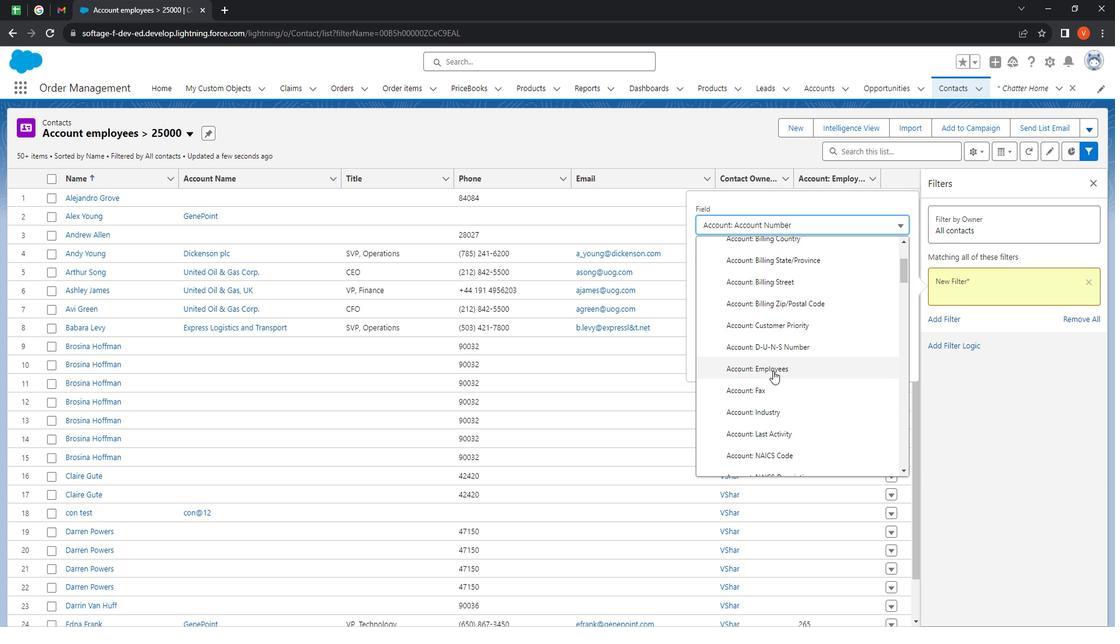 
Action: Mouse pressed left at (782, 366)
Screenshot: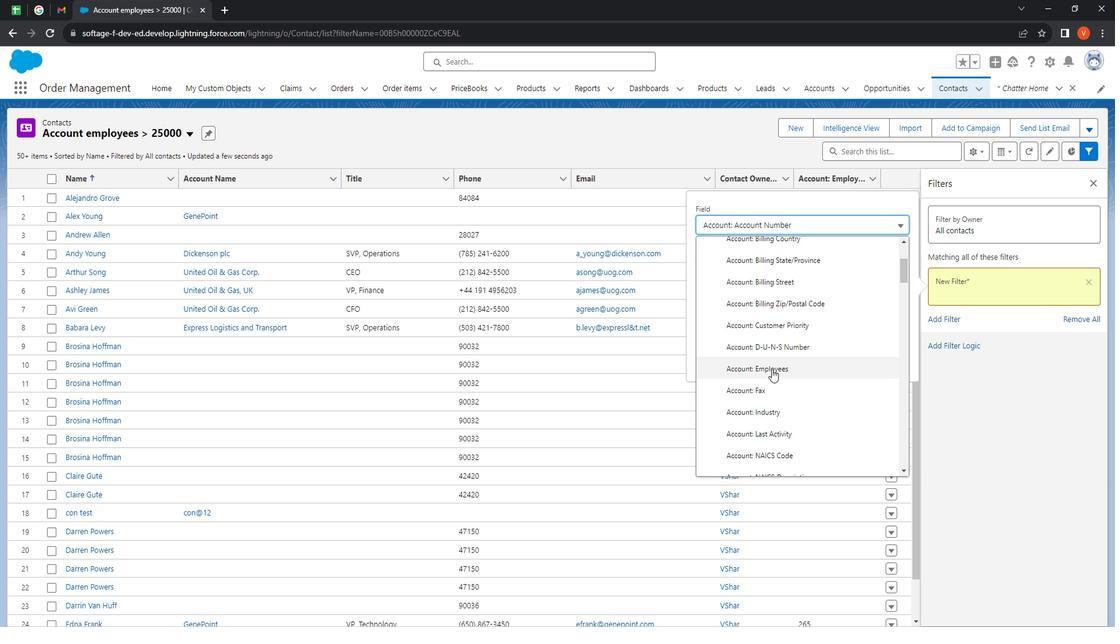 
Action: Mouse moved to (743, 278)
Screenshot: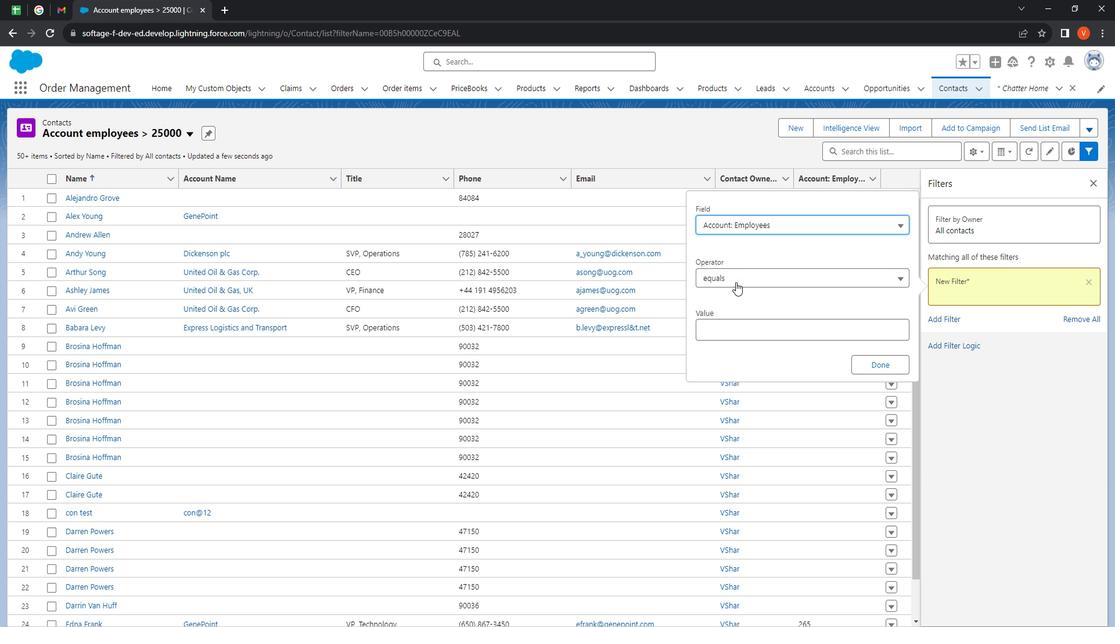 
Action: Mouse pressed left at (743, 278)
Screenshot: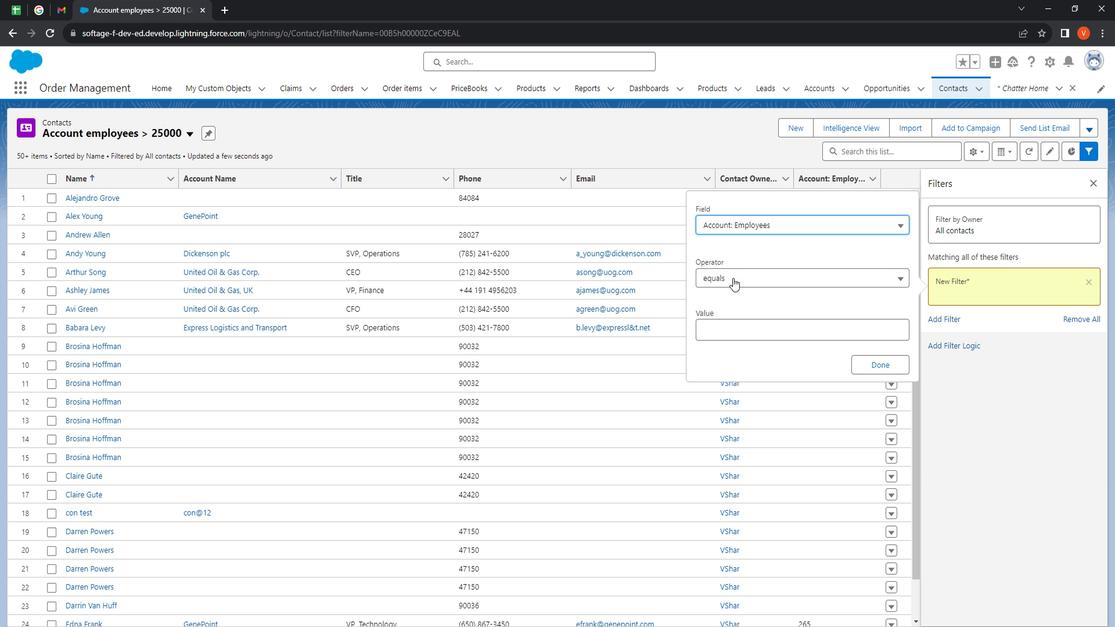 
Action: Mouse moved to (795, 414)
Screenshot: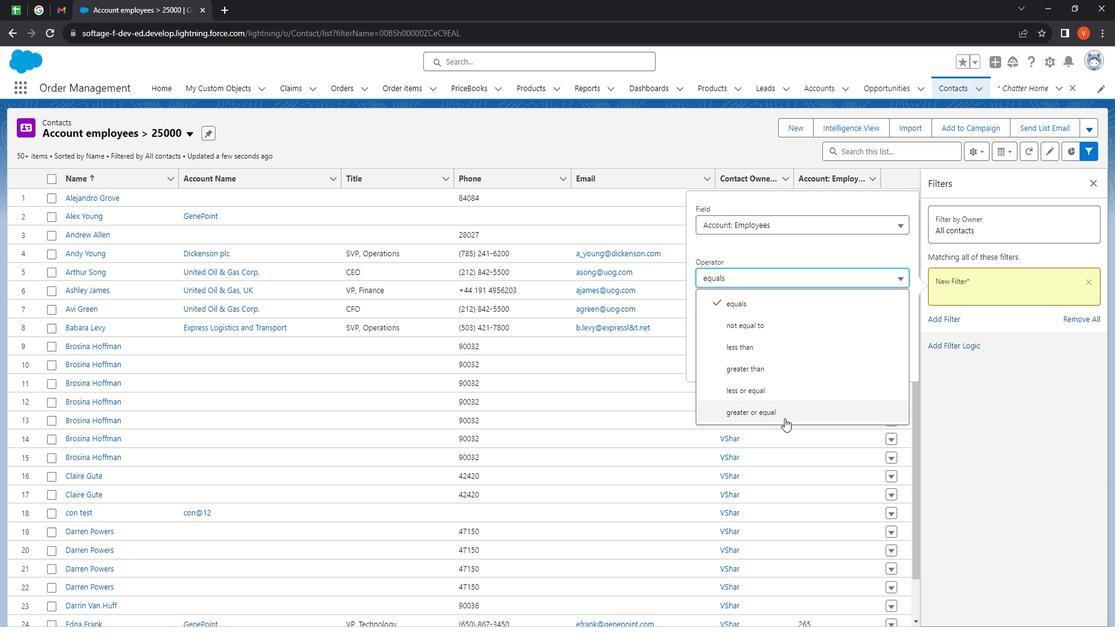 
Action: Mouse pressed left at (795, 414)
Screenshot: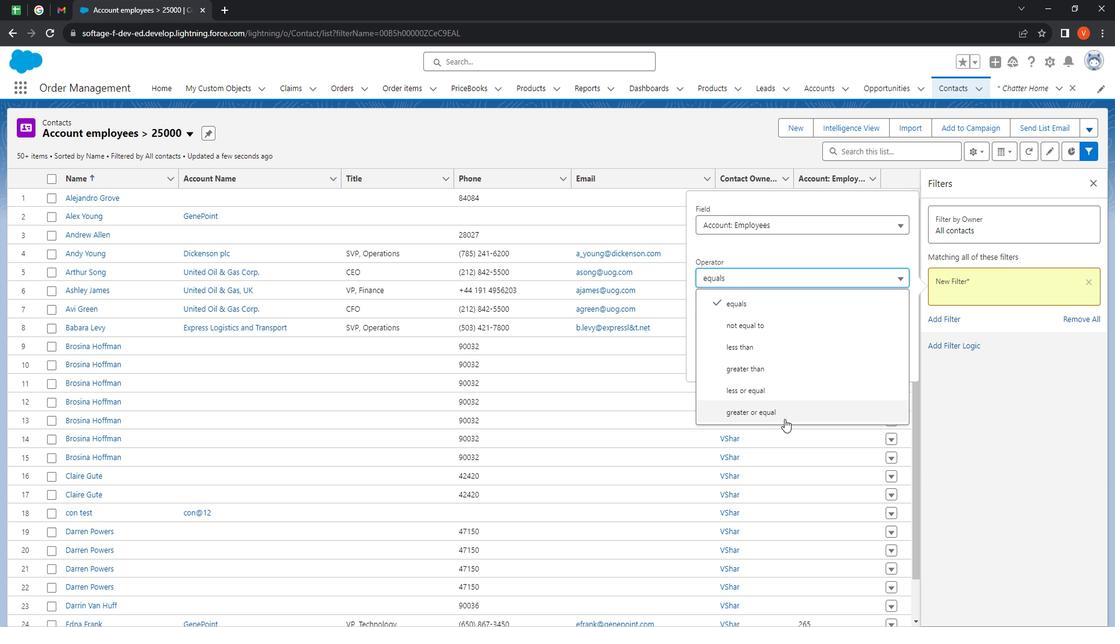 
Action: Mouse moved to (766, 323)
Screenshot: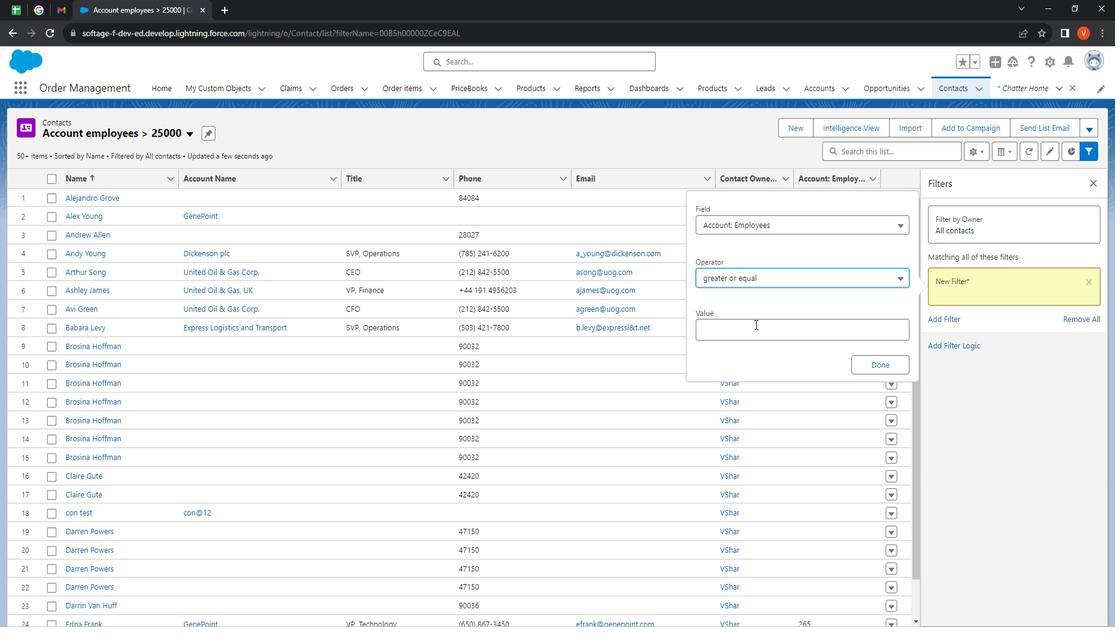 
Action: Mouse pressed left at (766, 323)
Screenshot: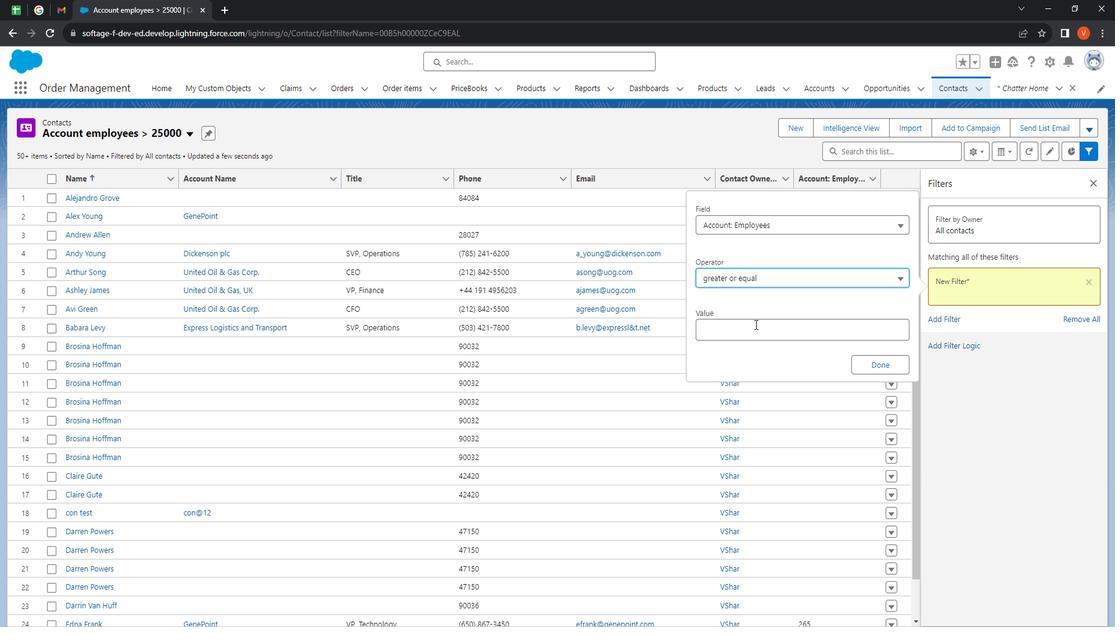 
Action: Mouse moved to (766, 321)
Screenshot: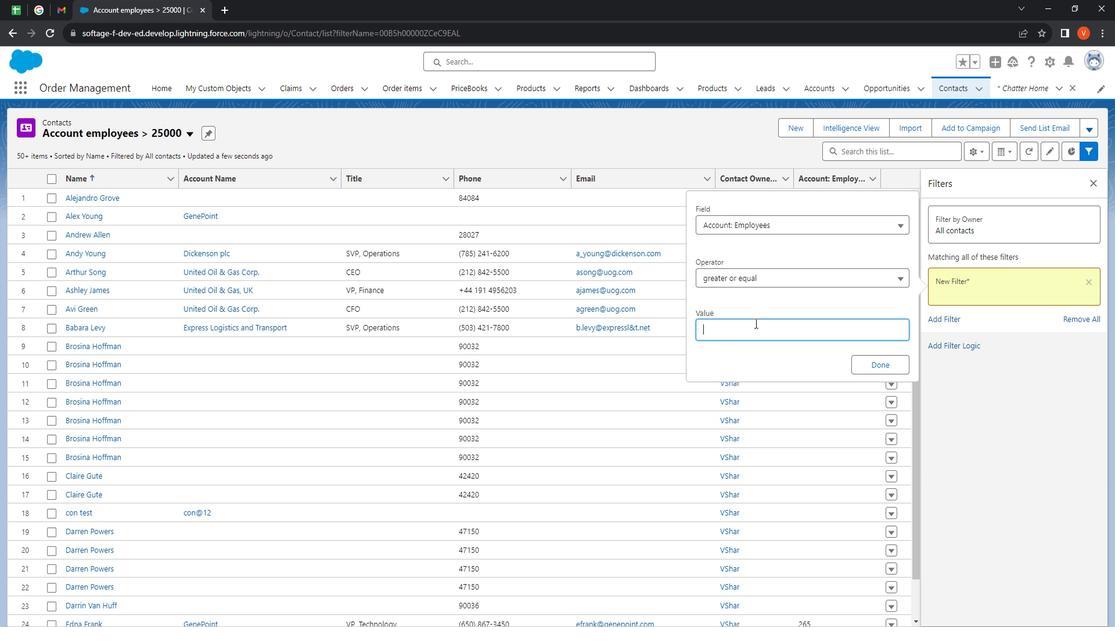 
Action: Key pressed 25000
Screenshot: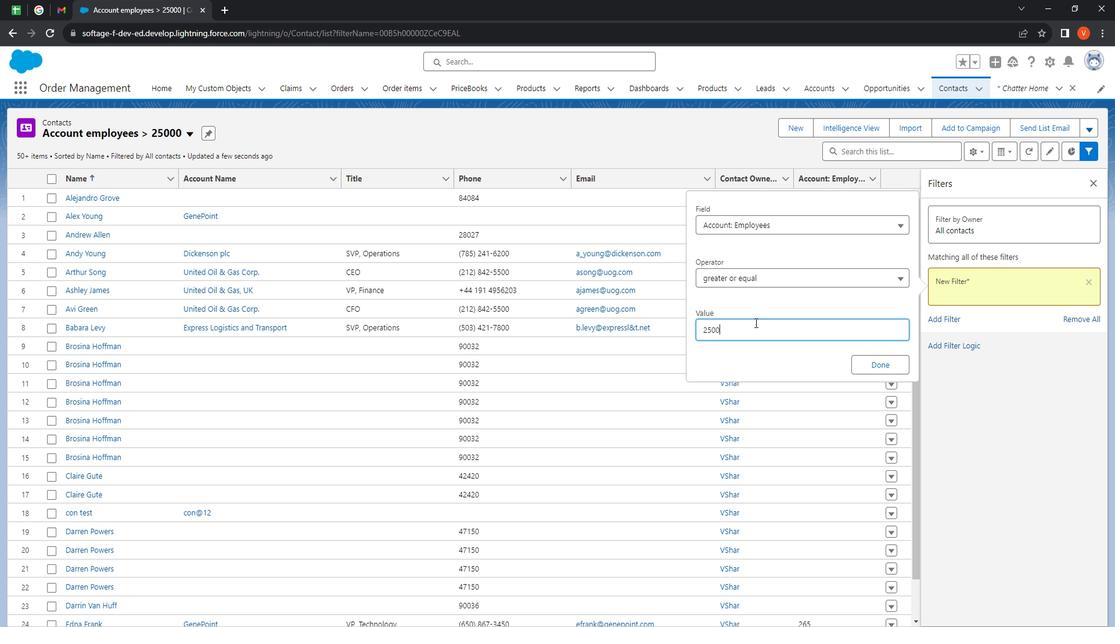 
Action: Mouse moved to (882, 368)
Screenshot: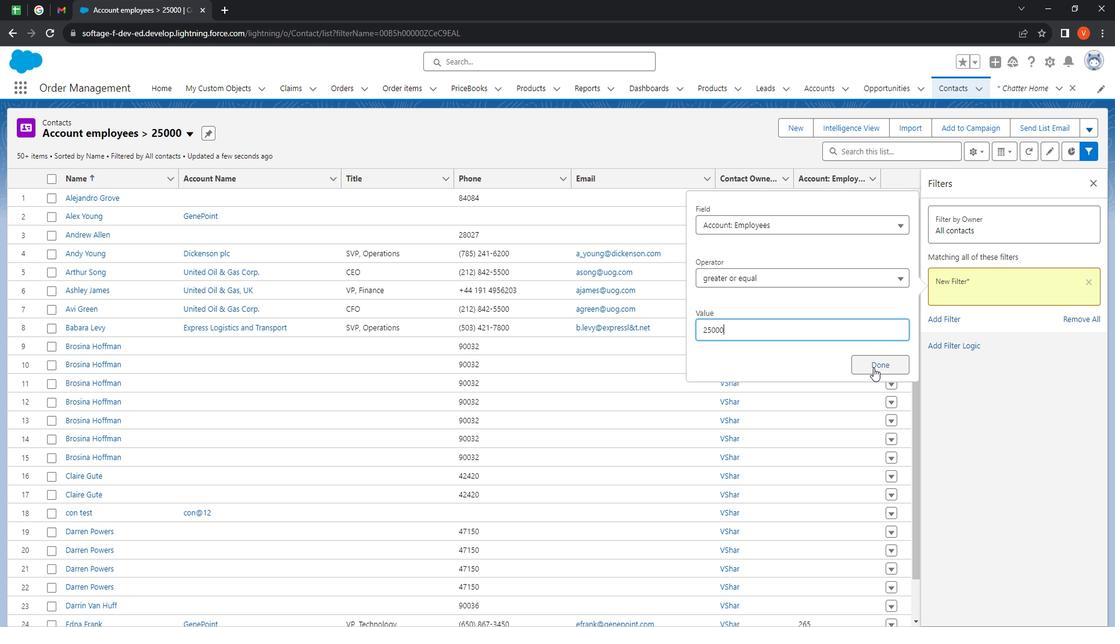 
Action: Mouse pressed left at (882, 368)
Screenshot: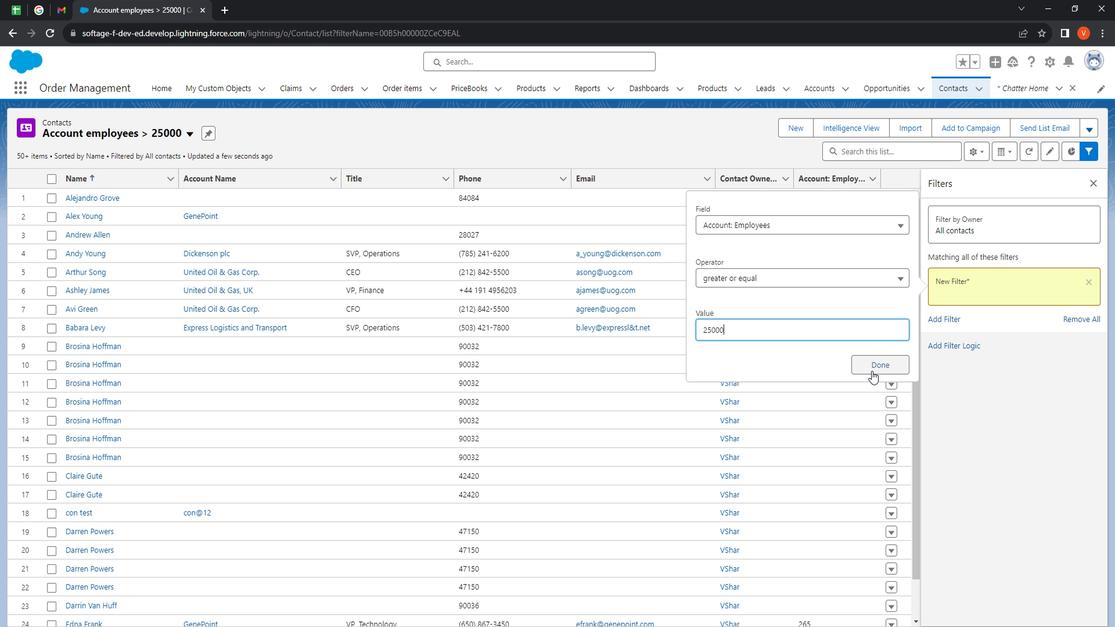 
Action: Mouse moved to (1061, 188)
Screenshot: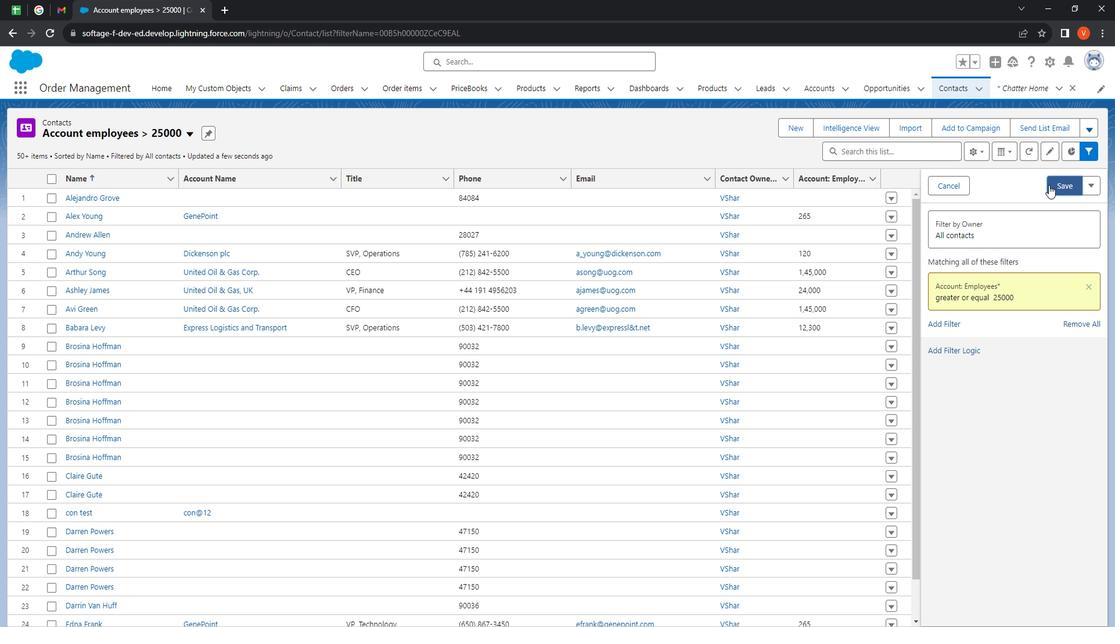 
Action: Mouse pressed left at (1061, 188)
Screenshot: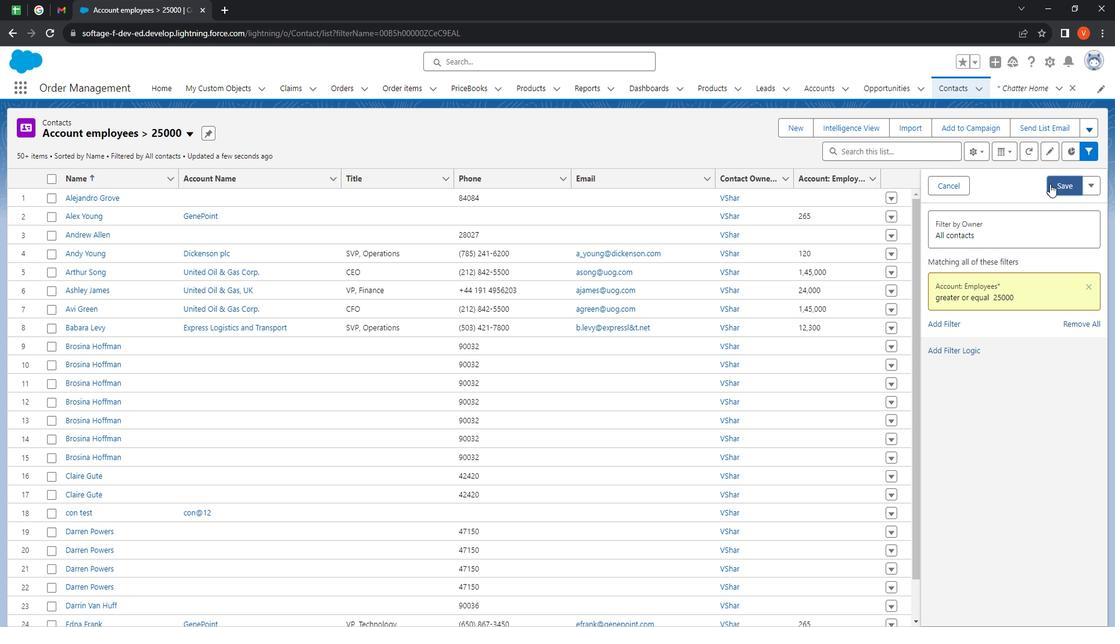 
Action: Mouse moved to (1102, 187)
Screenshot: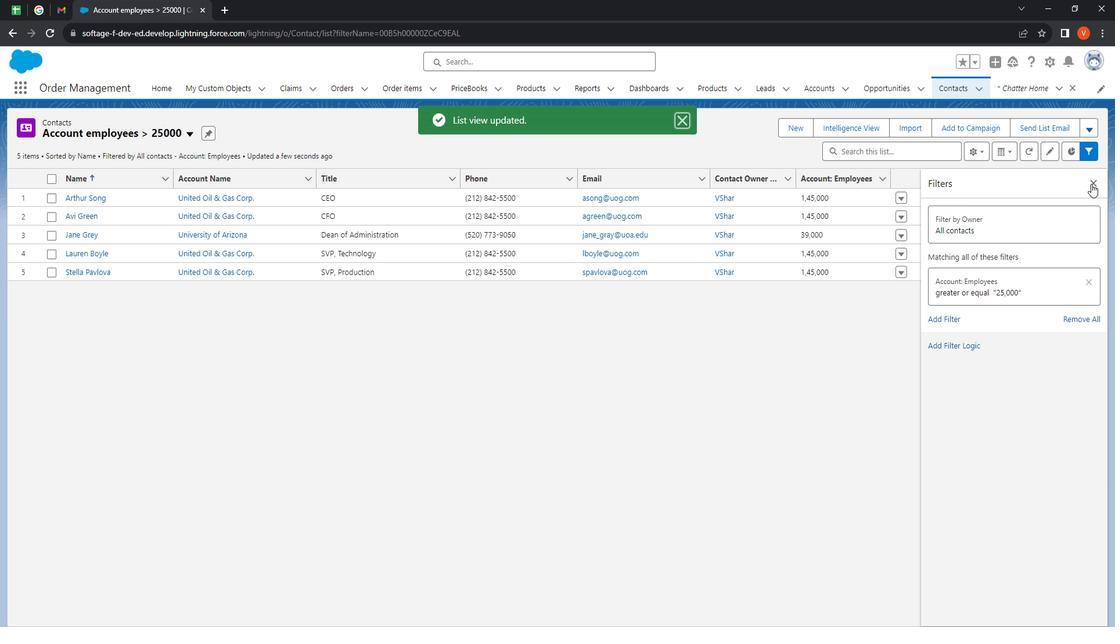 
Action: Mouse pressed left at (1102, 187)
Screenshot: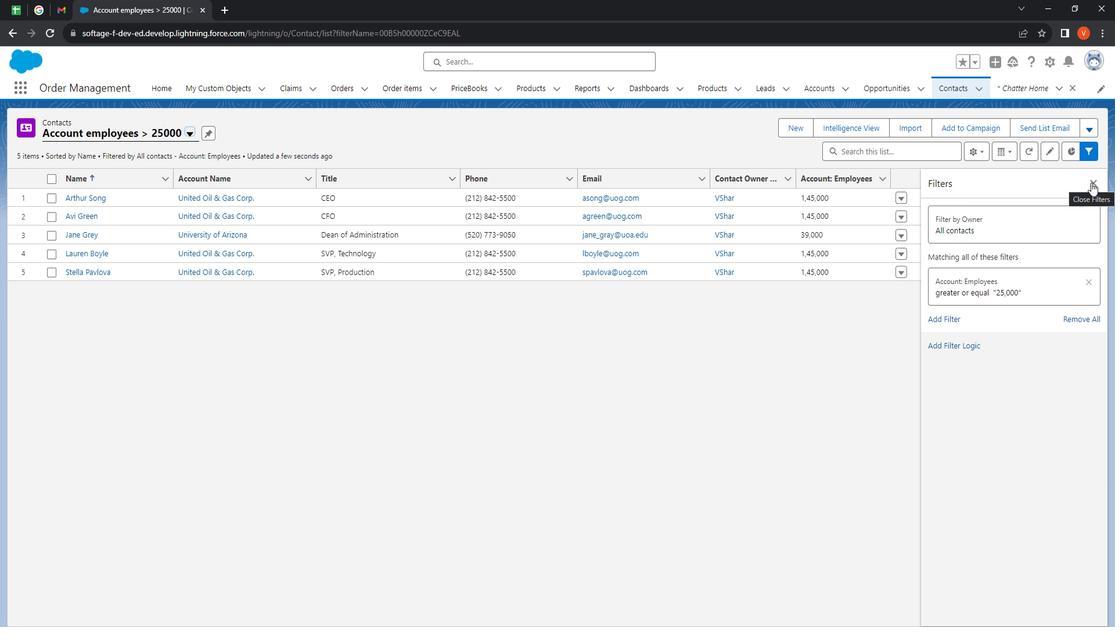 
Action: Mouse moved to (187, 141)
Screenshot: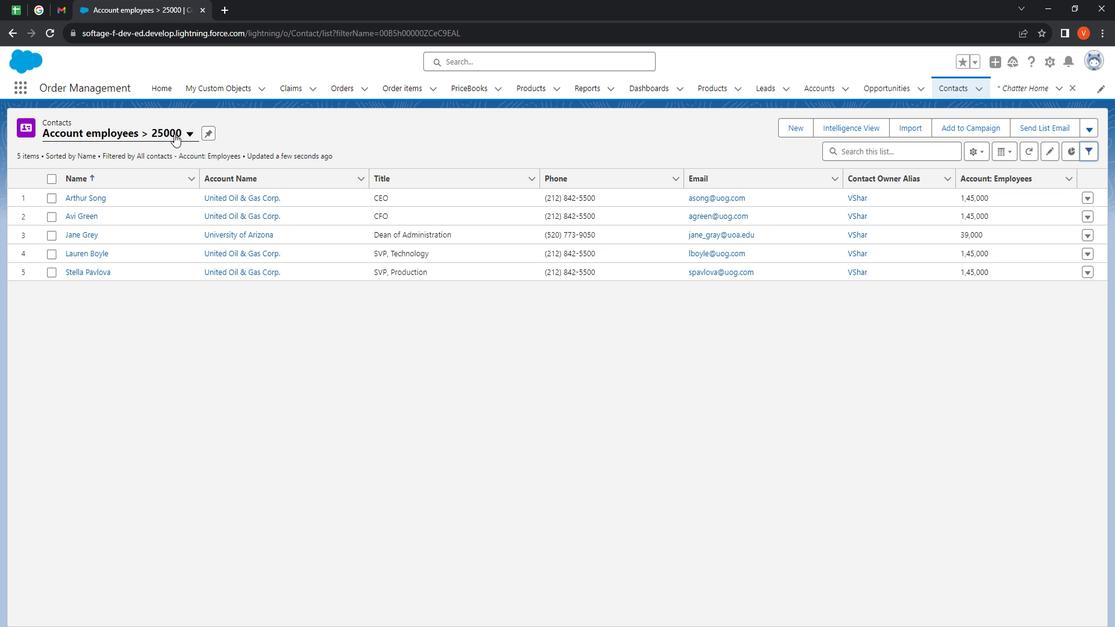 
Action: Mouse pressed left at (187, 141)
Screenshot: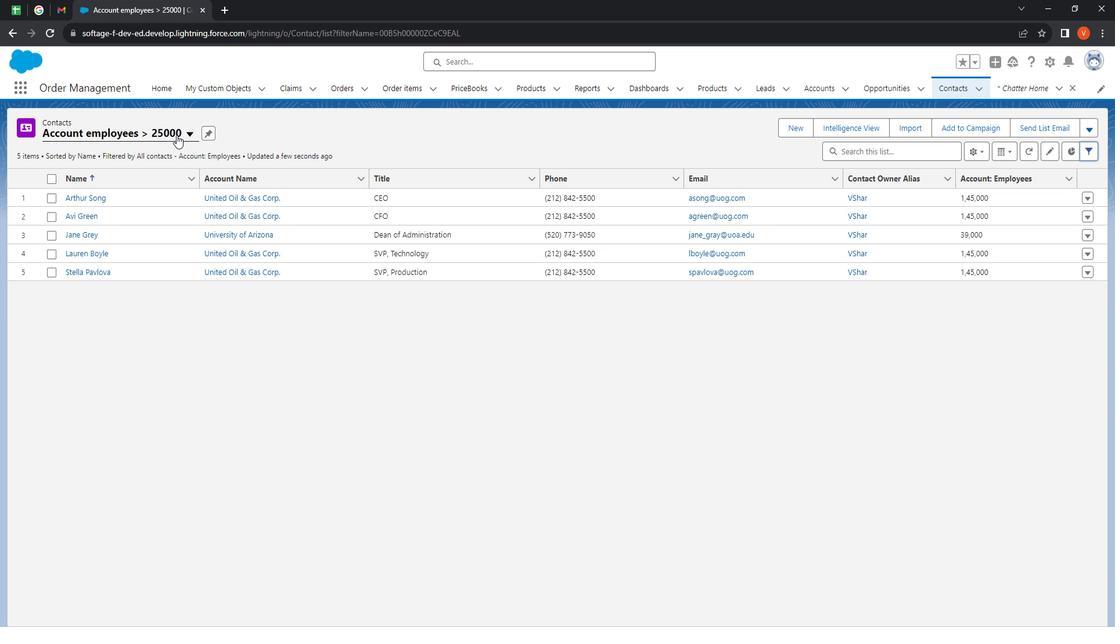 
Action: Mouse moved to (114, 281)
Screenshot: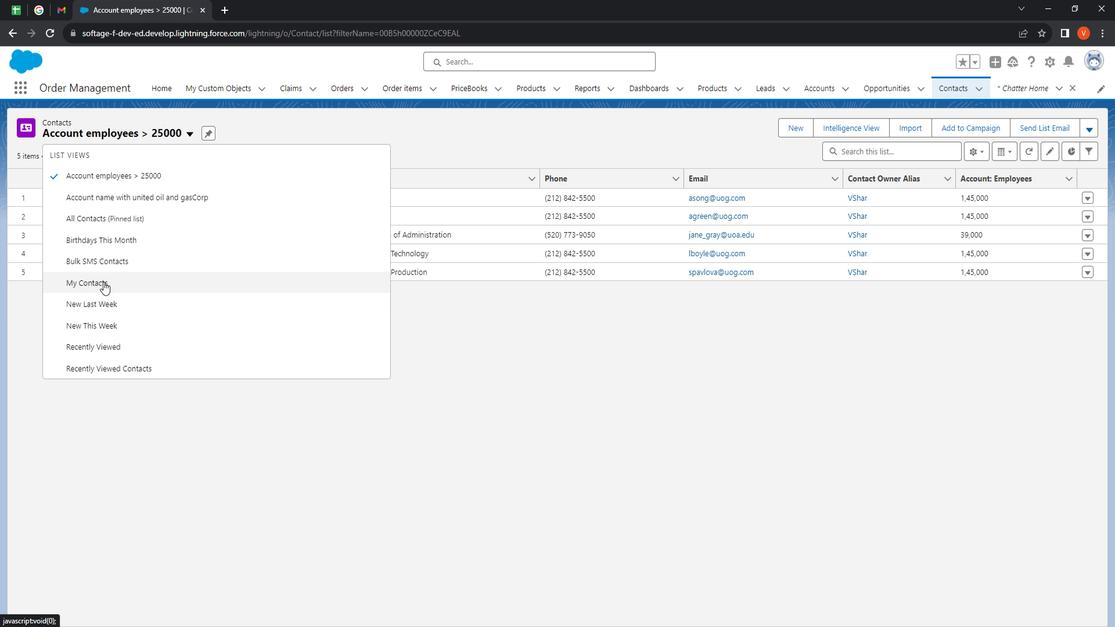 
Action: Mouse pressed left at (114, 281)
Screenshot: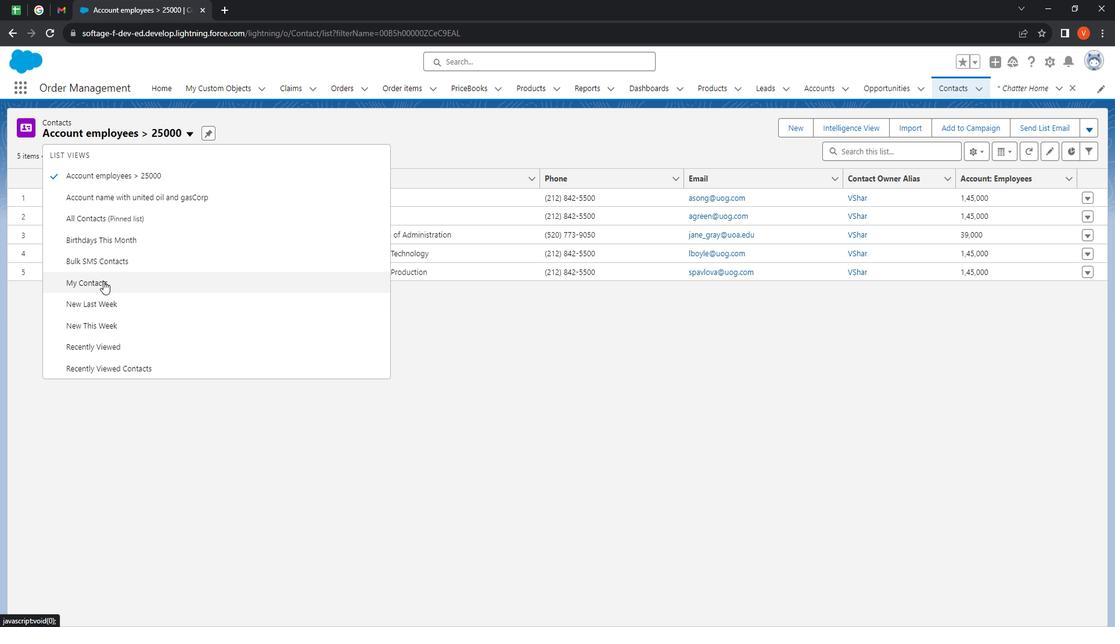 
Action: Mouse moved to (989, 155)
Screenshot: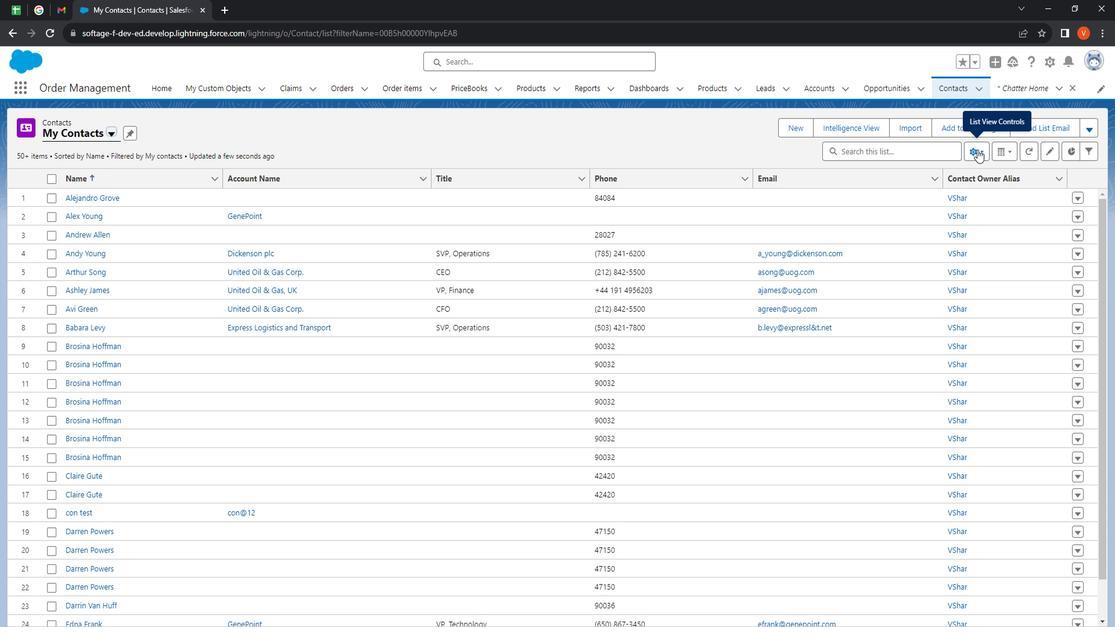 
Action: Mouse pressed left at (989, 155)
Screenshot: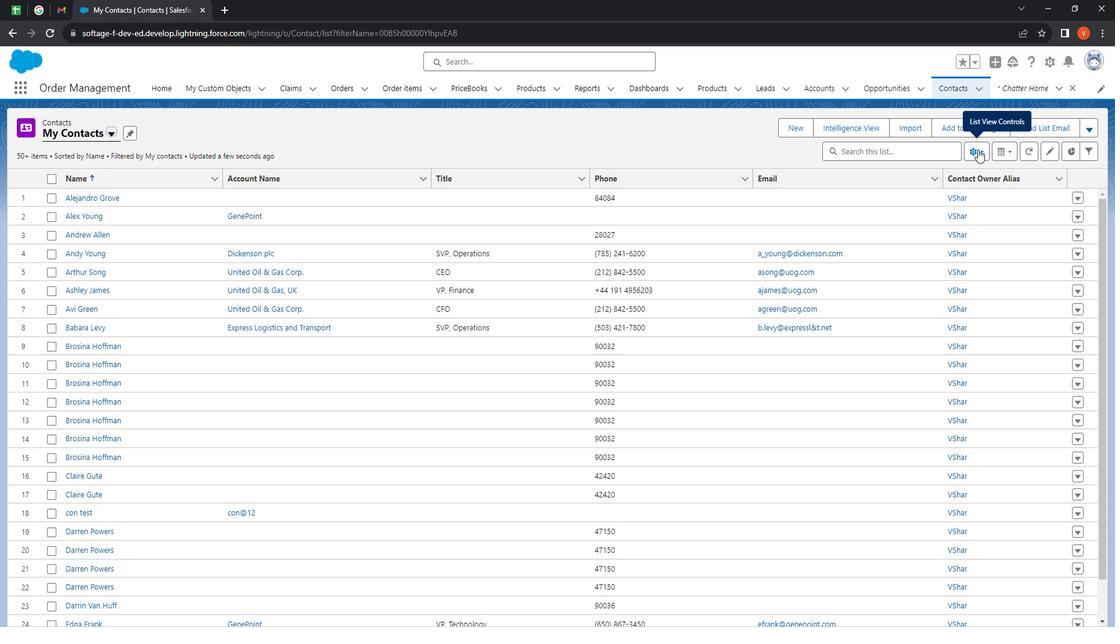 
Action: Mouse moved to (961, 199)
Screenshot: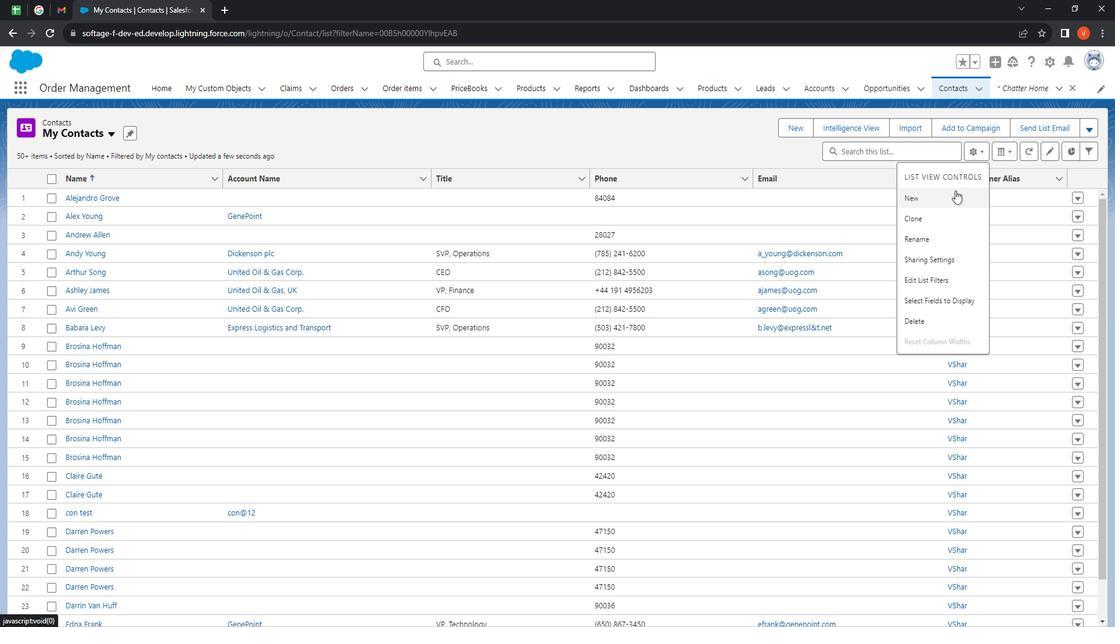 
Action: Mouse pressed left at (961, 199)
Screenshot: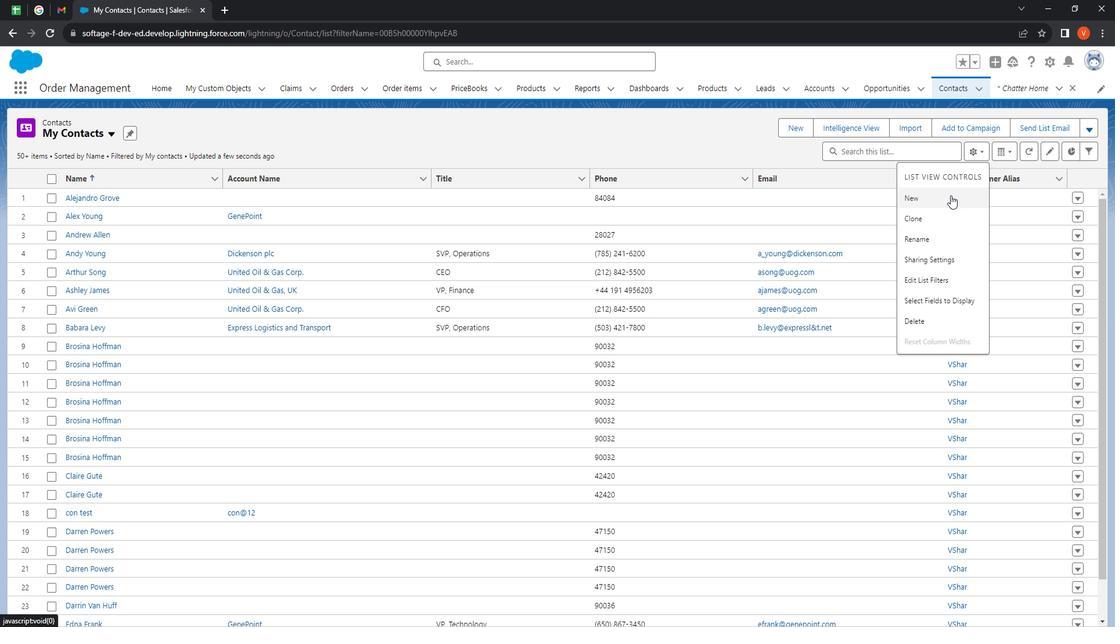 
Action: Mouse moved to (512, 264)
Screenshot: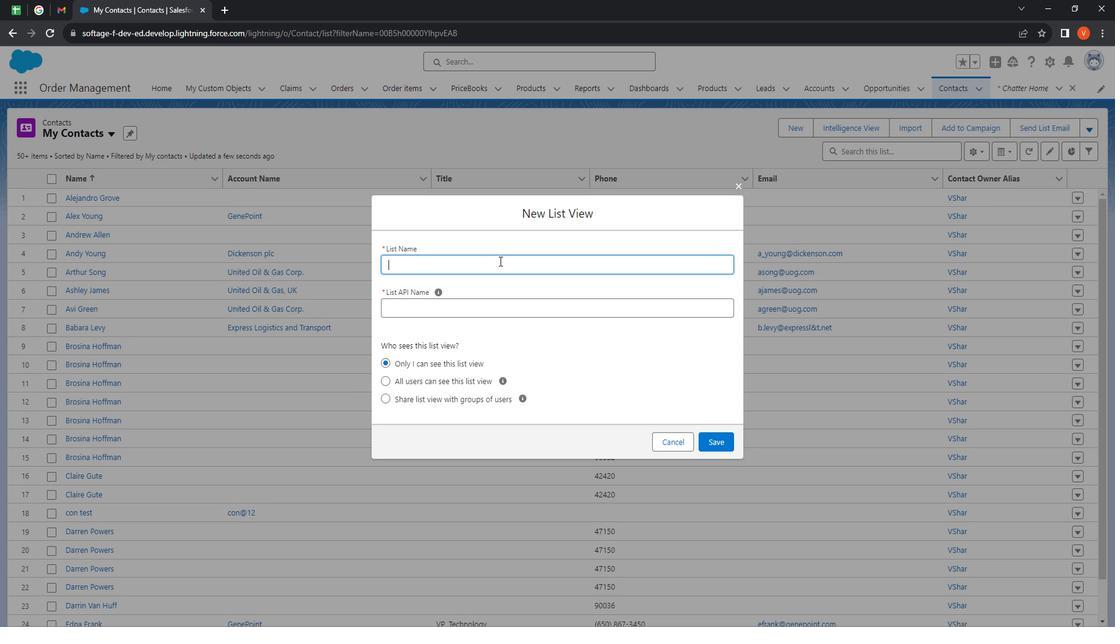 
Action: Mouse pressed left at (512, 264)
Screenshot: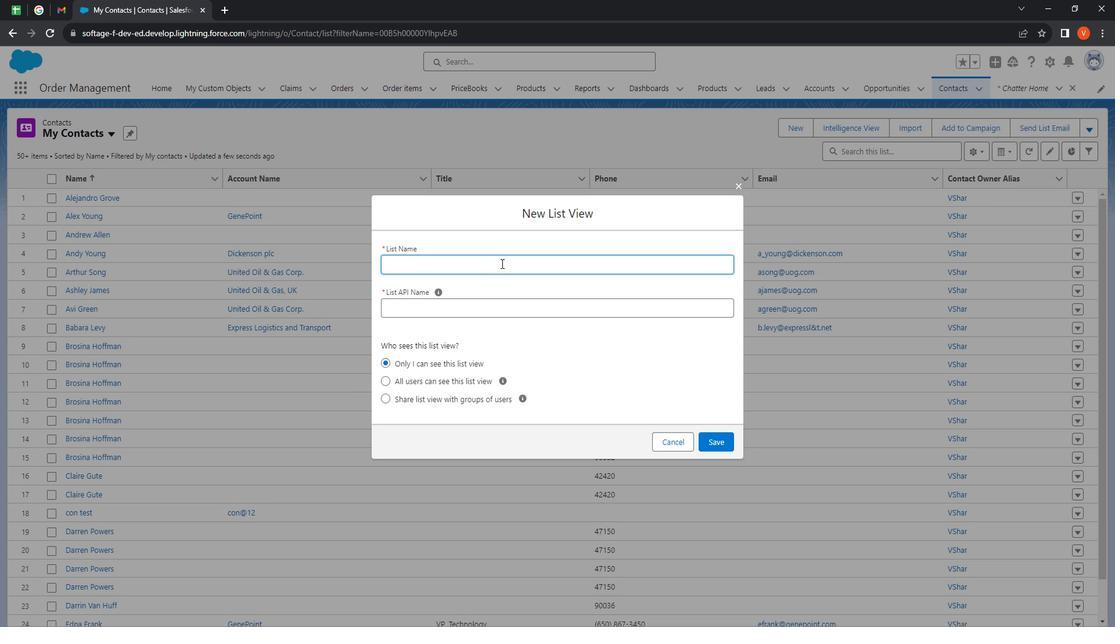 
Action: Key pressed <Key.shift><Key.shift><Key.shift><Key.shift><Key.shift><Key.shift><Key.shift><Key.shift><Key.shift><Key.shift><Key.shift><Key.shift><Key.shift><Key.shift><Key.shift><Key.shift><Key.shift><Key.shift><Key.shift><Key.shift><Key.shift><Key.shift><Key.shift><Key.shift><Key.shift><Key.shift><Key.shift><Key.shift><Key.shift><Key.shift><Key.shift><Key.shift>Contact<Key.space>where<Key.space>title<Key.space>is<Key.space><Key.shift>CEO
Screenshot: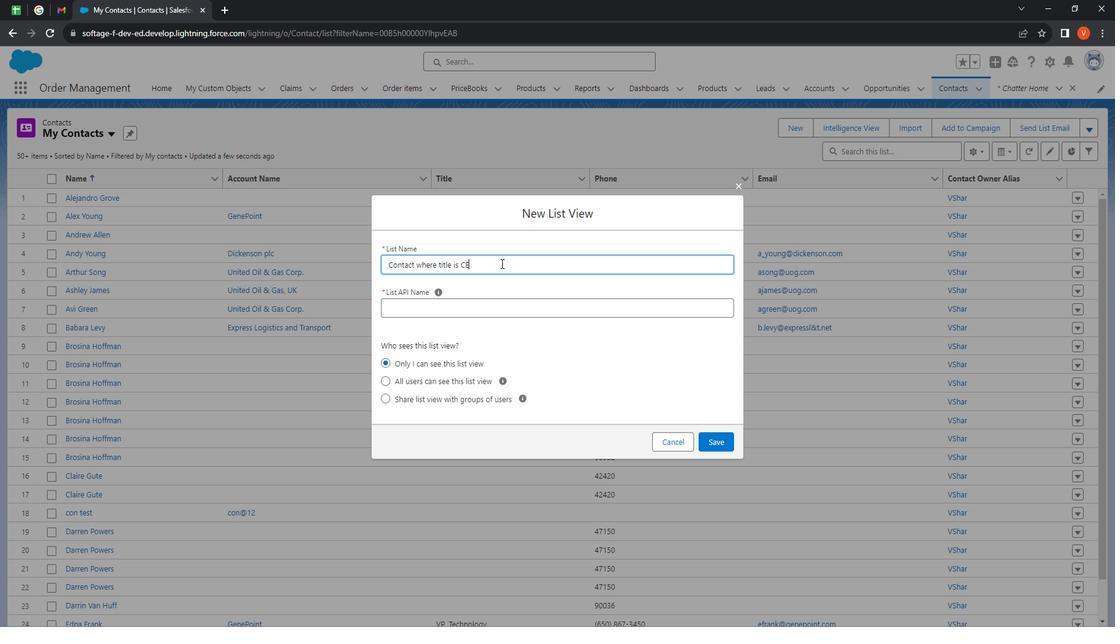 
Action: Mouse moved to (627, 322)
Screenshot: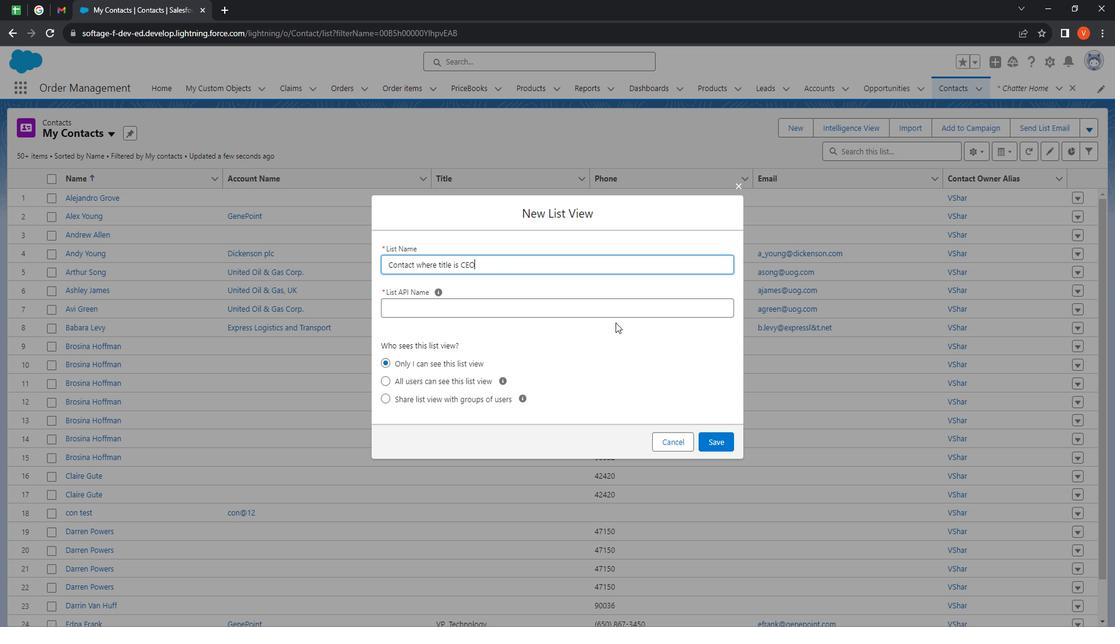 
Action: Mouse pressed left at (627, 322)
Screenshot: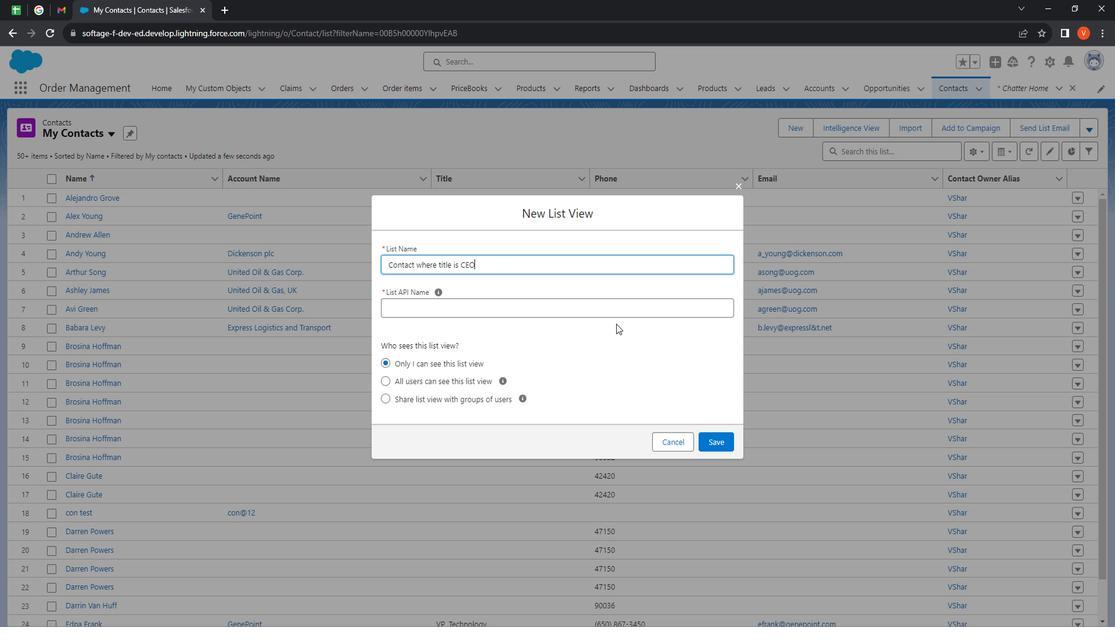 
Action: Mouse moved to (721, 430)
Screenshot: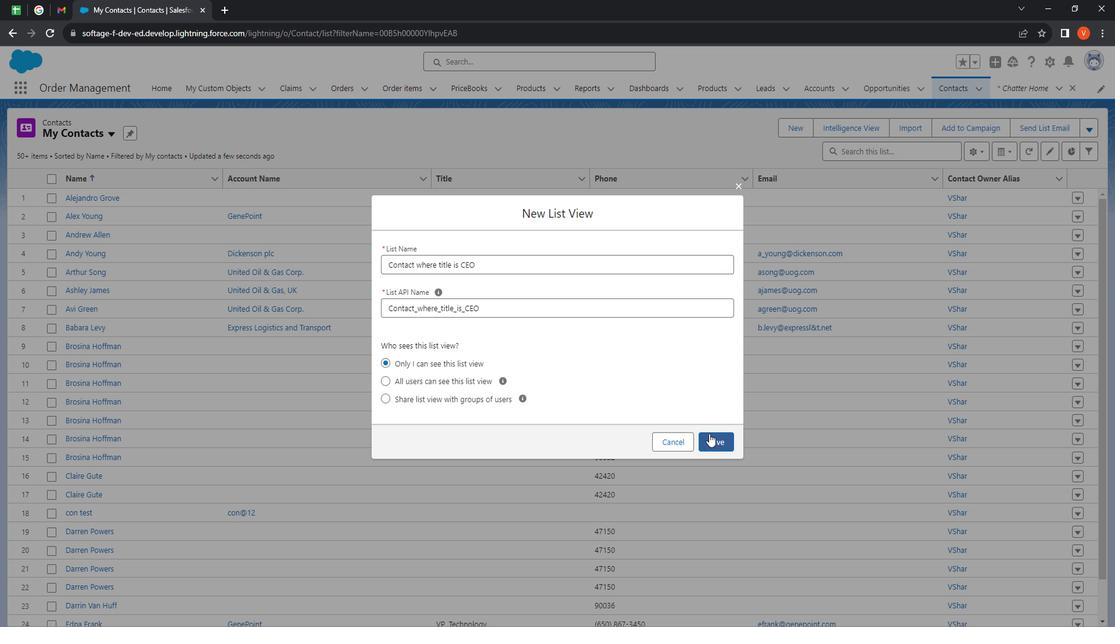 
Action: Mouse pressed left at (721, 430)
Screenshot: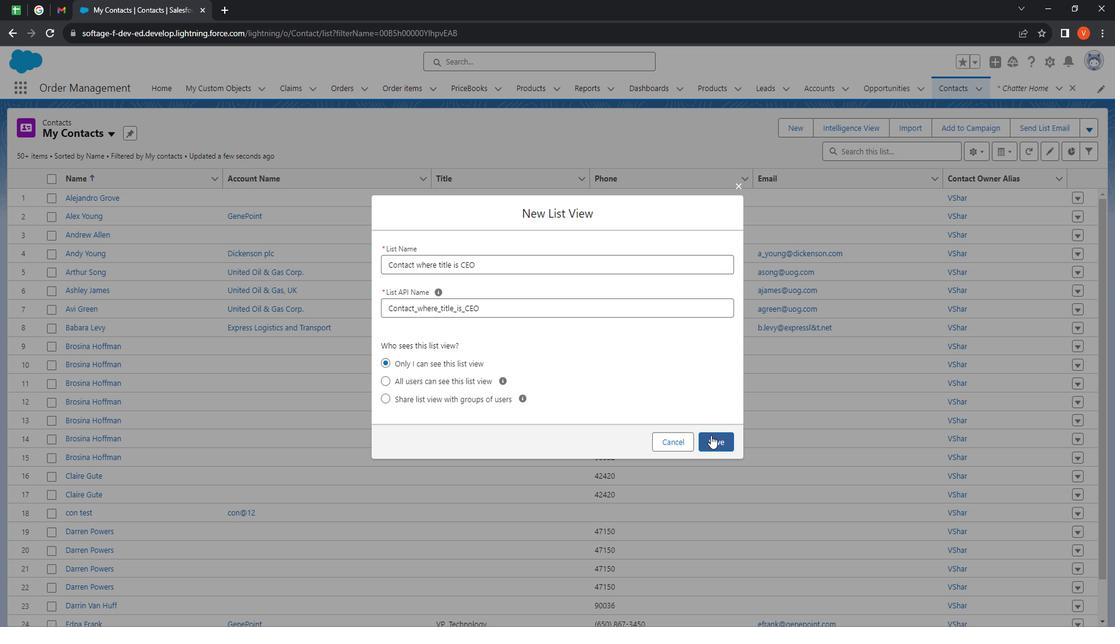 
Action: Mouse moved to (955, 256)
Screenshot: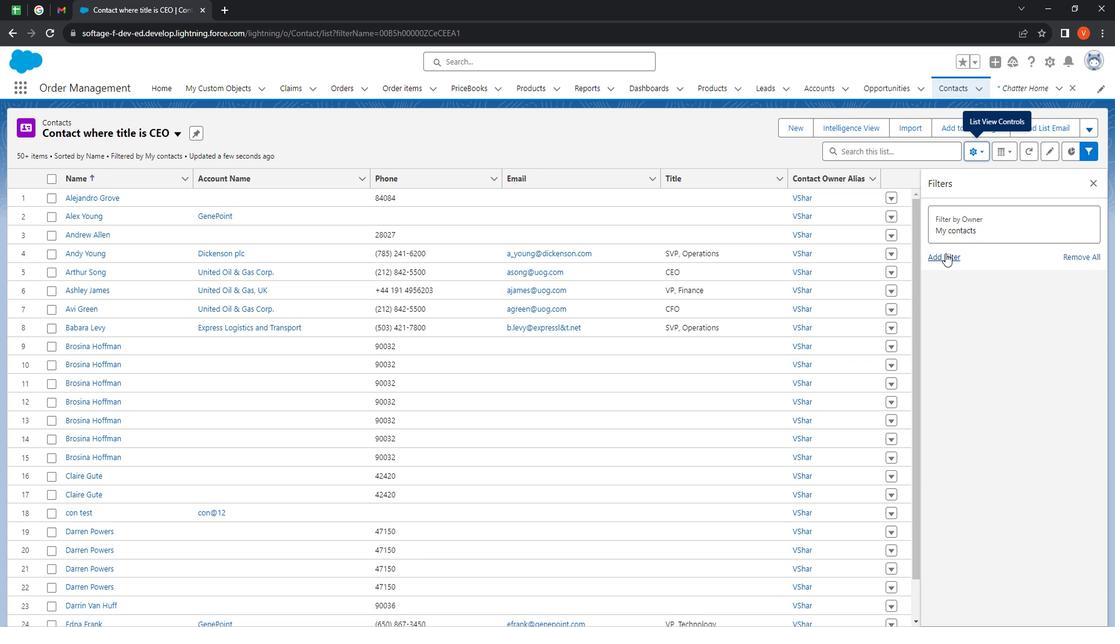 
Action: Mouse pressed left at (955, 256)
Screenshot: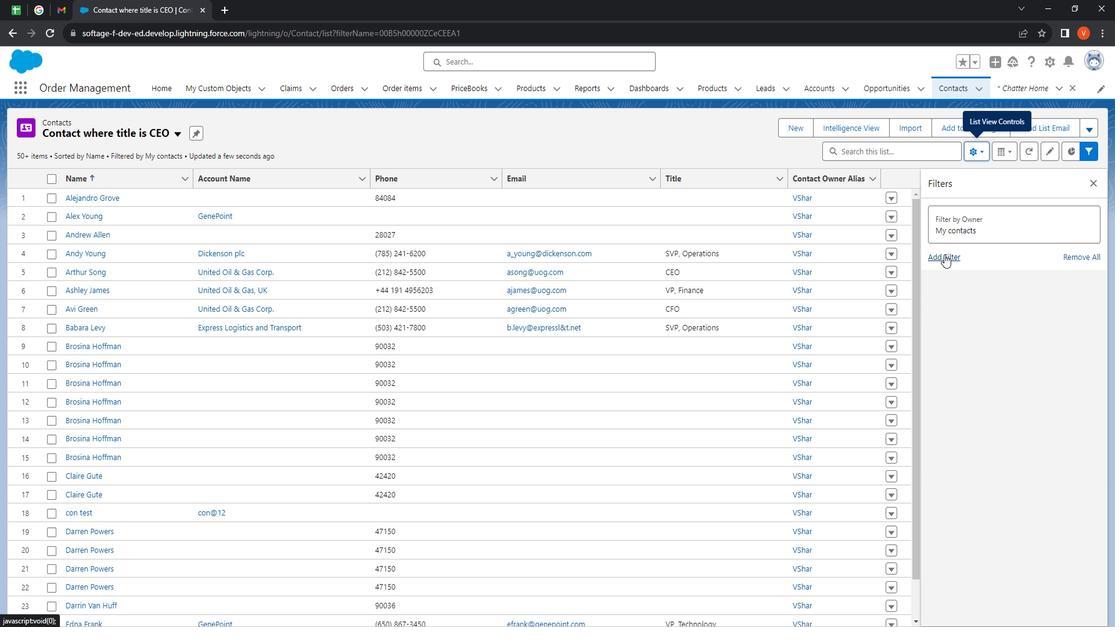 
Action: Mouse moved to (795, 229)
Screenshot: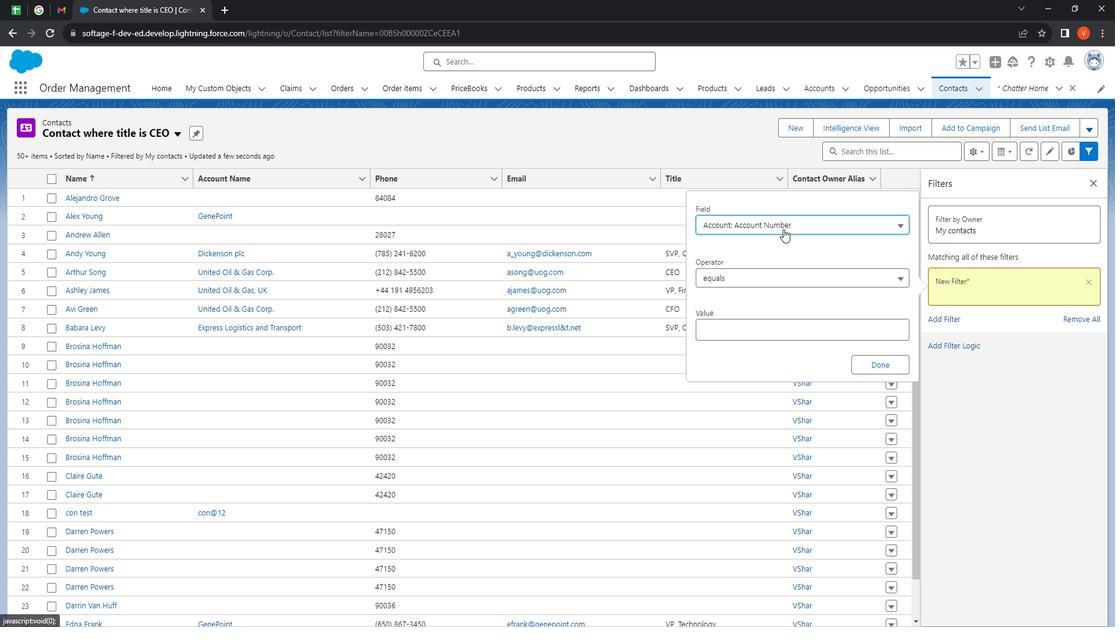 
Action: Mouse pressed left at (795, 229)
Screenshot: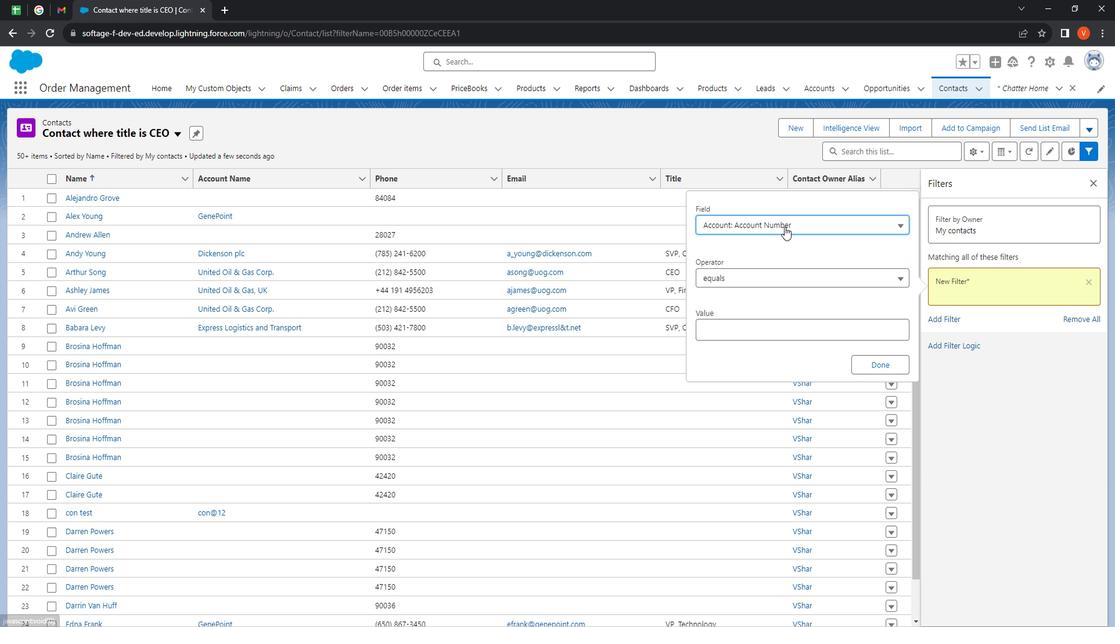 
Action: Mouse moved to (917, 256)
Screenshot: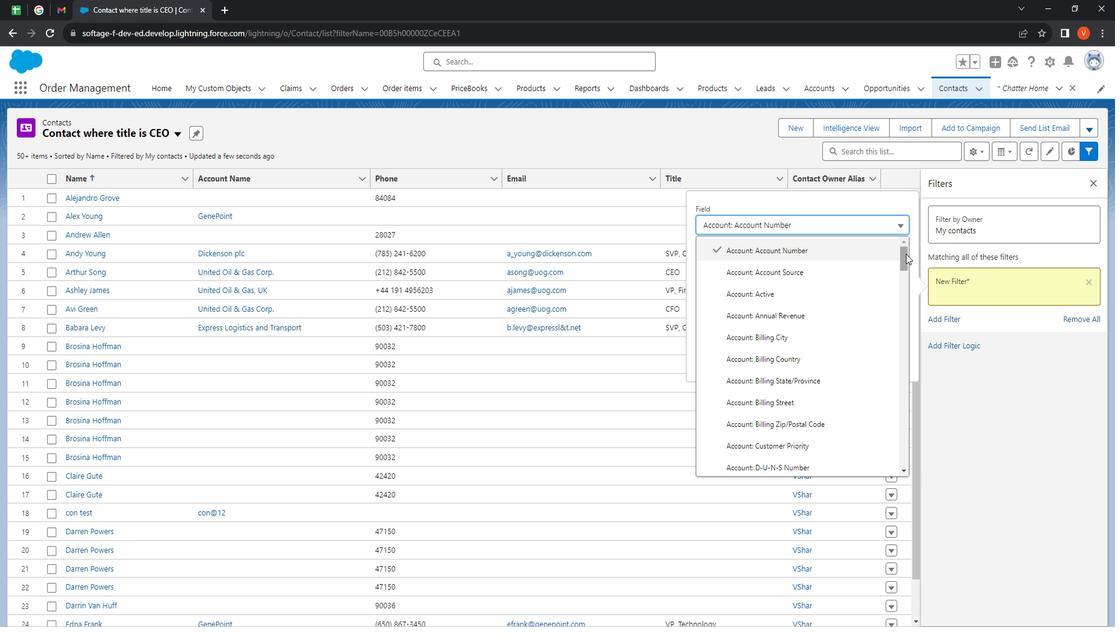 
Action: Mouse pressed left at (917, 256)
Screenshot: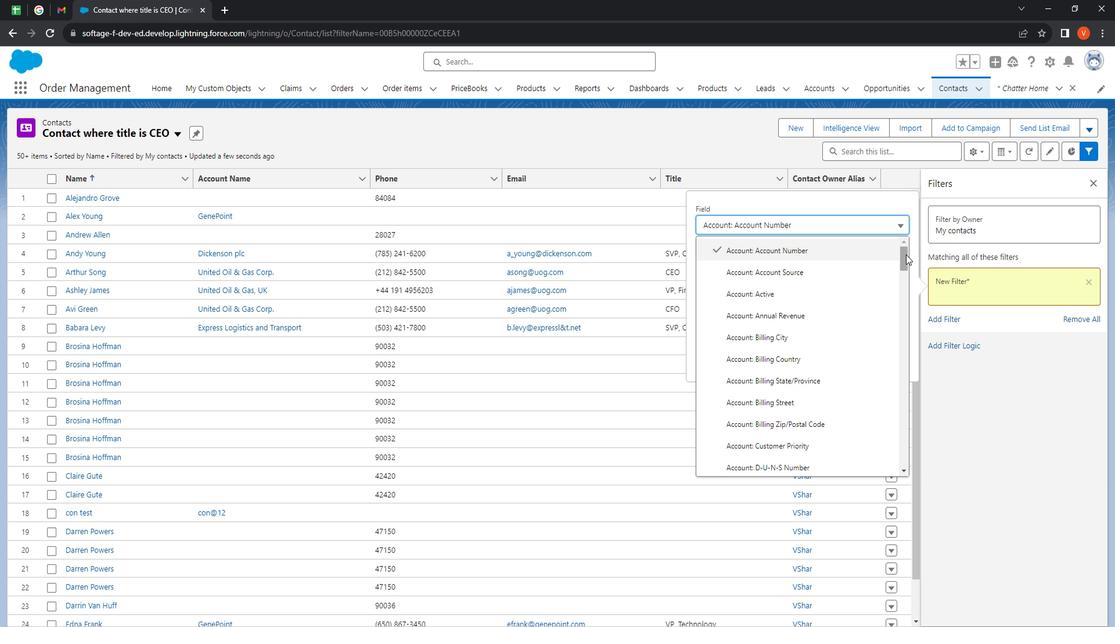 
Action: Mouse moved to (868, 452)
Screenshot: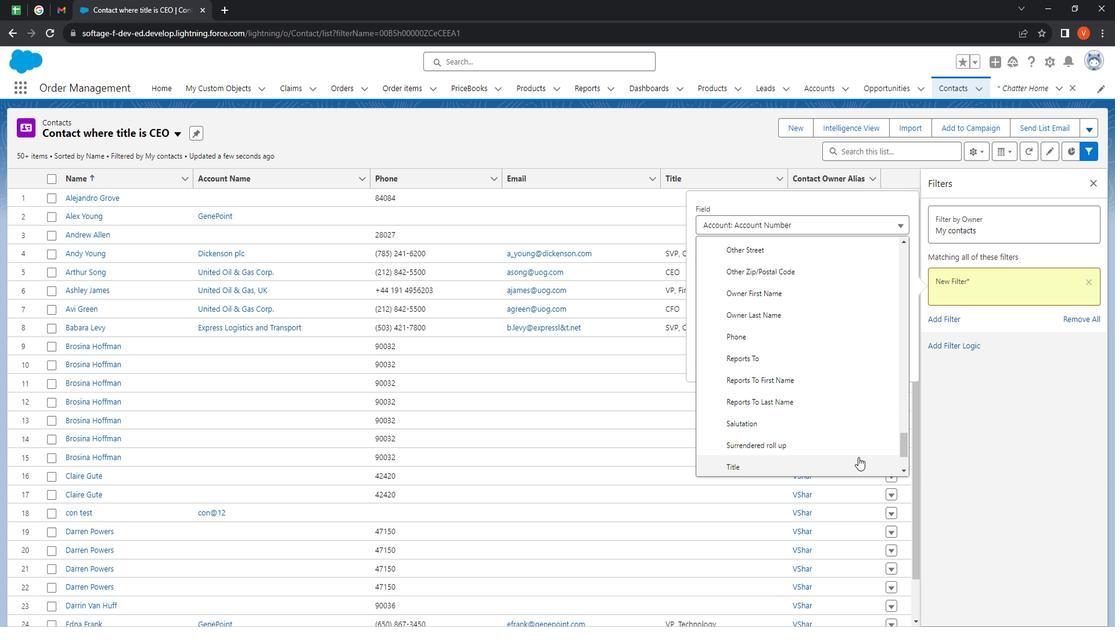 
Action: Mouse pressed left at (868, 452)
Screenshot: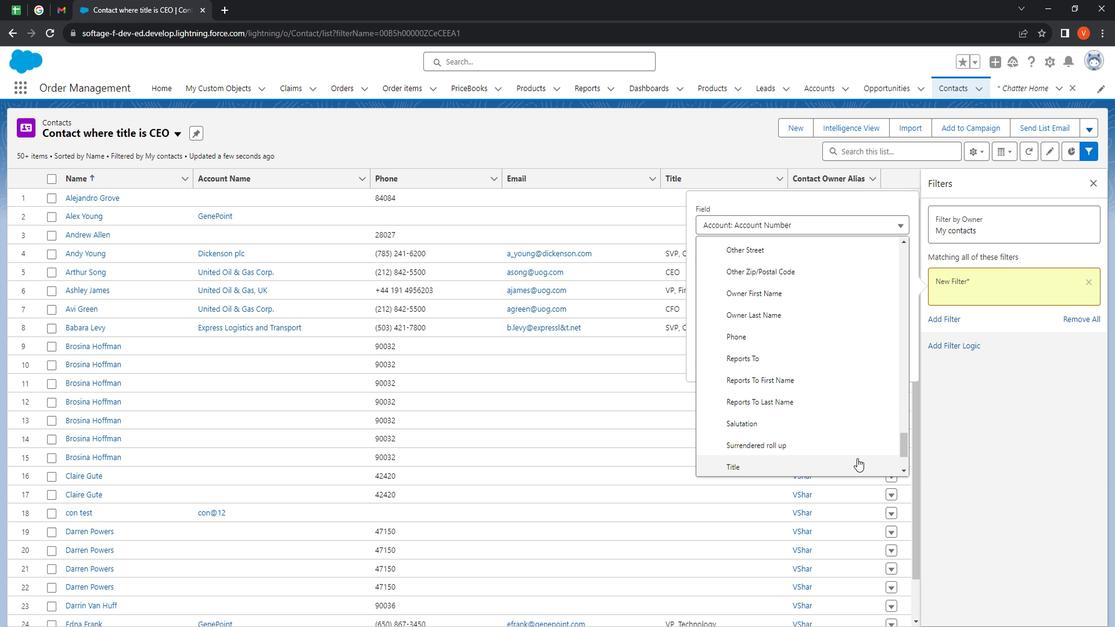 
Action: Mouse moved to (788, 332)
Screenshot: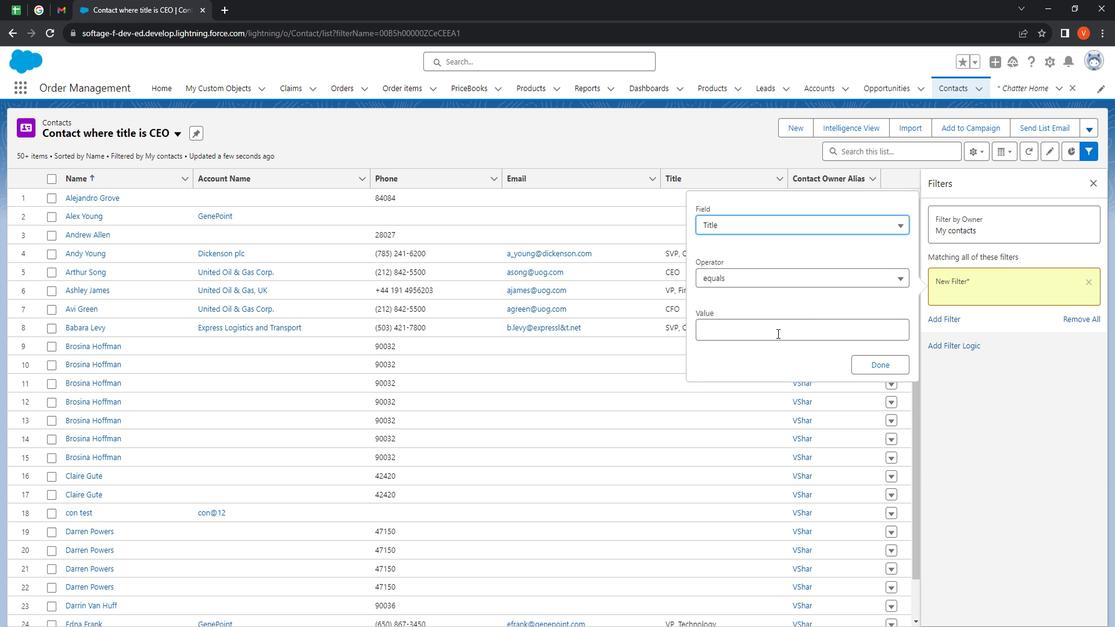 
Action: Mouse pressed left at (788, 332)
Screenshot: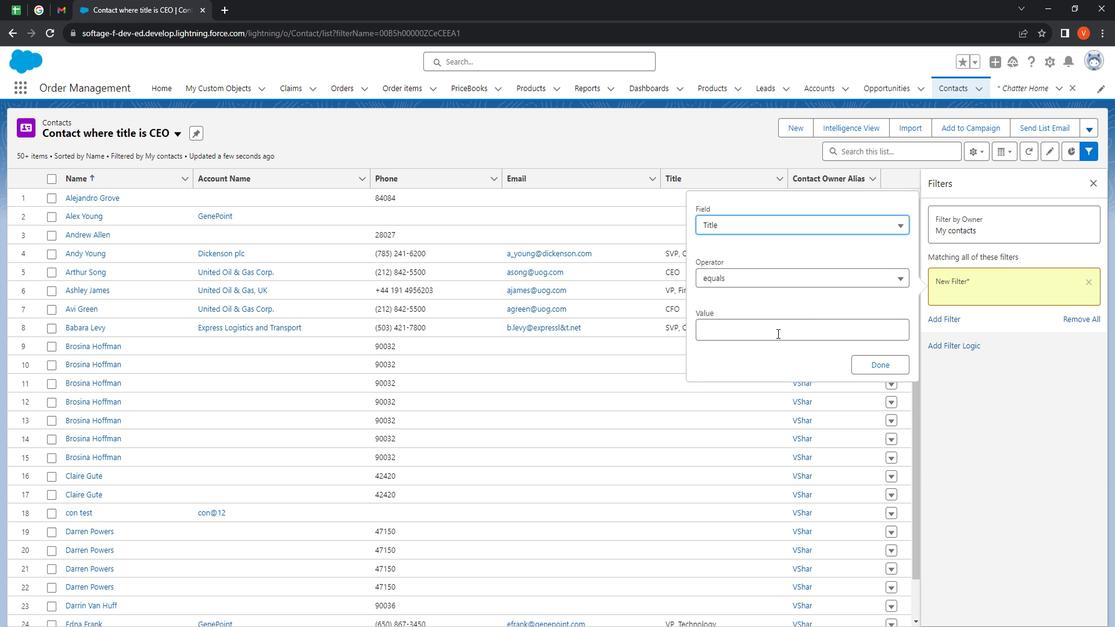 
Action: Key pressed <Key.shift><Key.shift>CEO
Screenshot: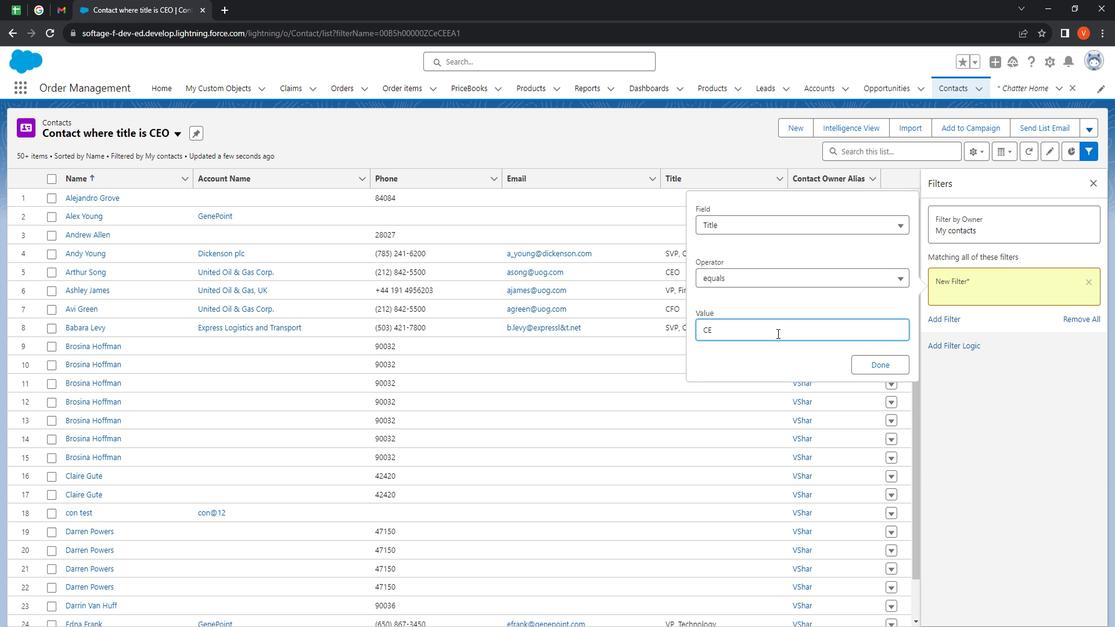 
Action: Mouse moved to (910, 360)
Screenshot: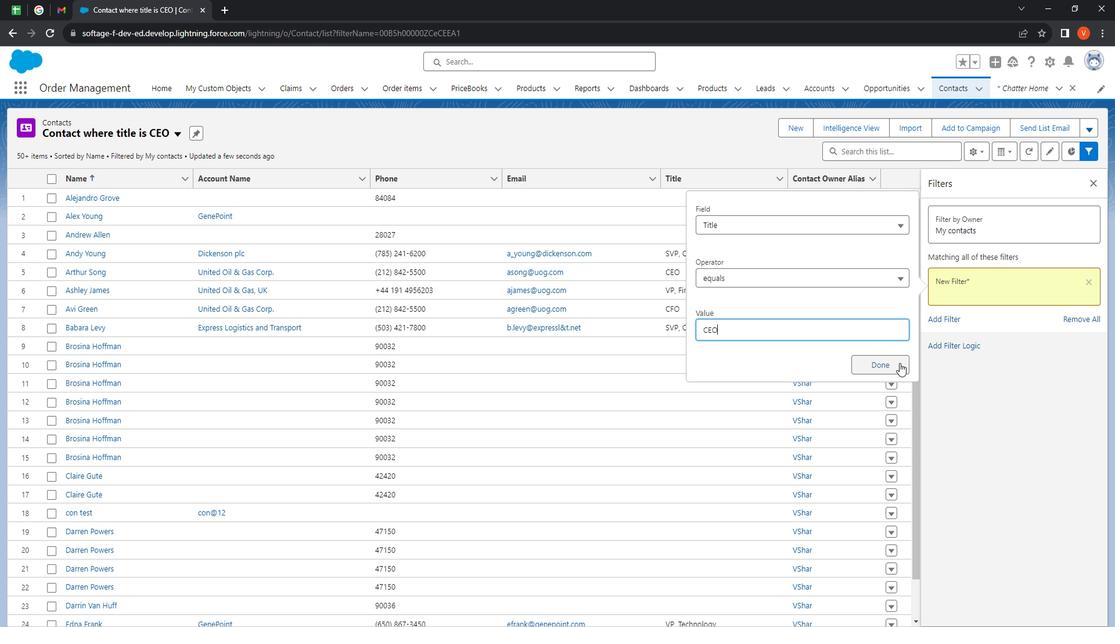 
Action: Mouse pressed left at (910, 360)
Screenshot: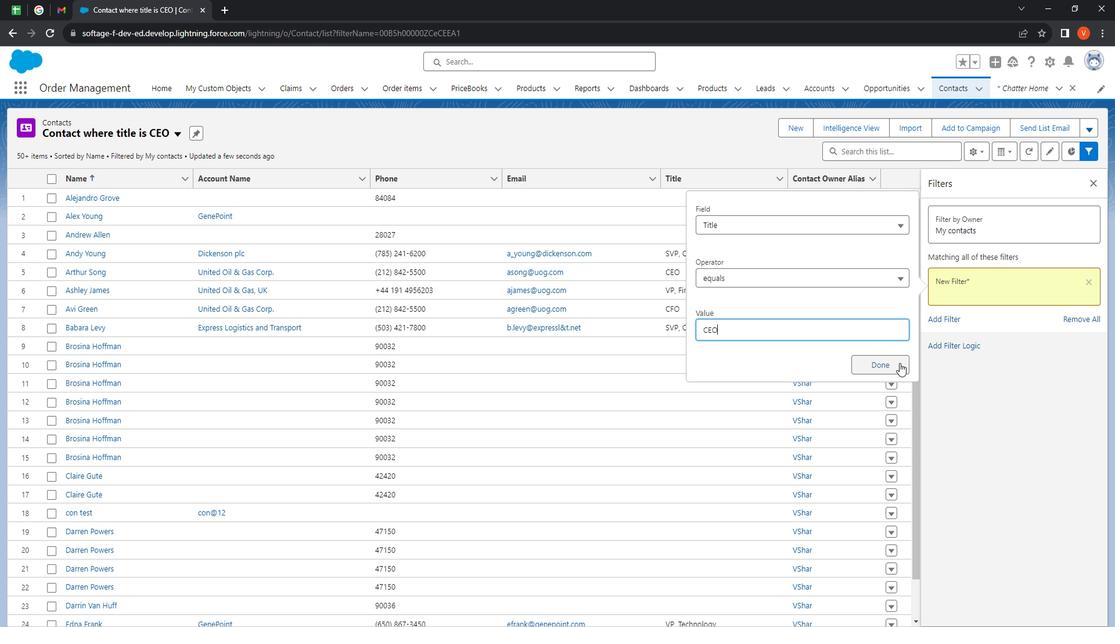 
Action: Mouse moved to (1073, 190)
Screenshot: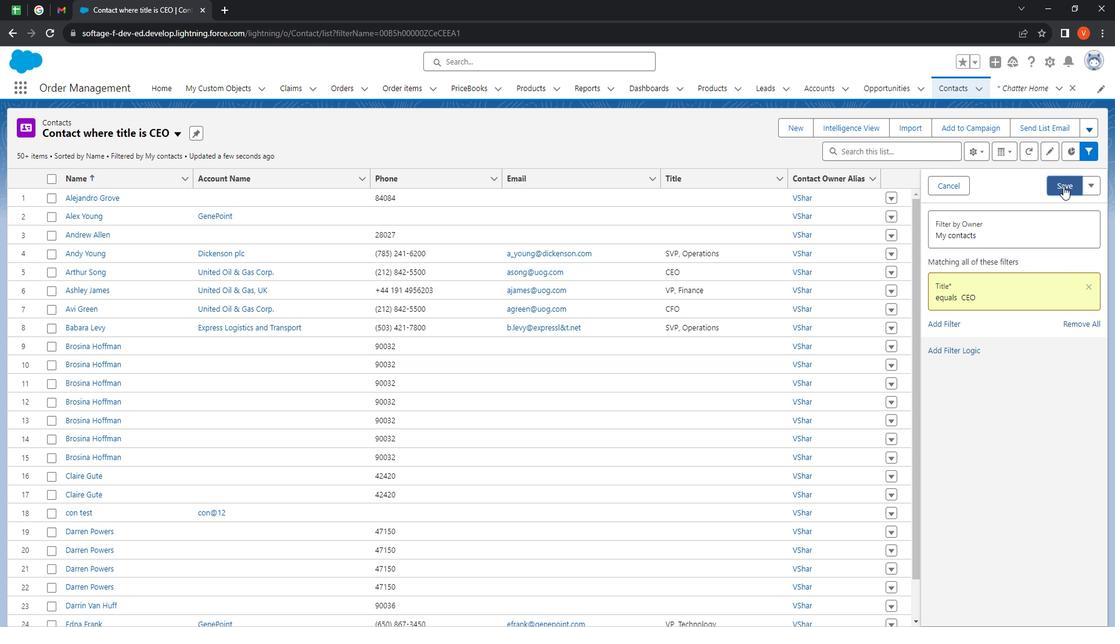 
Action: Mouse pressed left at (1073, 190)
Screenshot: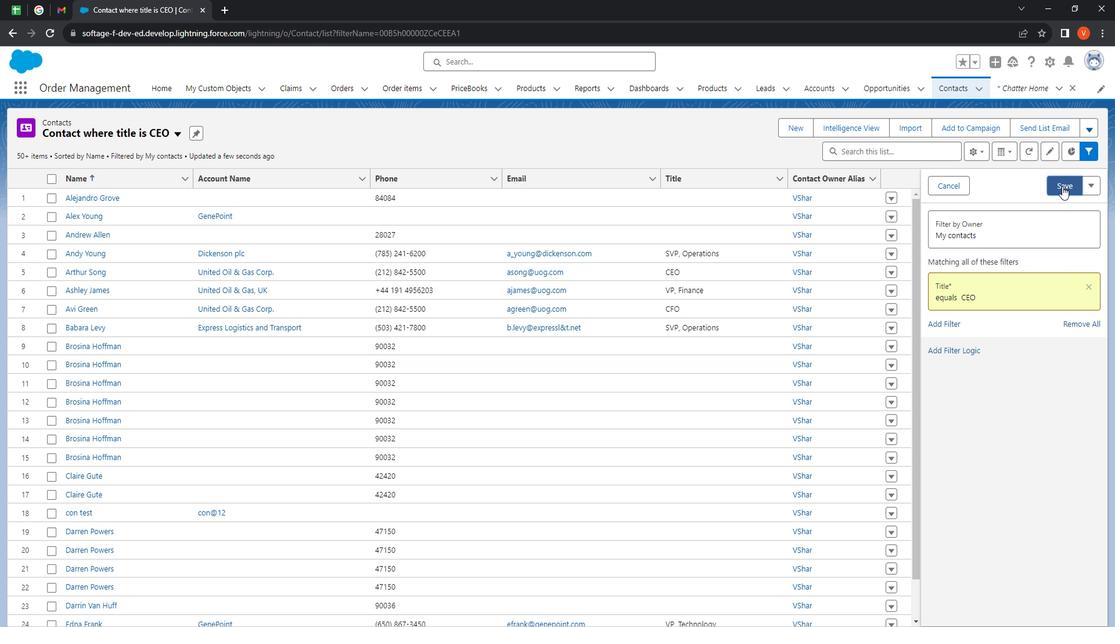 
Action: Mouse moved to (1103, 187)
Screenshot: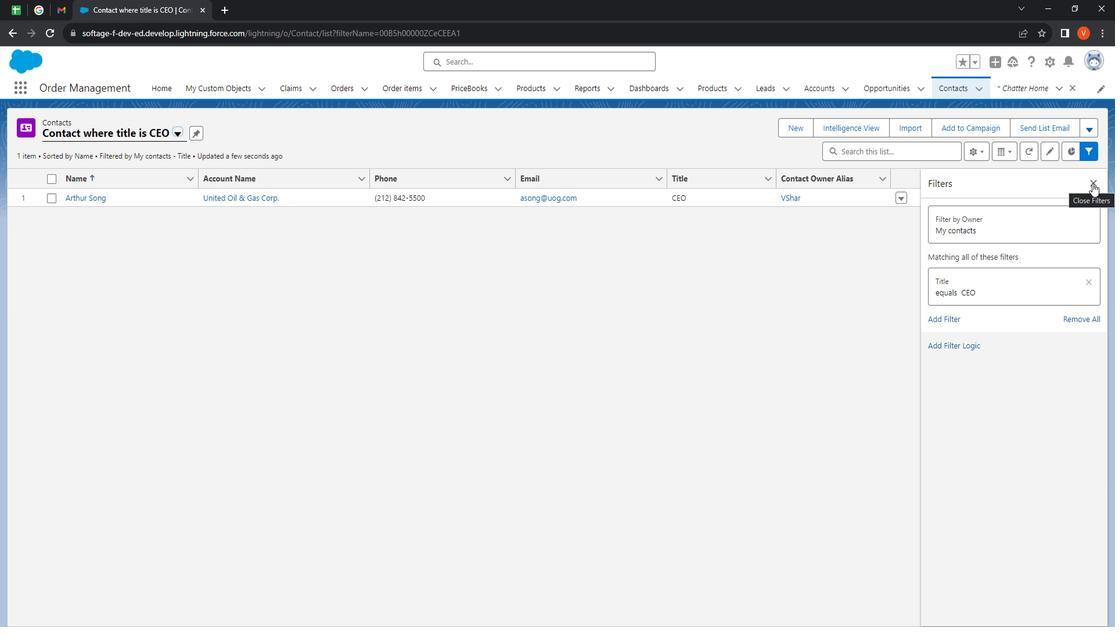 
Action: Mouse pressed left at (1103, 187)
Screenshot: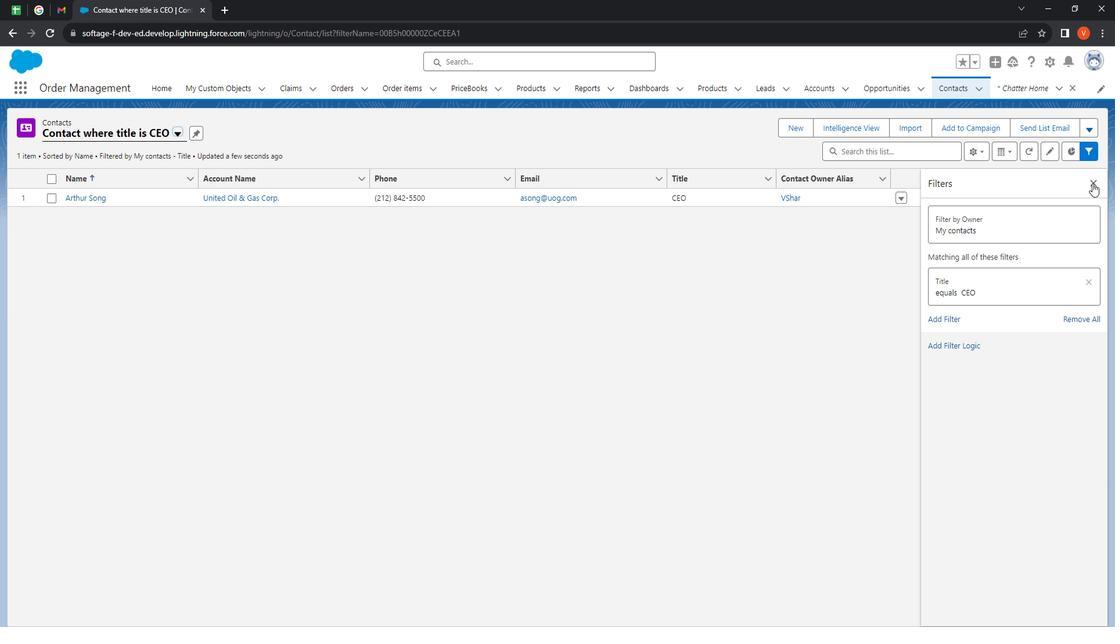 
Action: Mouse moved to (805, 128)
Screenshot: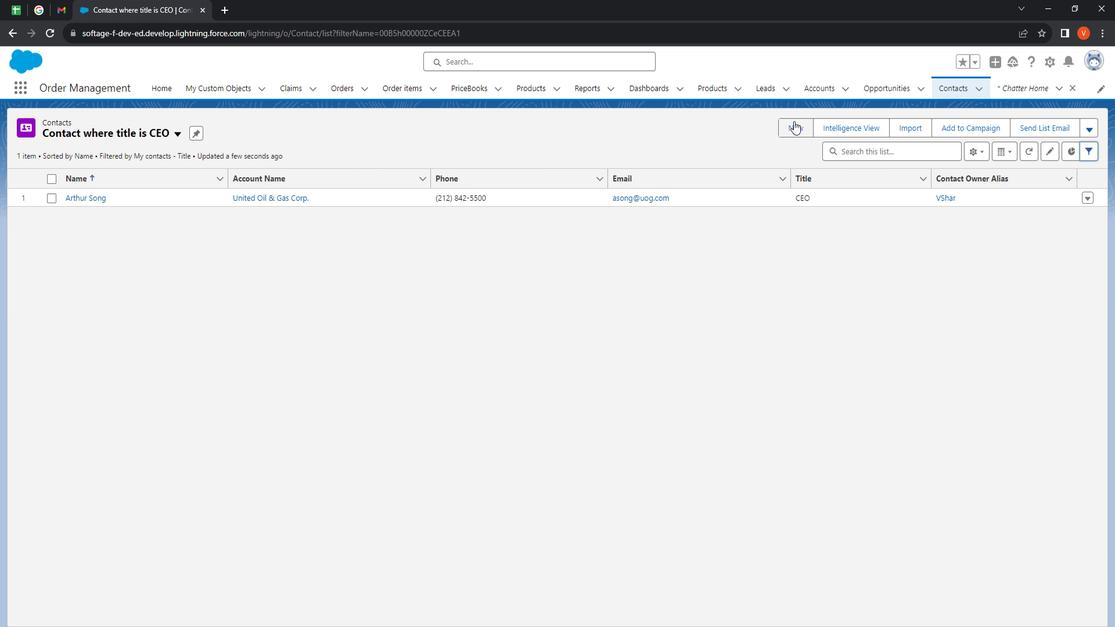 
Action: Mouse pressed left at (805, 128)
Screenshot: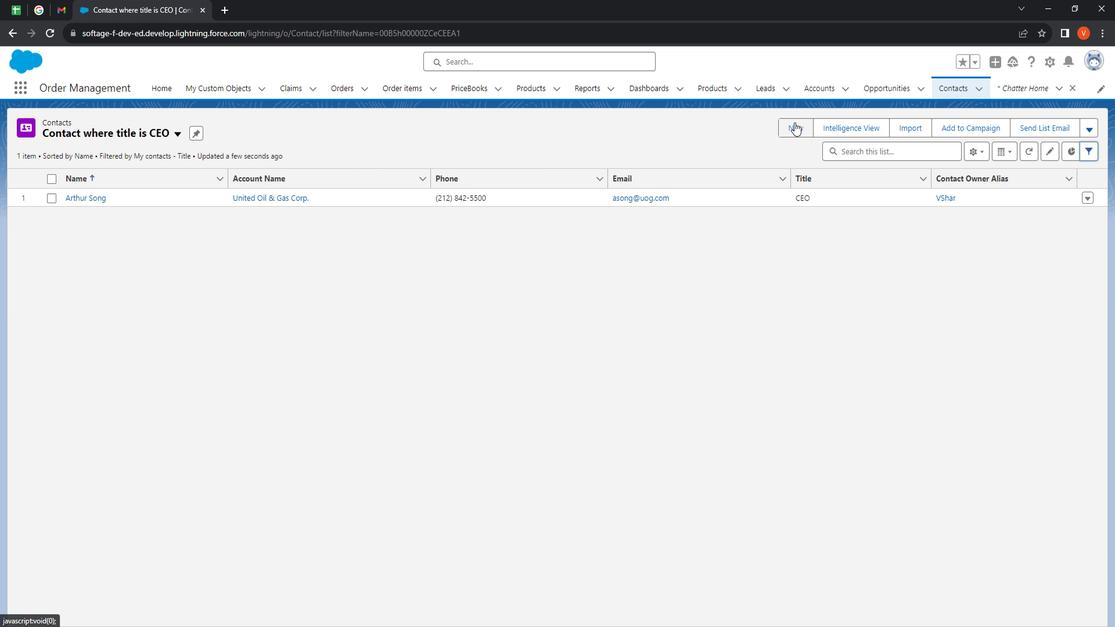
Action: Mouse moved to (477, 236)
Screenshot: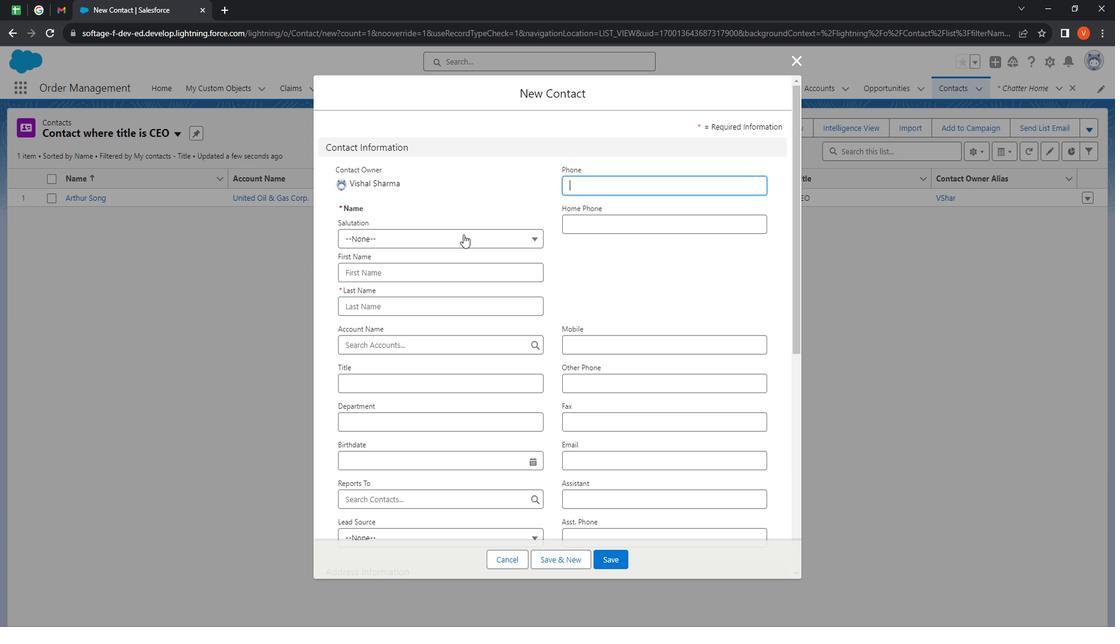 
Action: Mouse pressed left at (477, 236)
Screenshot: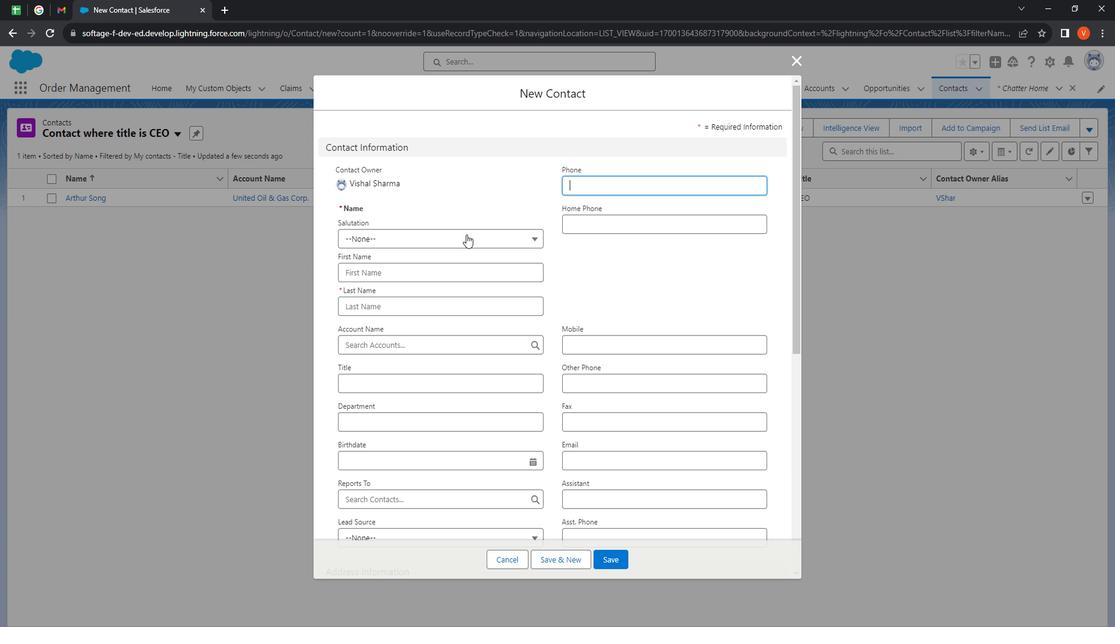 
Action: Mouse moved to (448, 290)
Screenshot: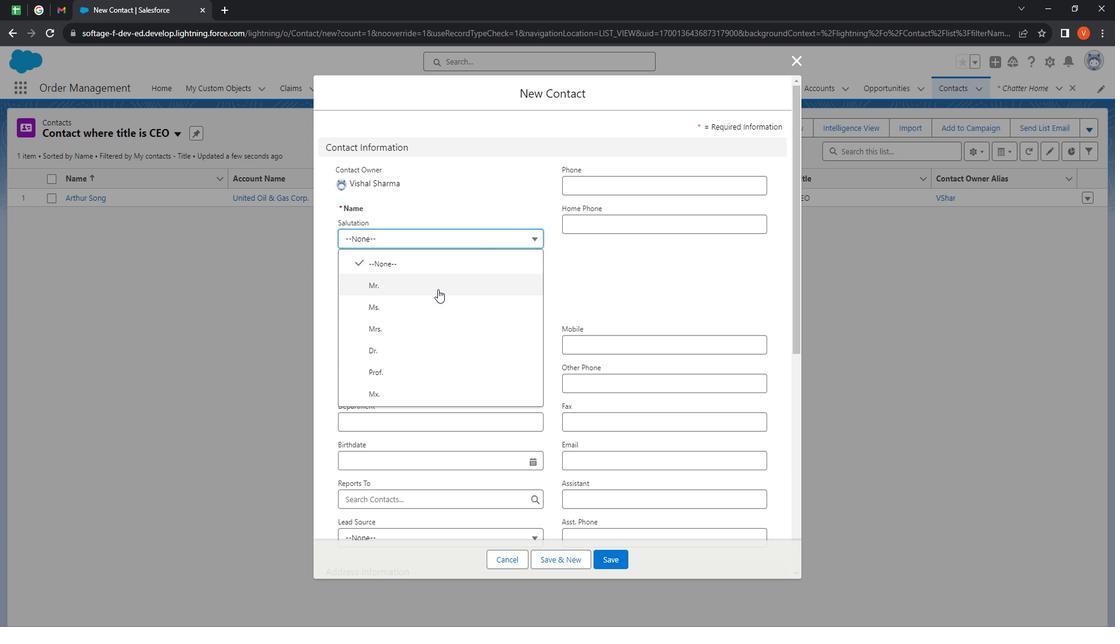 
Action: Mouse pressed left at (448, 290)
Screenshot: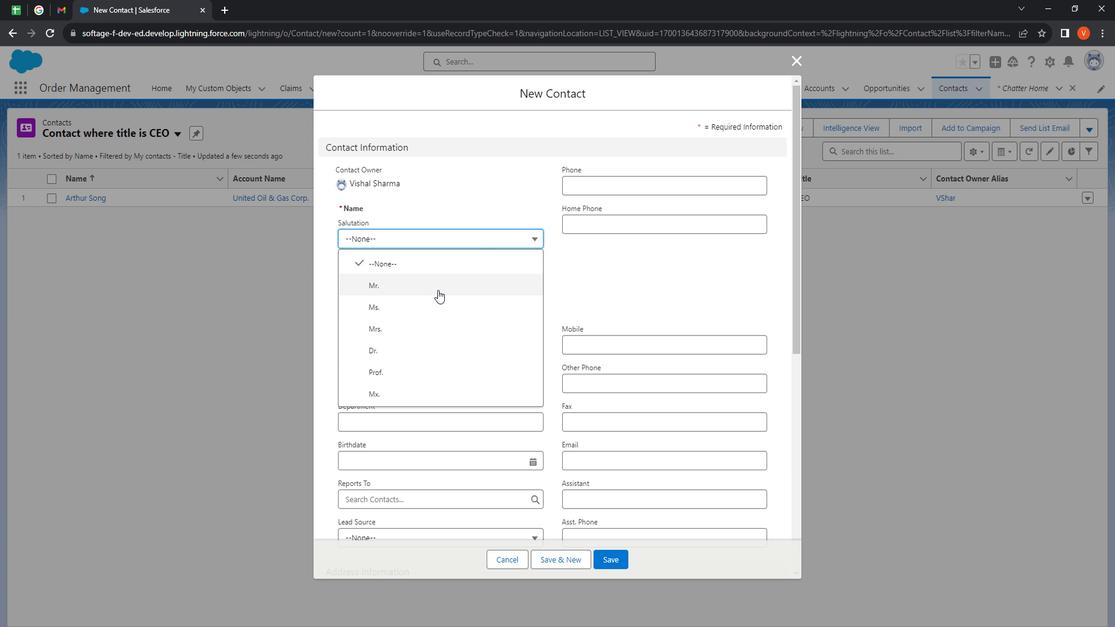 
Action: Mouse moved to (399, 277)
Screenshot: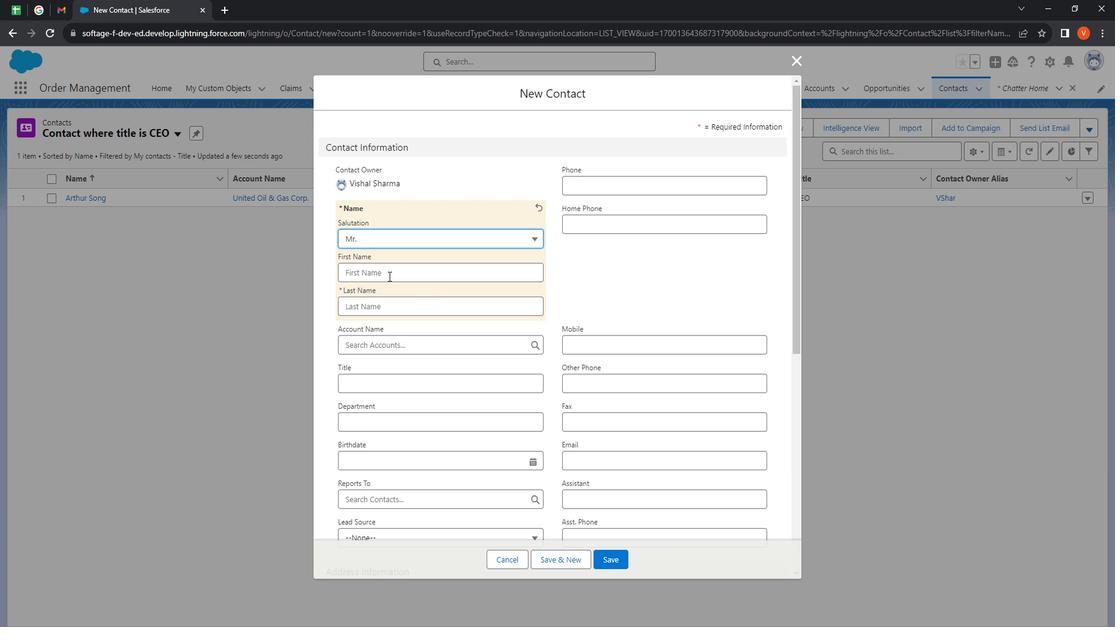 
Action: Mouse pressed left at (399, 277)
